 Task: Create a website for a health and wellness coach, offering personalized programs and success stories.
Action: Mouse moved to (49, 280)
Screenshot: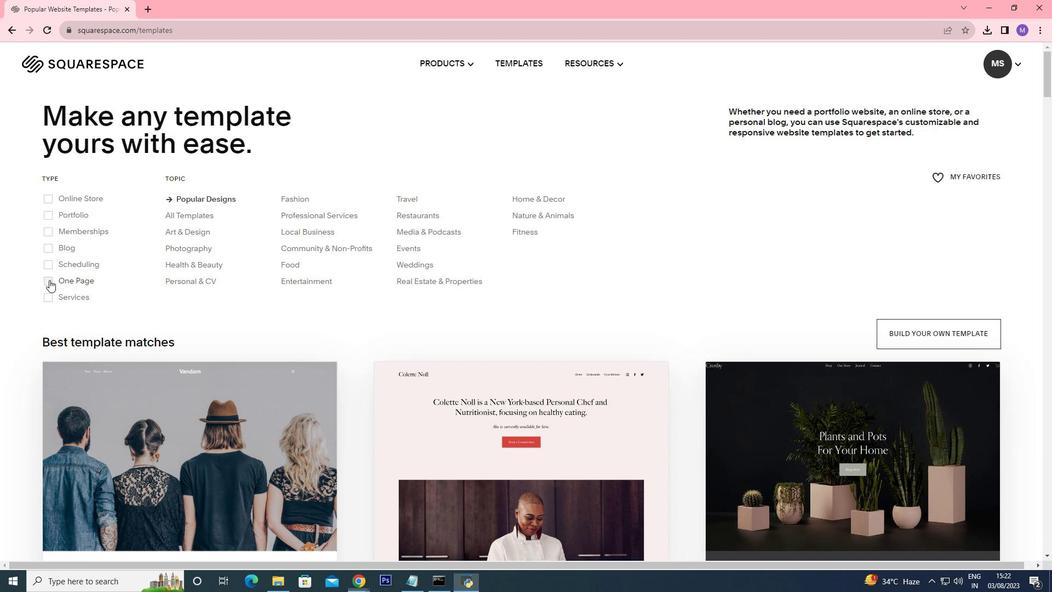 
Action: Mouse pressed left at (49, 280)
Screenshot: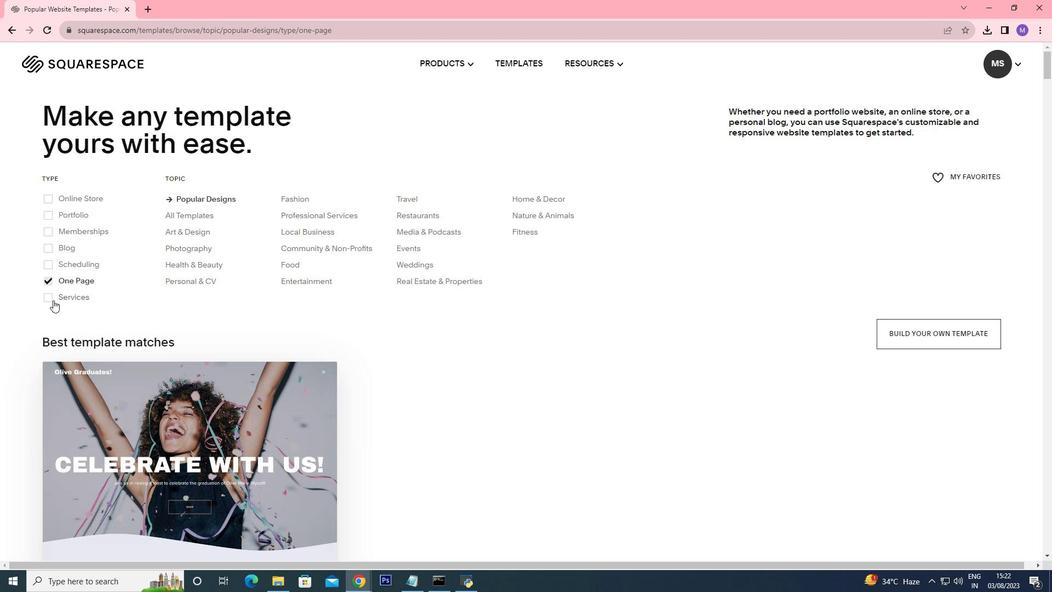 
Action: Mouse moved to (49, 300)
Screenshot: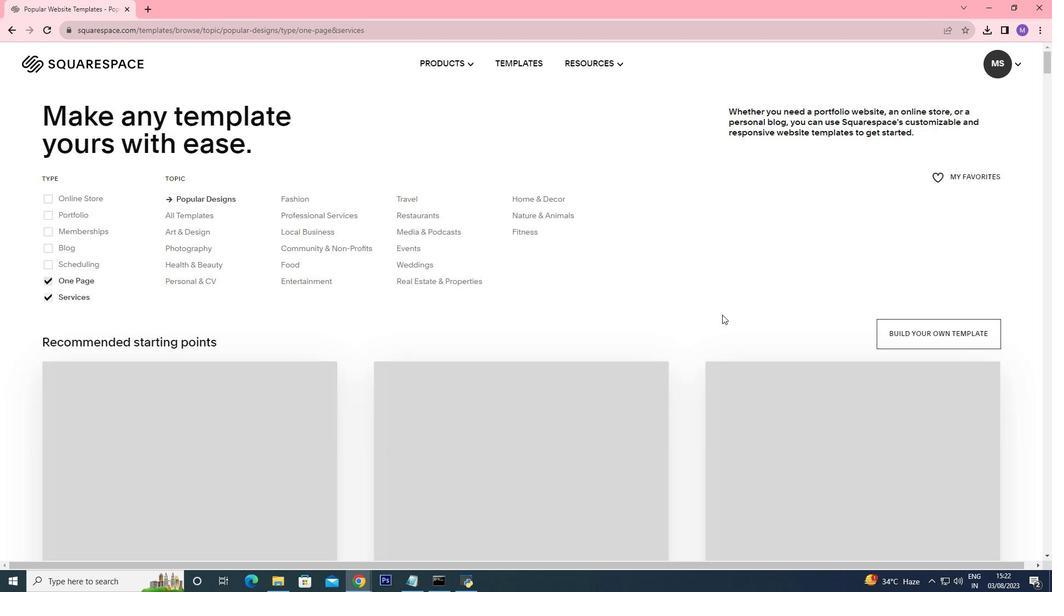 
Action: Mouse pressed left at (49, 300)
Screenshot: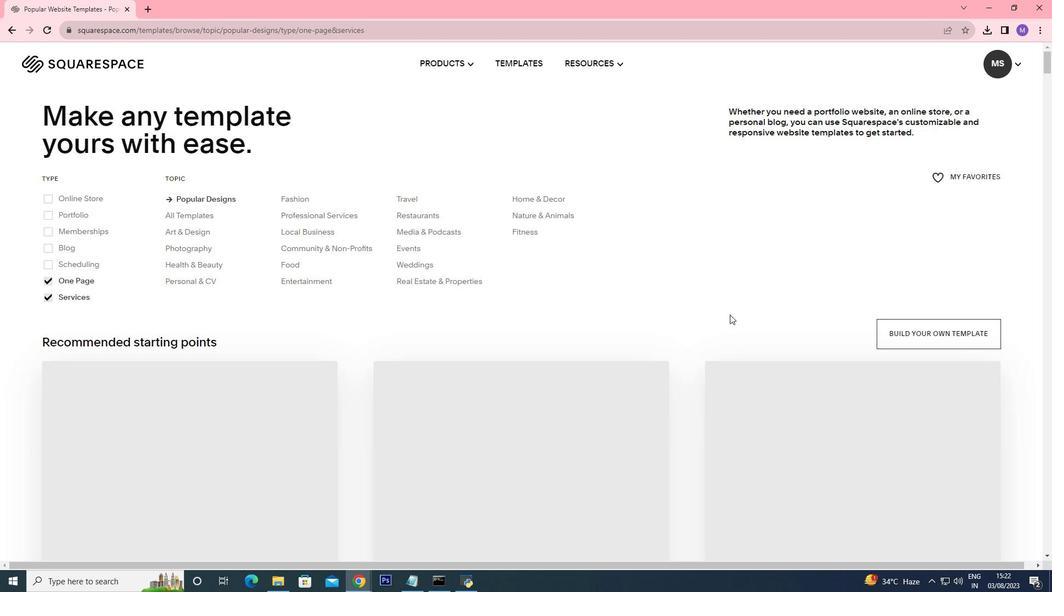 
Action: Mouse moved to (721, 312)
Screenshot: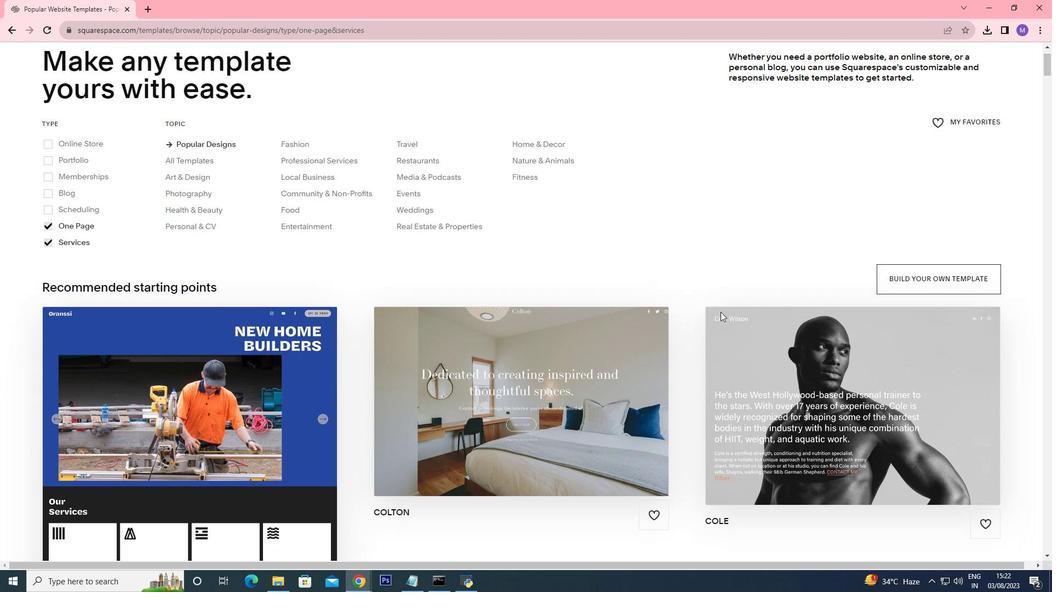 
Action: Mouse scrolled (721, 311) with delta (0, 0)
Screenshot: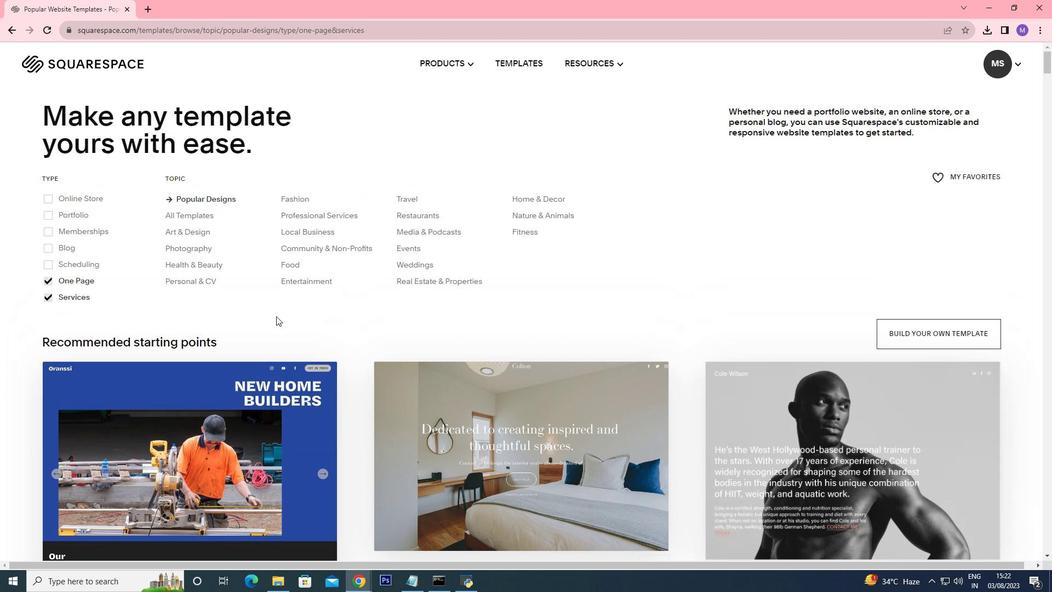 
Action: Mouse scrolled (721, 312) with delta (0, 0)
Screenshot: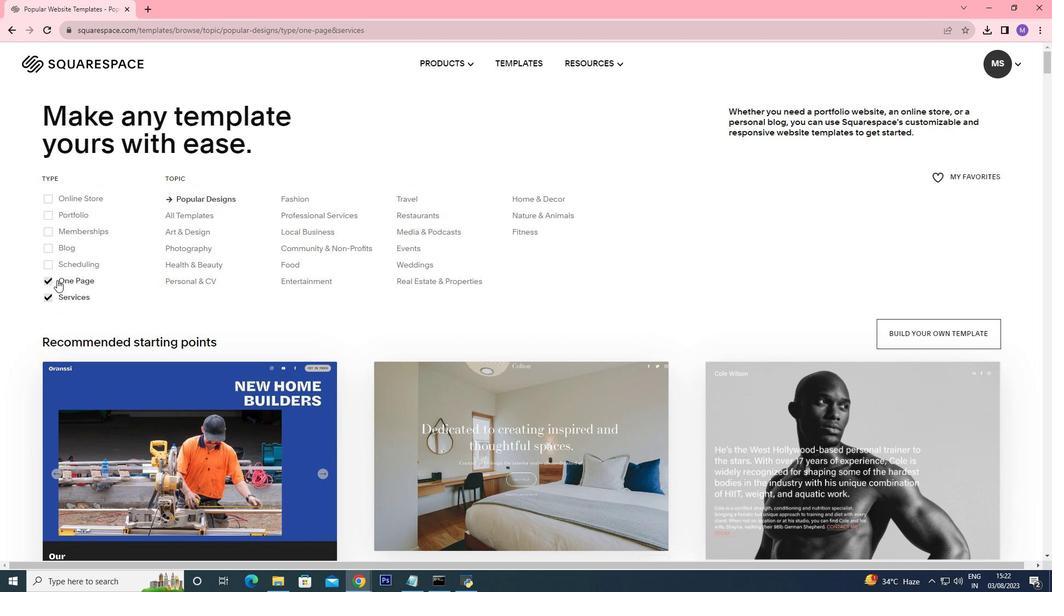 
Action: Mouse moved to (48, 280)
Screenshot: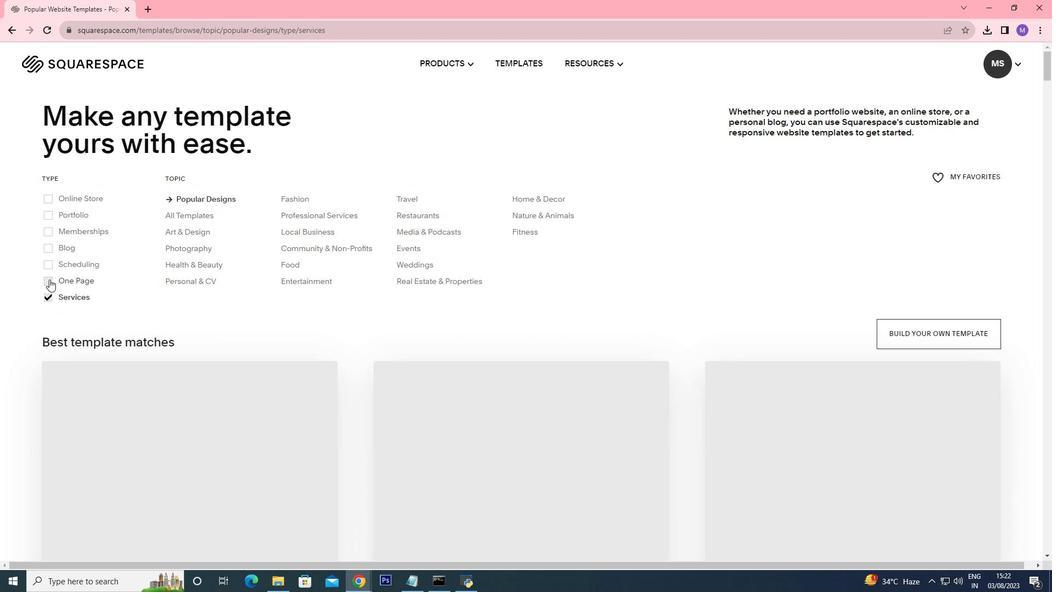 
Action: Mouse pressed left at (48, 280)
Screenshot: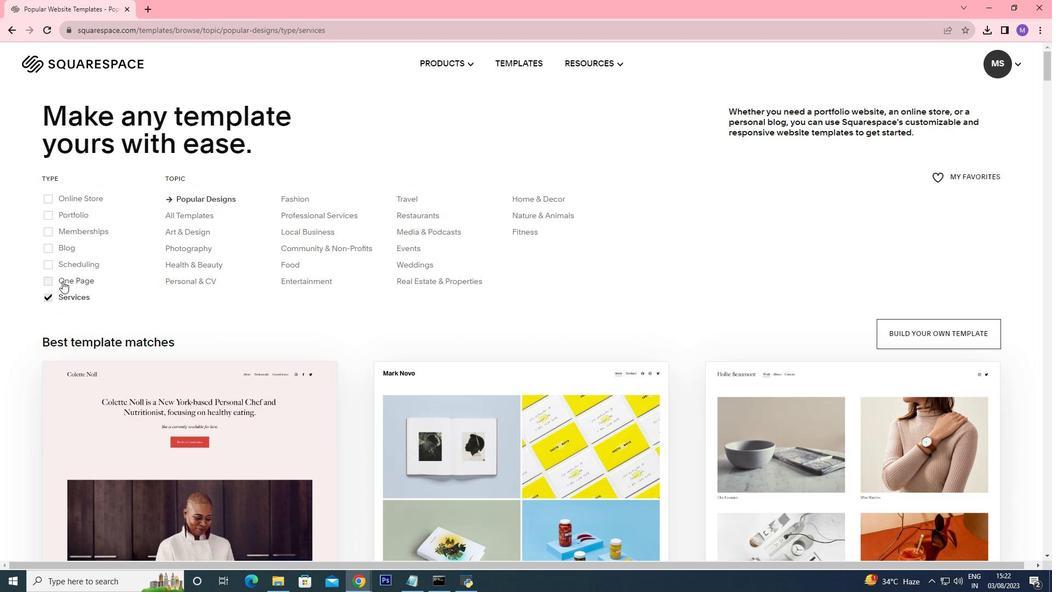 
Action: Mouse moved to (674, 343)
Screenshot: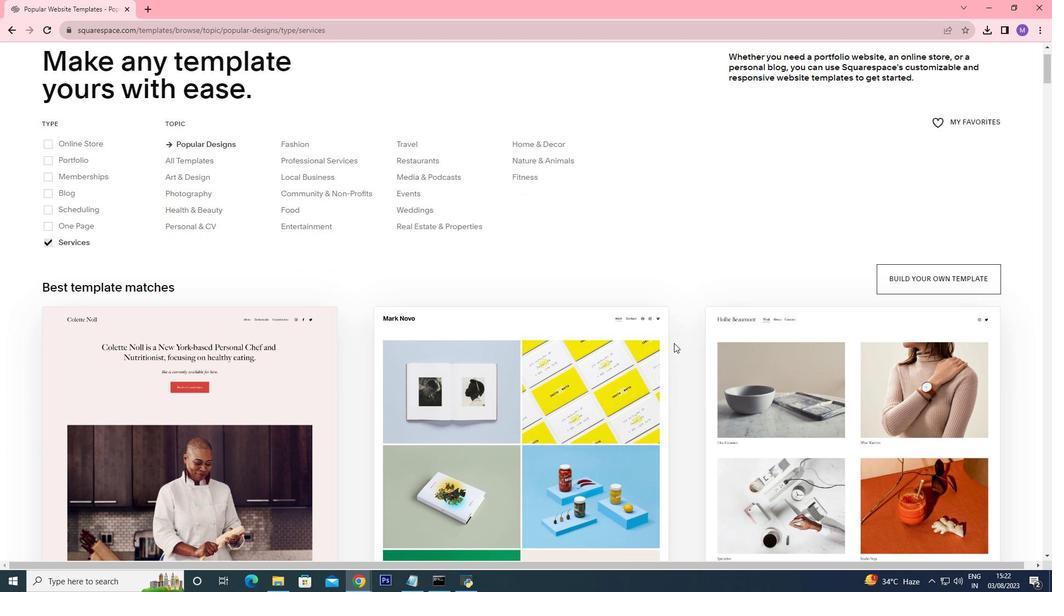 
Action: Mouse scrolled (674, 342) with delta (0, 0)
Screenshot: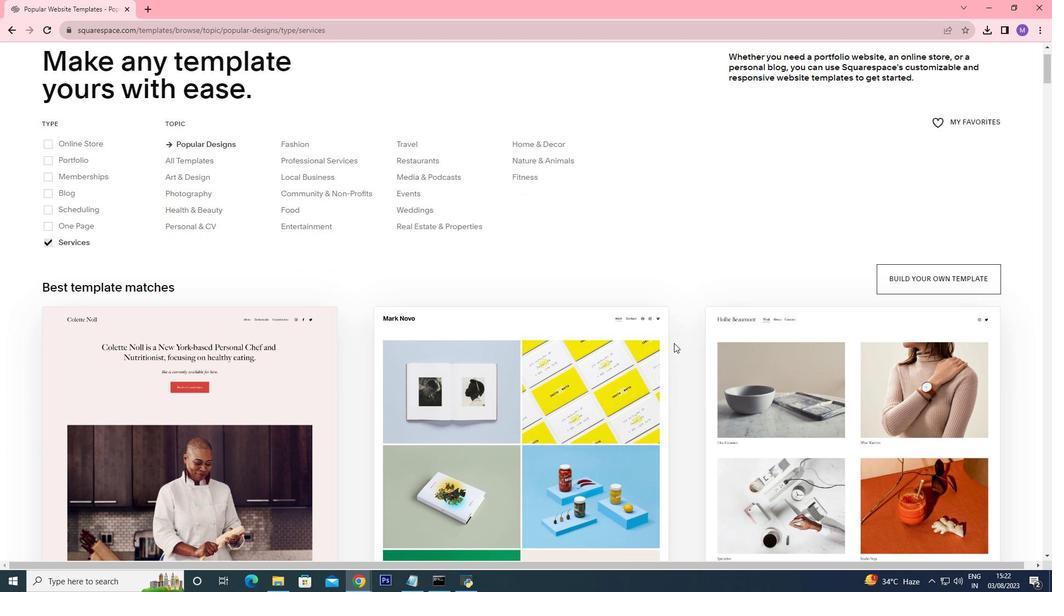 
Action: Mouse moved to (617, 335)
Screenshot: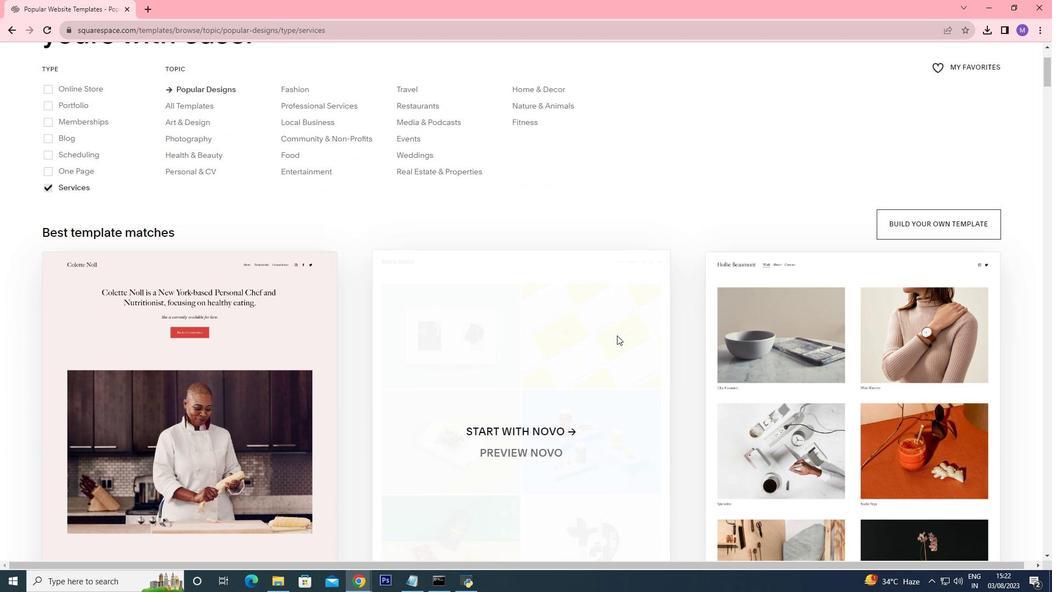 
Action: Mouse scrolled (617, 335) with delta (0, 0)
Screenshot: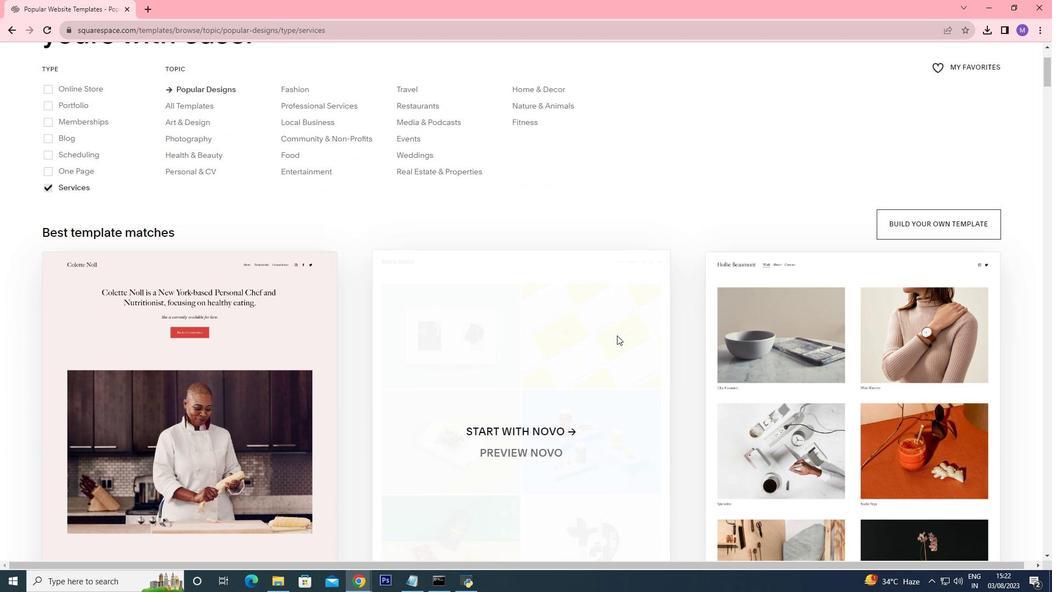 
Action: Mouse moved to (618, 336)
Screenshot: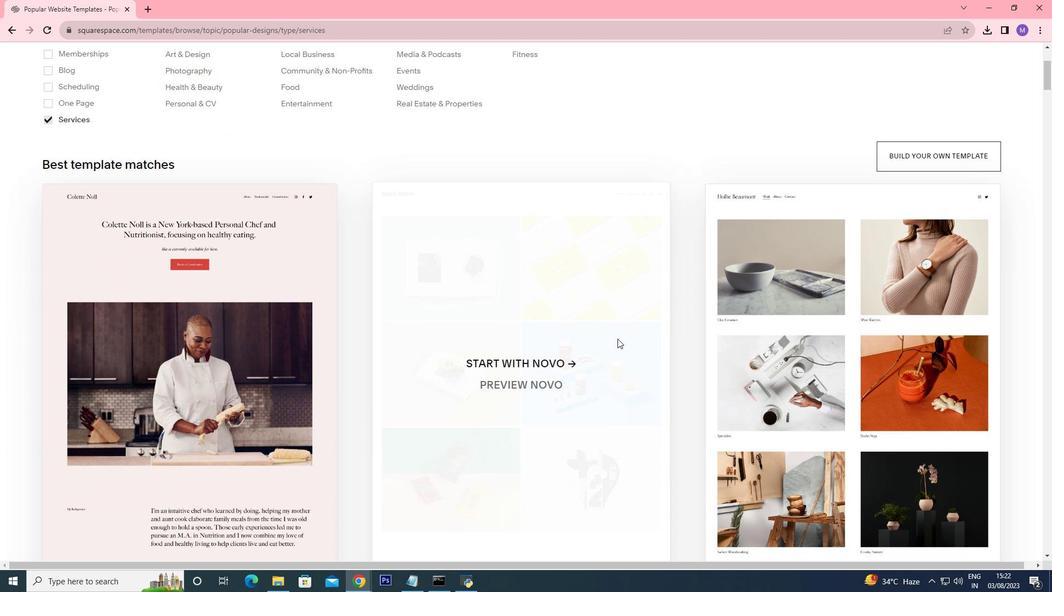 
Action: Mouse scrolled (618, 336) with delta (0, 0)
Screenshot: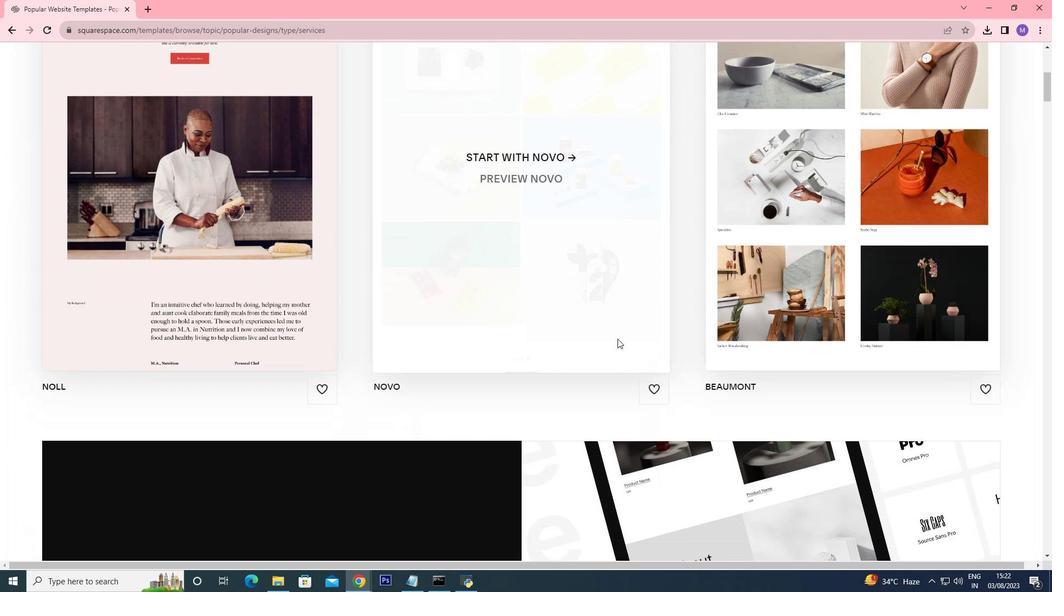 
Action: Mouse moved to (618, 337)
Screenshot: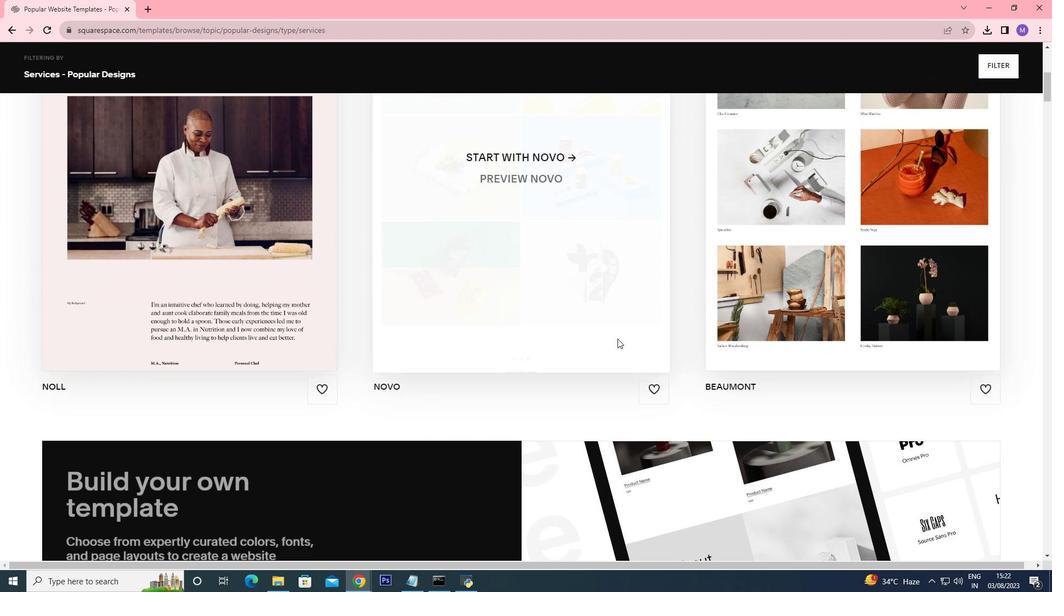 
Action: Mouse scrolled (618, 337) with delta (0, 0)
Screenshot: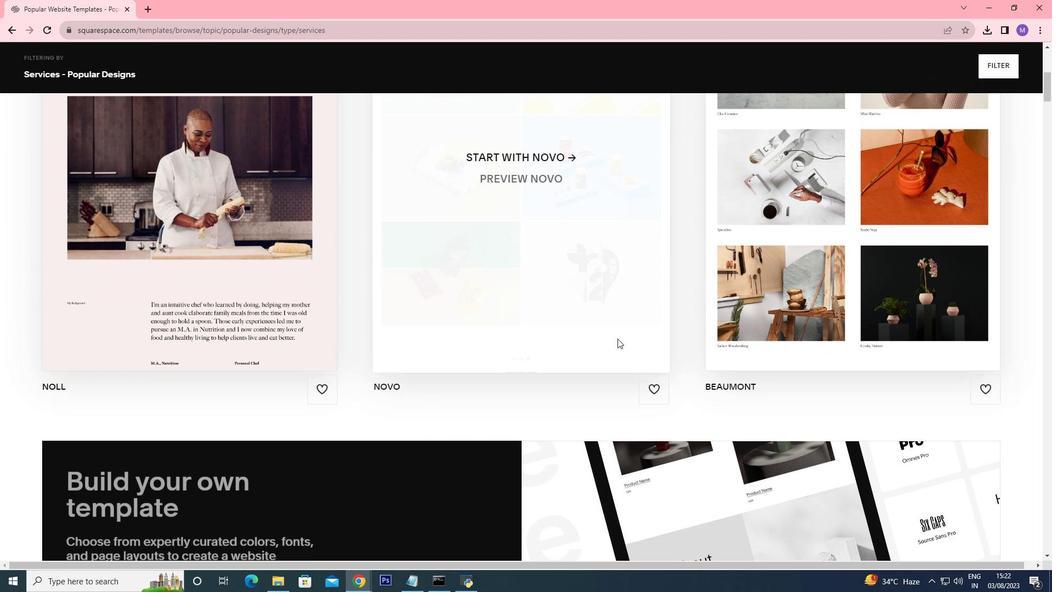
Action: Mouse moved to (618, 338)
Screenshot: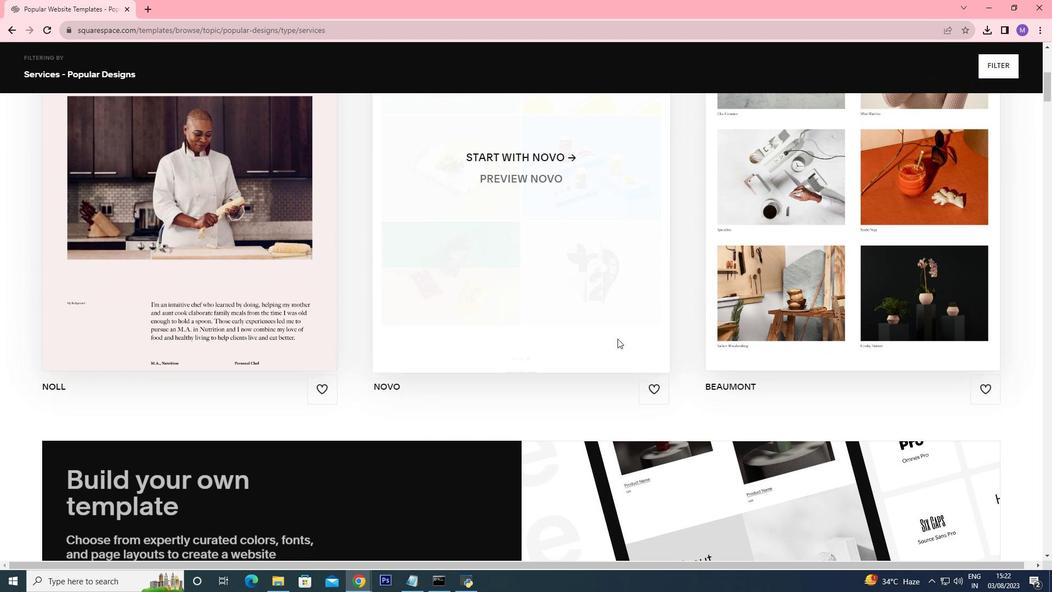 
Action: Mouse scrolled (618, 338) with delta (0, 0)
Screenshot: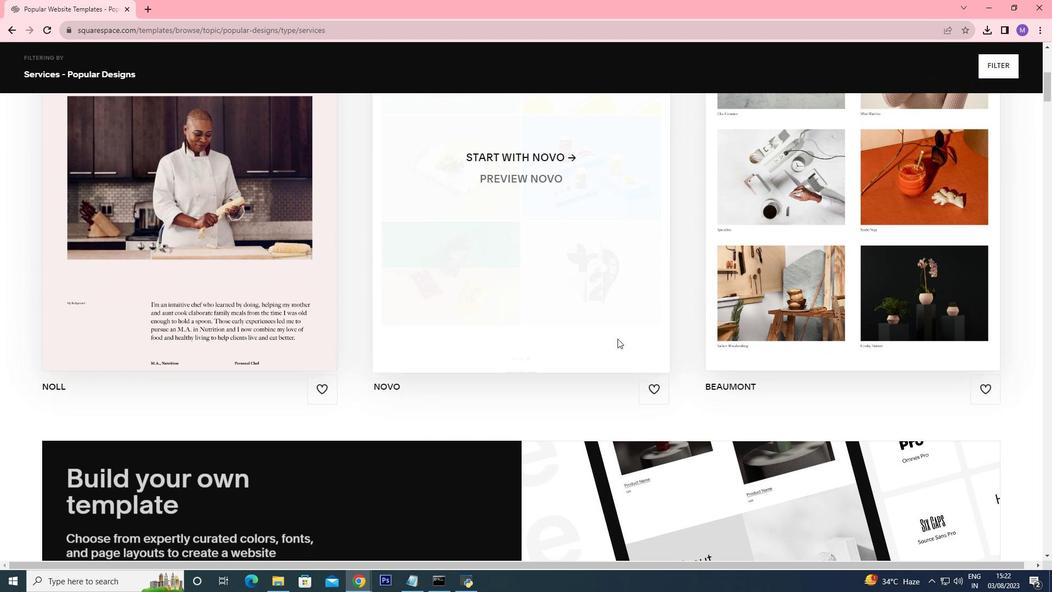 
Action: Mouse scrolled (618, 338) with delta (0, 0)
Screenshot: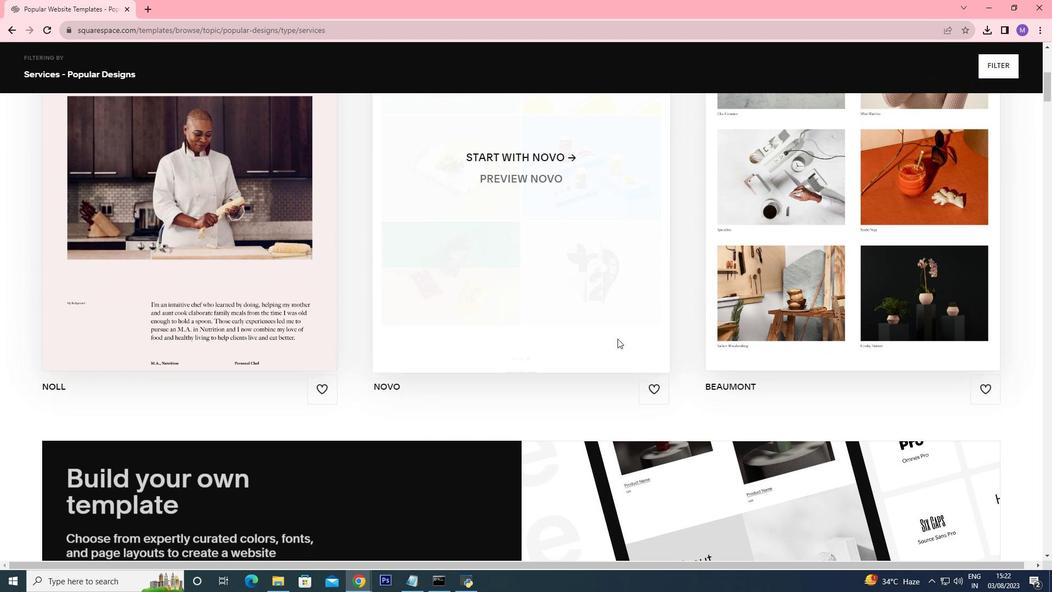 
Action: Mouse scrolled (618, 338) with delta (0, 0)
Screenshot: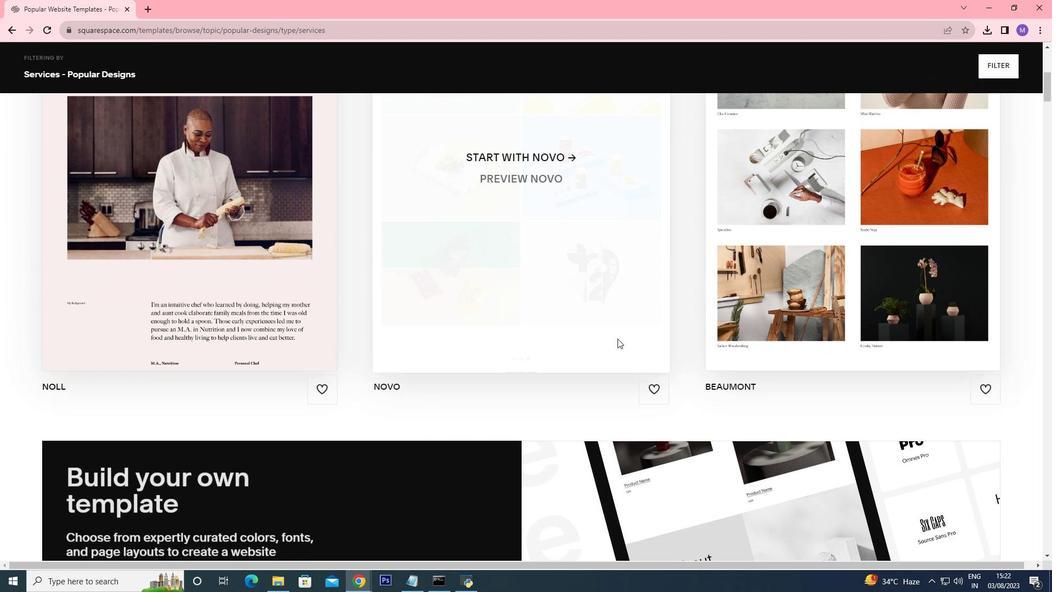 
Action: Mouse moved to (889, 336)
Screenshot: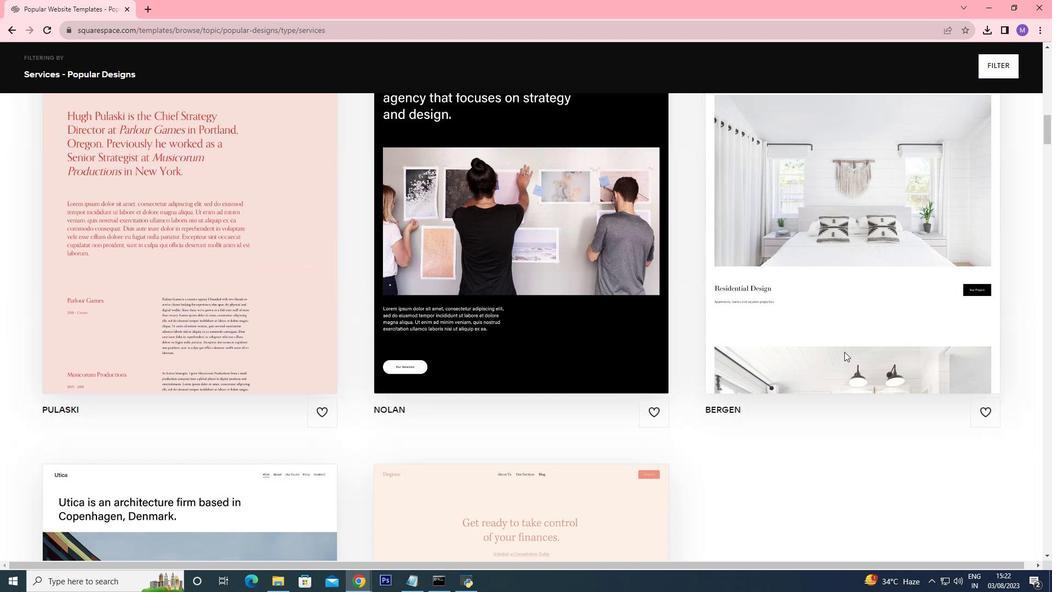 
Action: Mouse scrolled (889, 335) with delta (0, 0)
Screenshot: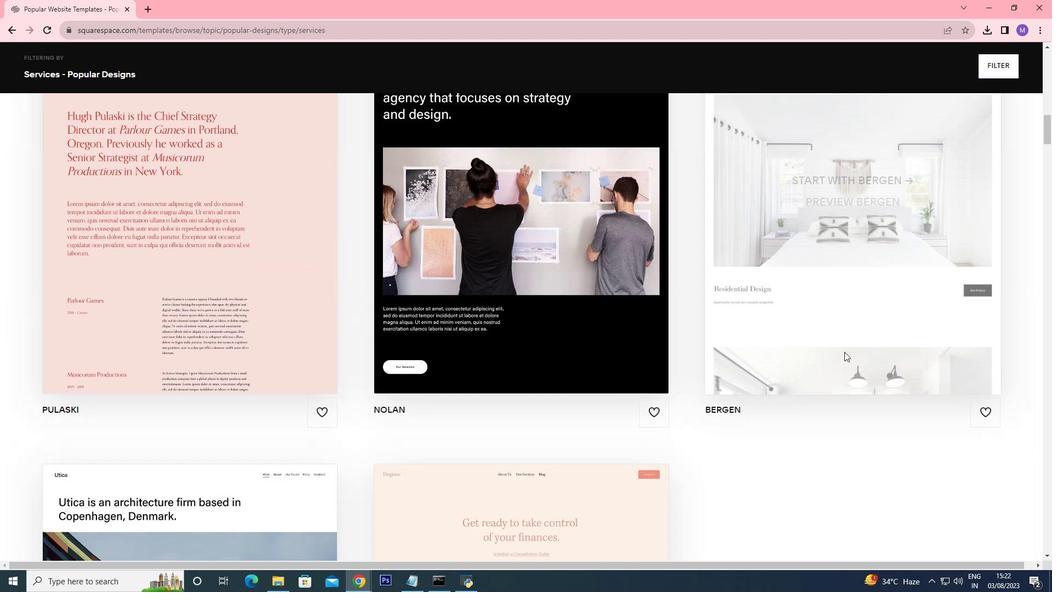 
Action: Mouse moved to (889, 336)
Screenshot: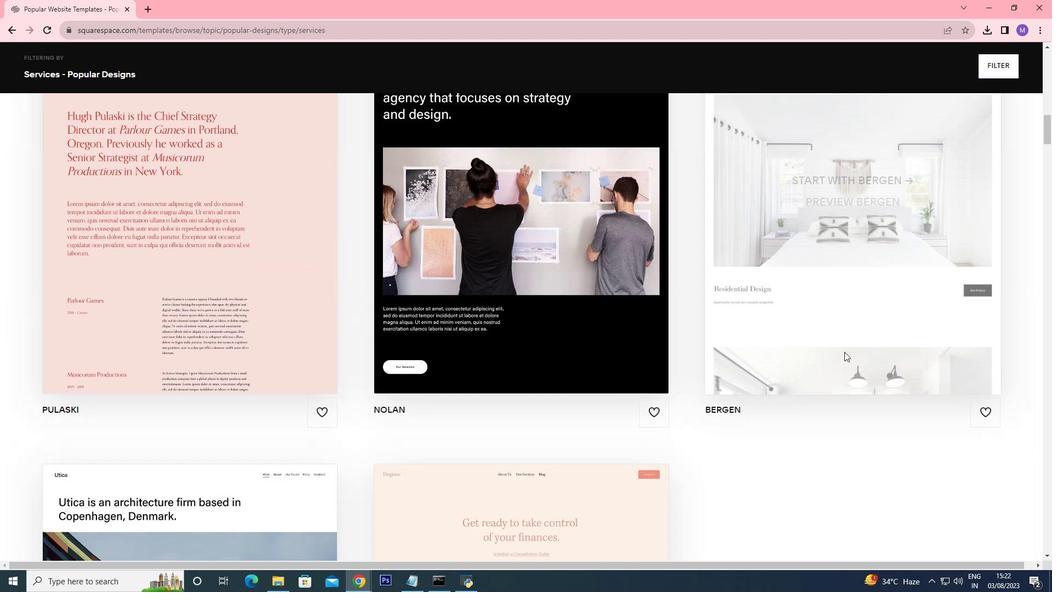 
Action: Mouse scrolled (889, 336) with delta (0, 0)
Screenshot: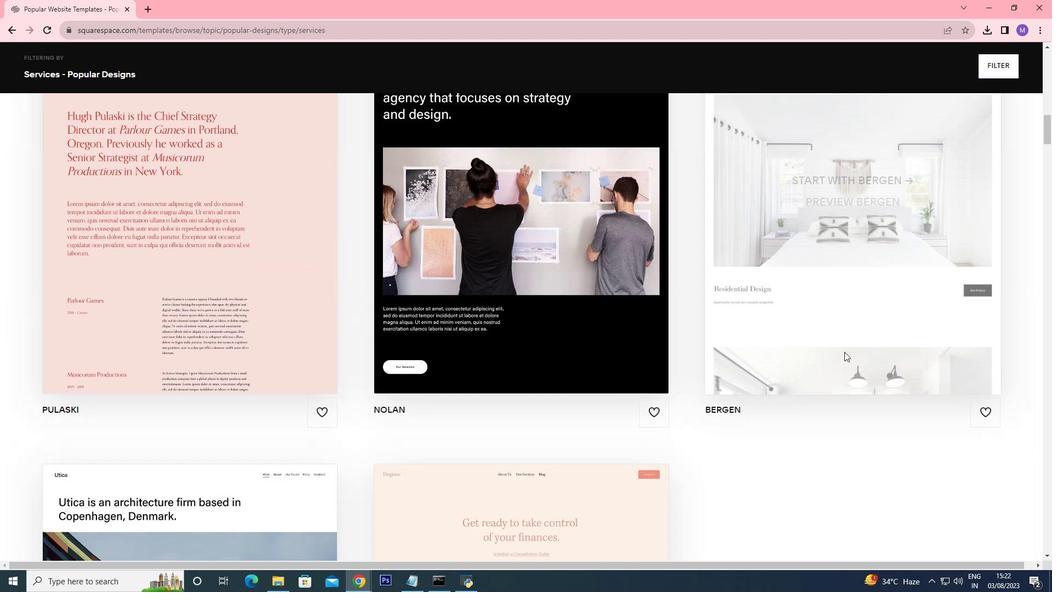 
Action: Mouse moved to (889, 337)
Screenshot: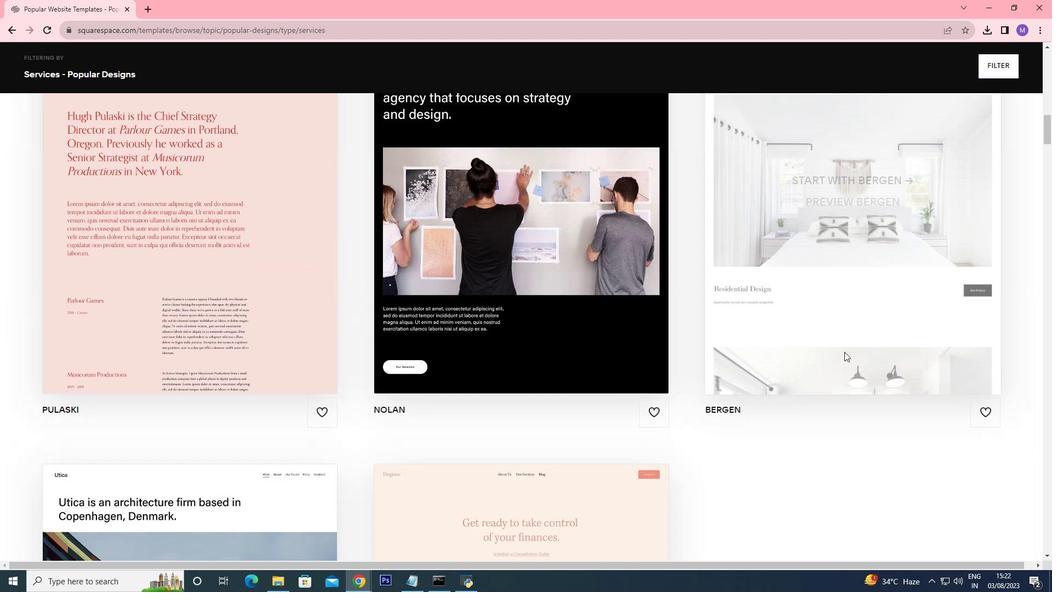
Action: Mouse scrolled (889, 336) with delta (0, 0)
Screenshot: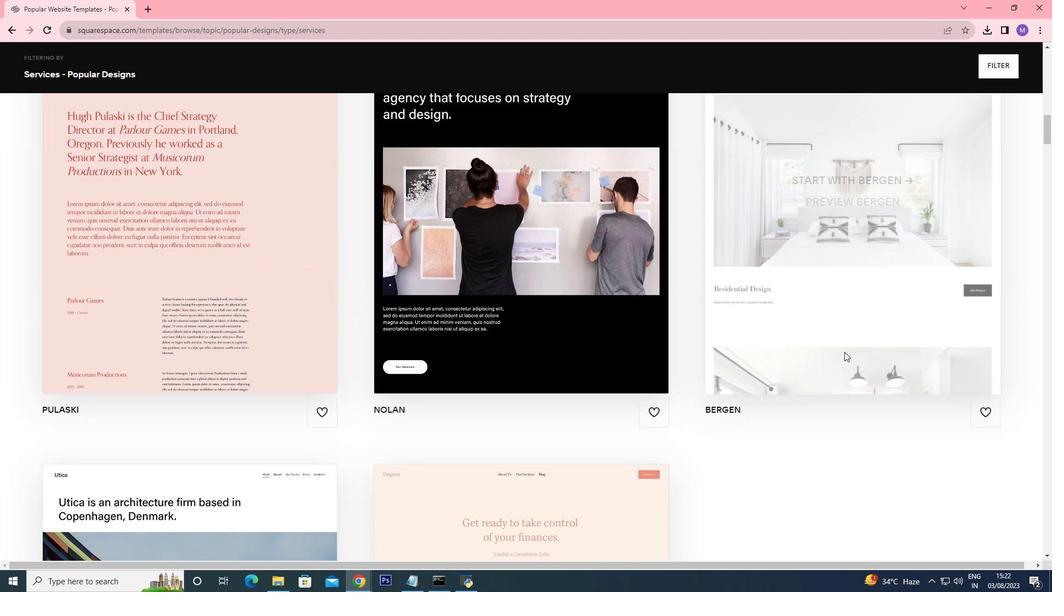 
Action: Mouse moved to (889, 338)
Screenshot: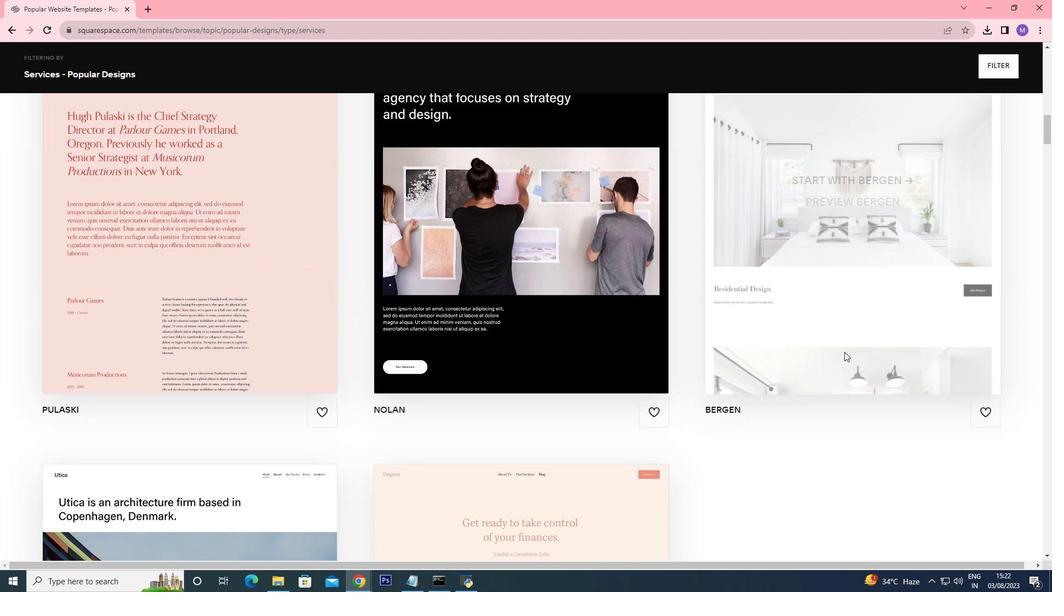 
Action: Mouse scrolled (889, 337) with delta (0, 0)
Screenshot: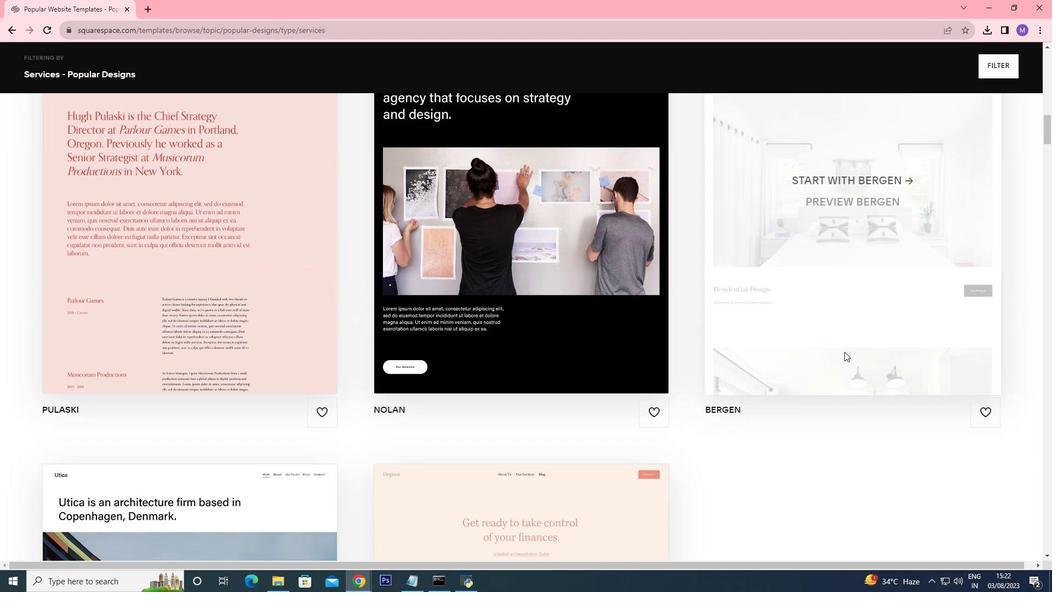 
Action: Mouse moved to (889, 338)
Screenshot: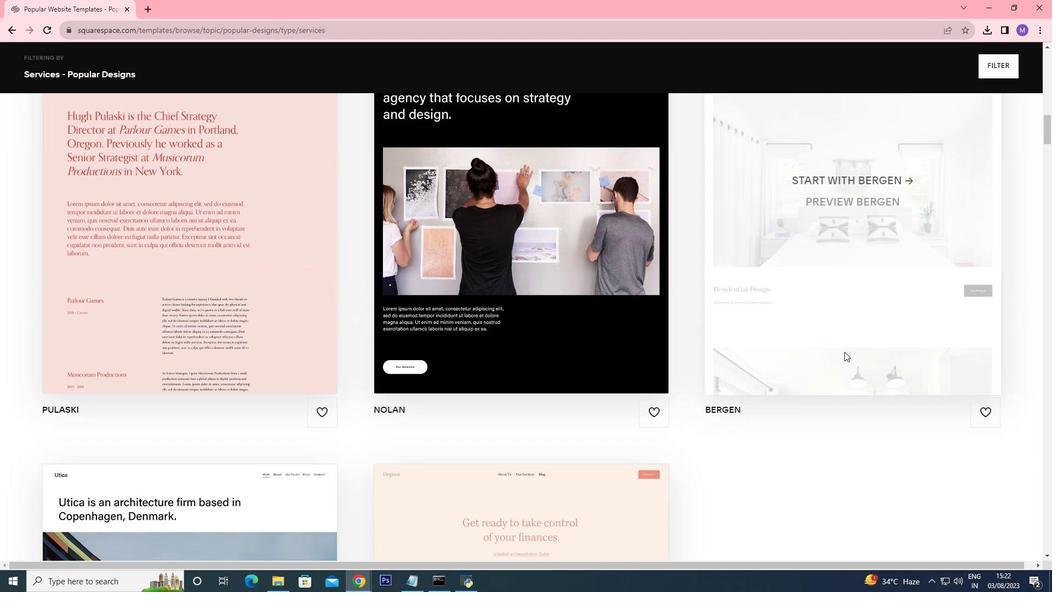 
Action: Mouse scrolled (889, 338) with delta (0, 0)
Screenshot: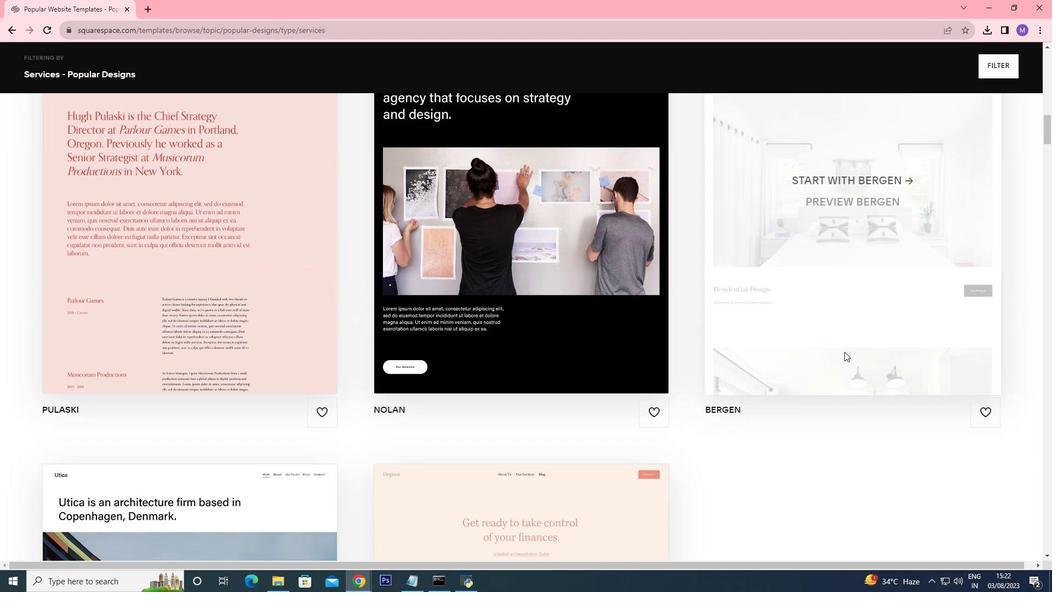 
Action: Mouse scrolled (889, 338) with delta (0, 0)
Screenshot: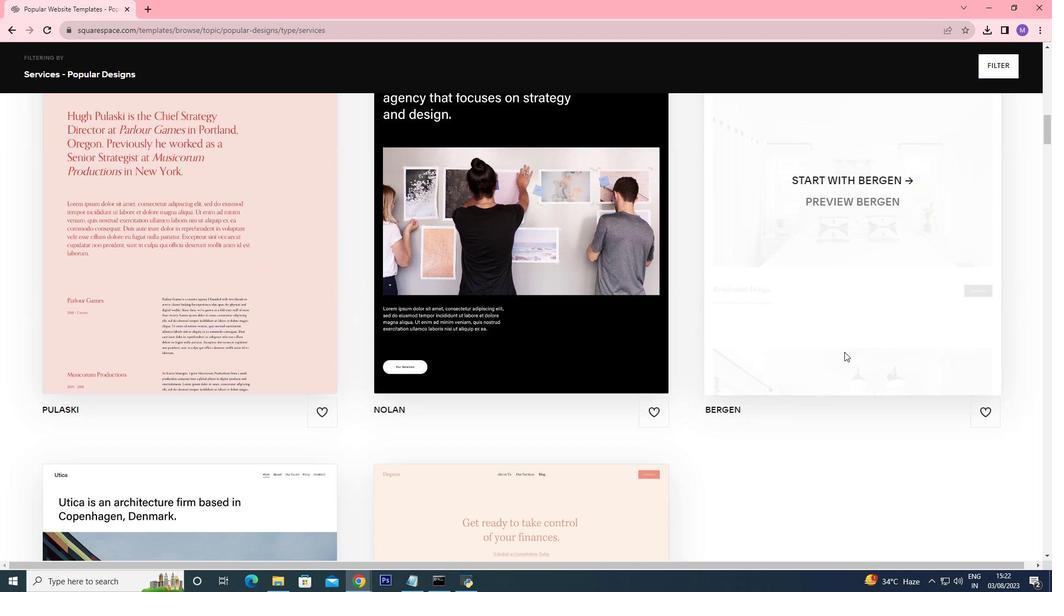 
Action: Mouse moved to (881, 344)
Screenshot: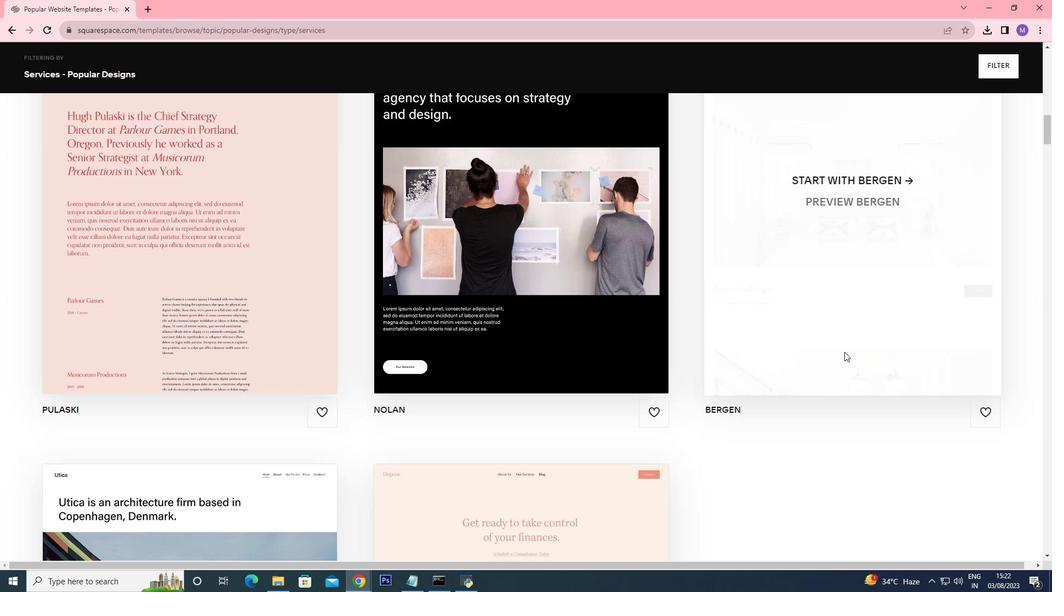 
Action: Mouse scrolled (881, 344) with delta (0, 0)
Screenshot: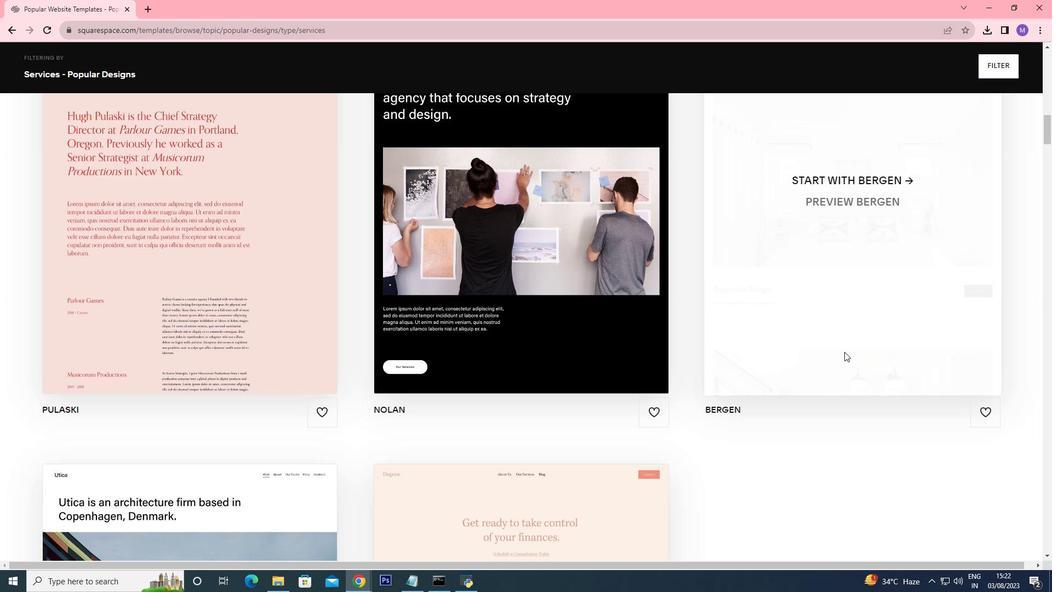 
Action: Mouse moved to (869, 350)
Screenshot: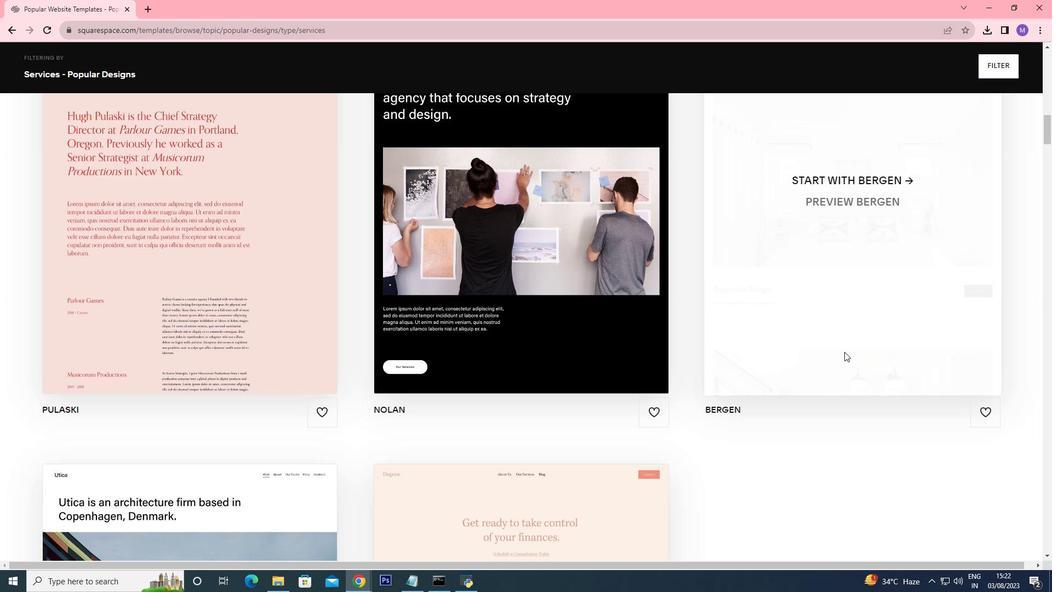 
Action: Mouse scrolled (872, 348) with delta (0, 0)
Screenshot: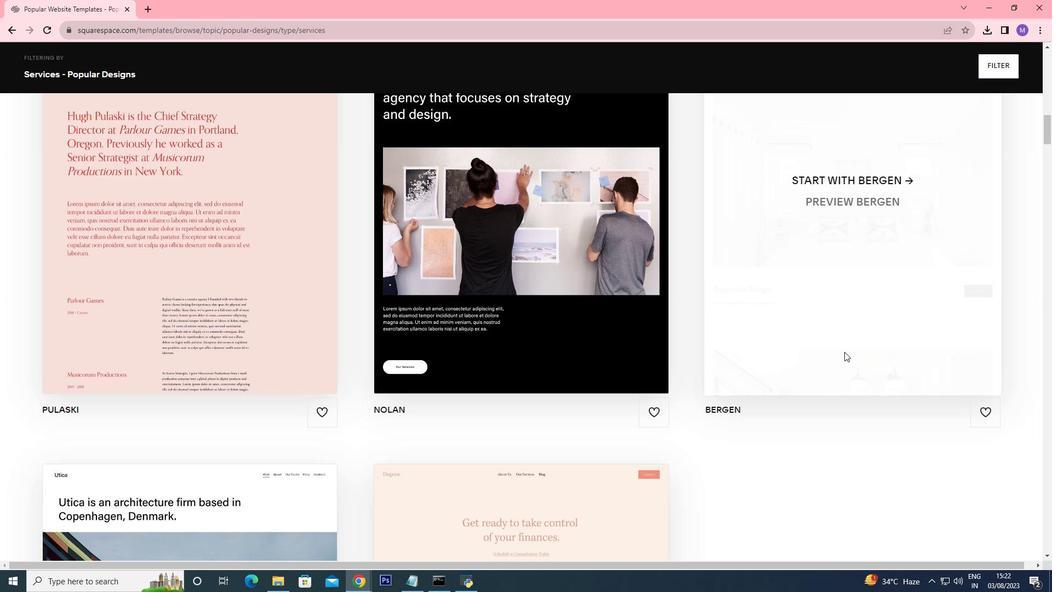 
Action: Mouse moved to (867, 351)
Screenshot: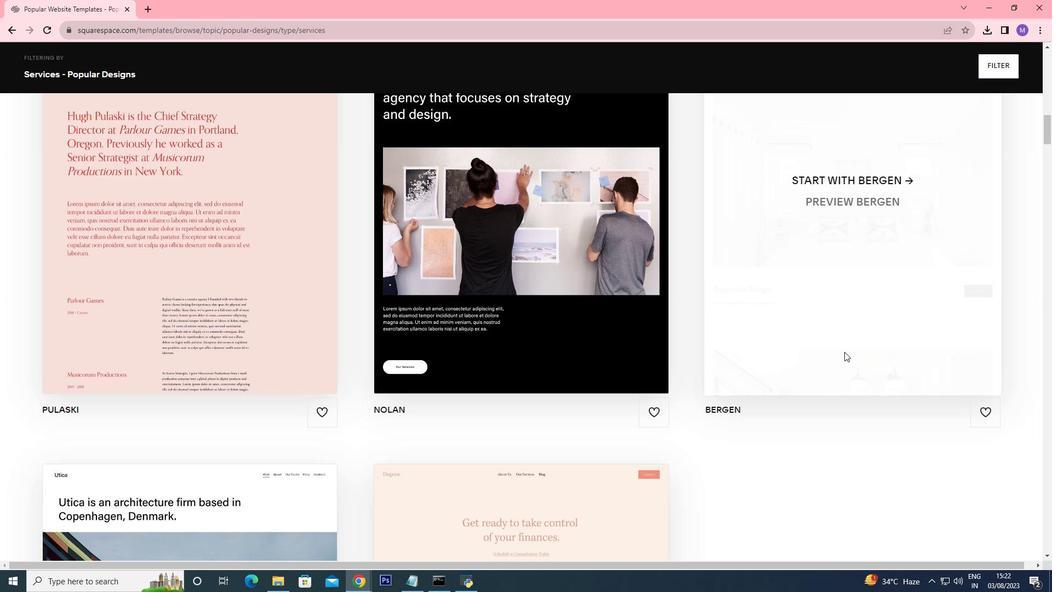 
Action: Mouse scrolled (869, 349) with delta (0, 0)
Screenshot: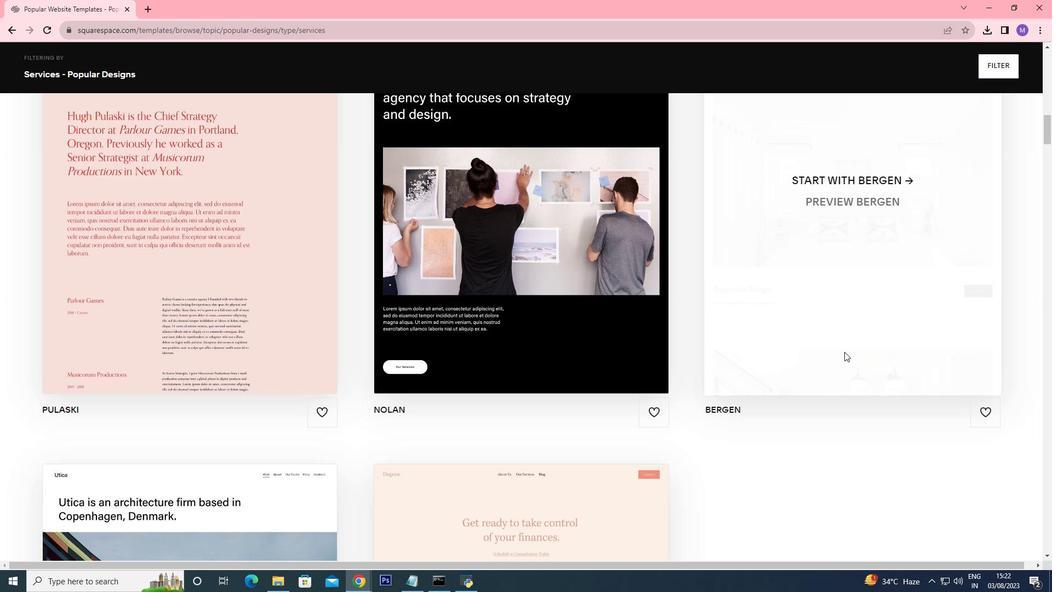 
Action: Mouse moved to (861, 352)
Screenshot: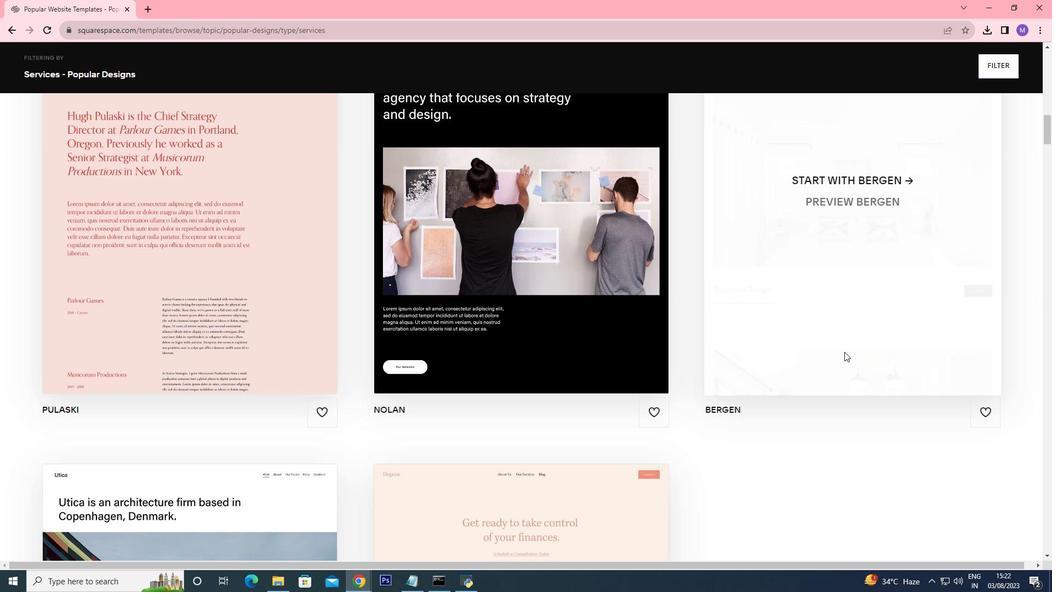 
Action: Mouse scrolled (864, 351) with delta (0, 0)
Screenshot: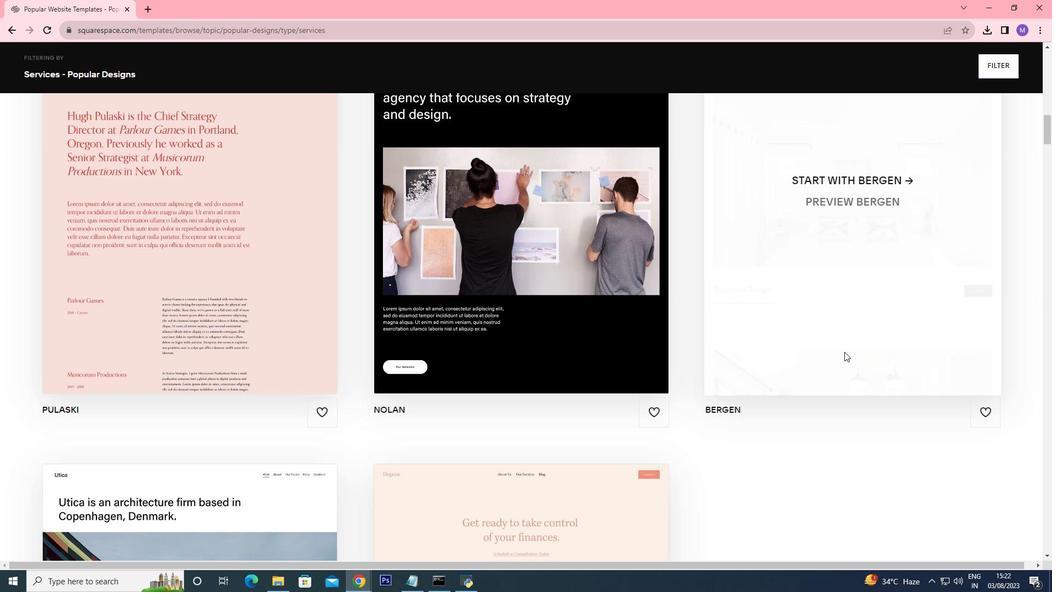 
Action: Mouse moved to (859, 352)
Screenshot: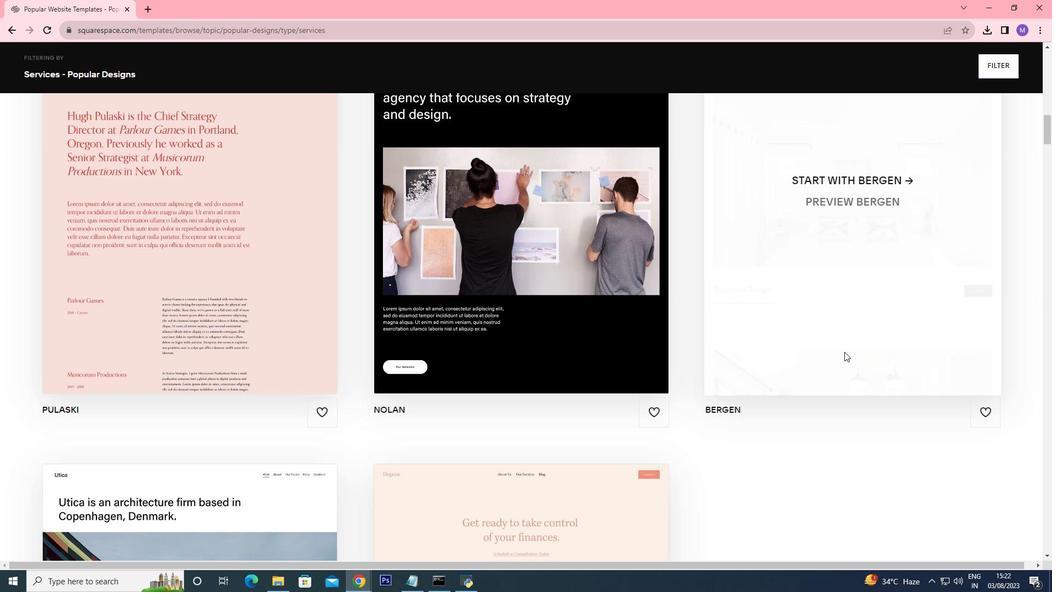 
Action: Mouse scrolled (861, 351) with delta (0, 0)
Screenshot: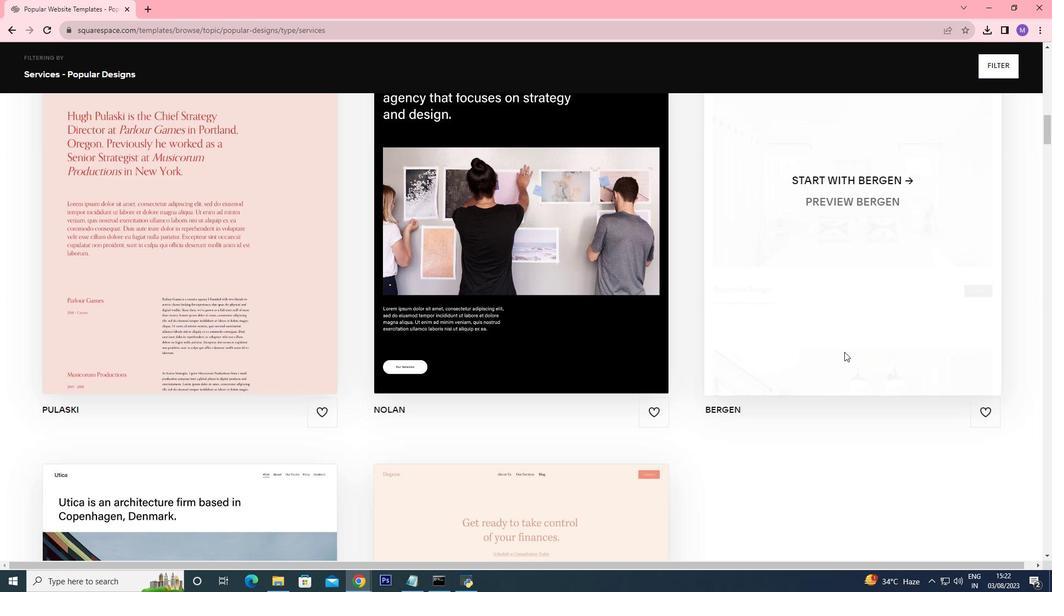 
Action: Mouse moved to (857, 352)
Screenshot: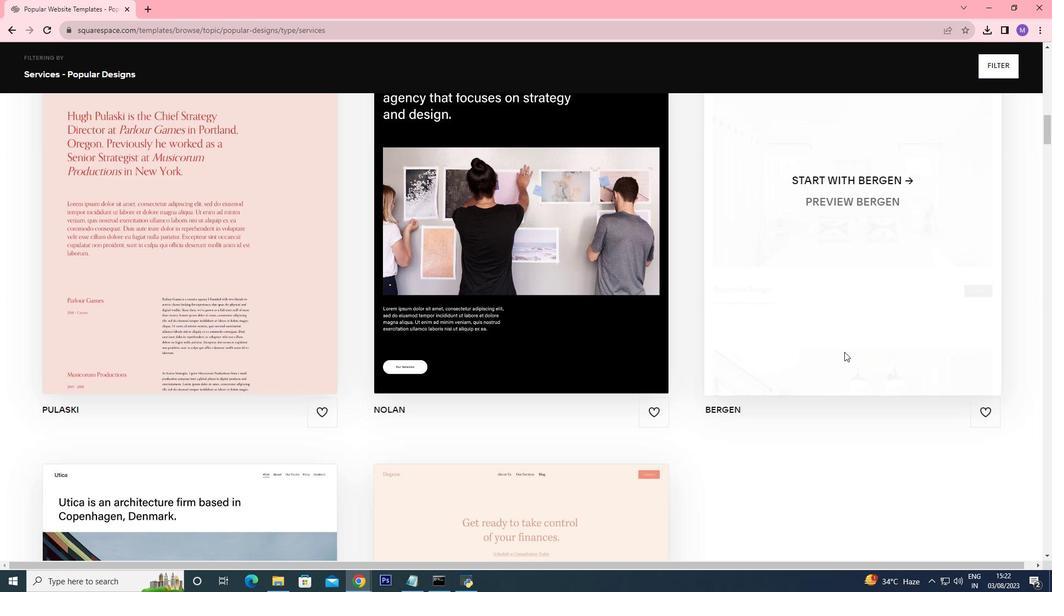 
Action: Mouse scrolled (859, 351) with delta (0, 0)
Screenshot: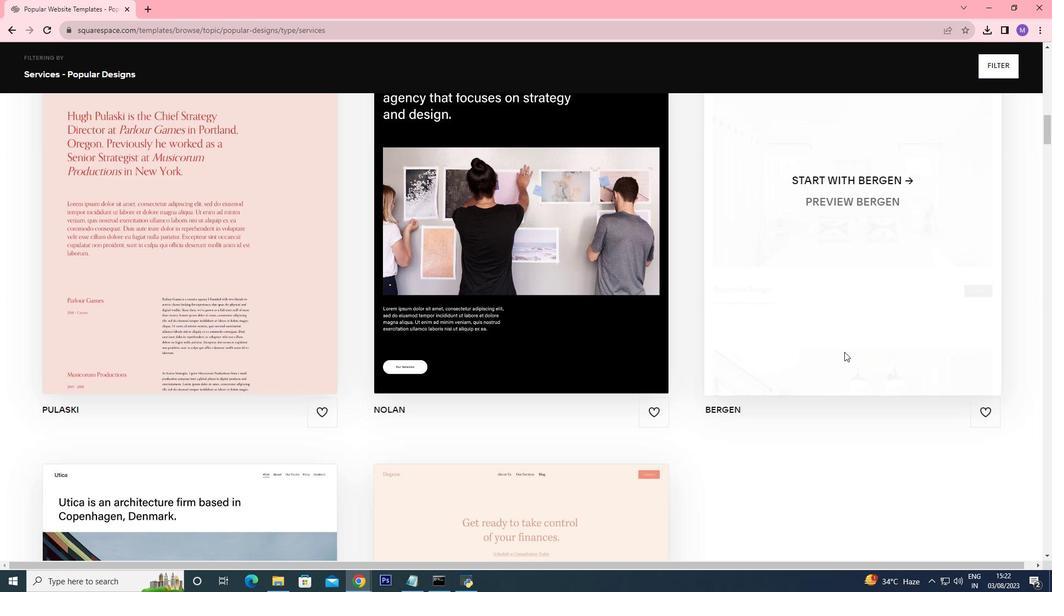 
Action: Mouse moved to (856, 352)
Screenshot: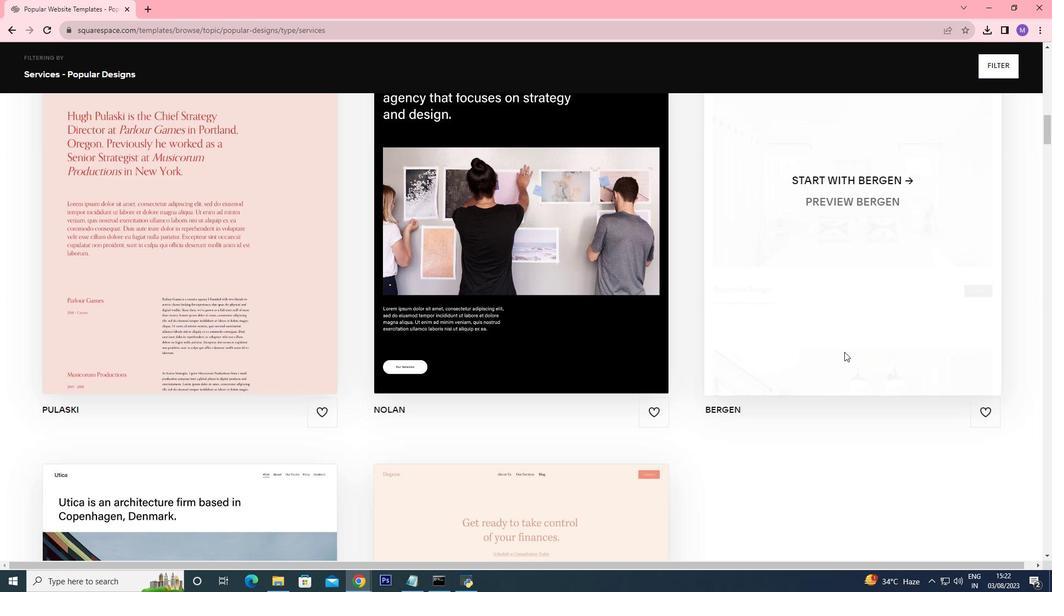 
Action: Mouse scrolled (857, 351) with delta (0, 0)
Screenshot: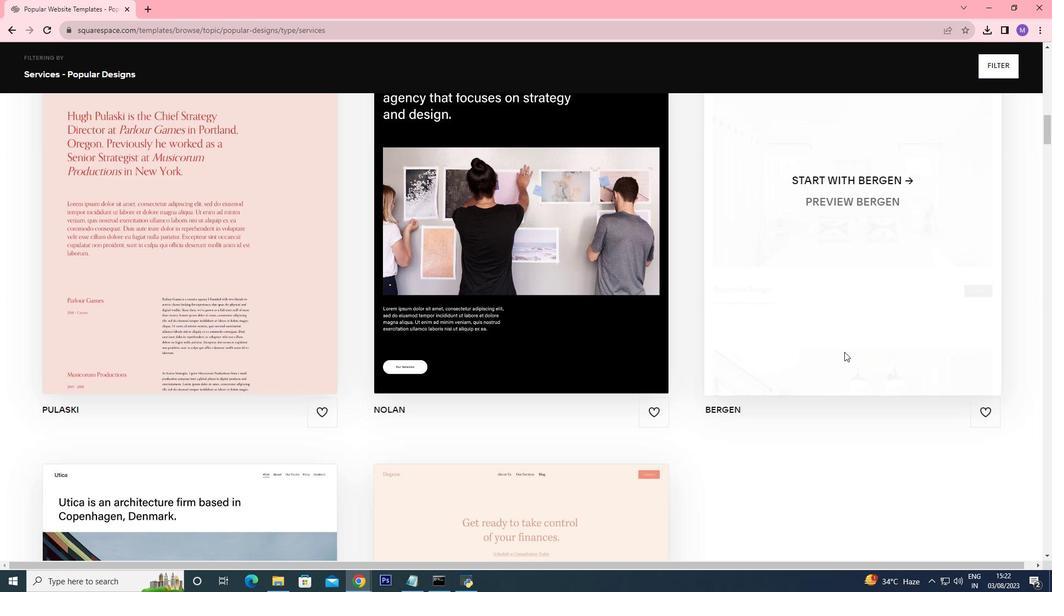 
Action: Mouse moved to (856, 352)
Screenshot: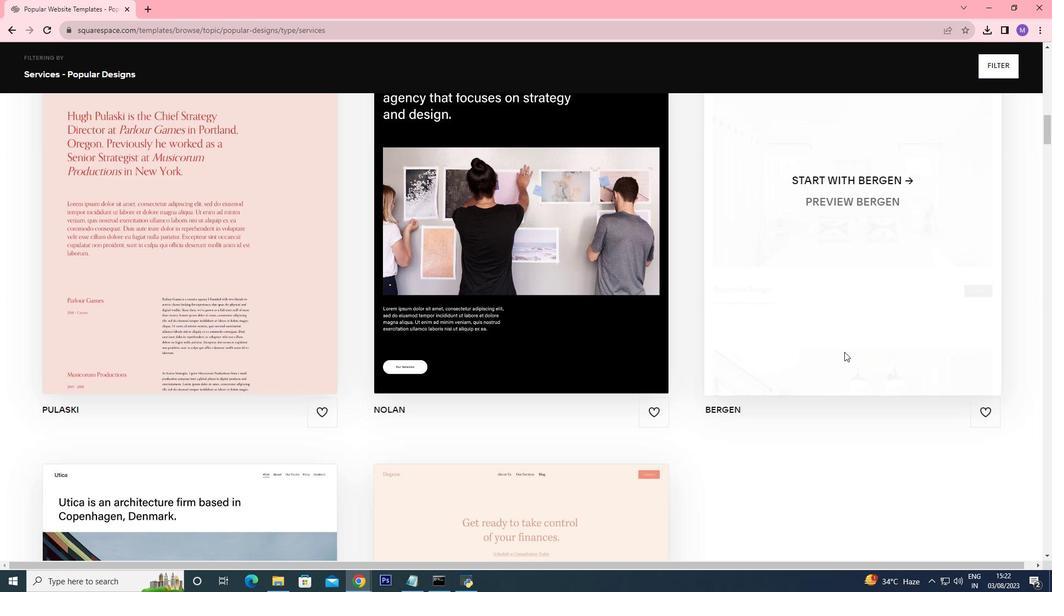 
Action: Mouse scrolled (856, 351) with delta (0, 0)
Screenshot: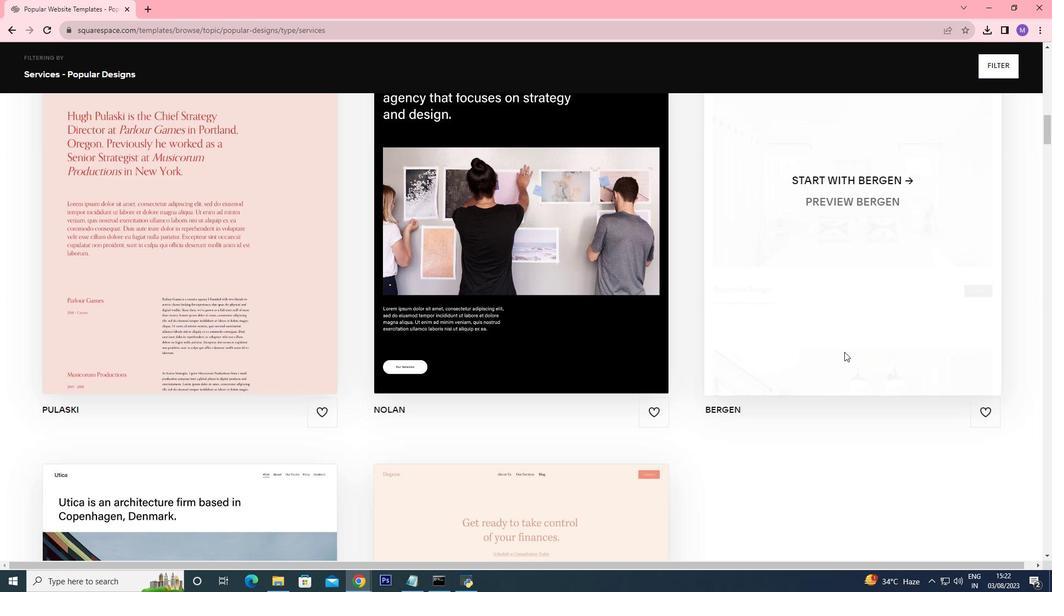 
Action: Mouse moved to (825, 366)
Screenshot: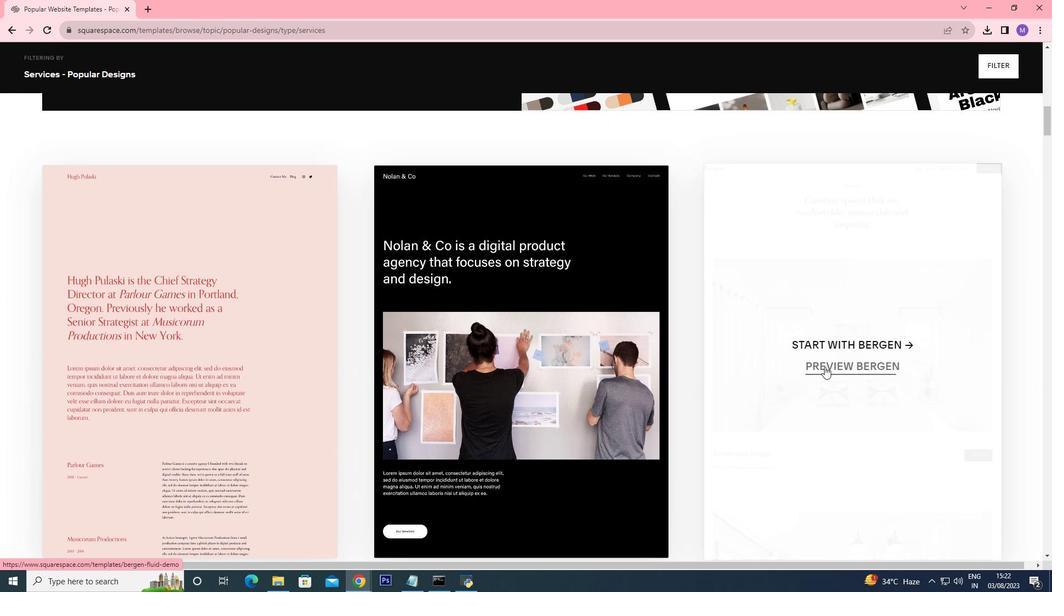 
Action: Mouse scrolled (825, 366) with delta (0, 0)
Screenshot: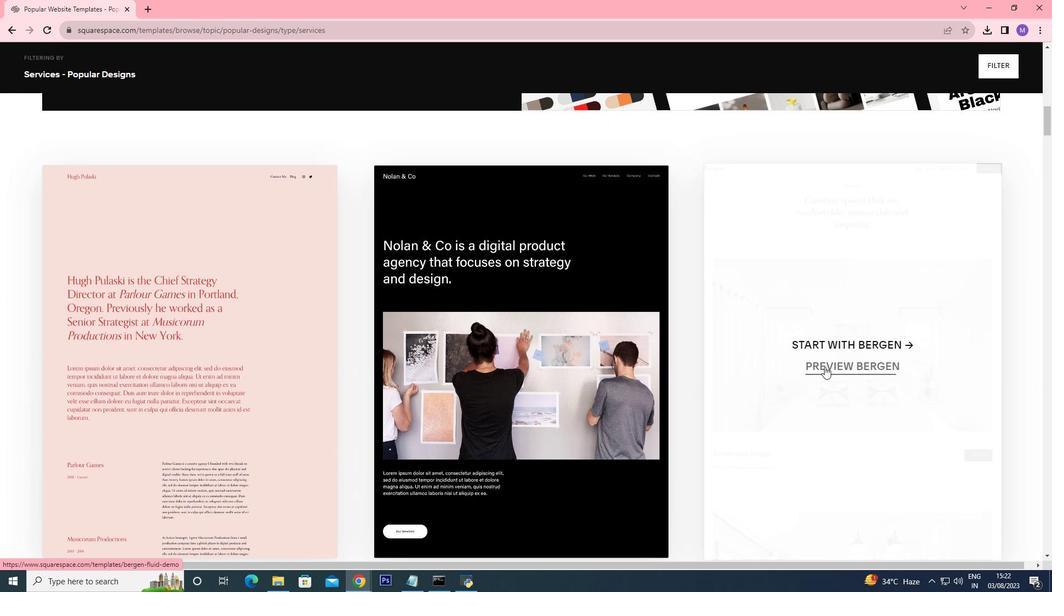 
Action: Mouse moved to (825, 366)
Screenshot: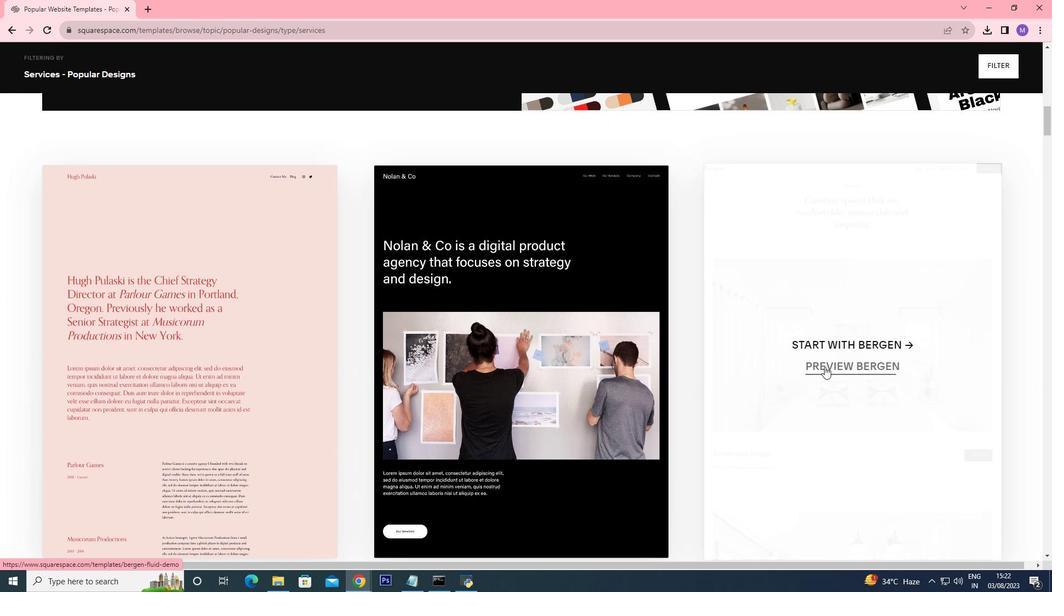 
Action: Mouse scrolled (825, 366) with delta (0, 0)
Screenshot: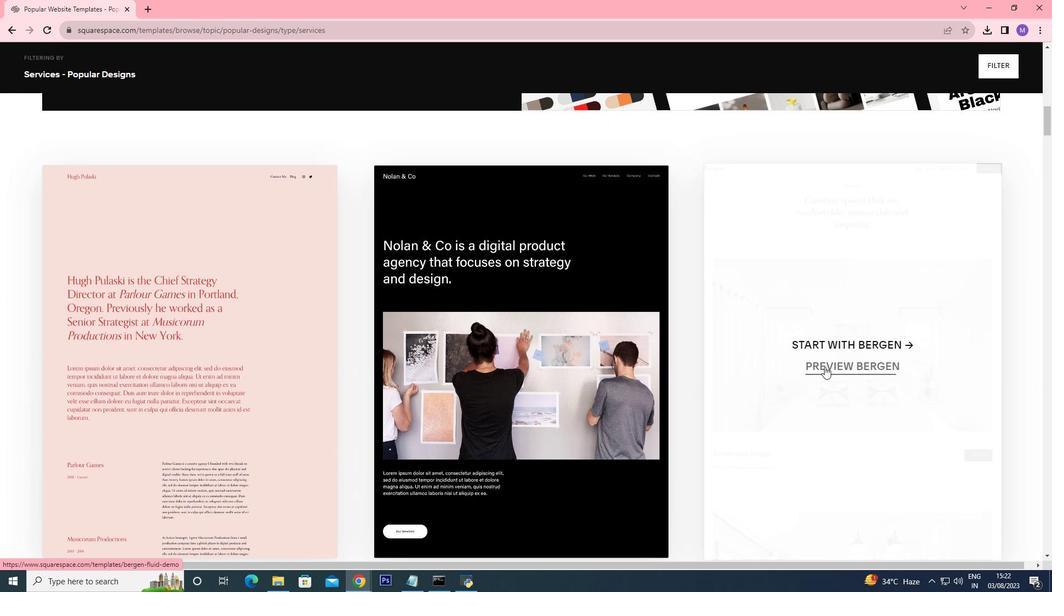 
Action: Mouse moved to (825, 366)
Screenshot: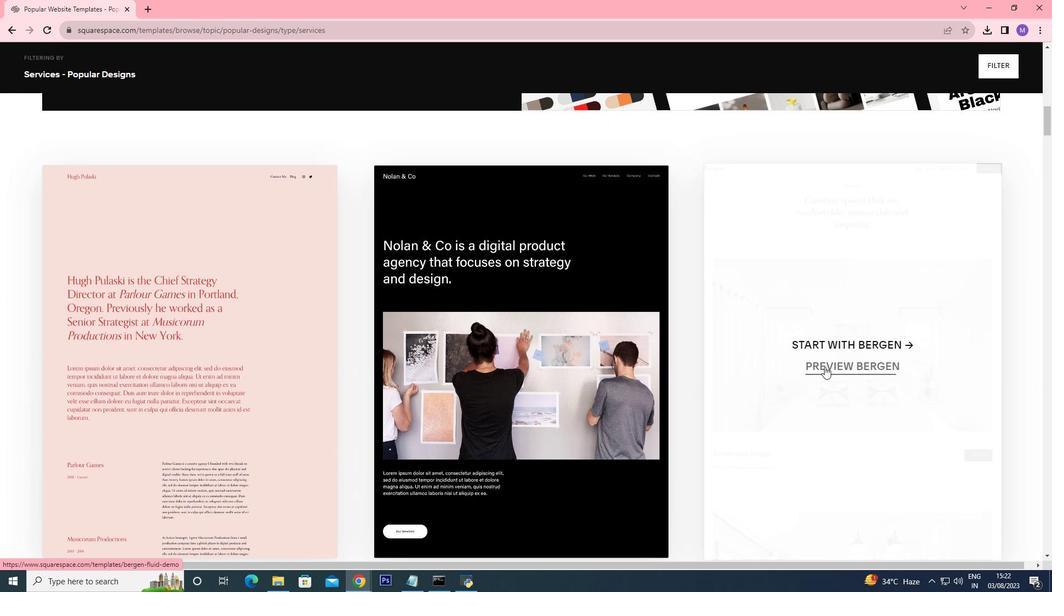 
Action: Mouse scrolled (825, 367) with delta (0, 0)
Screenshot: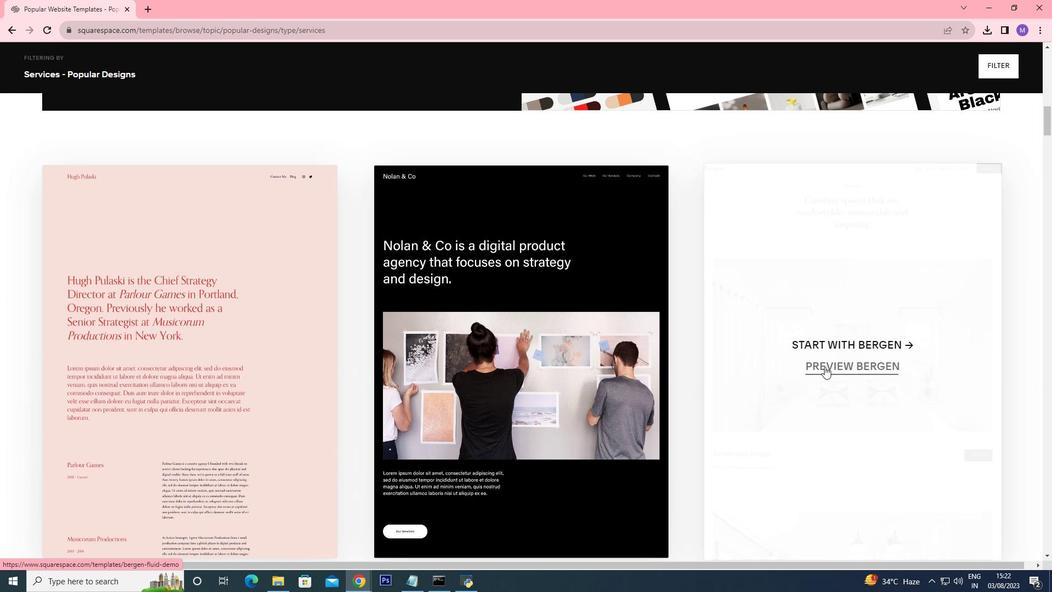 
Action: Mouse moved to (825, 367)
Screenshot: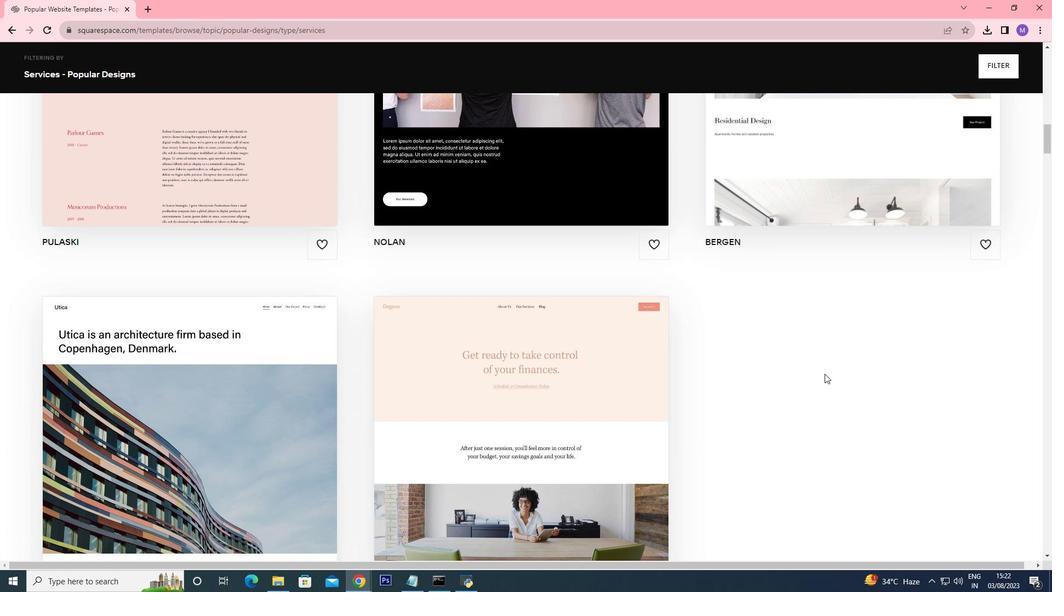 
Action: Mouse scrolled (825, 367) with delta (0, 0)
Screenshot: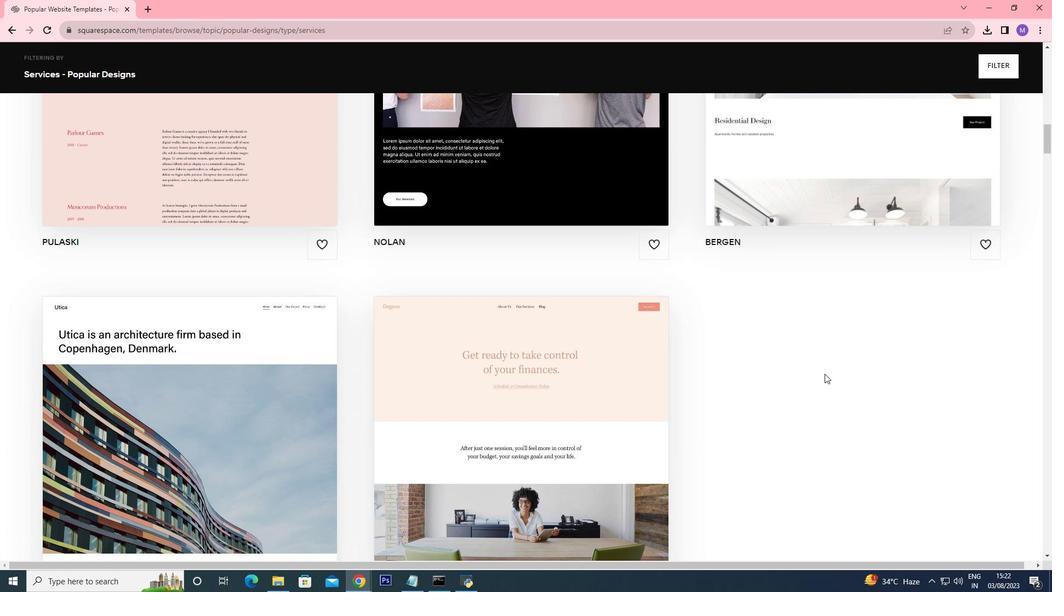 
Action: Mouse moved to (825, 369)
Screenshot: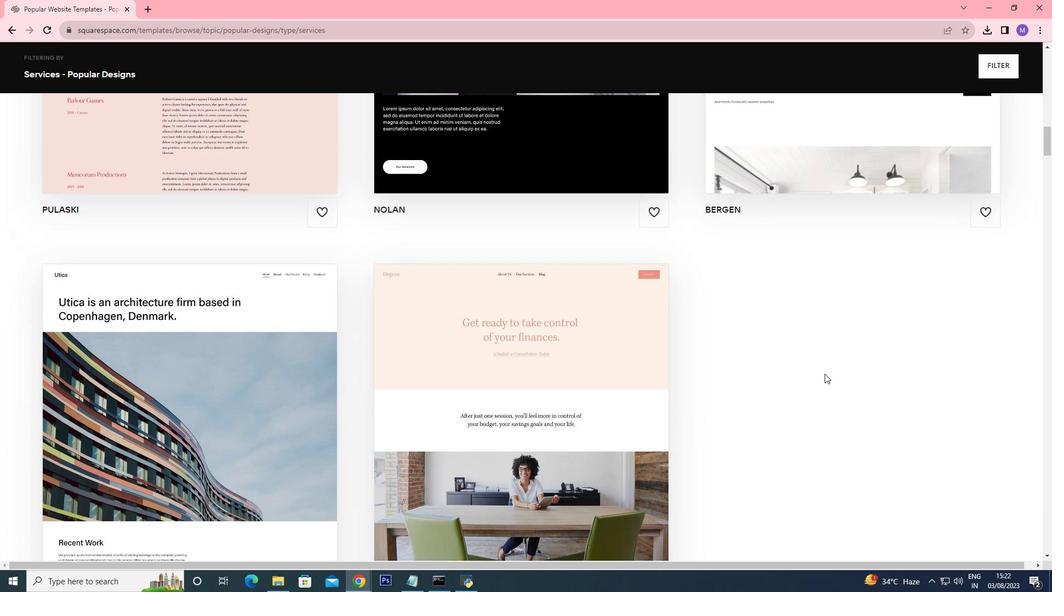 
Action: Mouse scrolled (825, 368) with delta (0, 0)
Screenshot: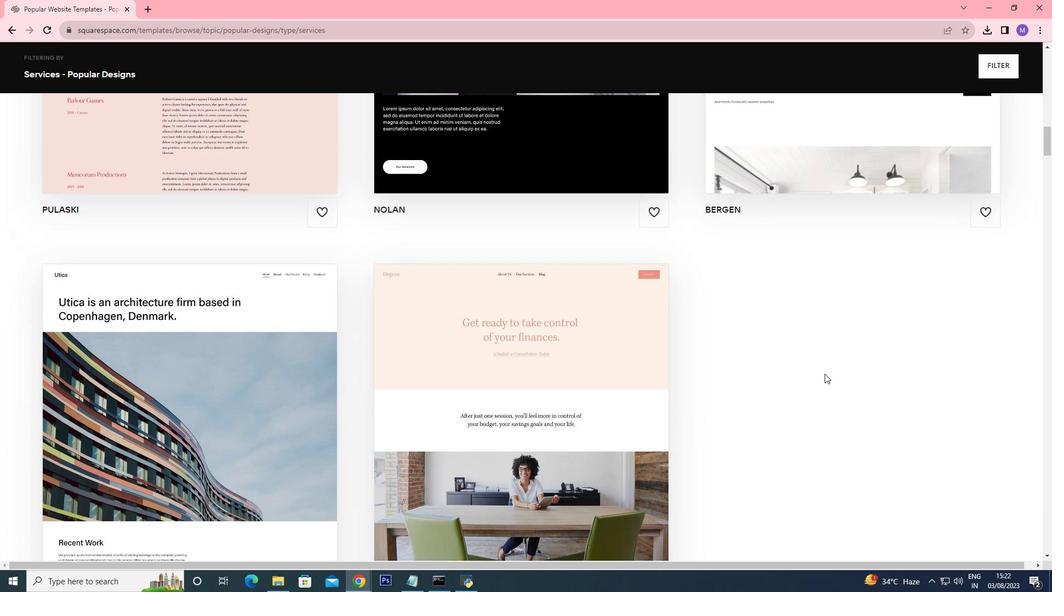 
Action: Mouse scrolled (825, 368) with delta (0, 0)
Screenshot: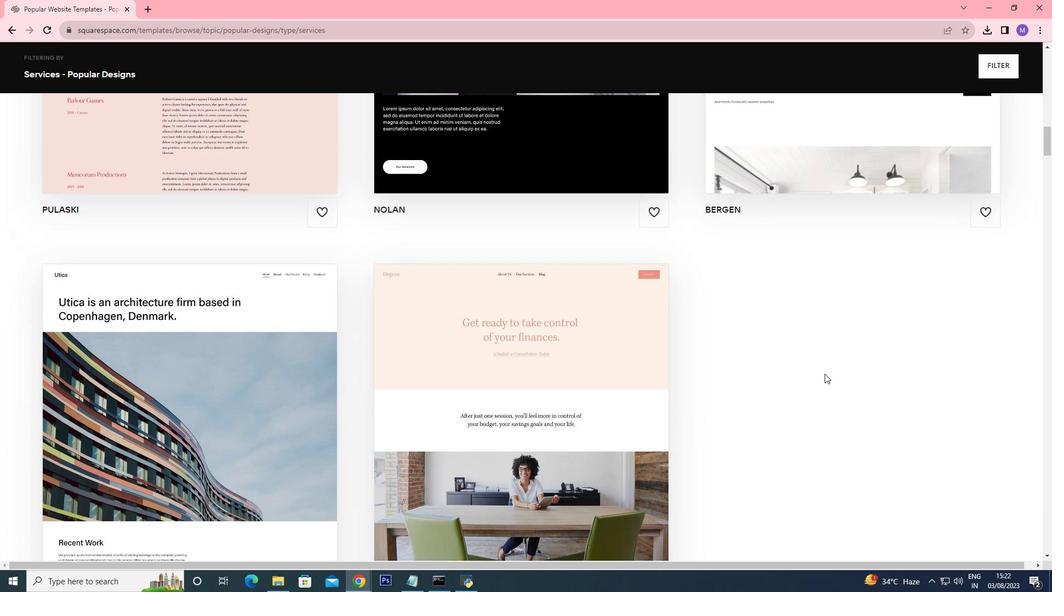 
Action: Mouse scrolled (825, 368) with delta (0, 0)
Screenshot: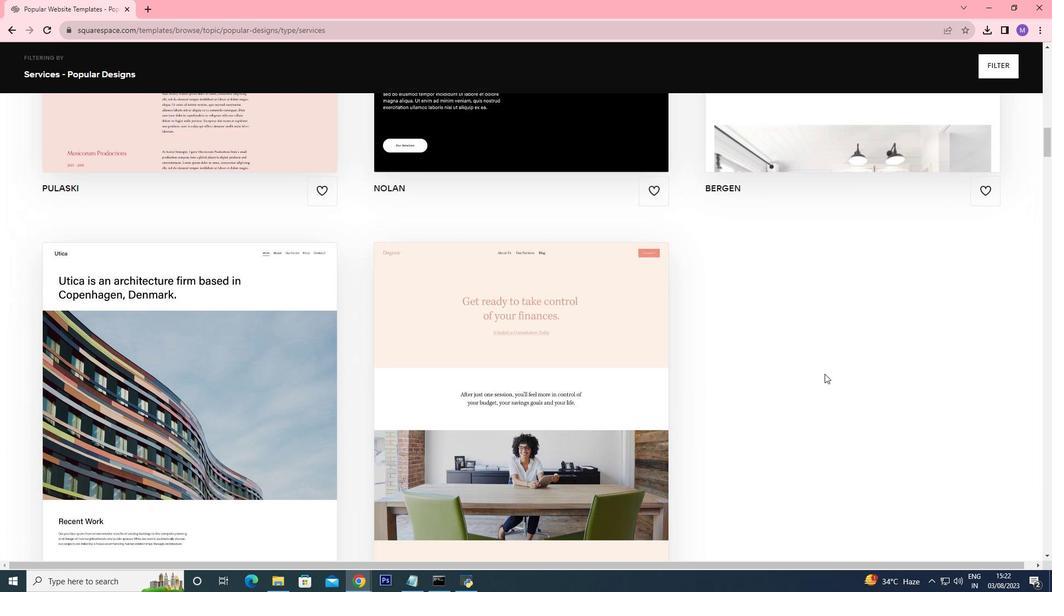 
Action: Mouse scrolled (825, 368) with delta (0, 0)
Screenshot: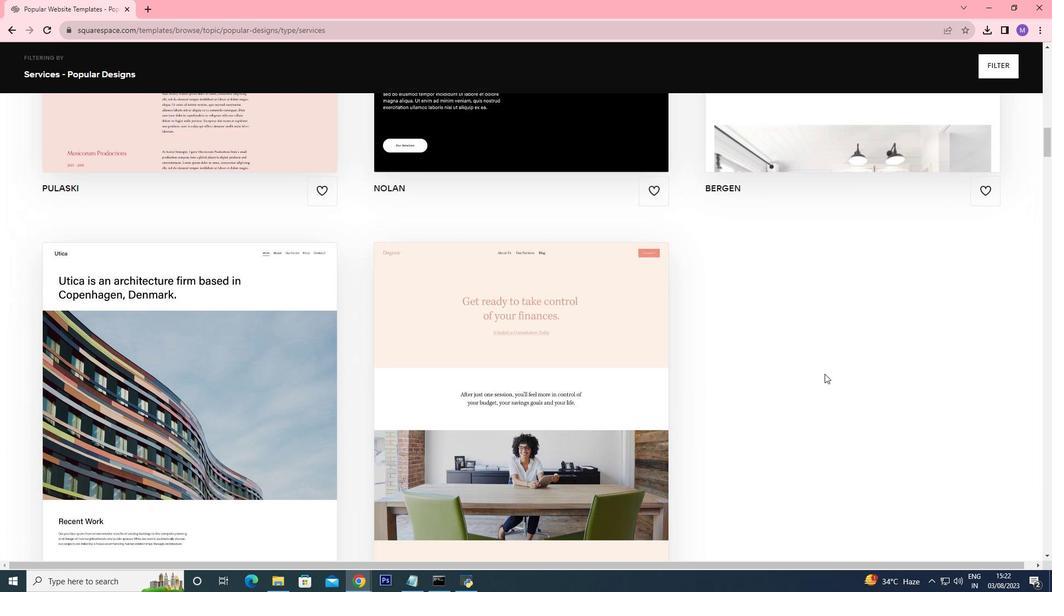 
Action: Mouse moved to (824, 369)
Screenshot: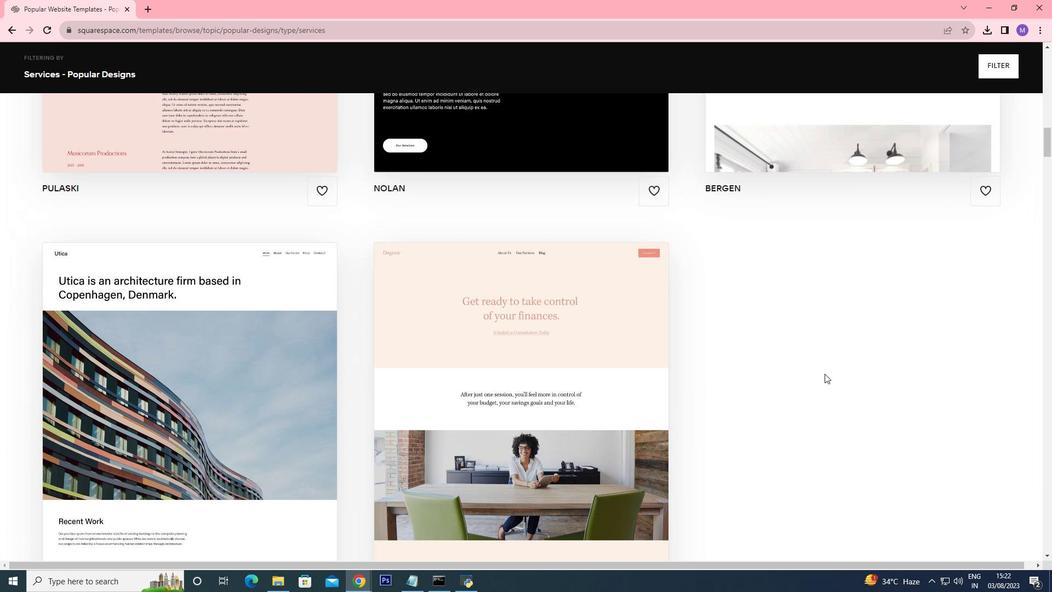 
Action: Mouse scrolled (824, 369) with delta (0, 0)
Screenshot: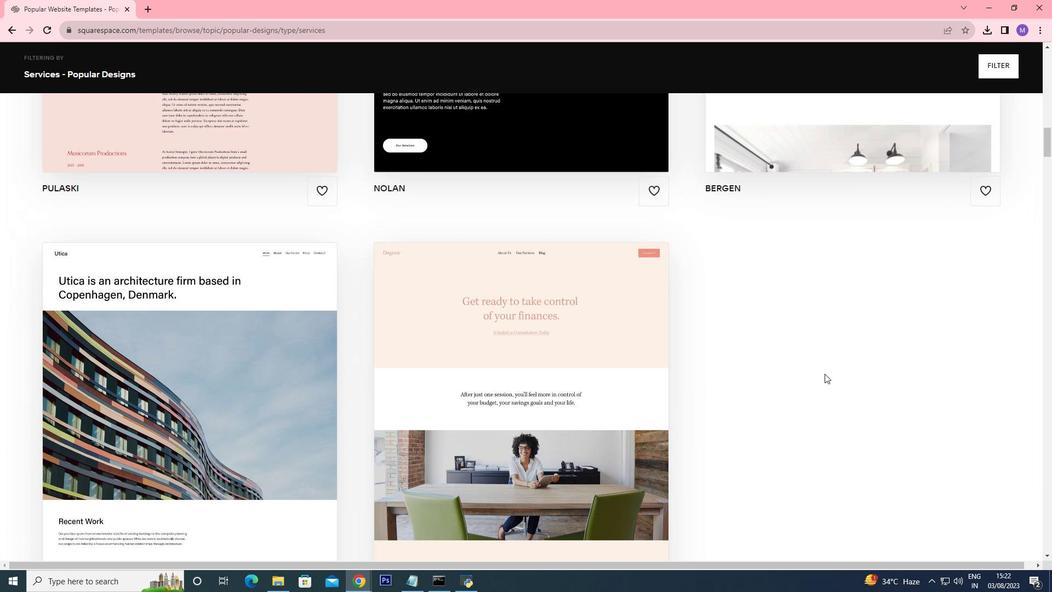 
Action: Mouse moved to (825, 374)
Screenshot: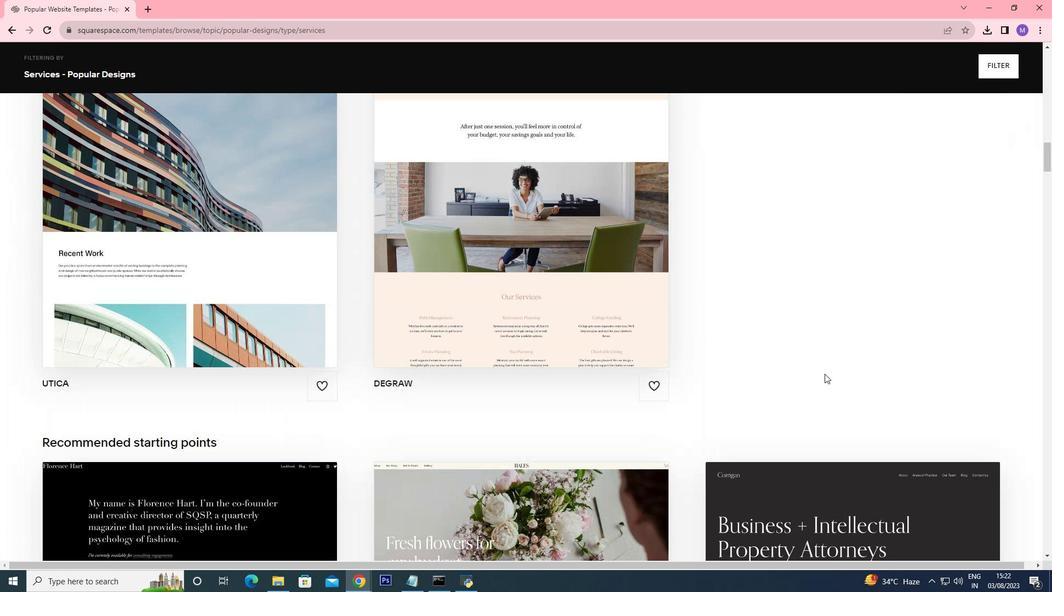 
Action: Mouse scrolled (825, 373) with delta (0, 0)
Screenshot: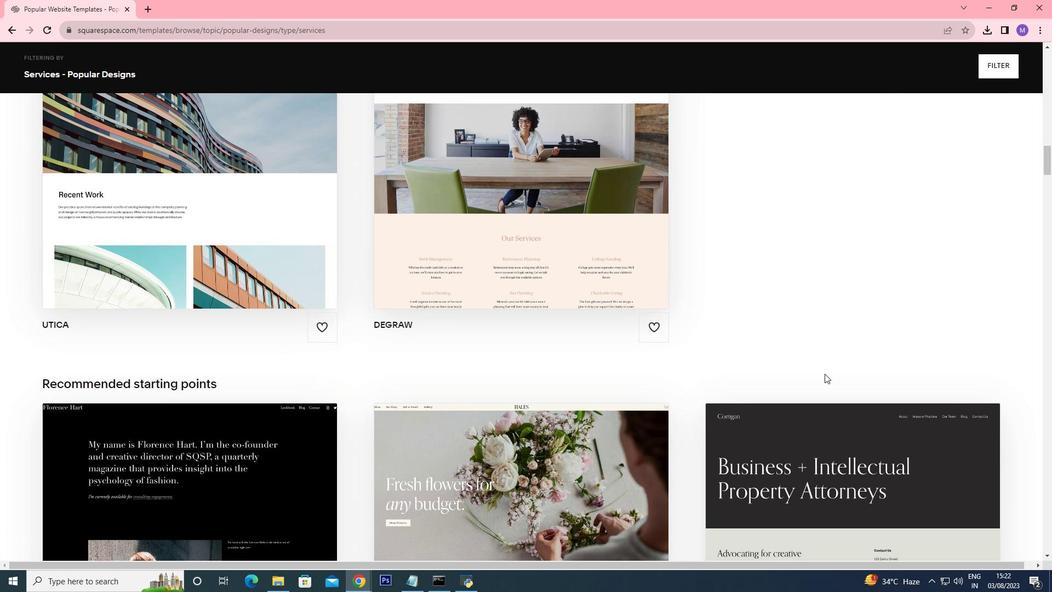 
Action: Mouse scrolled (825, 373) with delta (0, 0)
Screenshot: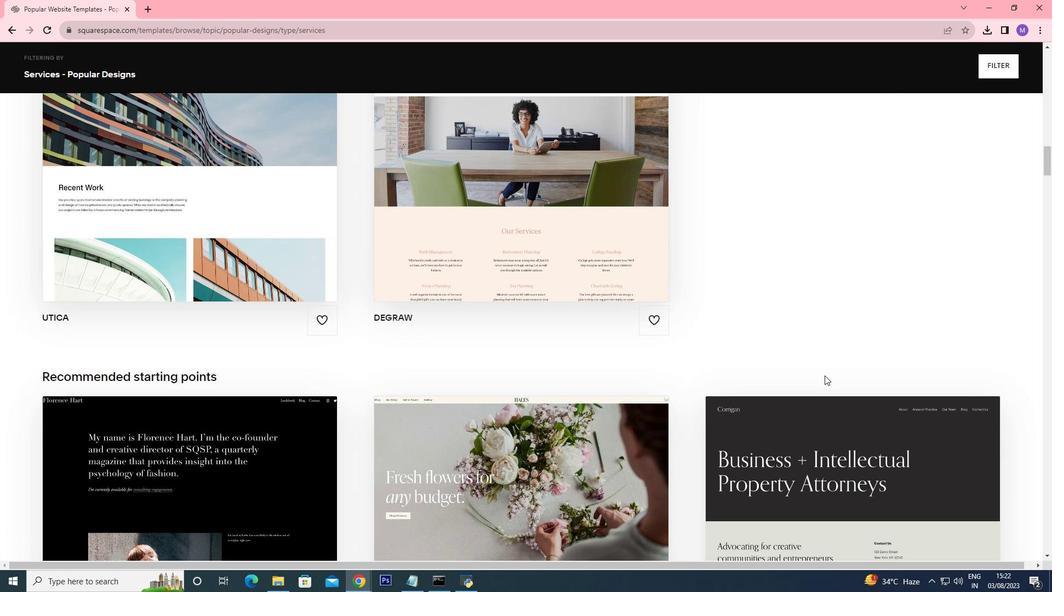 
Action: Mouse scrolled (825, 373) with delta (0, 0)
Screenshot: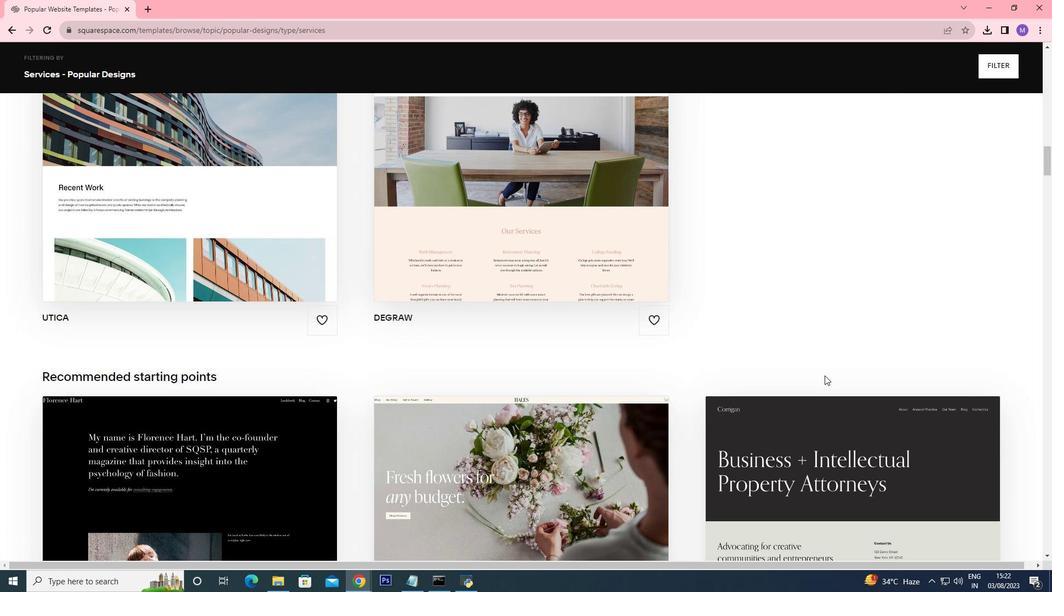
Action: Mouse scrolled (825, 373) with delta (0, 0)
Screenshot: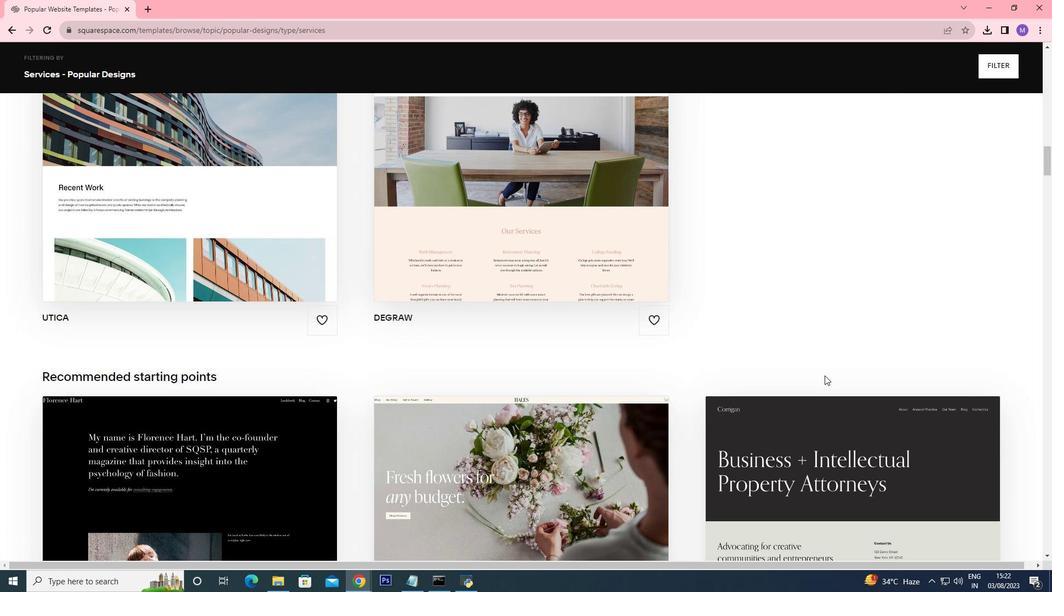 
Action: Mouse scrolled (825, 373) with delta (0, 0)
Screenshot: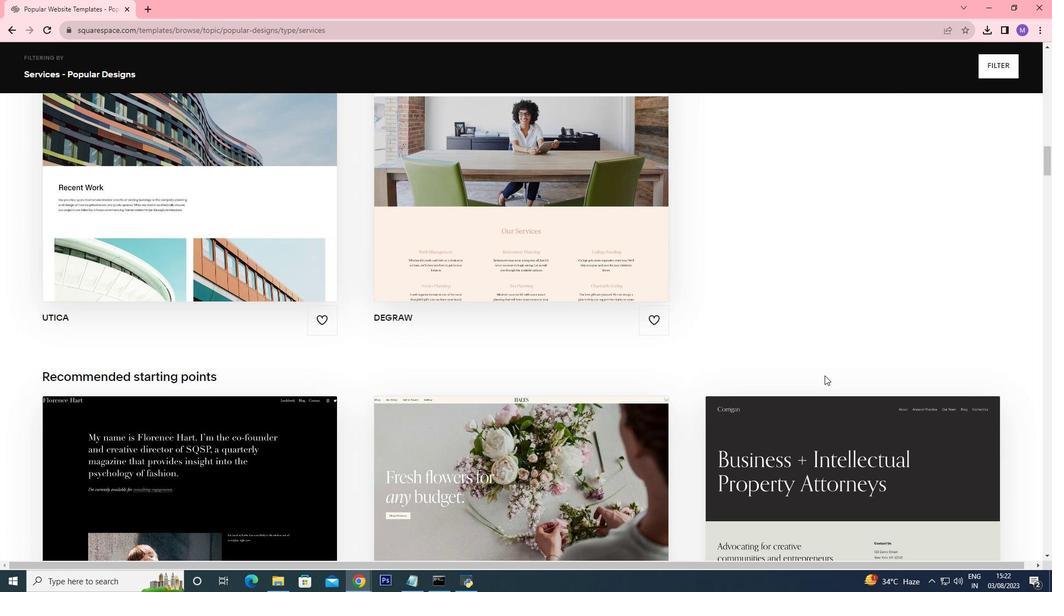 
Action: Mouse scrolled (825, 373) with delta (0, 0)
Screenshot: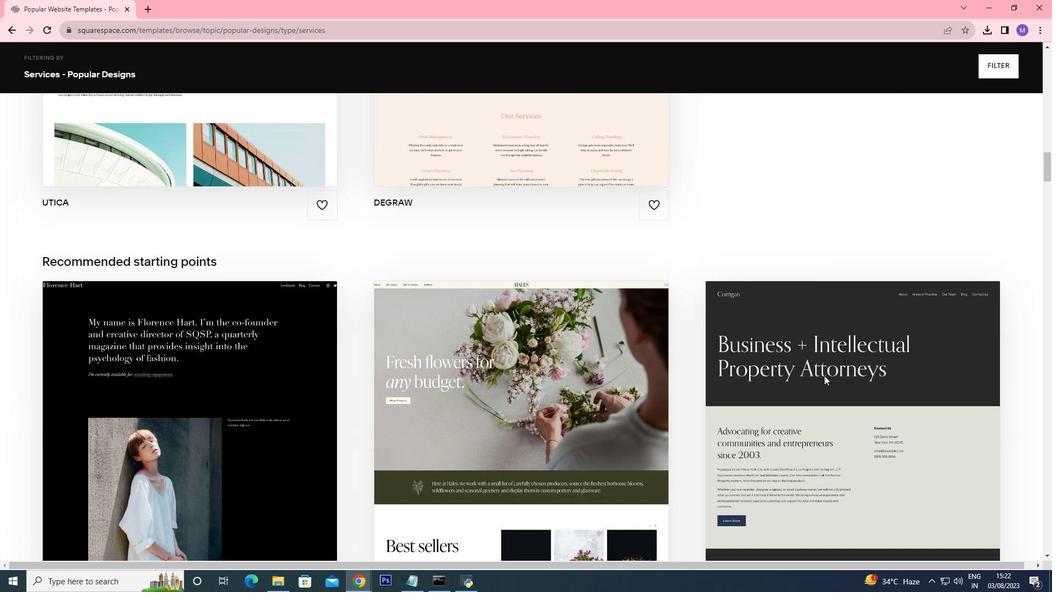 
Action: Mouse scrolled (825, 373) with delta (0, 0)
Screenshot: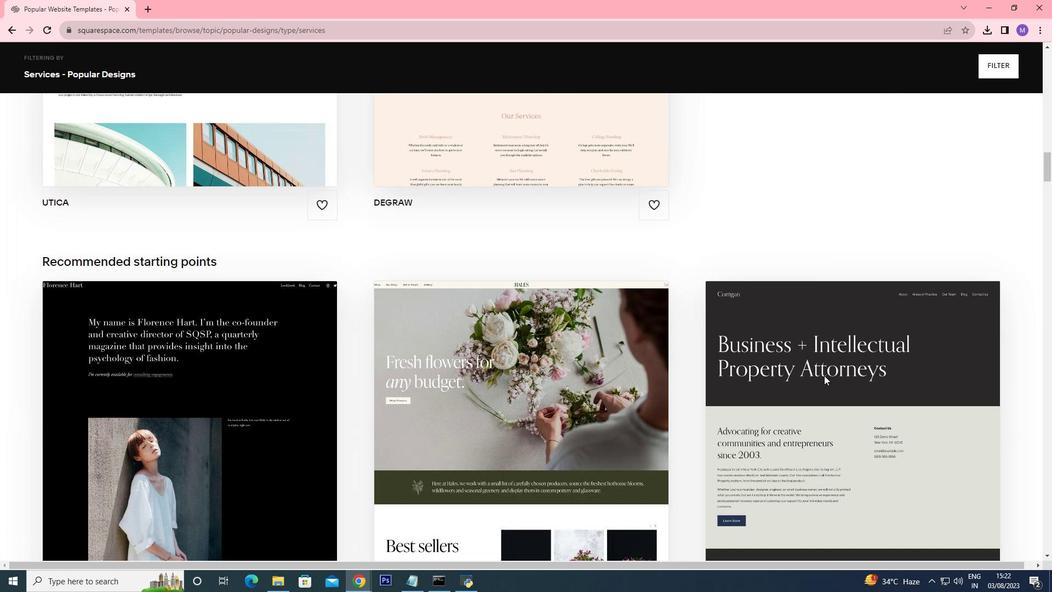 
Action: Mouse scrolled (825, 373) with delta (0, 0)
Screenshot: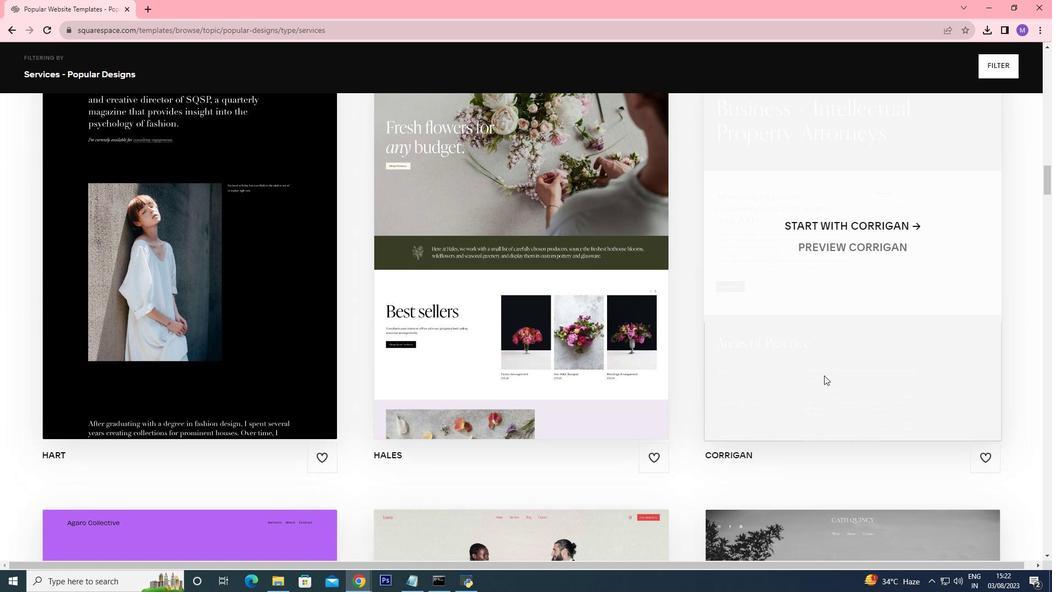 
Action: Mouse scrolled (825, 373) with delta (0, 0)
Screenshot: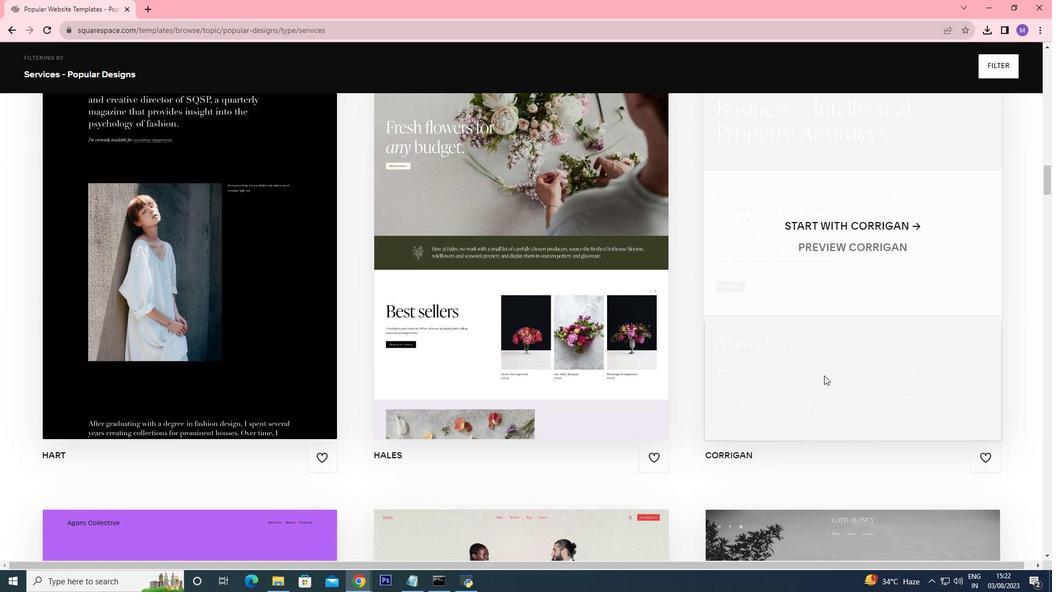
Action: Mouse moved to (825, 375)
Screenshot: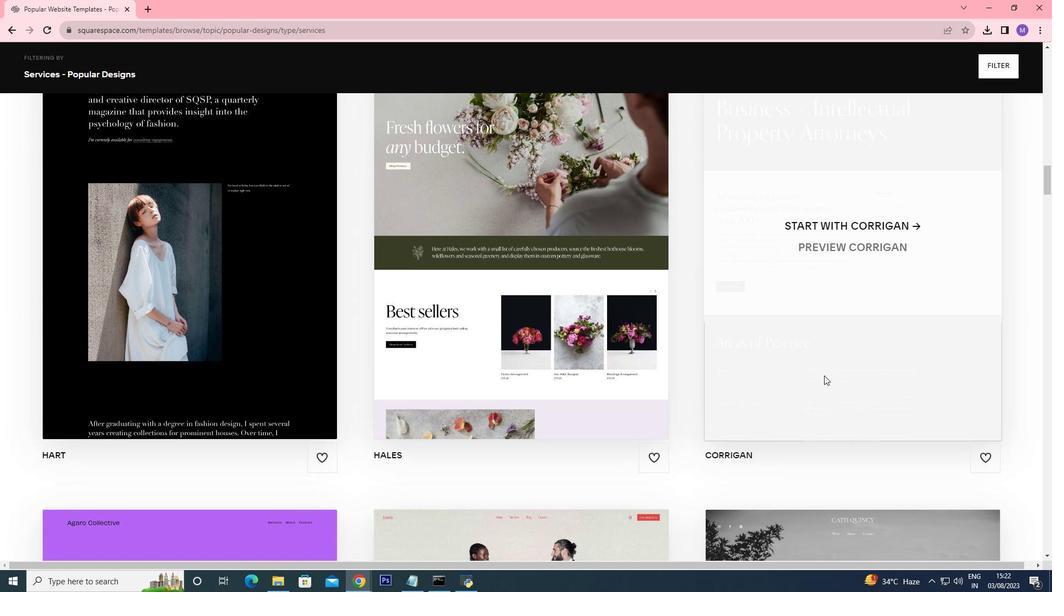 
Action: Mouse scrolled (825, 374) with delta (0, 0)
Screenshot: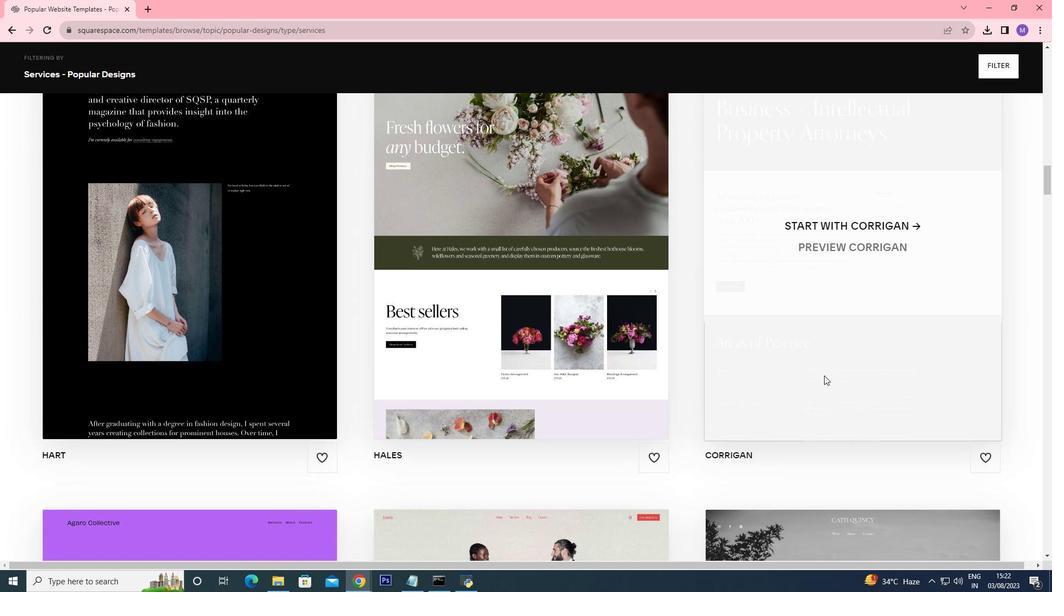 
Action: Mouse moved to (825, 375)
Screenshot: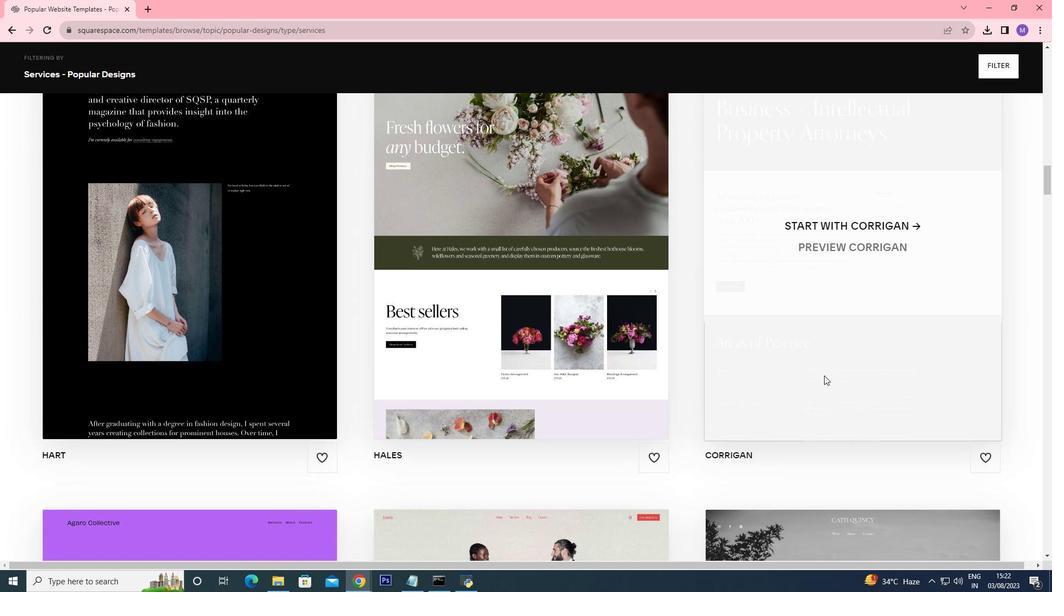 
Action: Mouse scrolled (825, 374) with delta (0, 0)
Screenshot: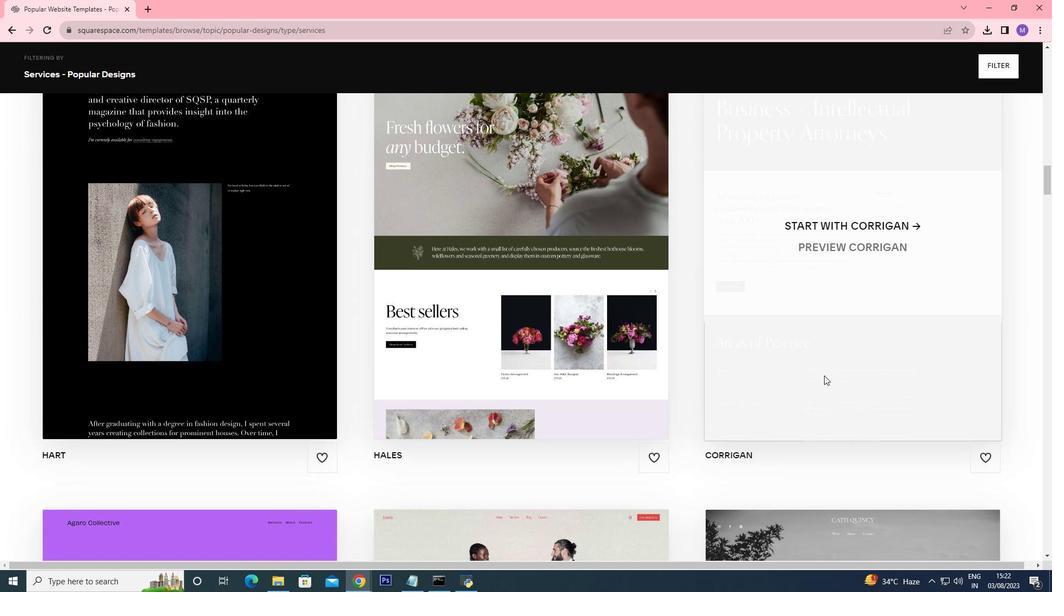 
Action: Mouse moved to (825, 375)
Screenshot: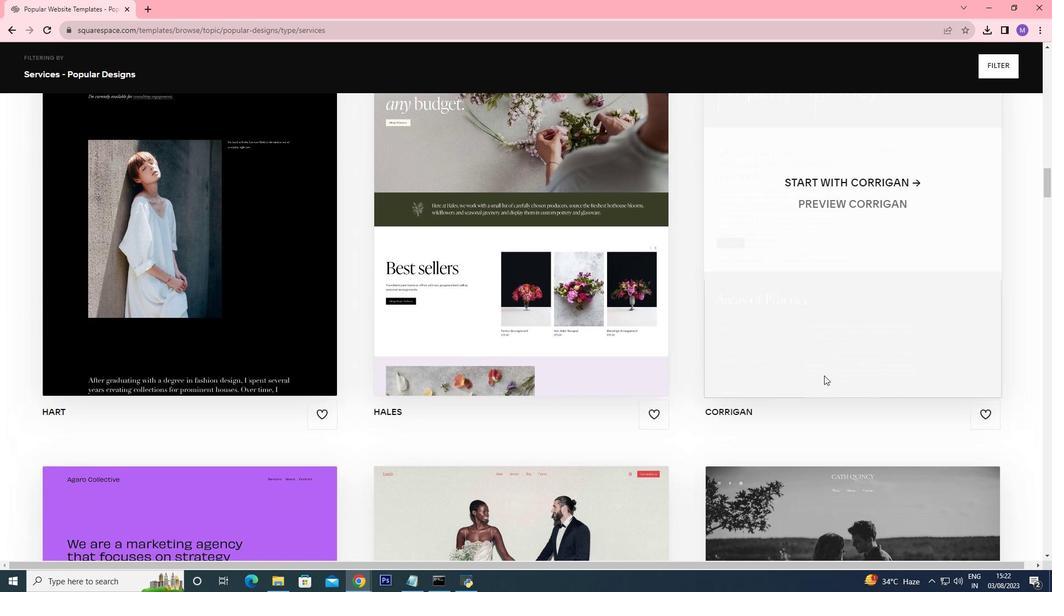 
Action: Mouse scrolled (825, 375) with delta (0, 0)
Screenshot: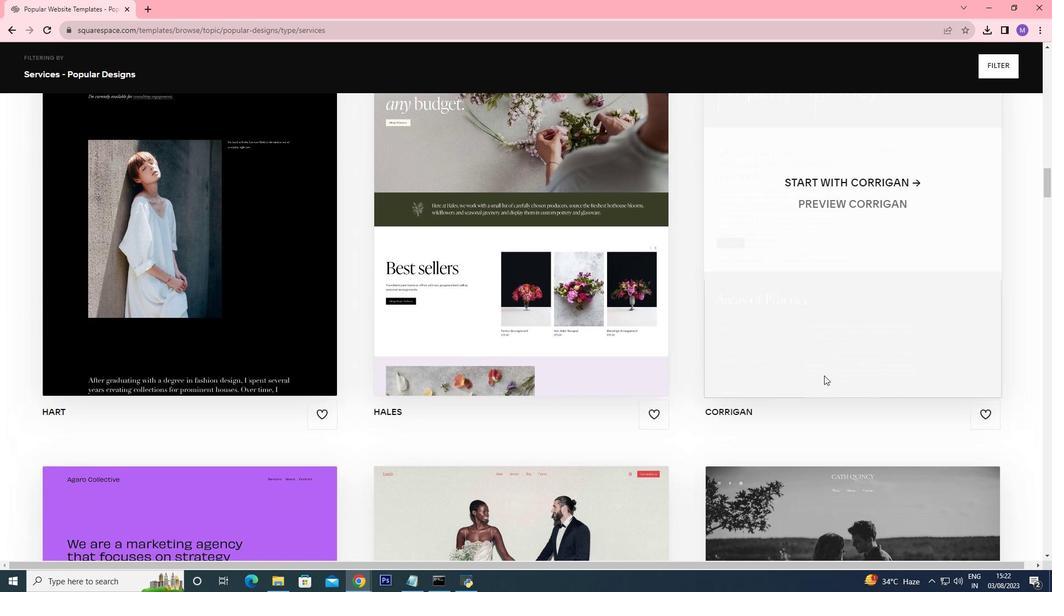 
Action: Mouse moved to (824, 375)
Screenshot: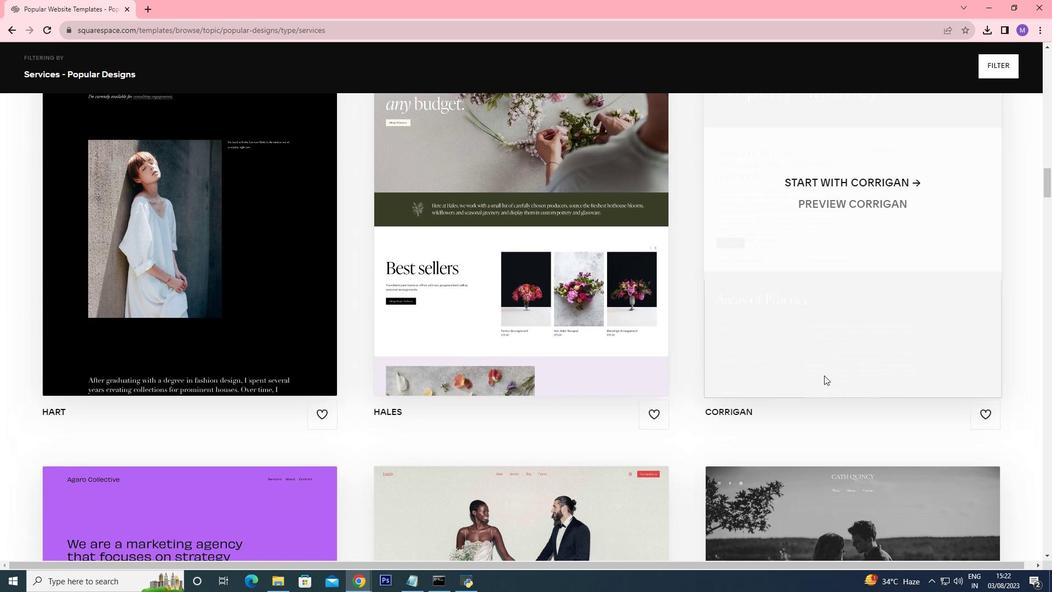 
Action: Mouse scrolled (824, 375) with delta (0, 0)
Screenshot: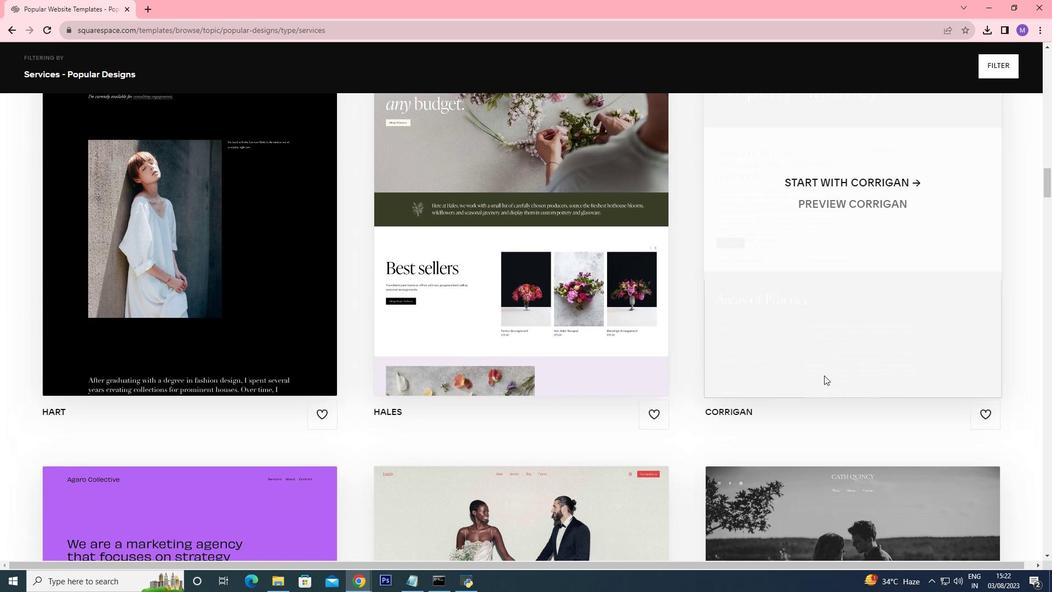 
Action: Mouse scrolled (824, 375) with delta (0, 0)
Screenshot: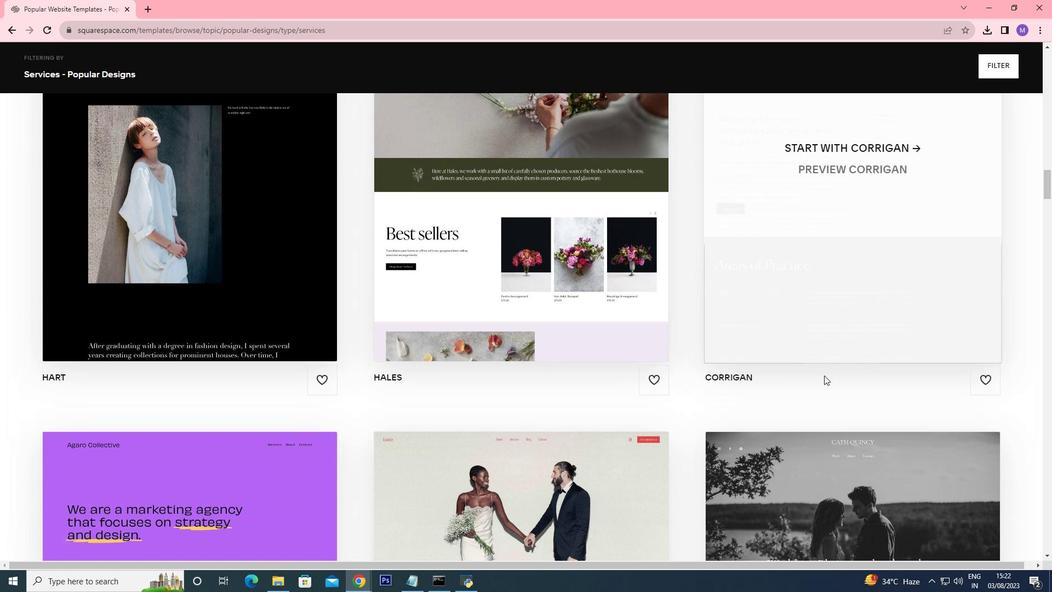 
Action: Mouse scrolled (824, 376) with delta (0, 0)
Screenshot: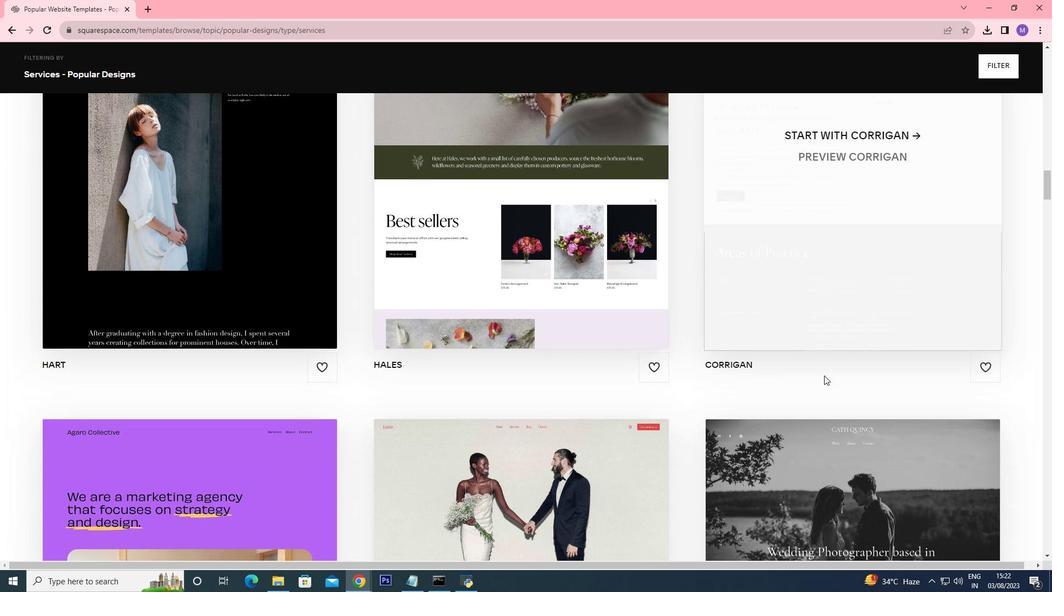 
Action: Mouse scrolled (824, 375) with delta (0, 0)
Screenshot: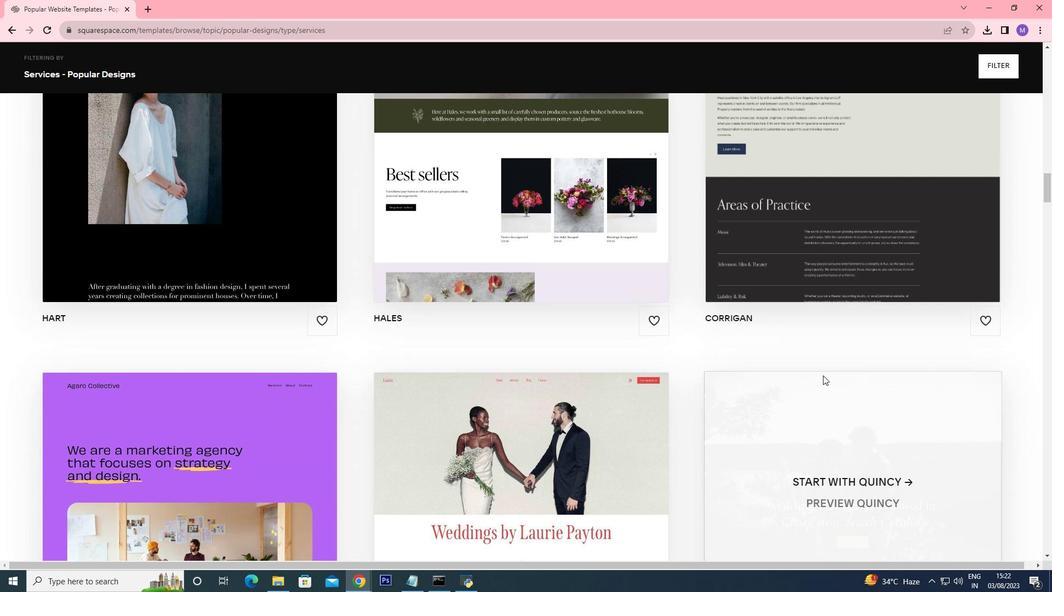 
Action: Mouse scrolled (824, 375) with delta (0, 0)
Screenshot: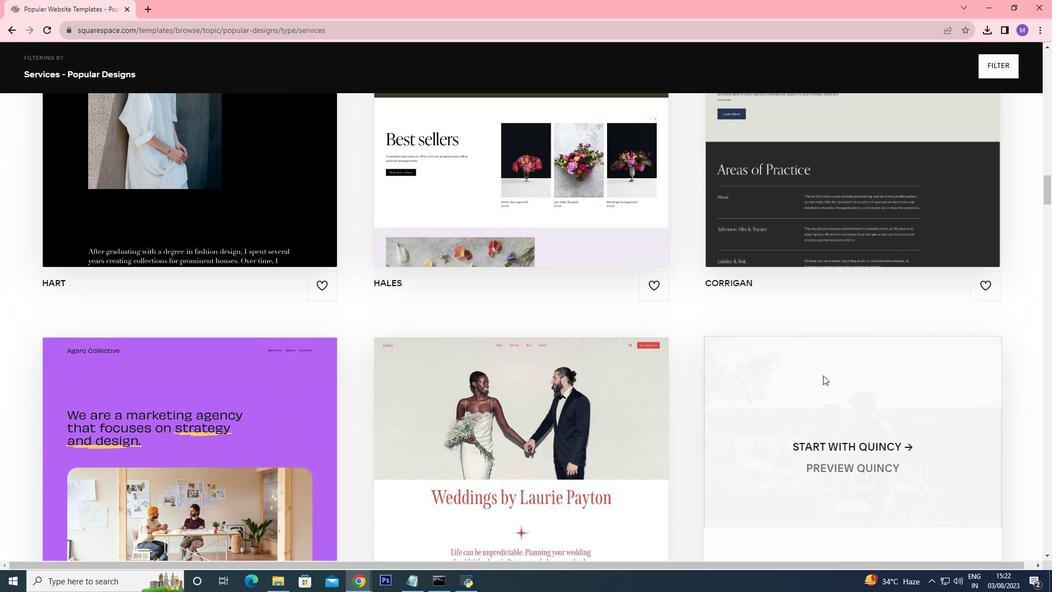 
Action: Mouse scrolled (824, 375) with delta (0, 0)
Screenshot: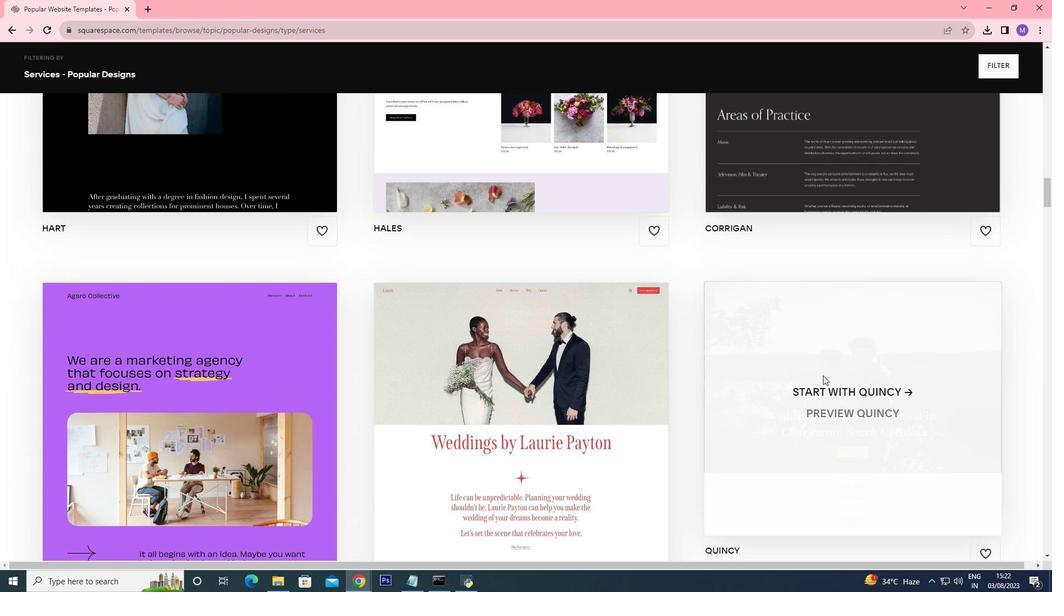 
Action: Mouse moved to (823, 375)
Screenshot: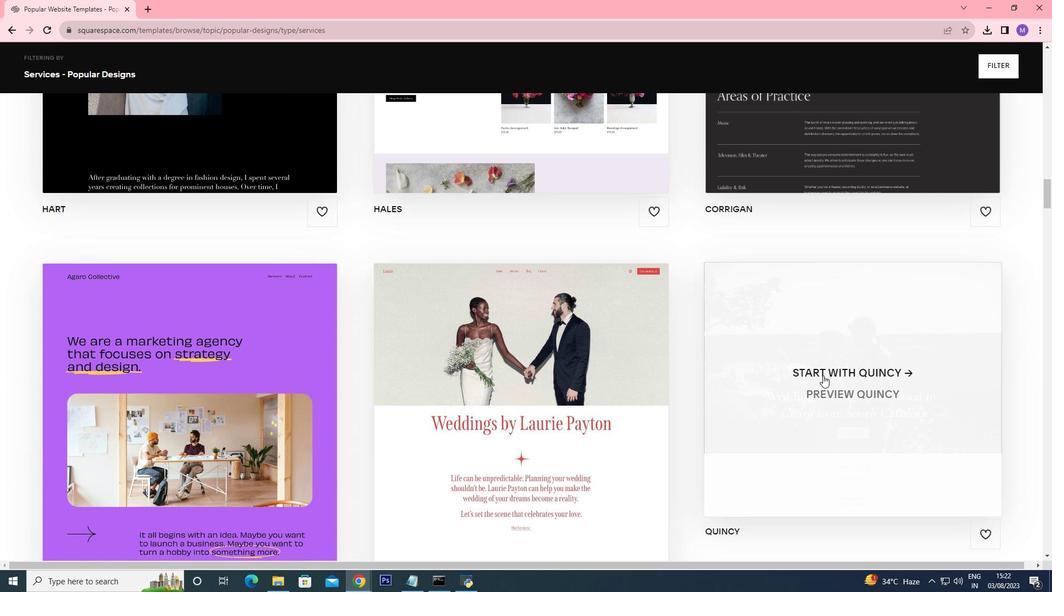 
Action: Mouse scrolled (823, 375) with delta (0, 0)
Screenshot: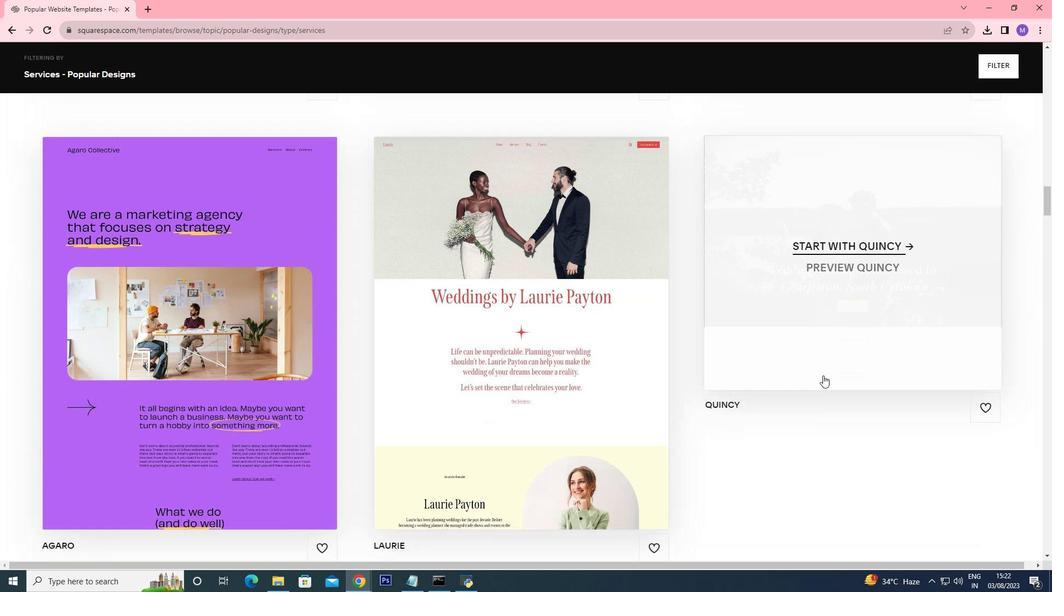 
Action: Mouse scrolled (823, 375) with delta (0, 0)
Screenshot: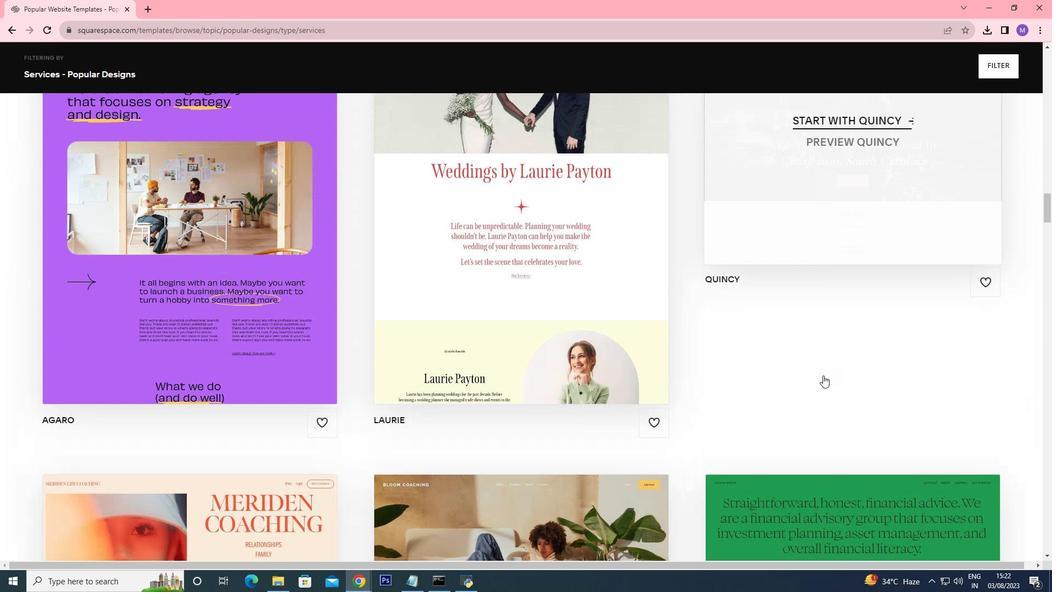 
Action: Mouse scrolled (823, 375) with delta (0, 0)
Screenshot: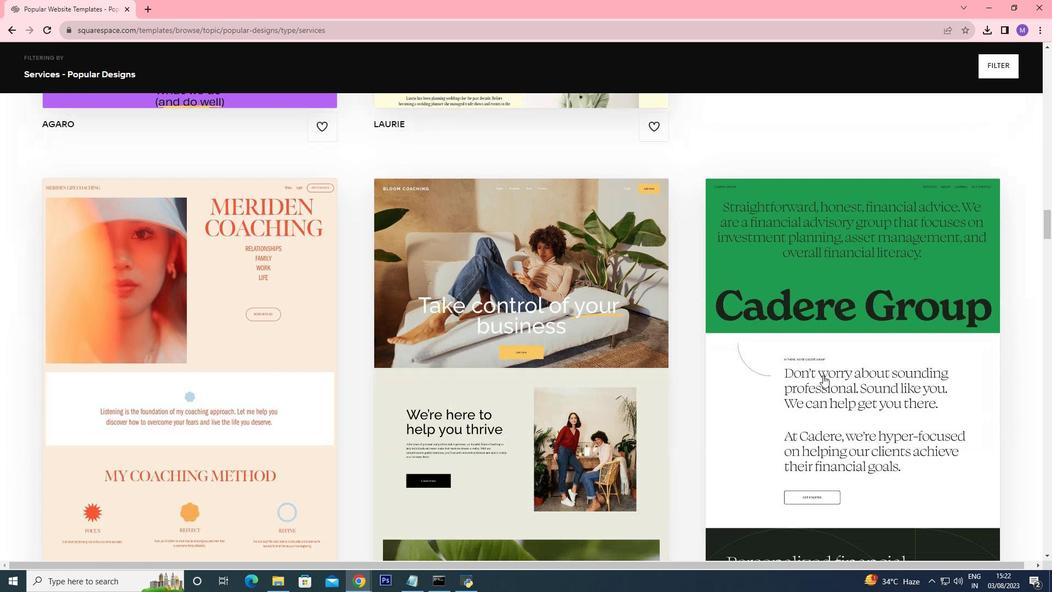 
Action: Mouse scrolled (823, 375) with delta (0, 0)
Screenshot: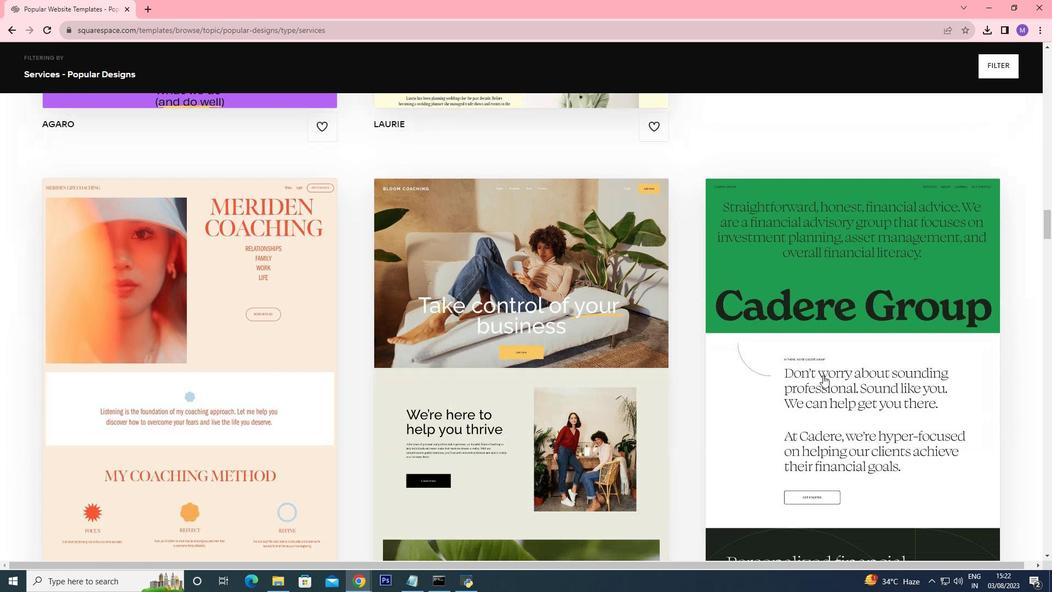 
Action: Mouse scrolled (823, 375) with delta (0, 0)
Screenshot: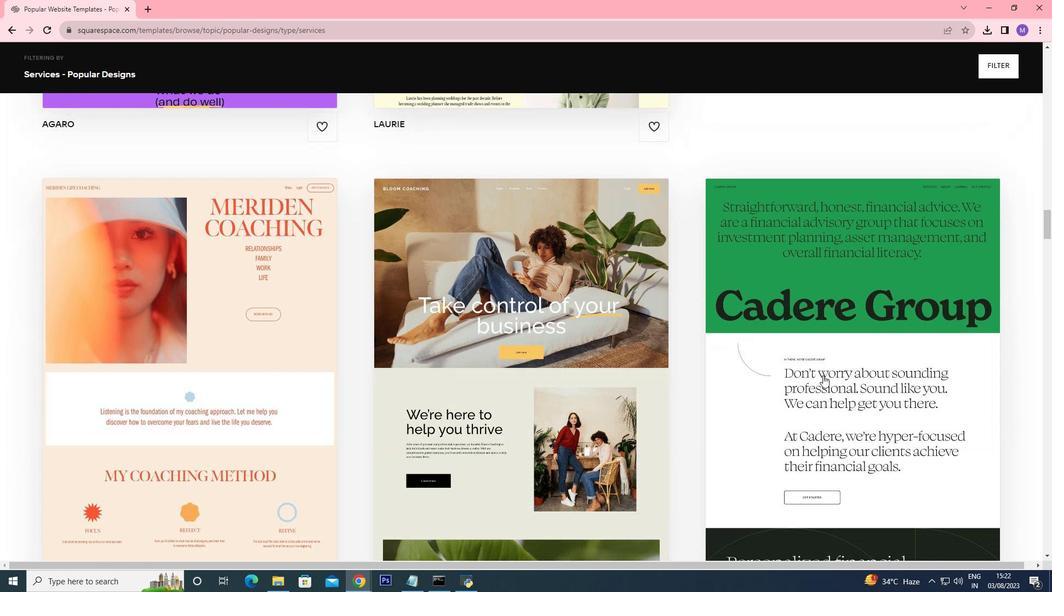 
Action: Mouse scrolled (823, 375) with delta (0, 0)
Screenshot: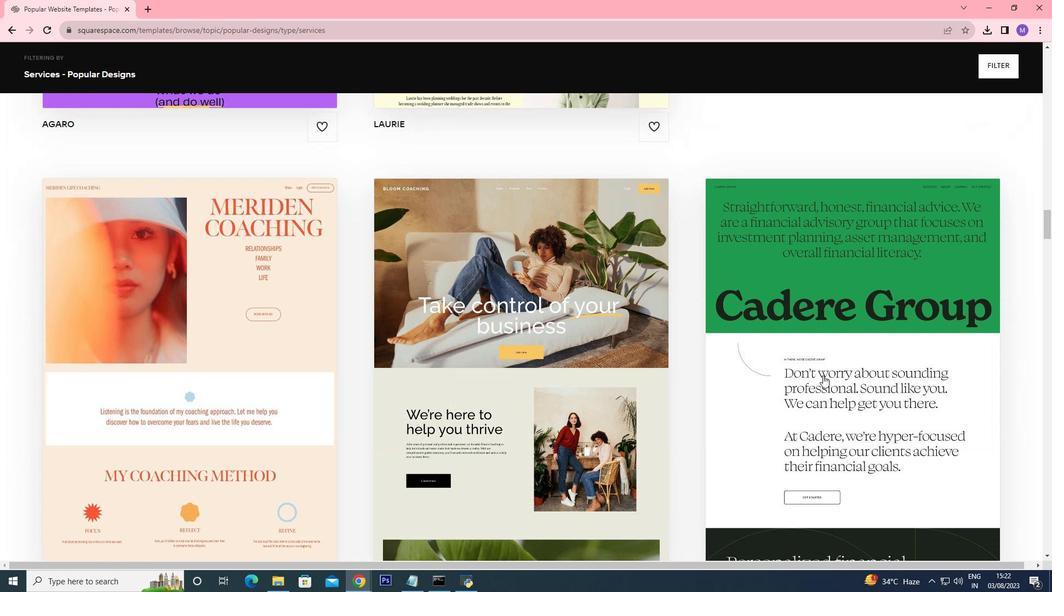 
Action: Mouse scrolled (823, 375) with delta (0, 0)
Screenshot: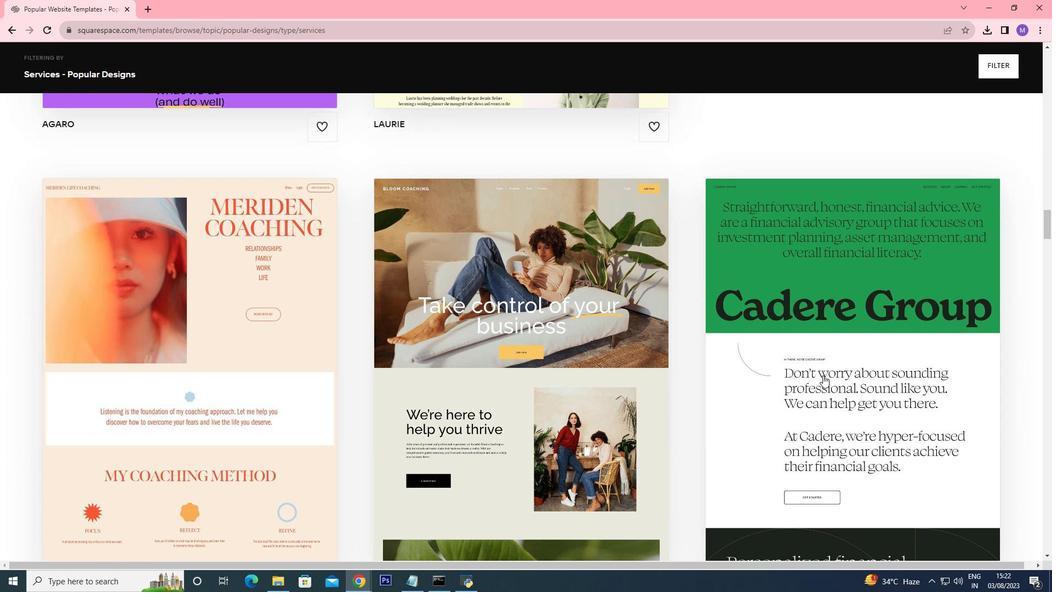 
Action: Mouse scrolled (823, 375) with delta (0, 0)
Screenshot: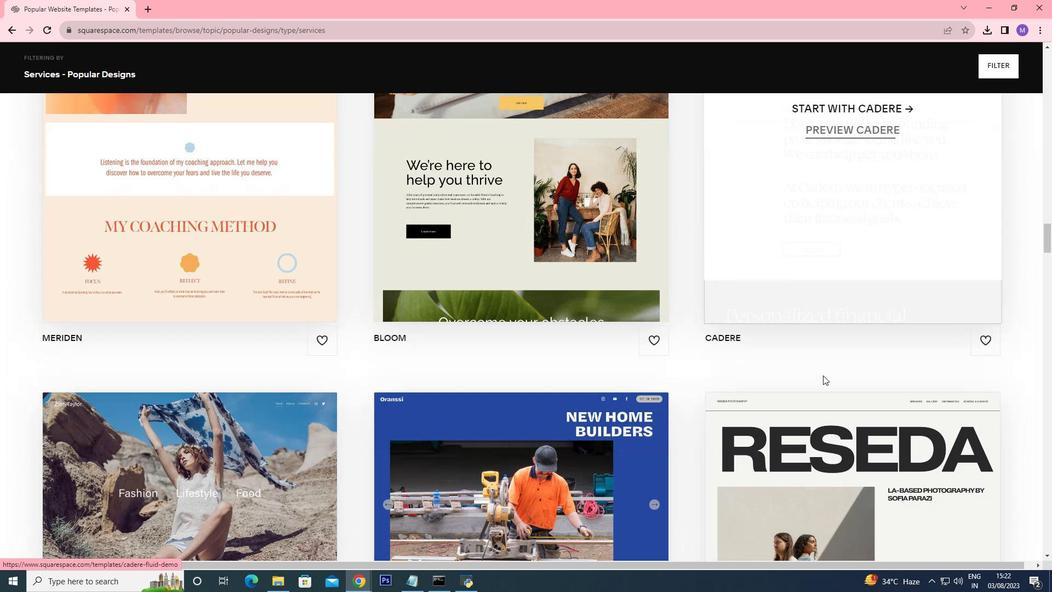 
Action: Mouse scrolled (823, 375) with delta (0, 0)
Screenshot: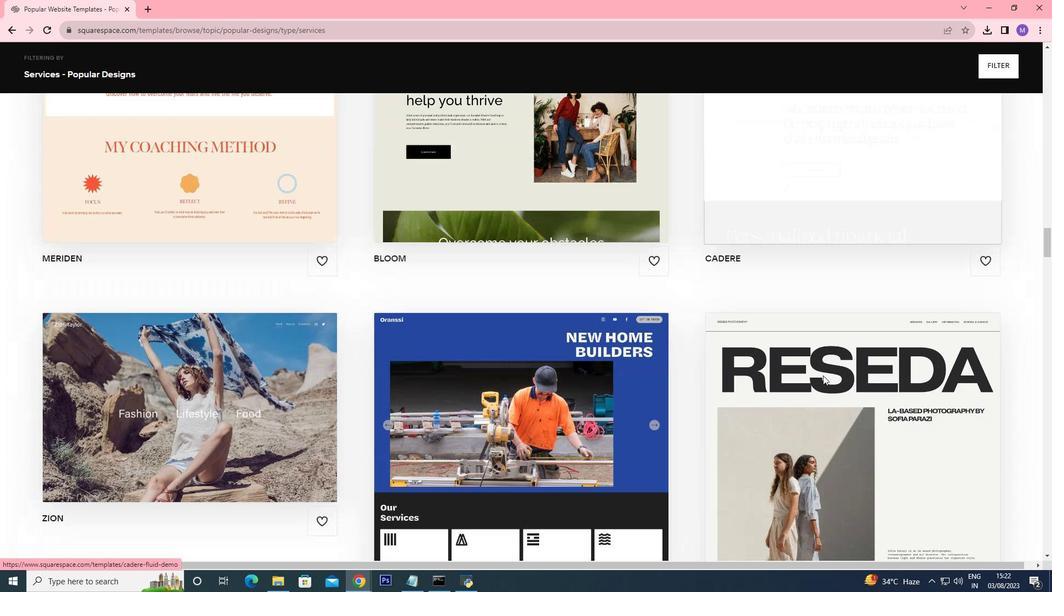 
Action: Mouse scrolled (823, 375) with delta (0, 0)
Screenshot: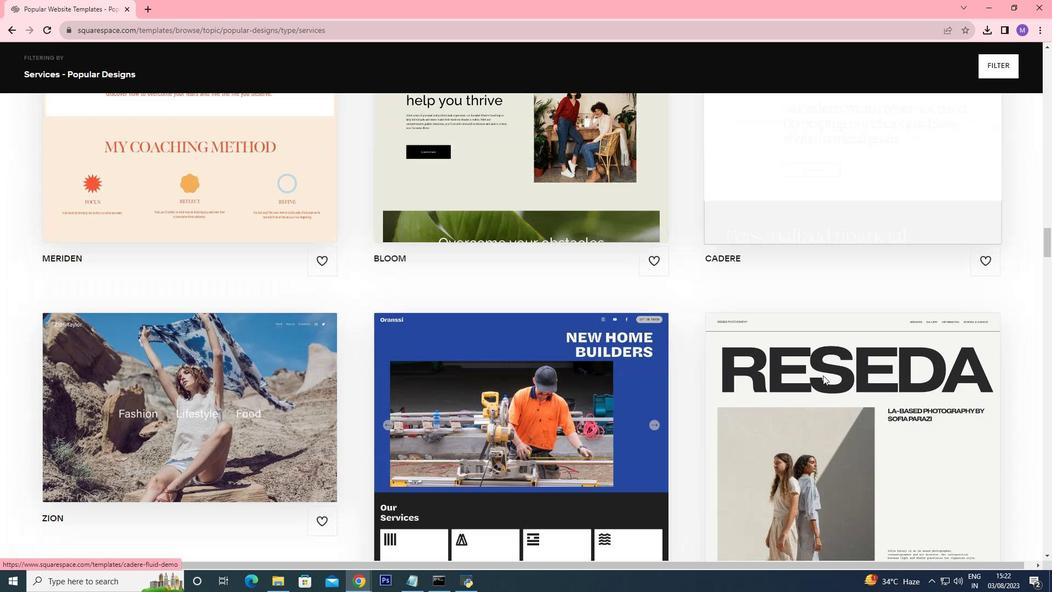 
Action: Mouse scrolled (823, 375) with delta (0, 0)
Screenshot: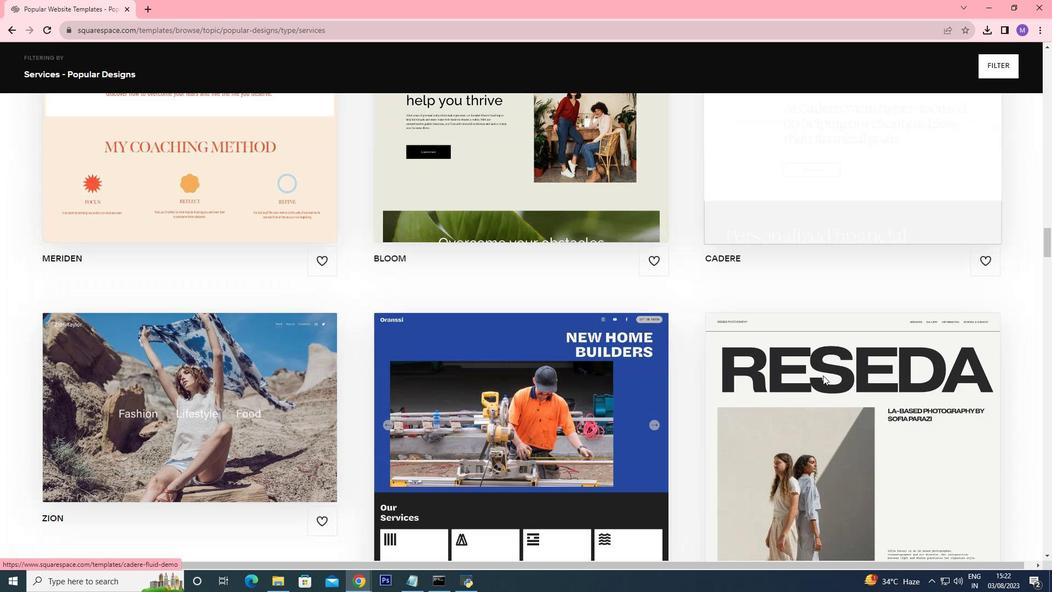 
Action: Mouse scrolled (823, 375) with delta (0, 0)
Screenshot: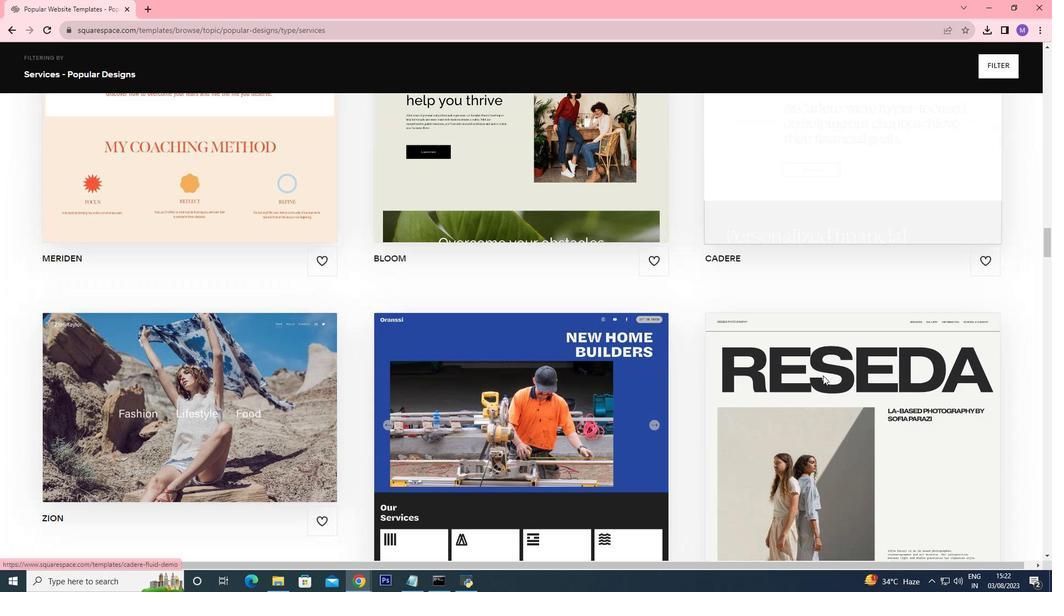 
Action: Mouse scrolled (823, 375) with delta (0, 0)
Screenshot: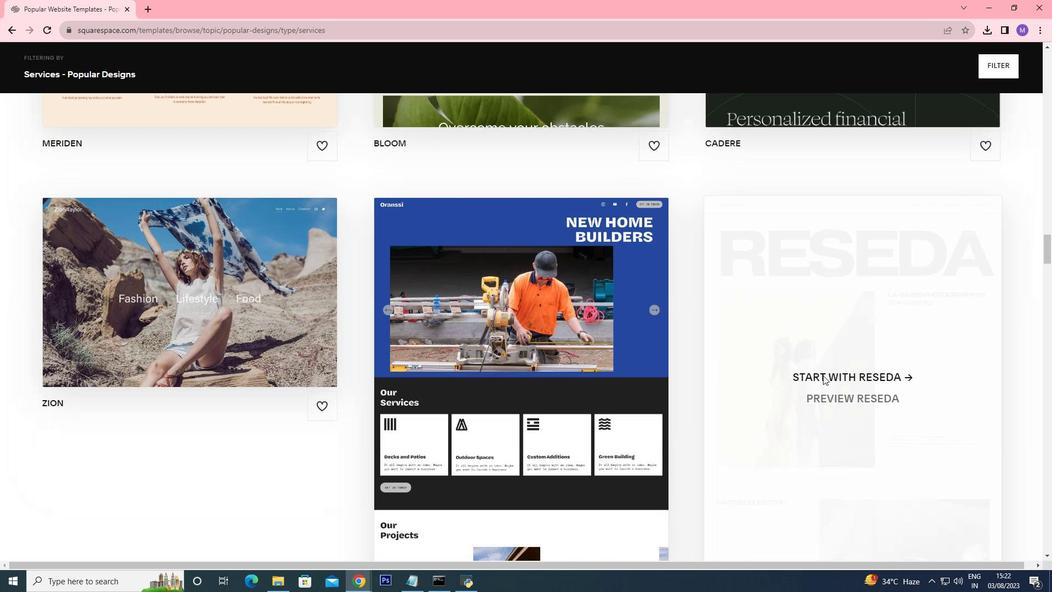 
Action: Mouse scrolled (823, 375) with delta (0, 0)
Screenshot: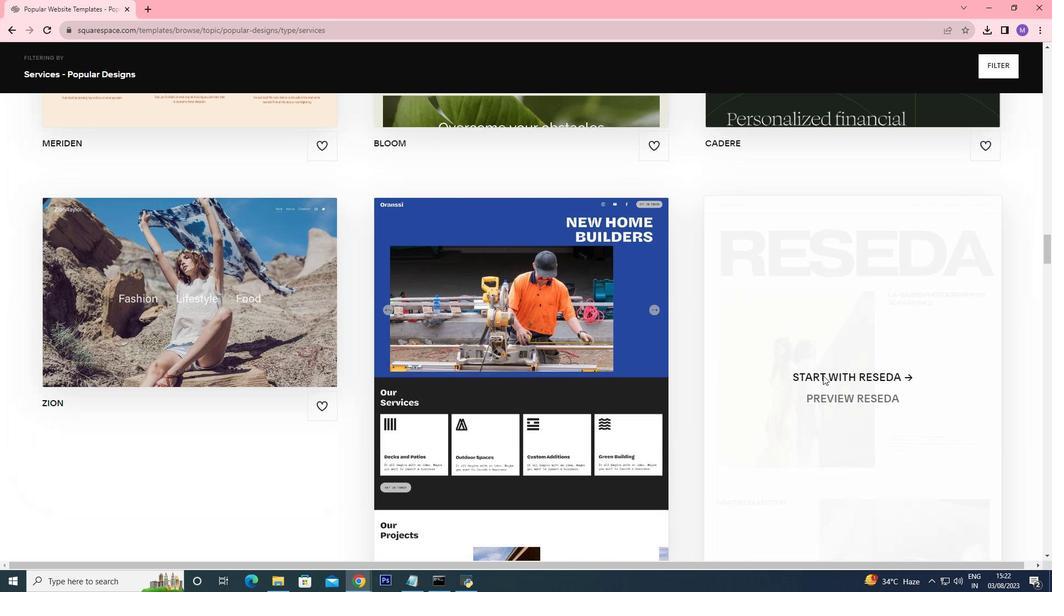 
Action: Mouse scrolled (823, 375) with delta (0, 0)
Screenshot: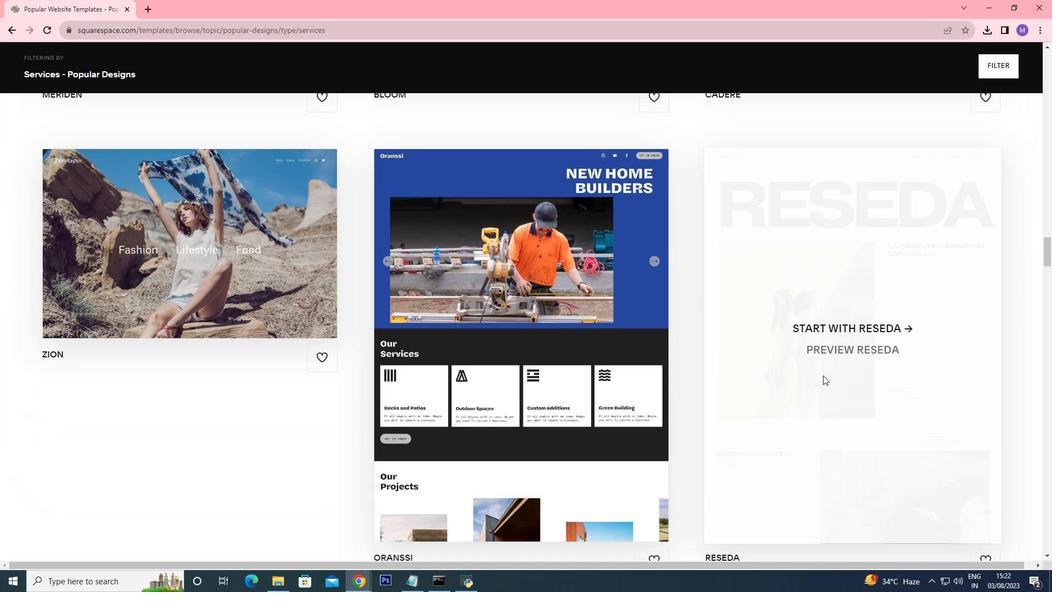 
Action: Mouse scrolled (823, 375) with delta (0, 0)
Screenshot: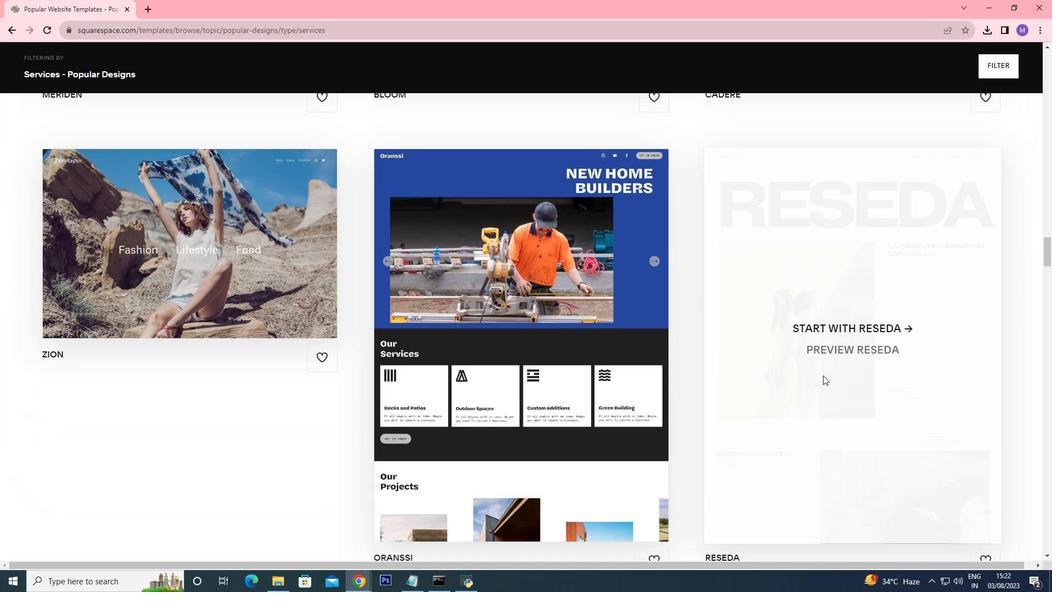 
Action: Mouse scrolled (823, 375) with delta (0, 0)
Screenshot: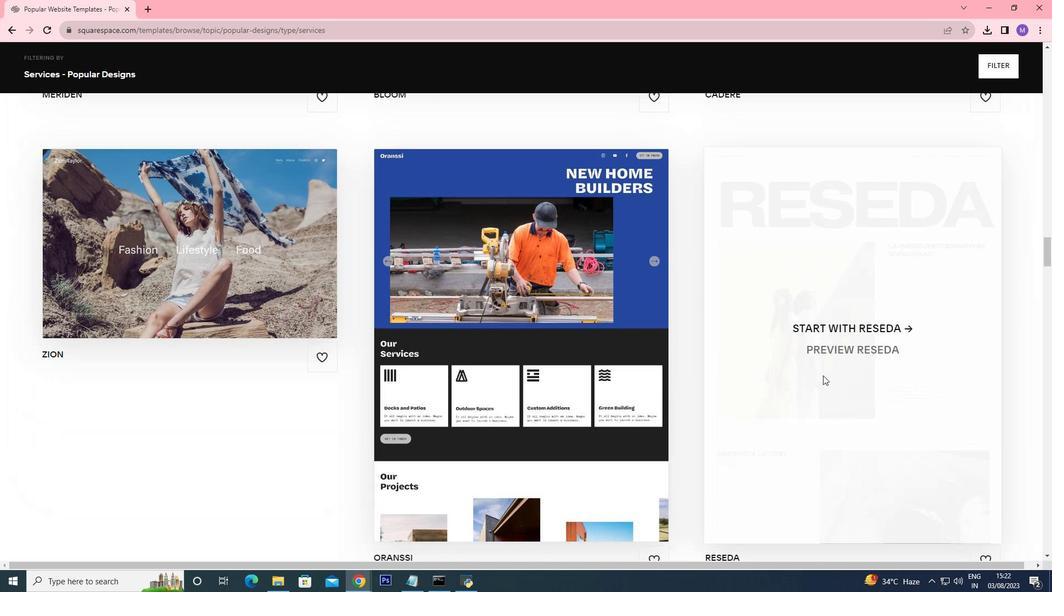 
Action: Mouse scrolled (823, 375) with delta (0, 0)
Screenshot: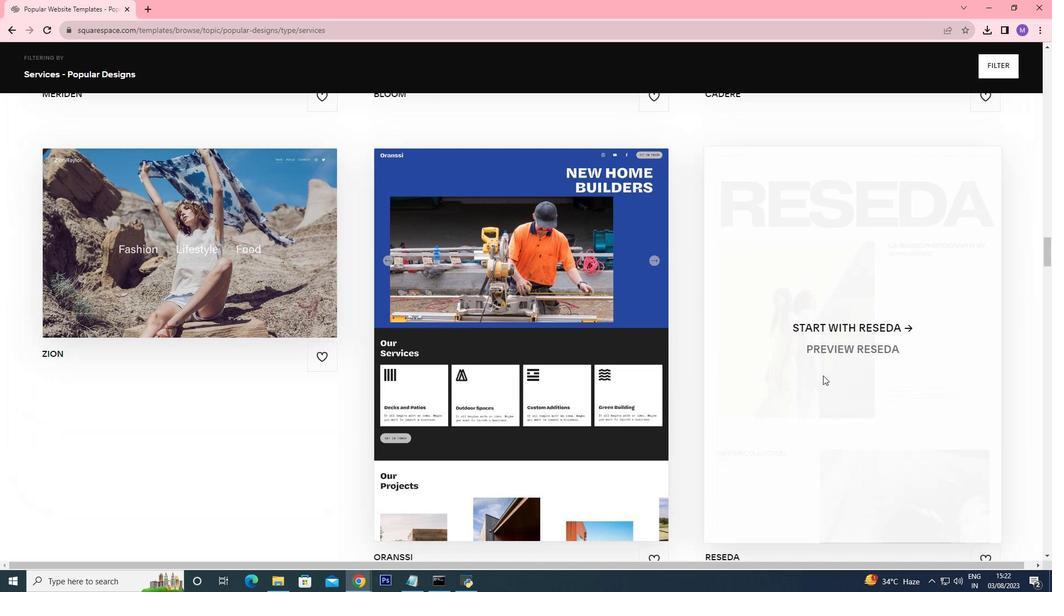 
Action: Mouse scrolled (823, 375) with delta (0, 0)
Screenshot: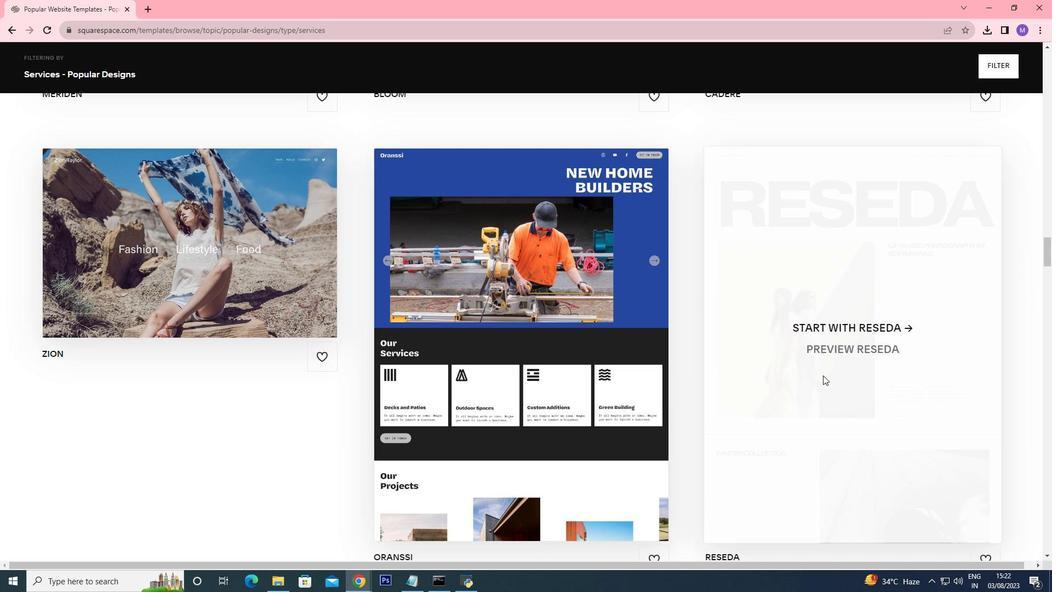 
Action: Mouse scrolled (823, 375) with delta (0, 0)
Screenshot: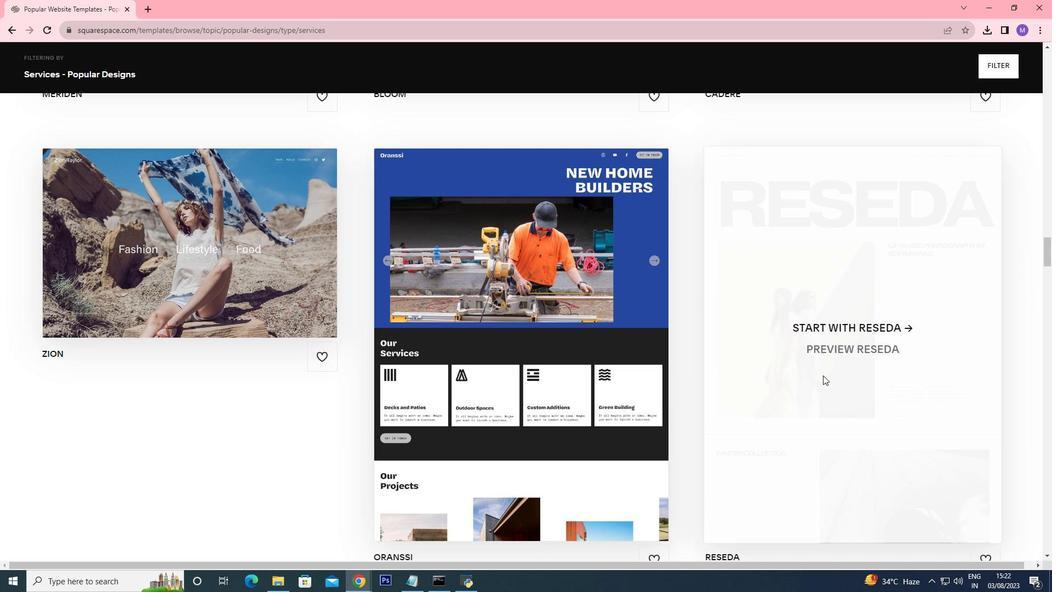 
Action: Mouse scrolled (823, 375) with delta (0, 0)
Screenshot: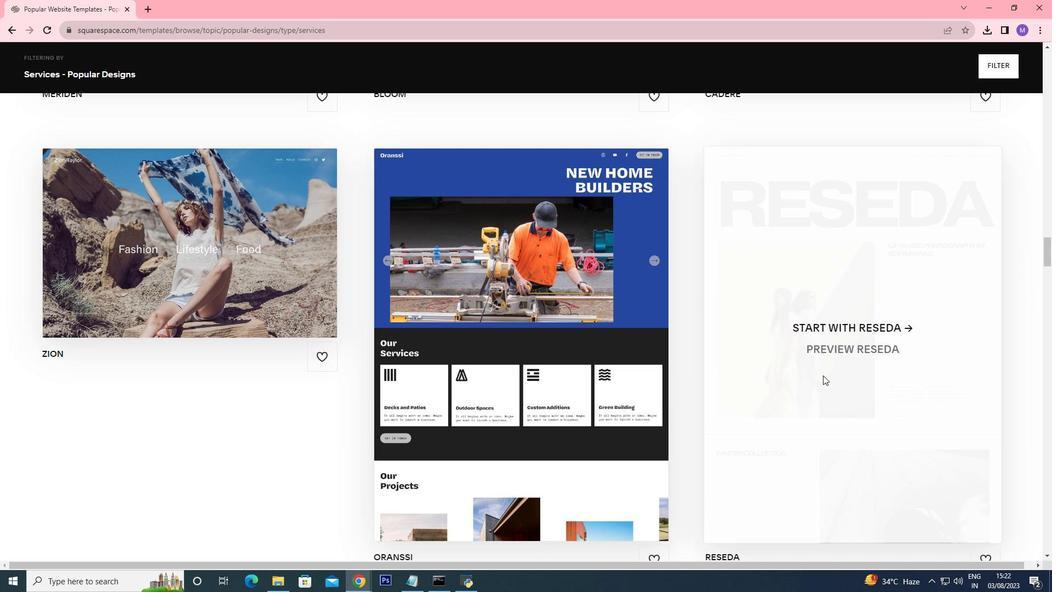 
Action: Mouse moved to (741, 381)
Screenshot: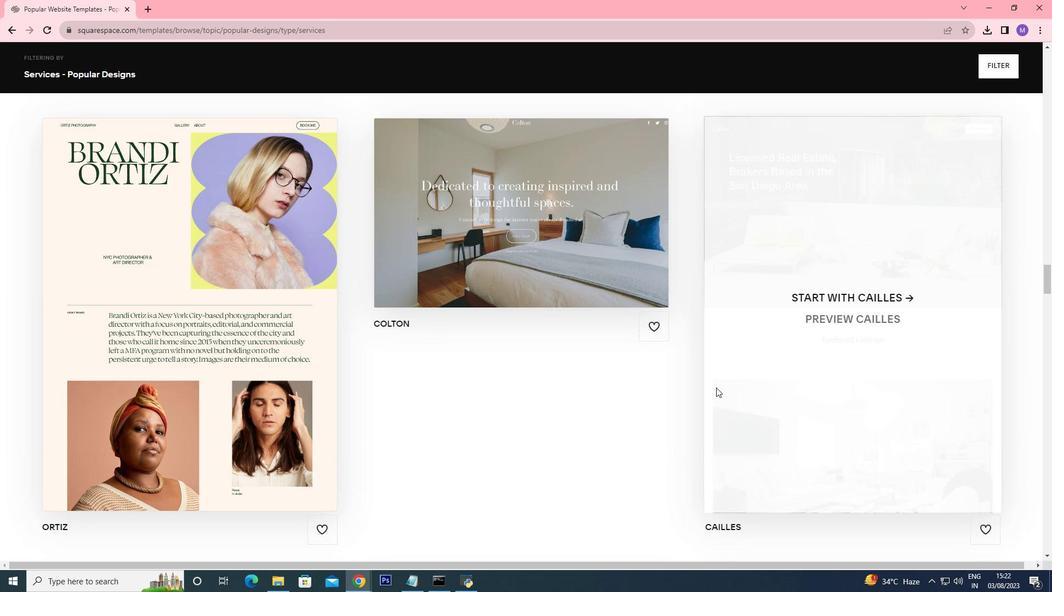 
Action: Mouse scrolled (741, 381) with delta (0, 0)
Screenshot: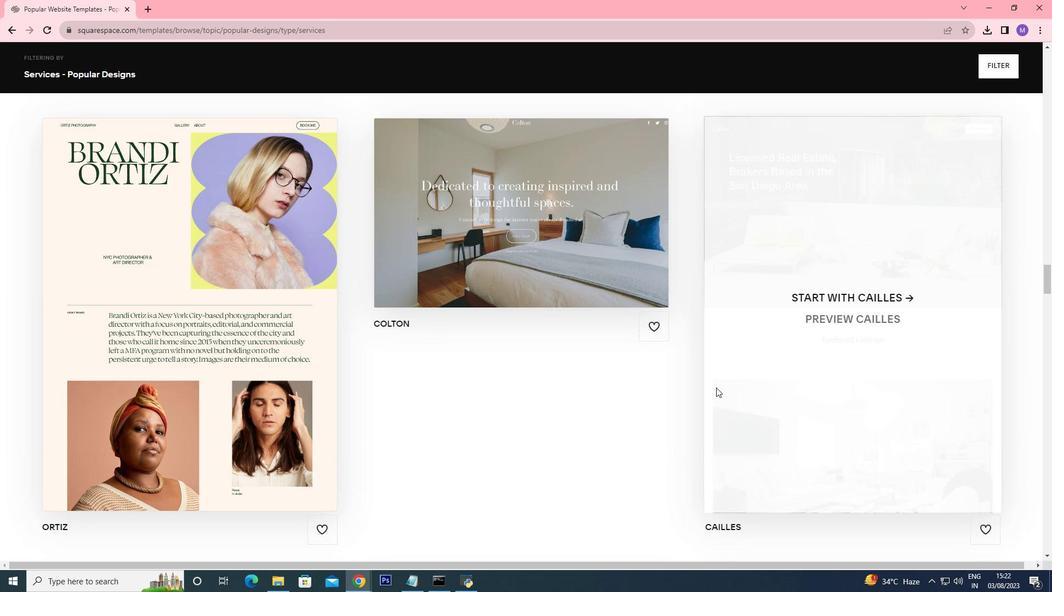 
Action: Mouse scrolled (741, 381) with delta (0, 0)
Screenshot: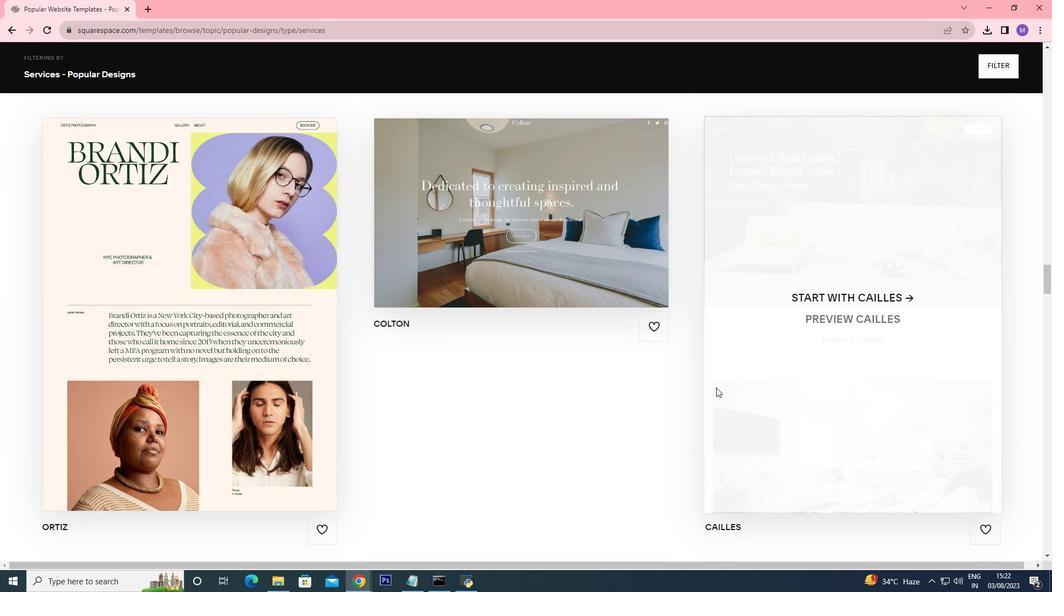 
Action: Mouse scrolled (741, 381) with delta (0, 0)
Screenshot: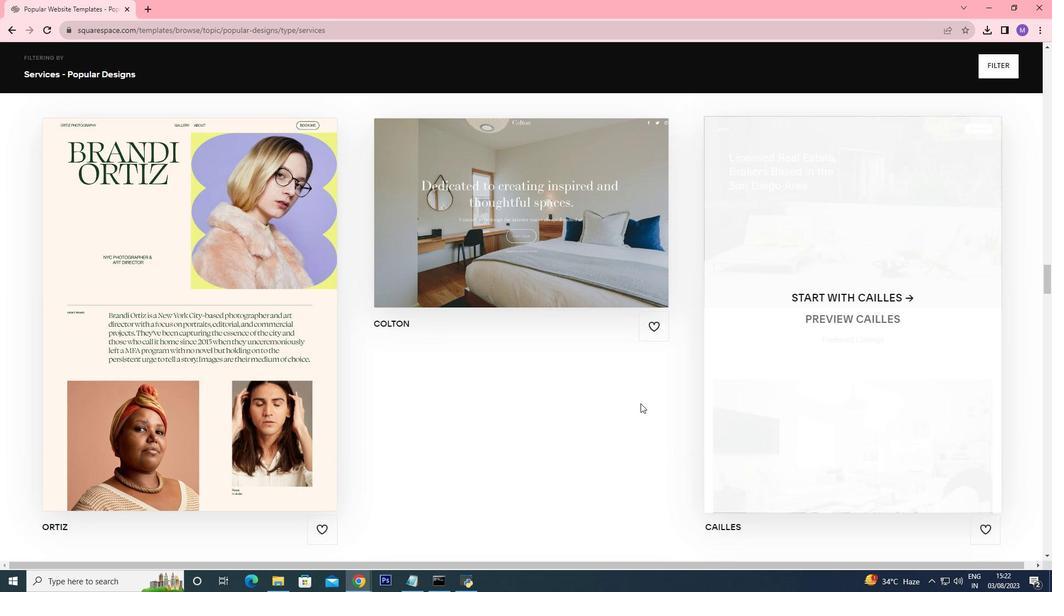 
Action: Mouse scrolled (741, 381) with delta (0, 0)
Screenshot: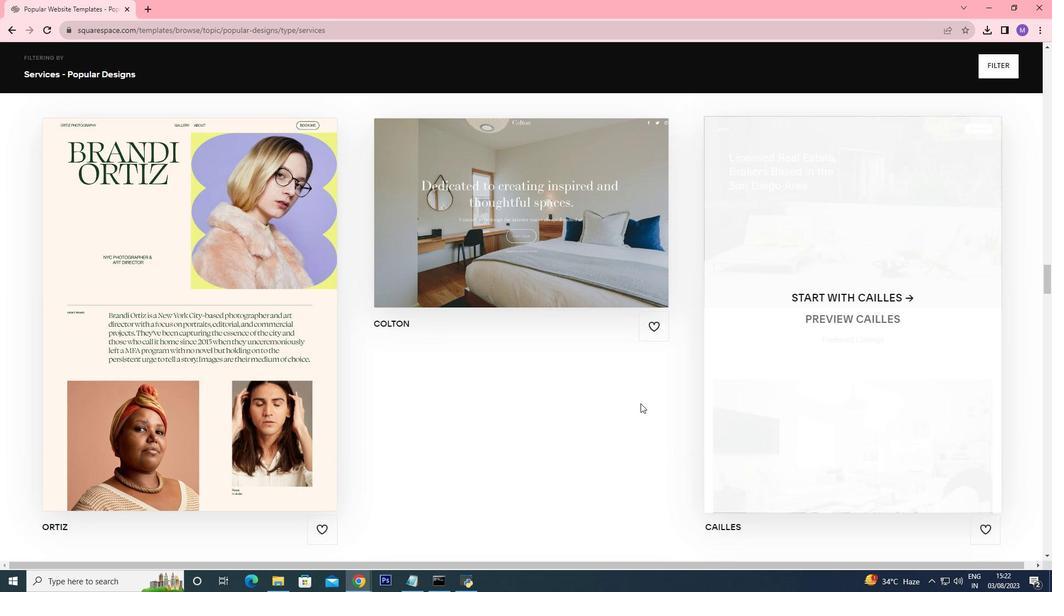 
Action: Mouse scrolled (741, 381) with delta (0, 0)
Screenshot: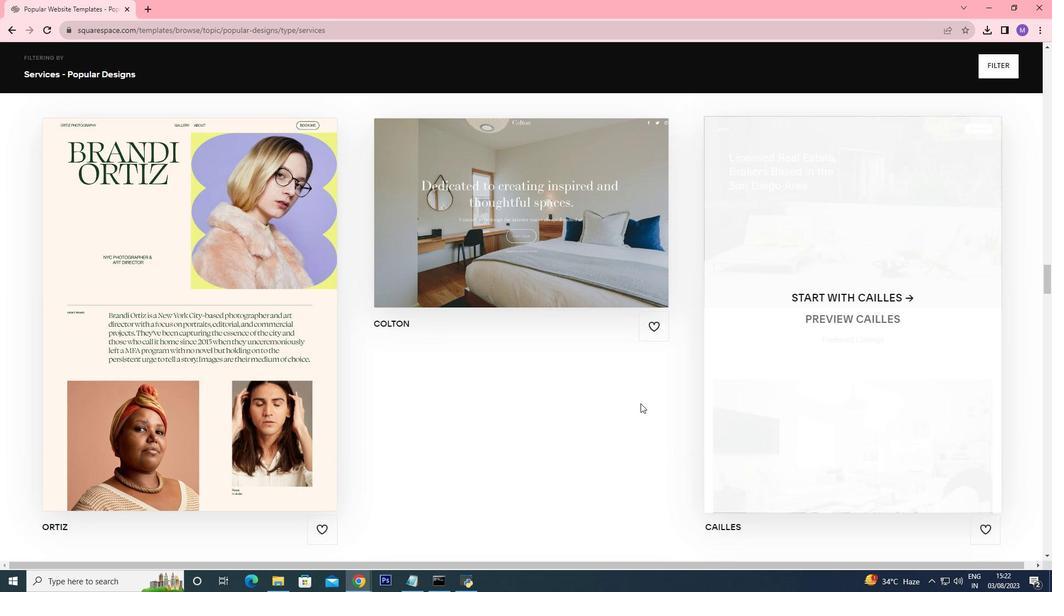 
Action: Mouse scrolled (741, 381) with delta (0, 0)
Screenshot: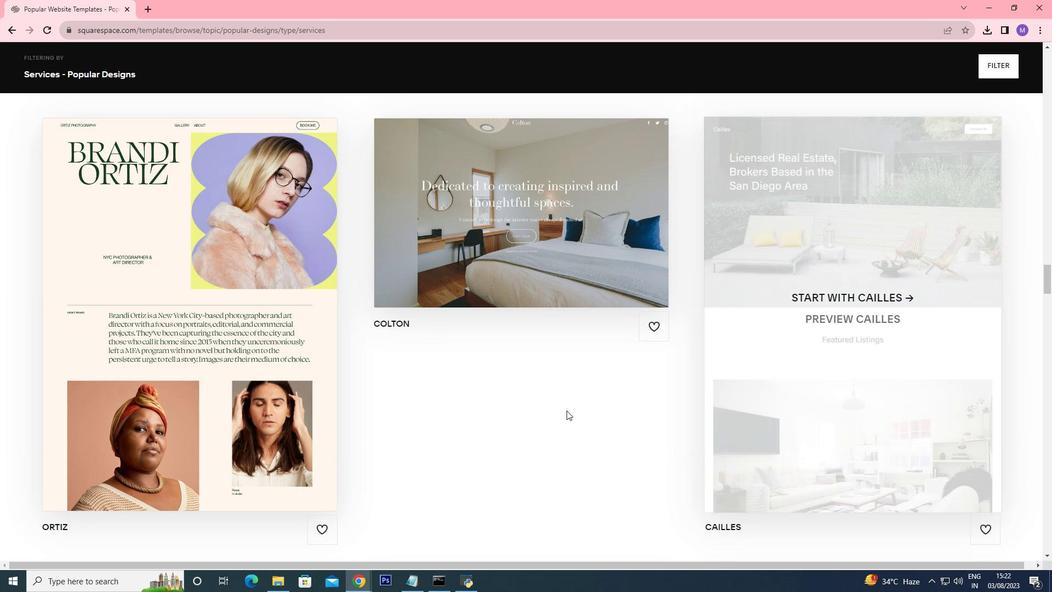 
Action: Mouse scrolled (741, 381) with delta (0, 0)
Screenshot: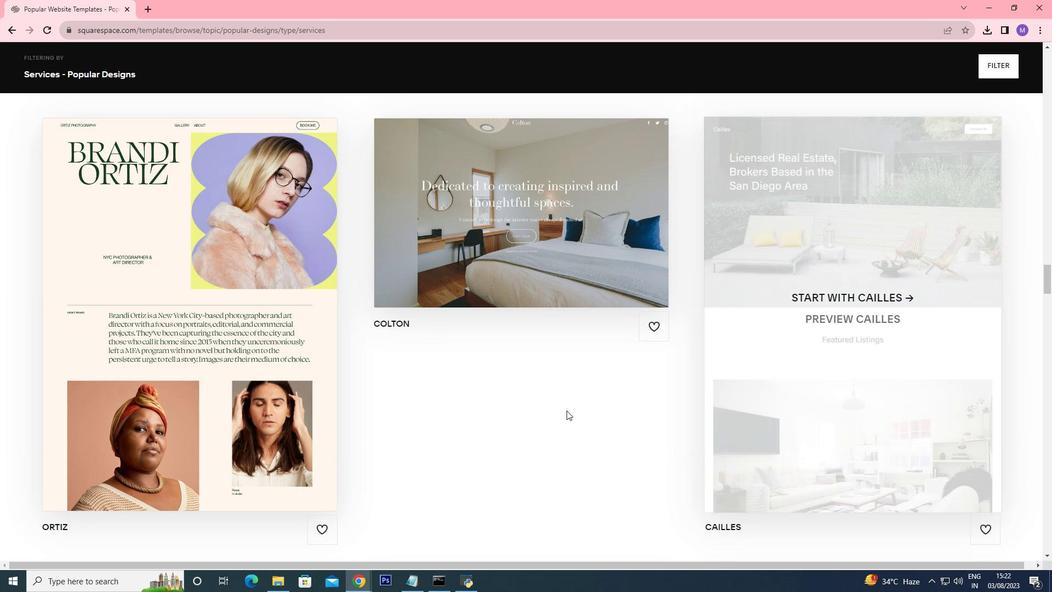 
Action: Mouse scrolled (741, 381) with delta (0, 0)
Screenshot: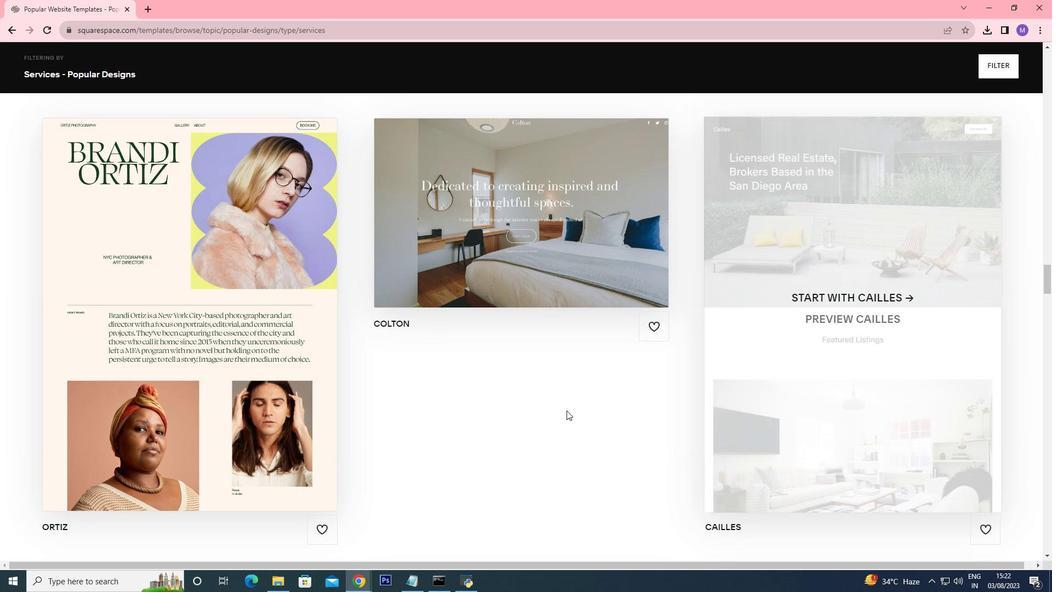 
Action: Mouse scrolled (741, 381) with delta (0, 0)
Screenshot: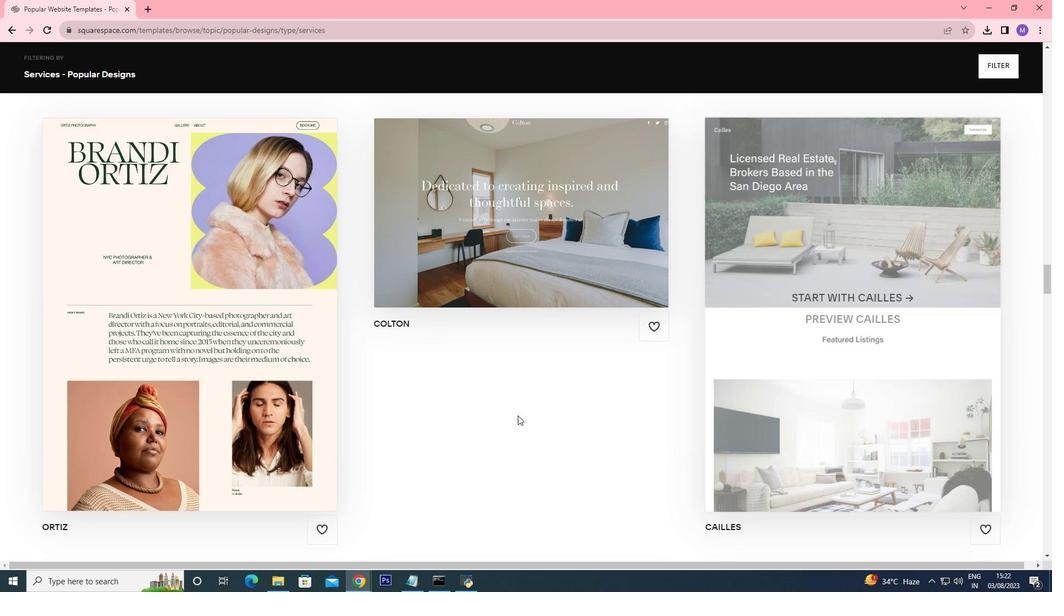 
Action: Mouse moved to (485, 421)
Screenshot: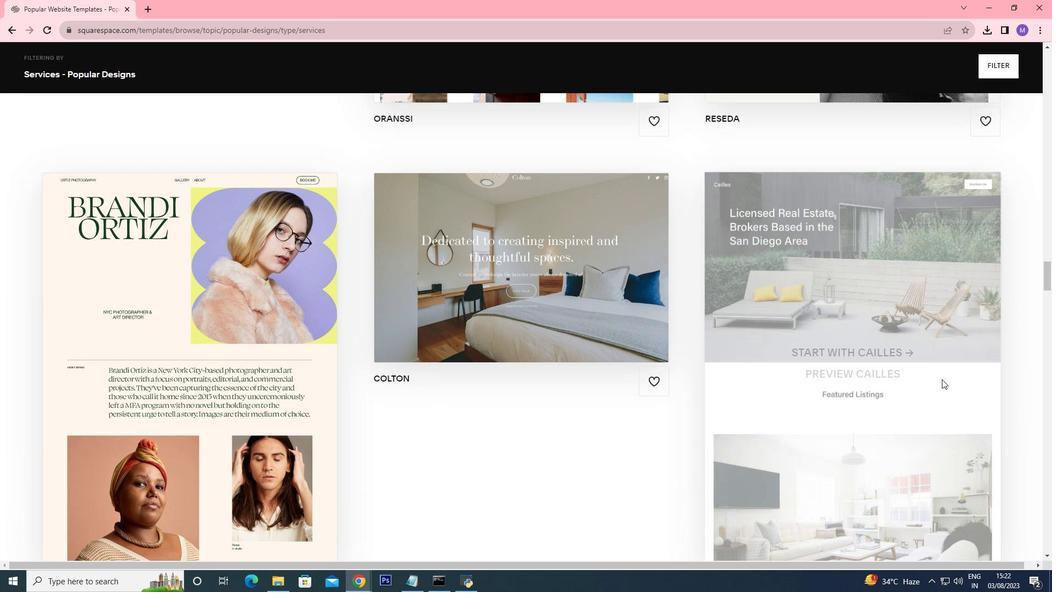 
Action: Mouse scrolled (485, 421) with delta (0, 0)
Screenshot: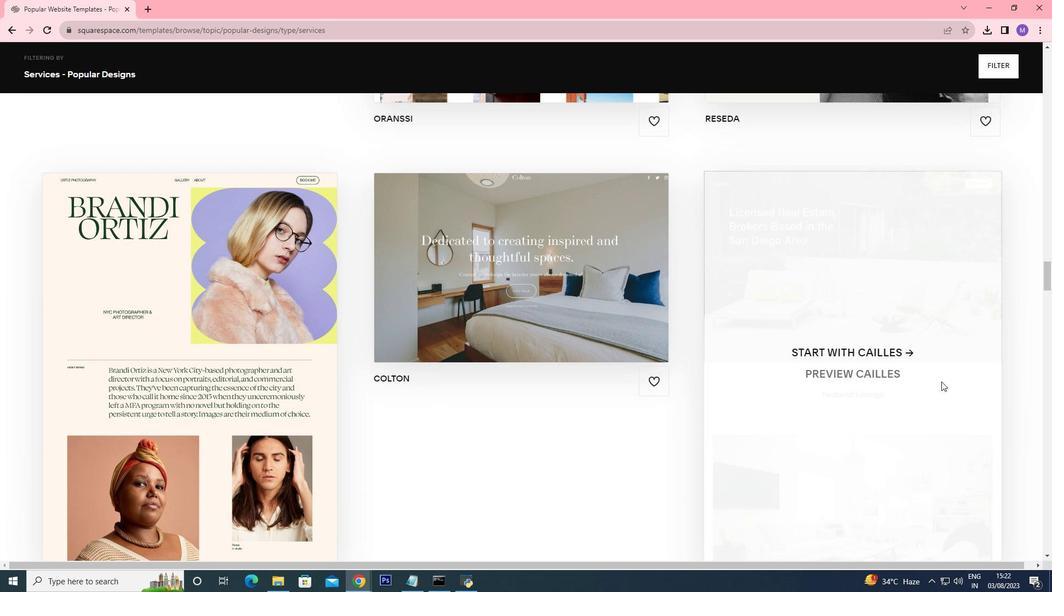 
Action: Mouse moved to (658, 529)
Screenshot: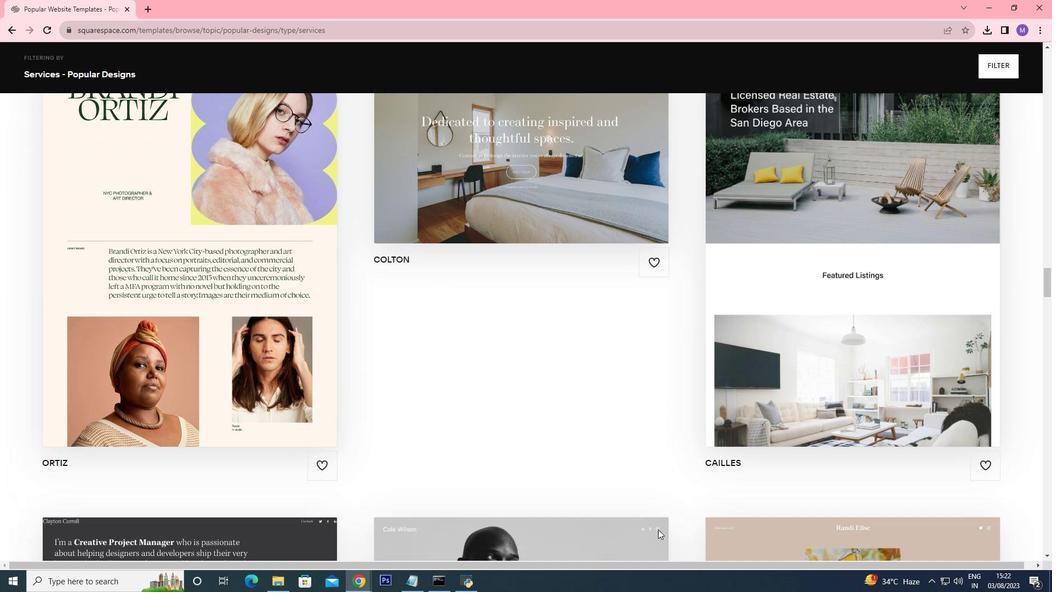 
Action: Mouse scrolled (658, 529) with delta (0, 0)
Screenshot: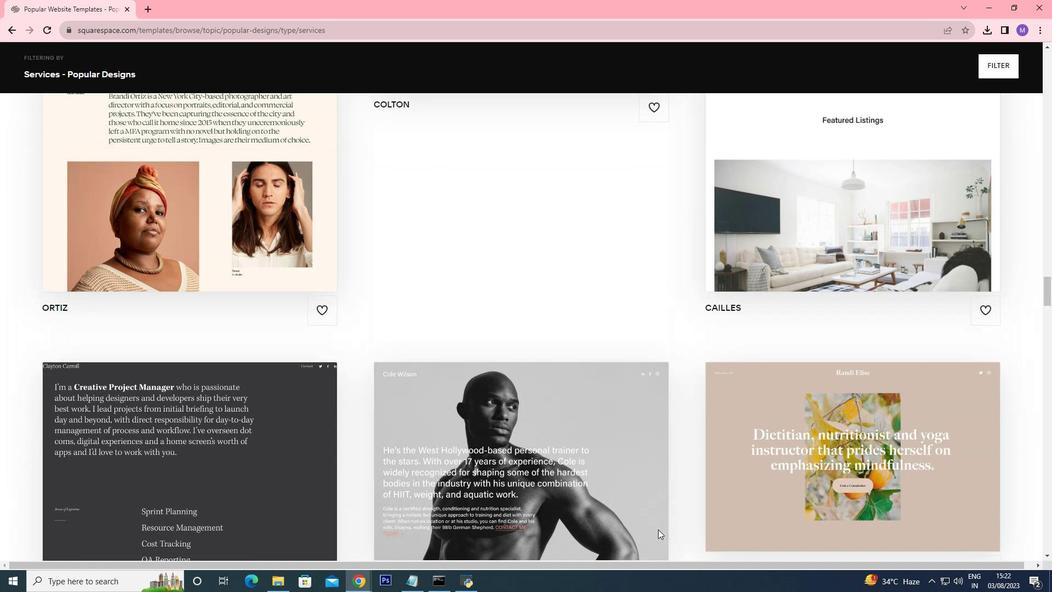 
Action: Mouse scrolled (658, 529) with delta (0, 0)
Screenshot: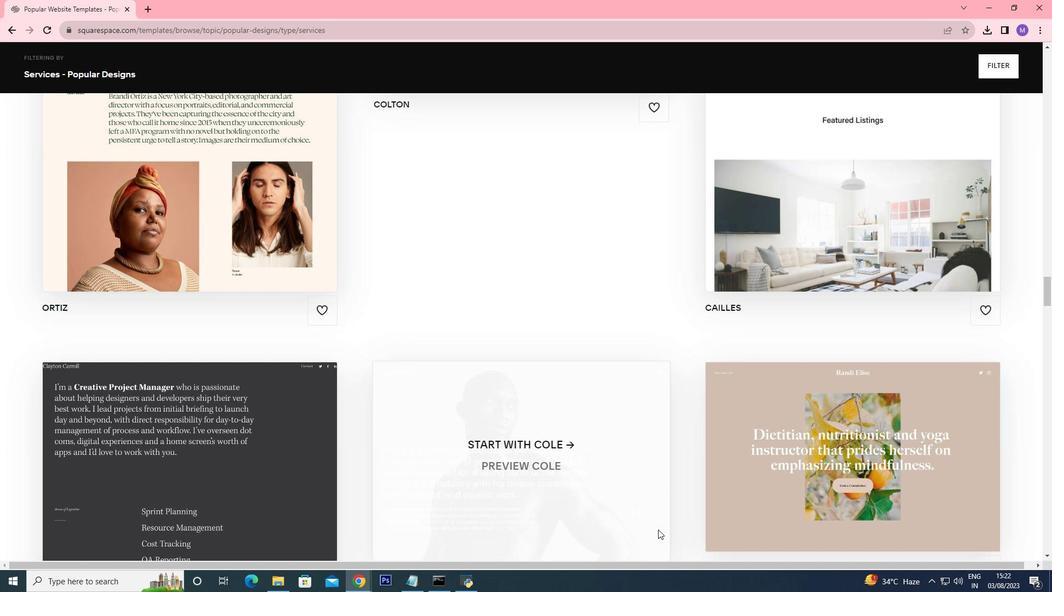 
Action: Mouse scrolled (658, 529) with delta (0, 0)
Screenshot: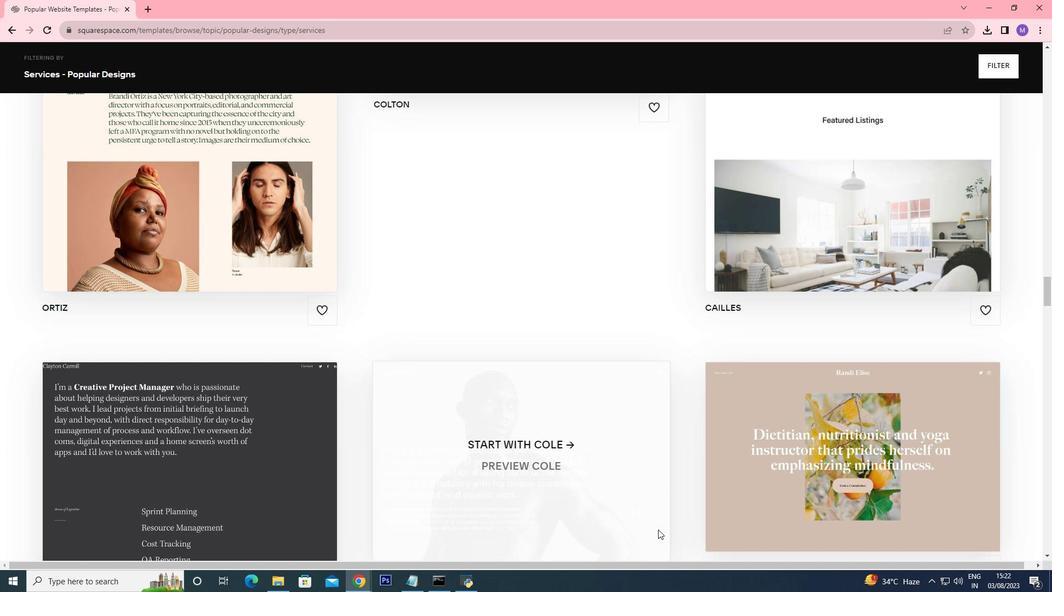 
Action: Mouse scrolled (658, 529) with delta (0, 0)
Screenshot: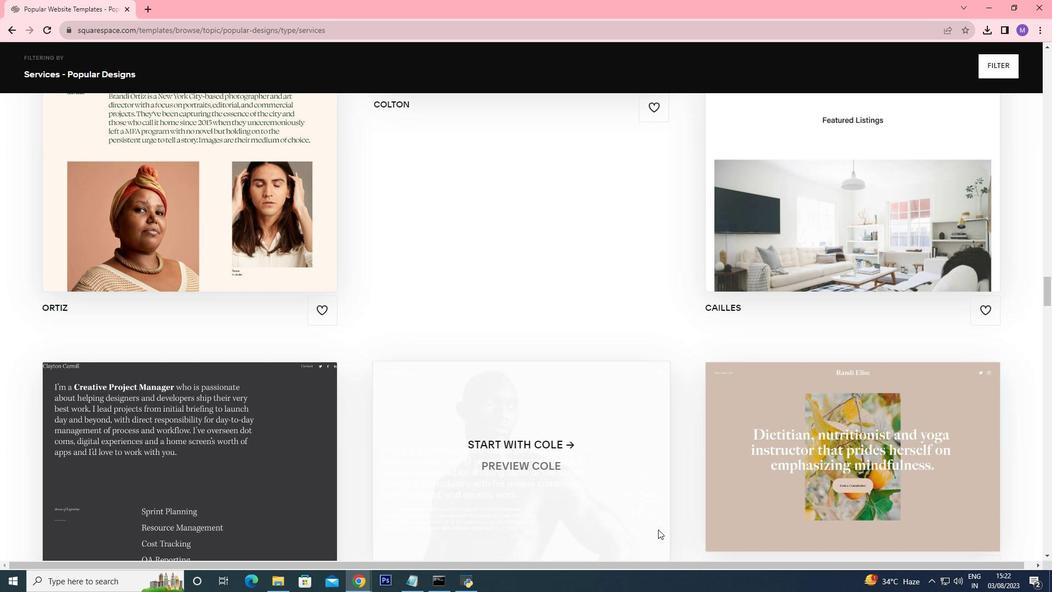 
Action: Mouse scrolled (658, 529) with delta (0, 0)
Screenshot: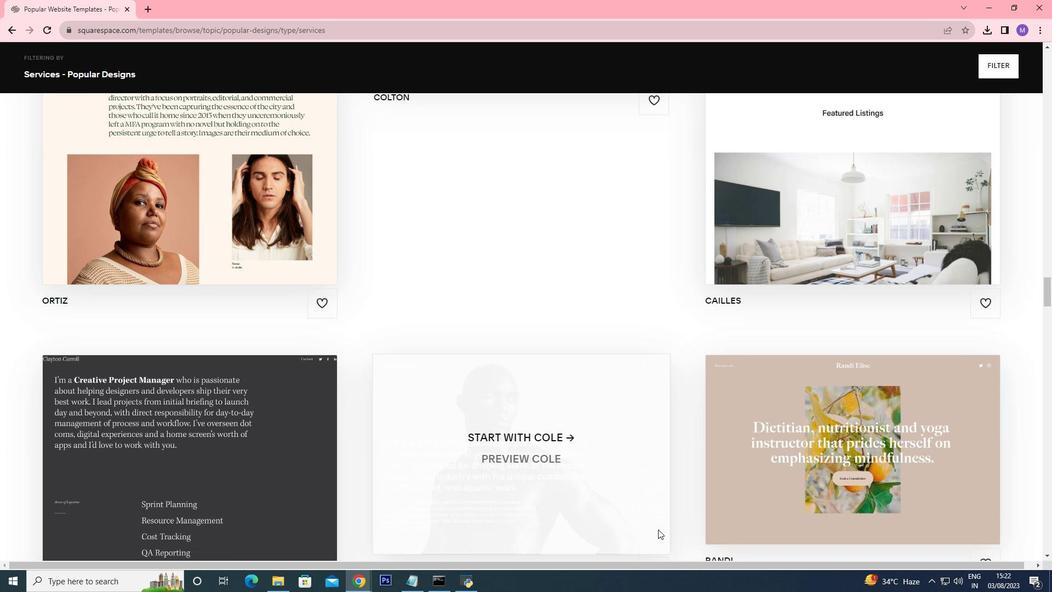 
Action: Mouse scrolled (658, 529) with delta (0, 0)
Screenshot: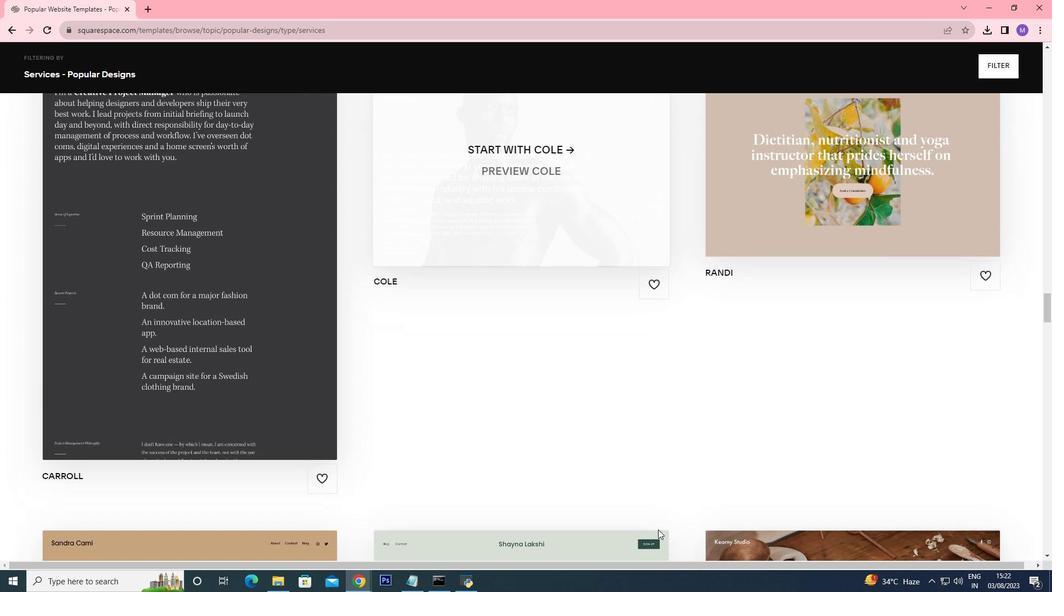 
Action: Mouse scrolled (658, 529) with delta (0, 0)
Screenshot: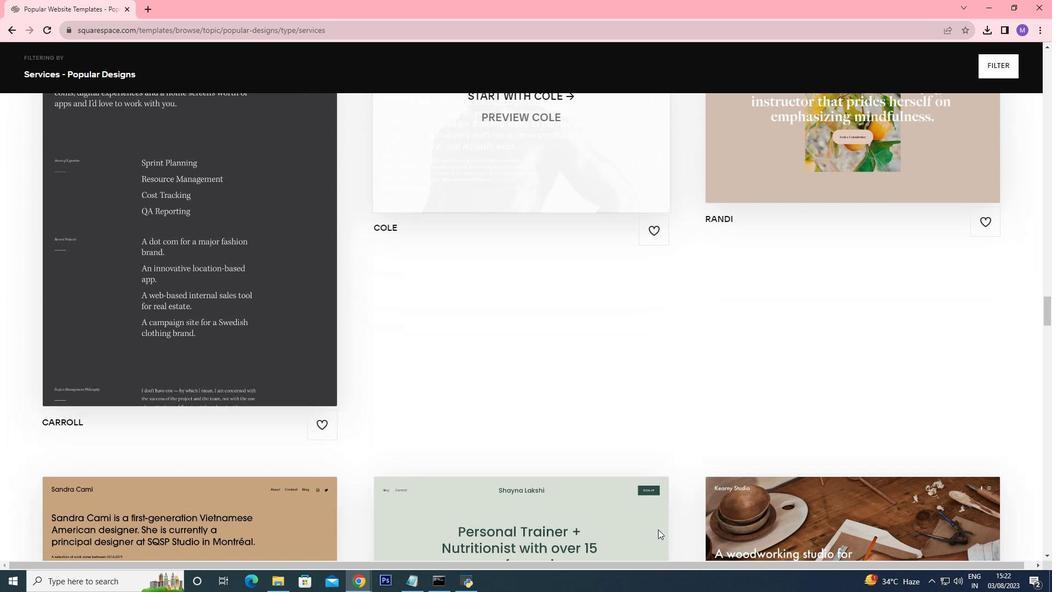 
Action: Mouse scrolled (658, 529) with delta (0, 0)
Screenshot: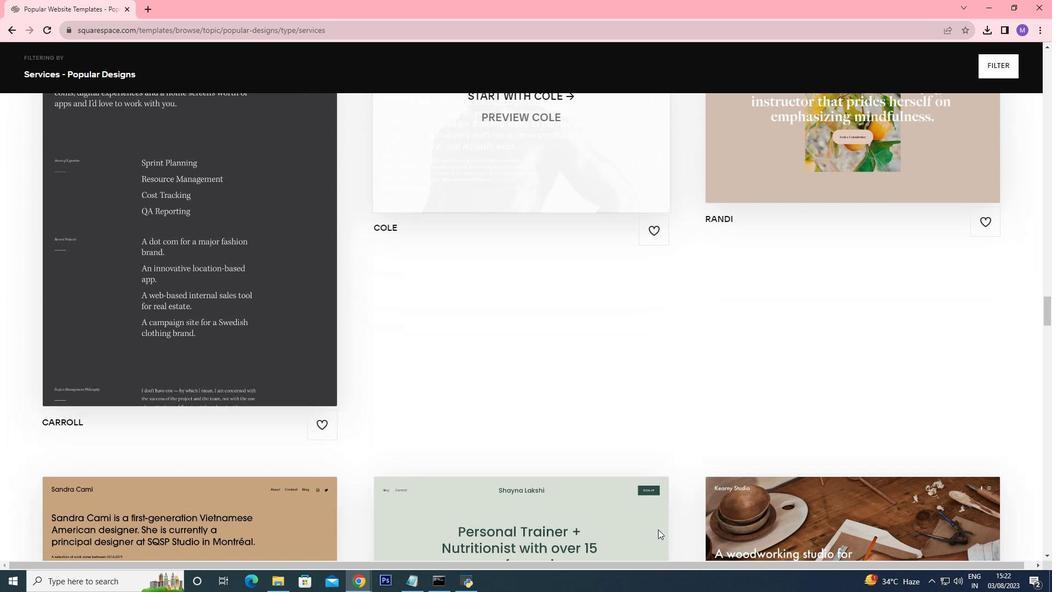 
Action: Mouse scrolled (658, 529) with delta (0, 0)
Screenshot: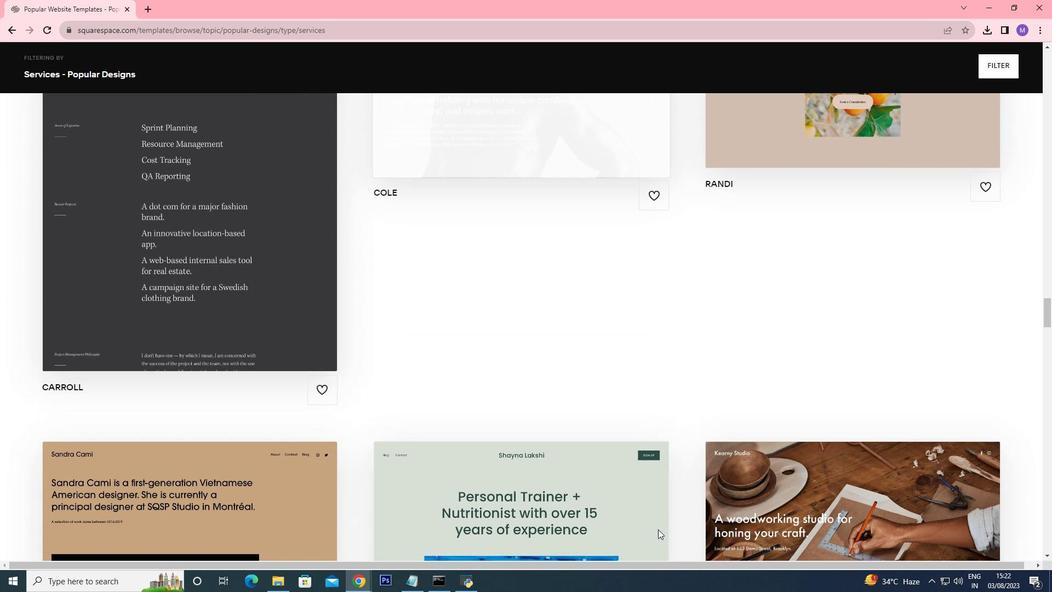 
Action: Mouse scrolled (658, 529) with delta (0, 0)
Screenshot: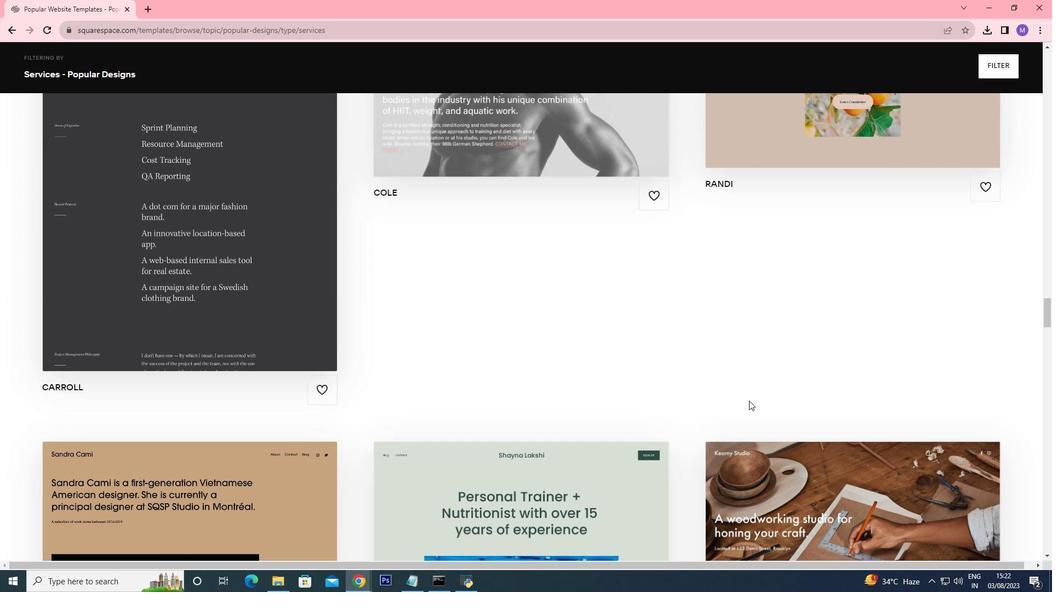 
Action: Mouse scrolled (658, 529) with delta (0, 0)
Screenshot: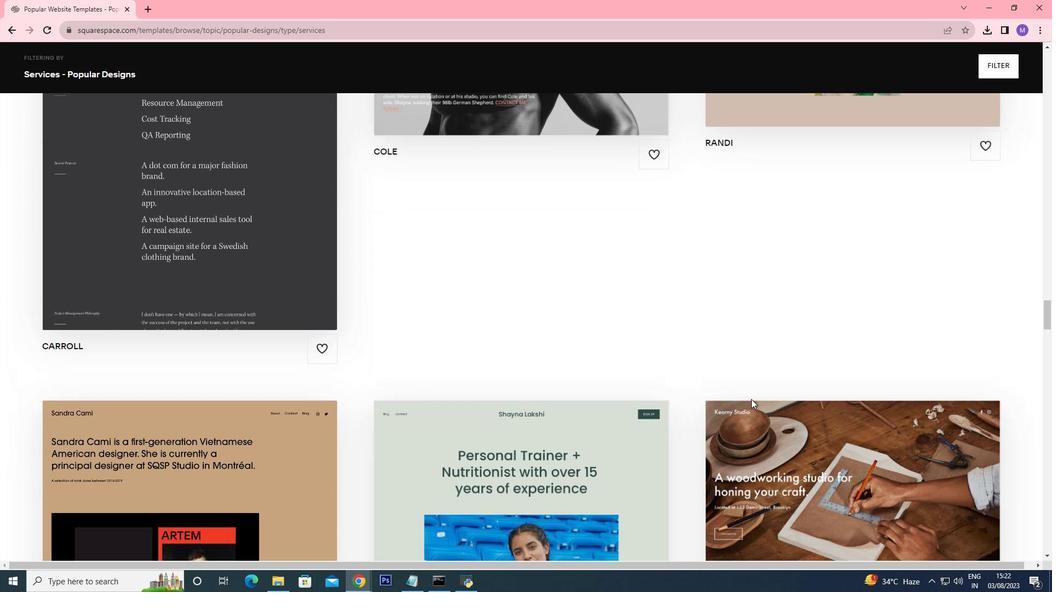 
Action: Mouse scrolled (658, 529) with delta (0, 0)
Screenshot: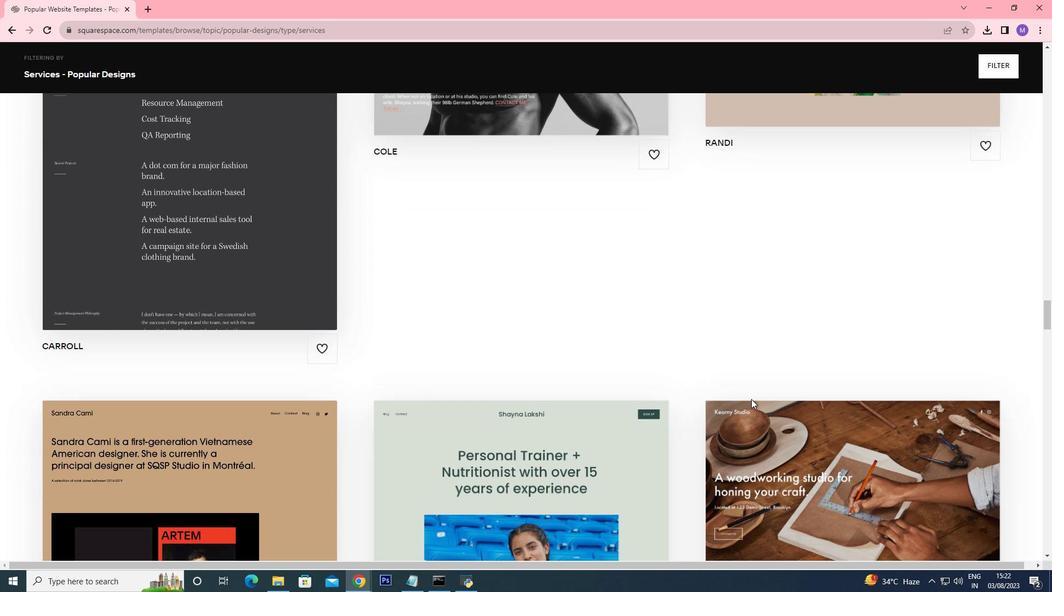 
Action: Mouse moved to (751, 399)
Screenshot: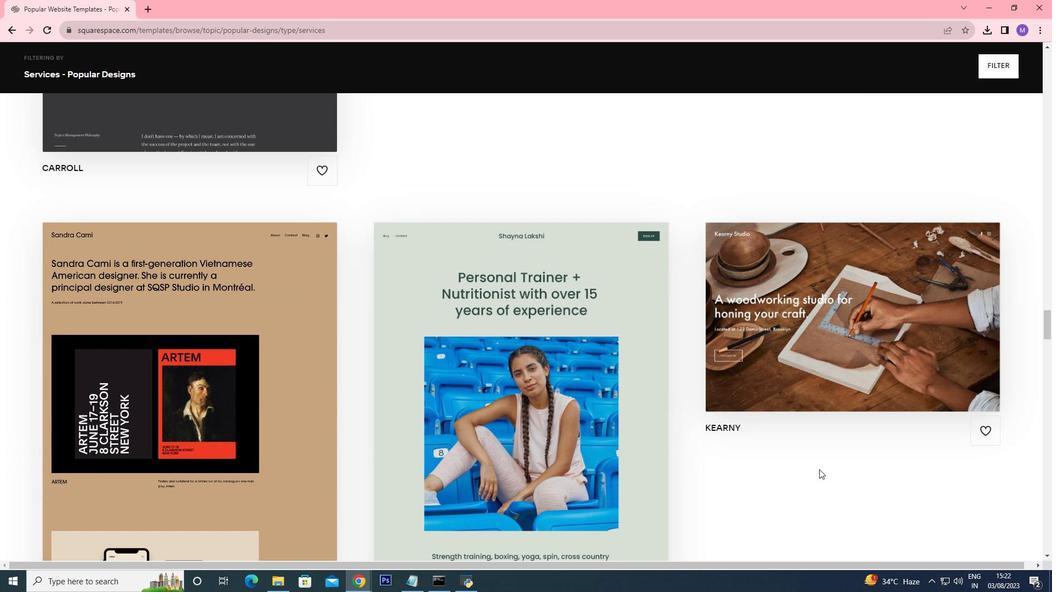 
Action: Mouse scrolled (751, 398) with delta (0, 0)
Screenshot: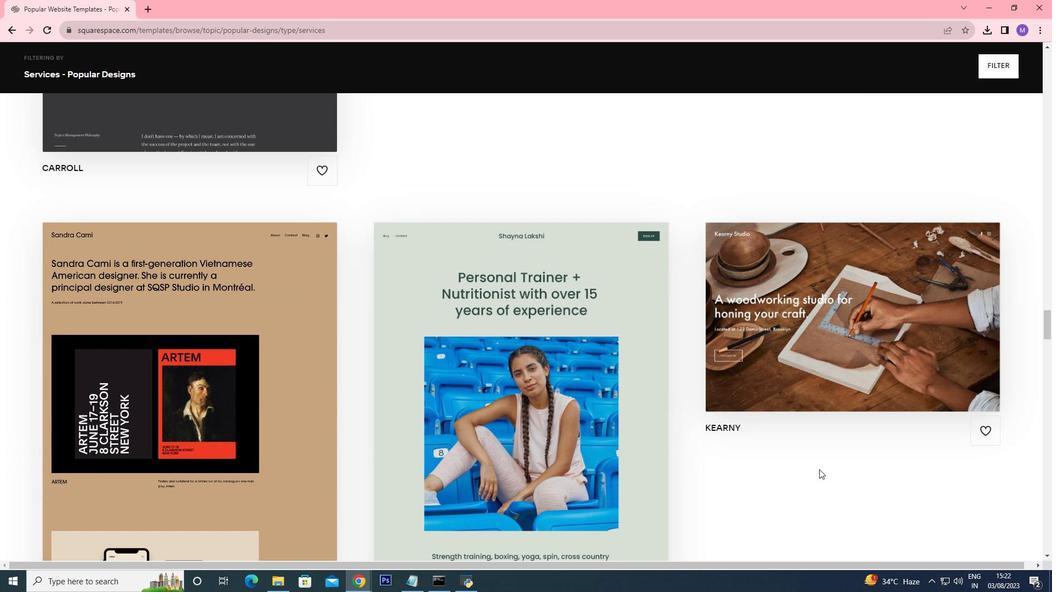 
Action: Mouse scrolled (751, 398) with delta (0, 0)
Screenshot: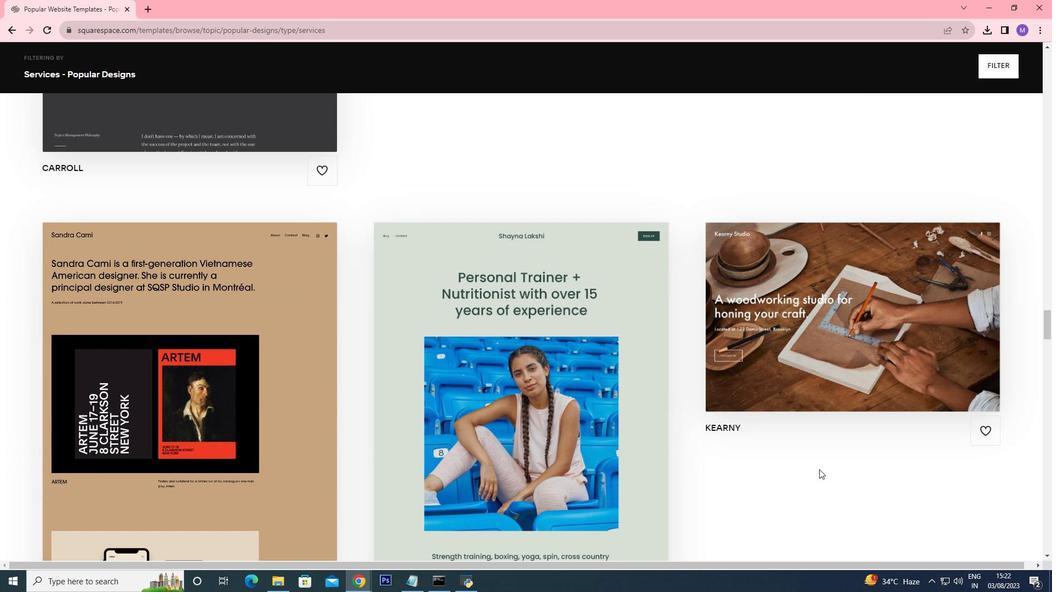 
Action: Mouse scrolled (751, 398) with delta (0, 0)
Screenshot: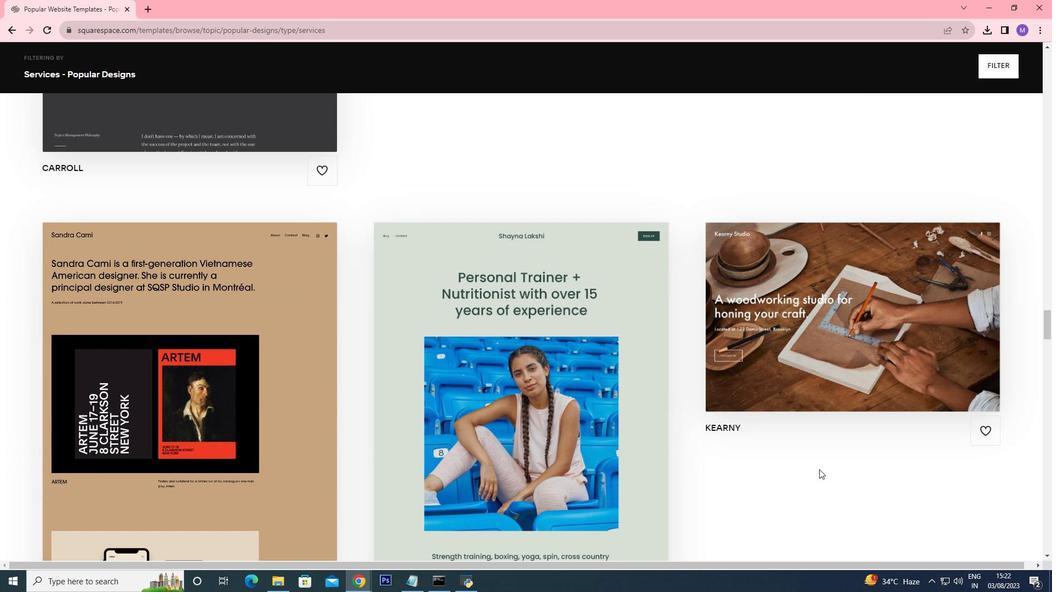 
Action: Mouse scrolled (751, 398) with delta (0, 0)
Screenshot: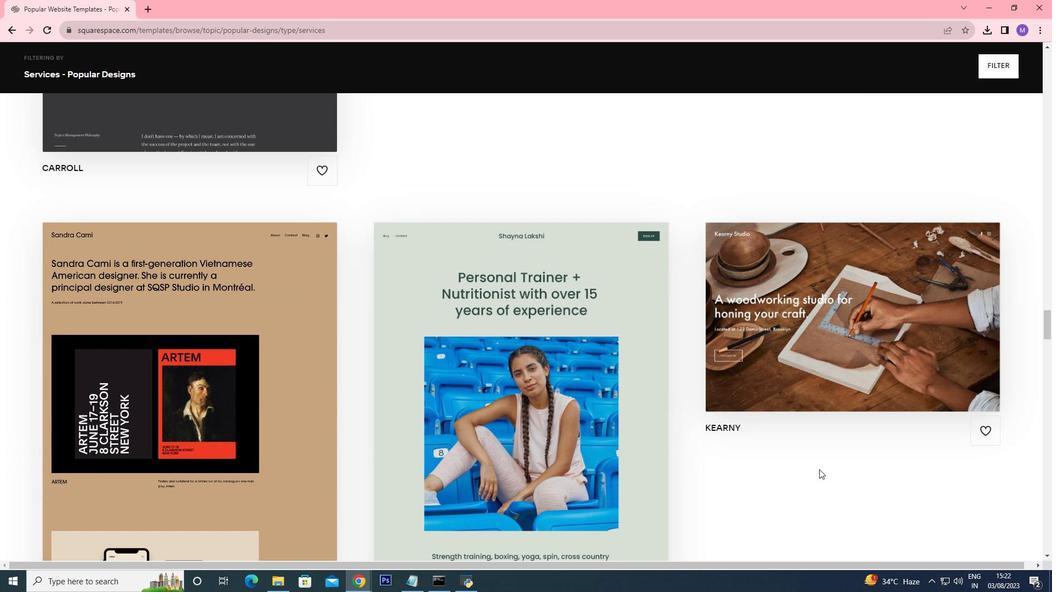 
Action: Mouse moved to (819, 469)
Screenshot: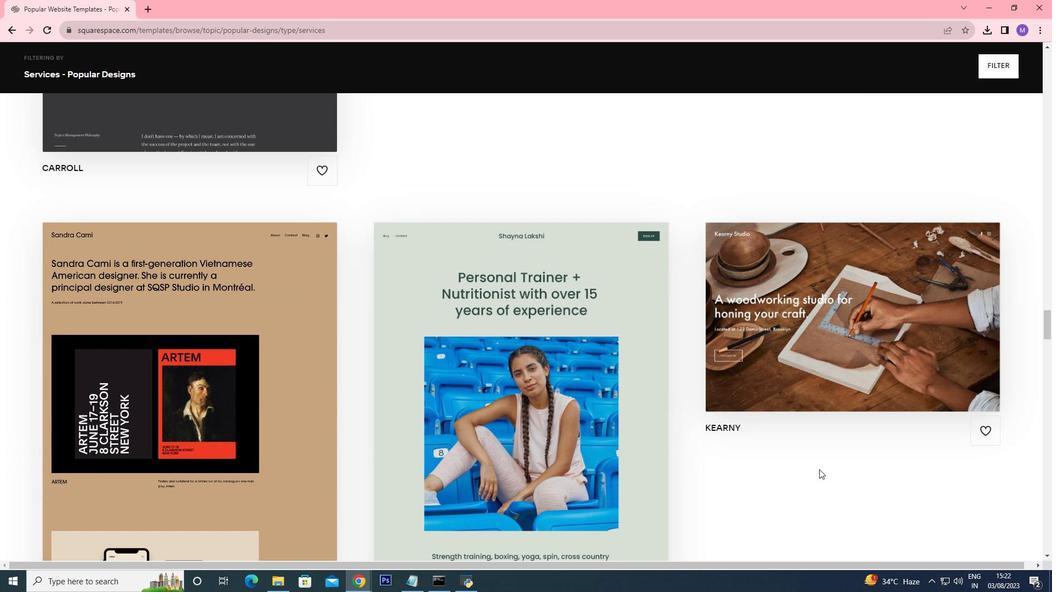 
Action: Mouse scrolled (819, 468) with delta (0, 0)
Screenshot: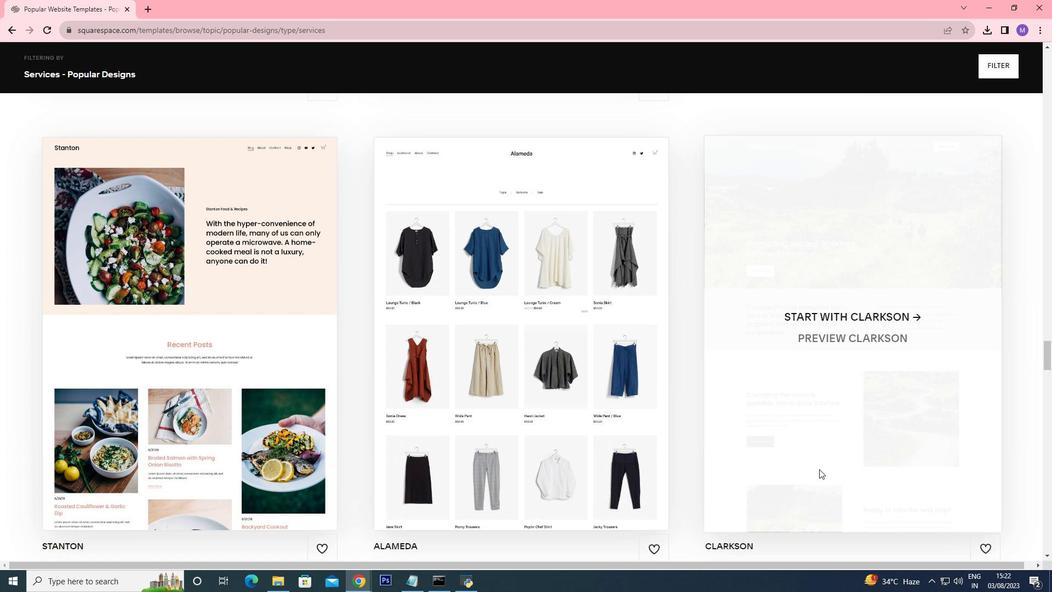 
Action: Mouse scrolled (819, 468) with delta (0, 0)
Screenshot: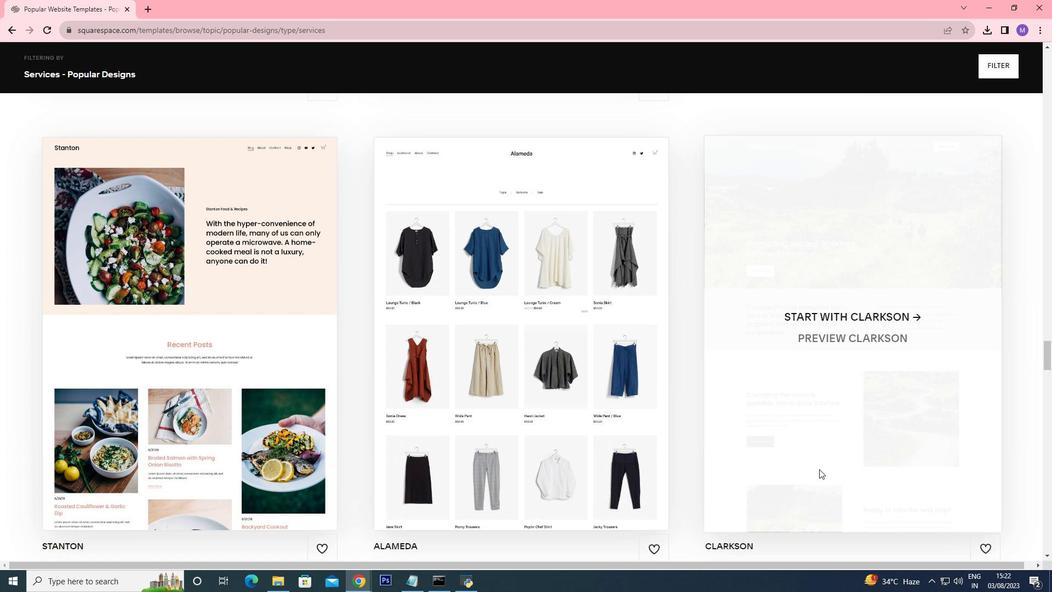 
Action: Mouse scrolled (819, 468) with delta (0, 0)
Screenshot: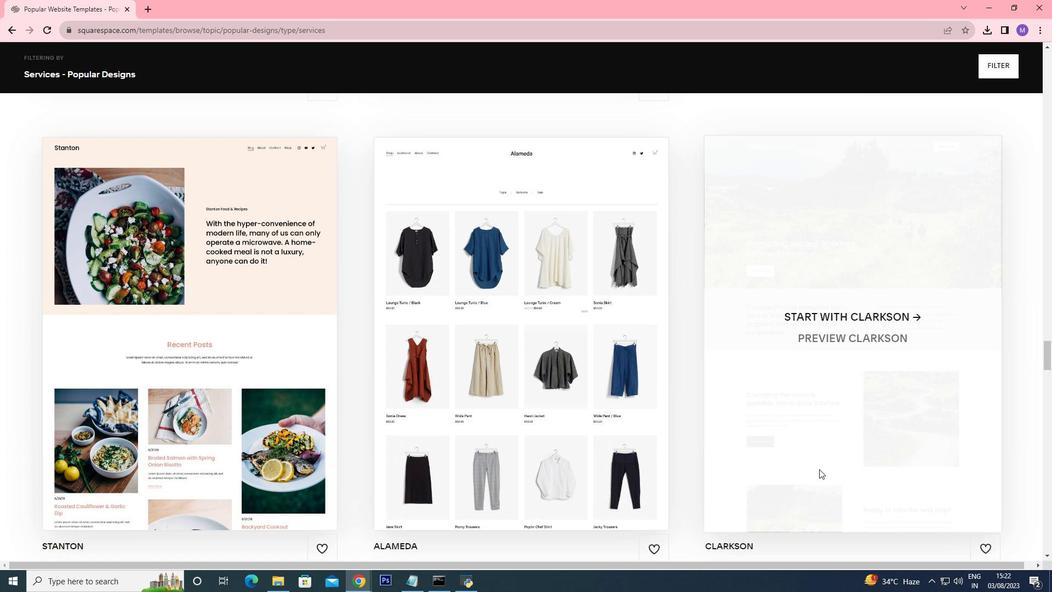 
Action: Mouse scrolled (819, 468) with delta (0, 0)
Screenshot: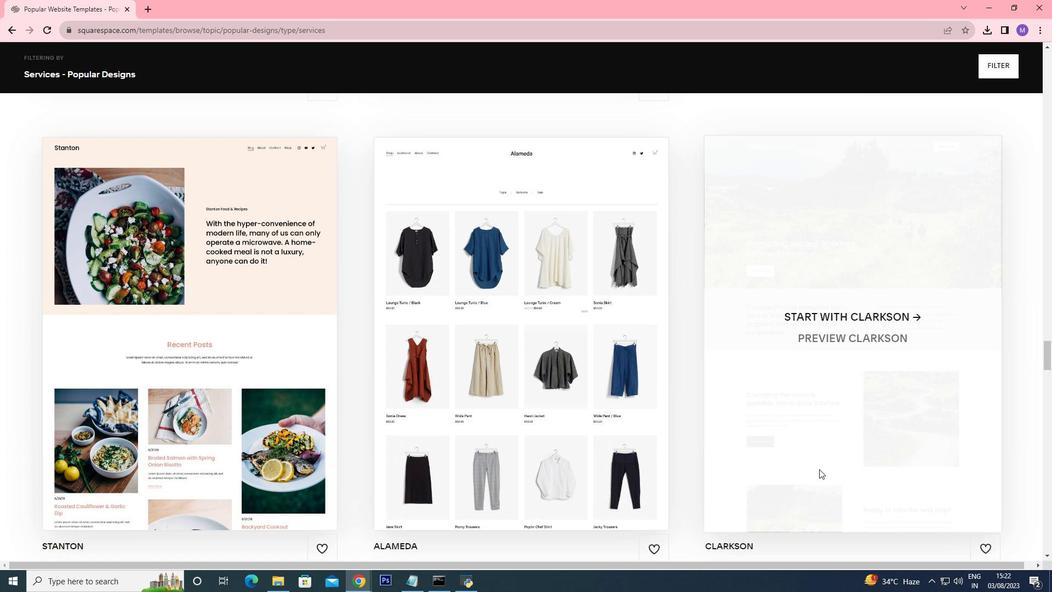 
Action: Mouse scrolled (819, 468) with delta (0, 0)
Screenshot: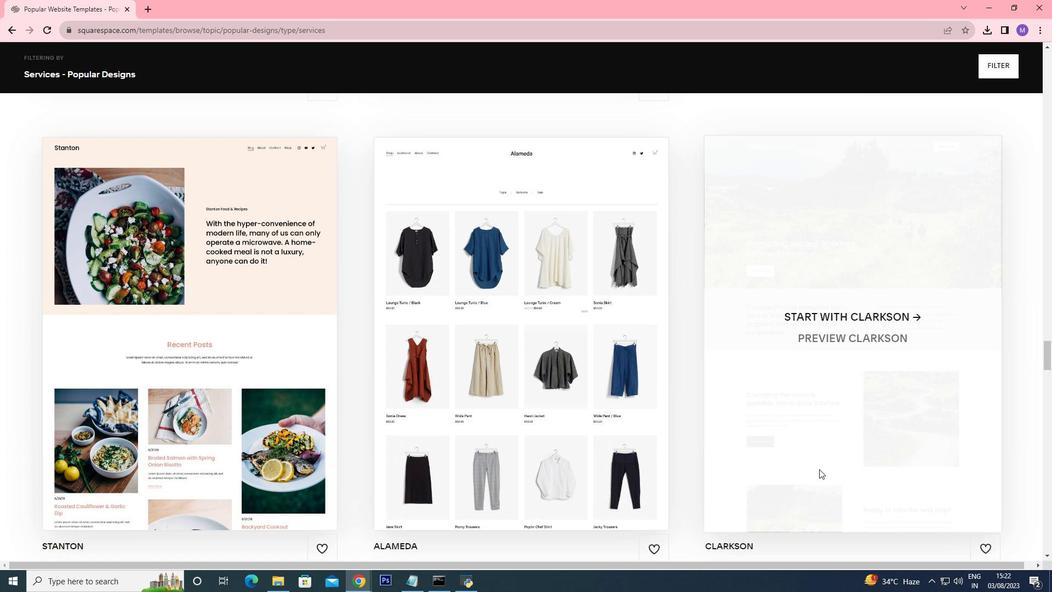 
Action: Mouse scrolled (819, 468) with delta (0, 0)
Screenshot: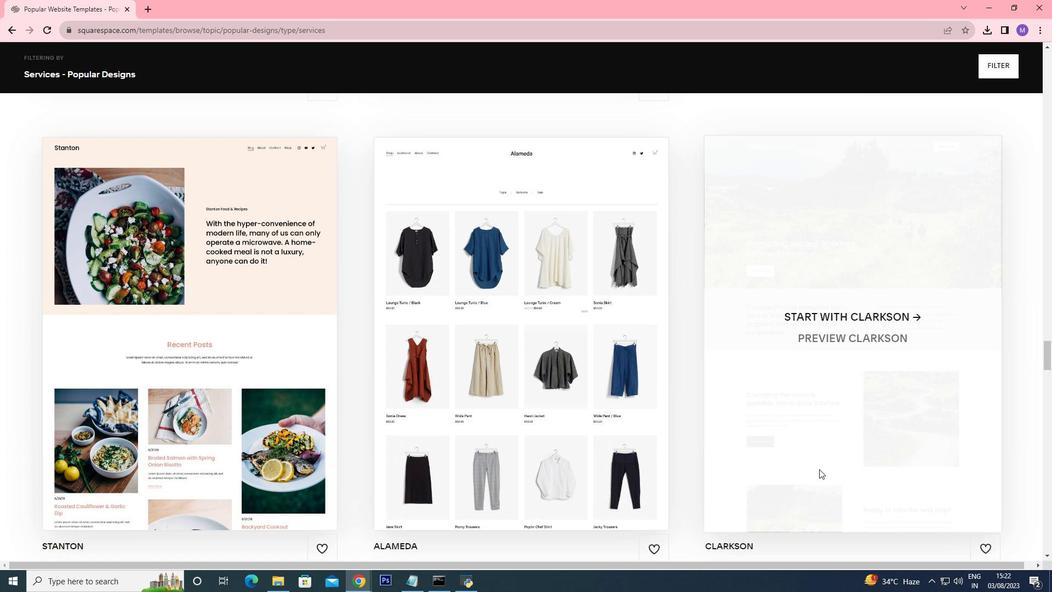 
Action: Mouse scrolled (819, 468) with delta (0, 0)
Screenshot: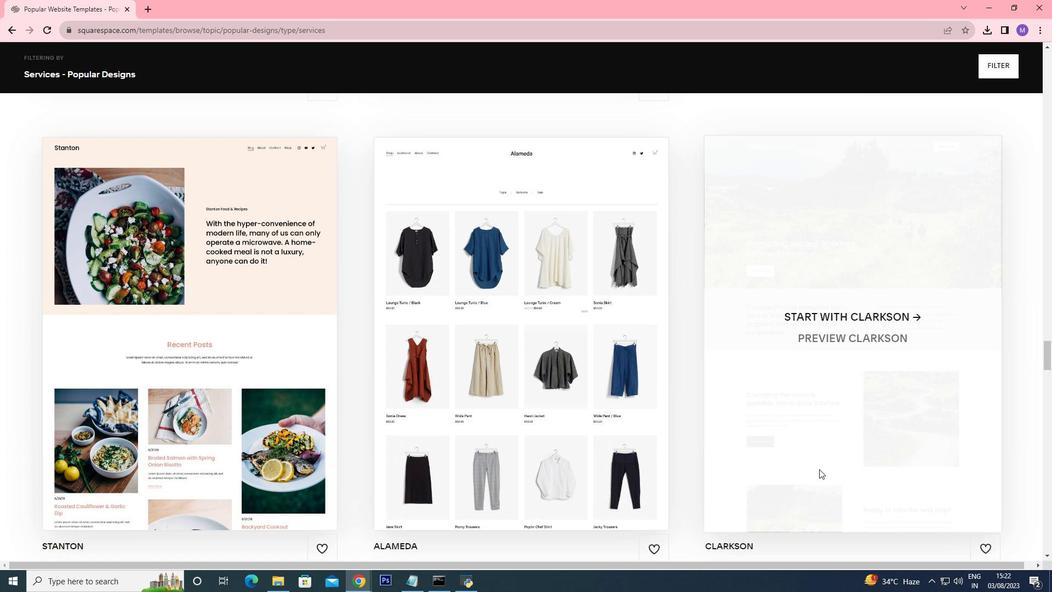 
Action: Mouse scrolled (819, 468) with delta (0, 0)
Screenshot: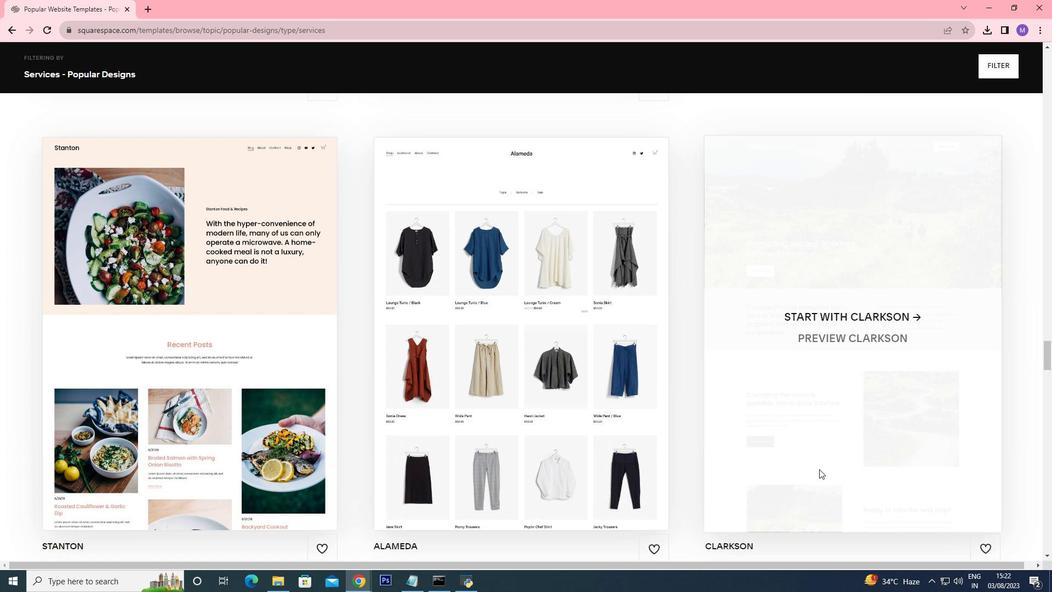 
Action: Mouse scrolled (819, 468) with delta (0, 0)
Screenshot: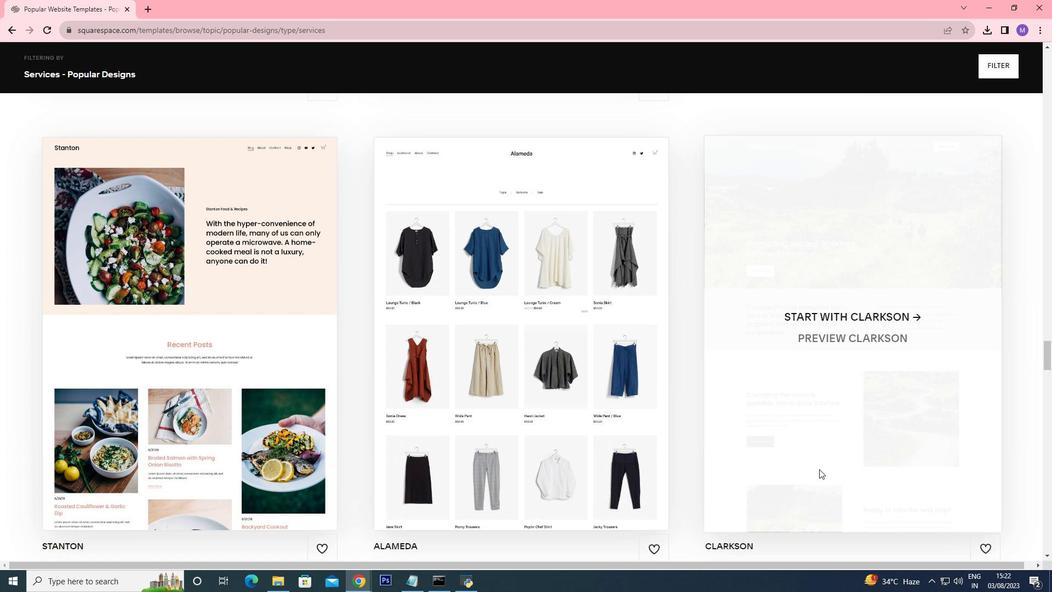 
Action: Mouse scrolled (819, 468) with delta (0, 0)
Screenshot: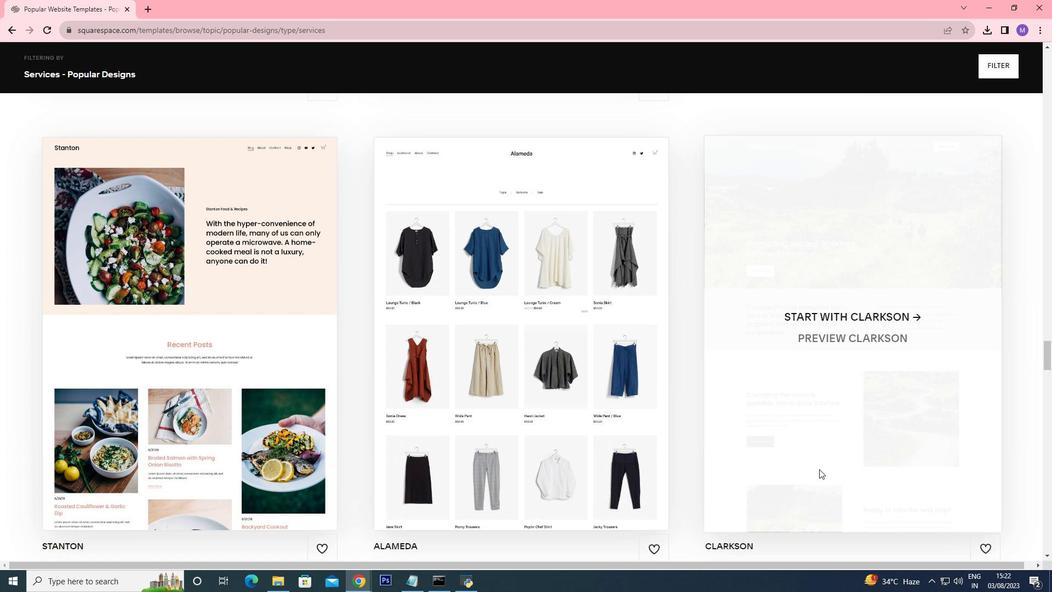 
Action: Mouse scrolled (819, 469) with delta (0, 0)
Screenshot: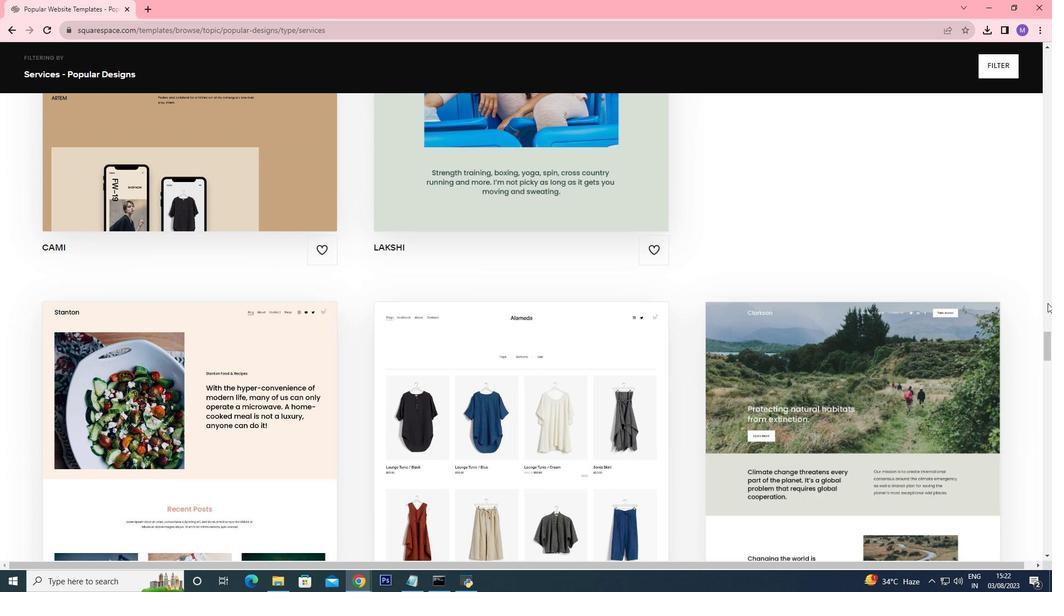 
Action: Mouse scrolled (819, 469) with delta (0, 0)
Screenshot: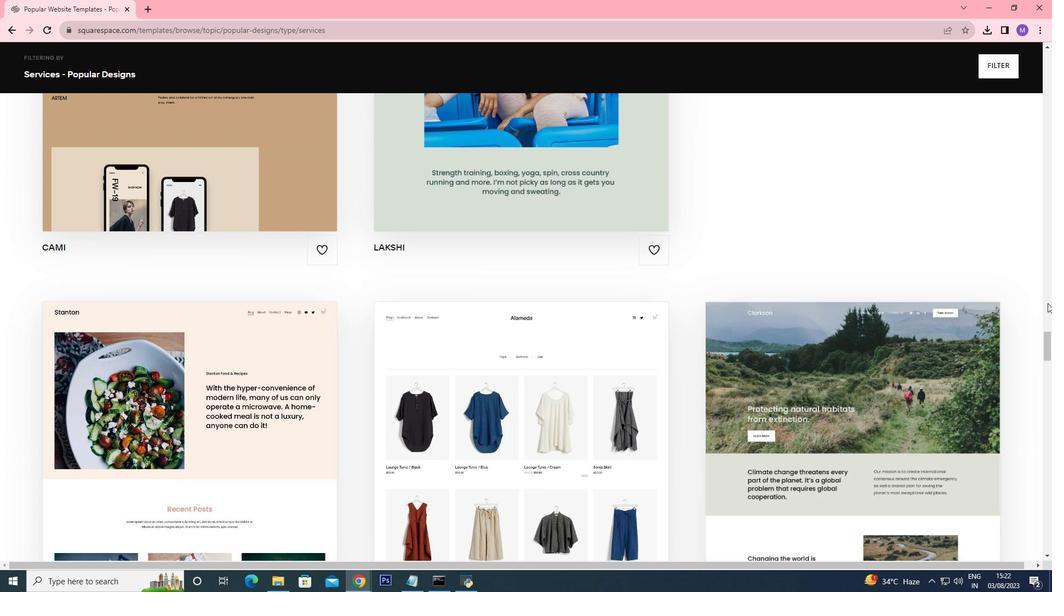 
Action: Mouse scrolled (819, 469) with delta (0, 0)
Screenshot: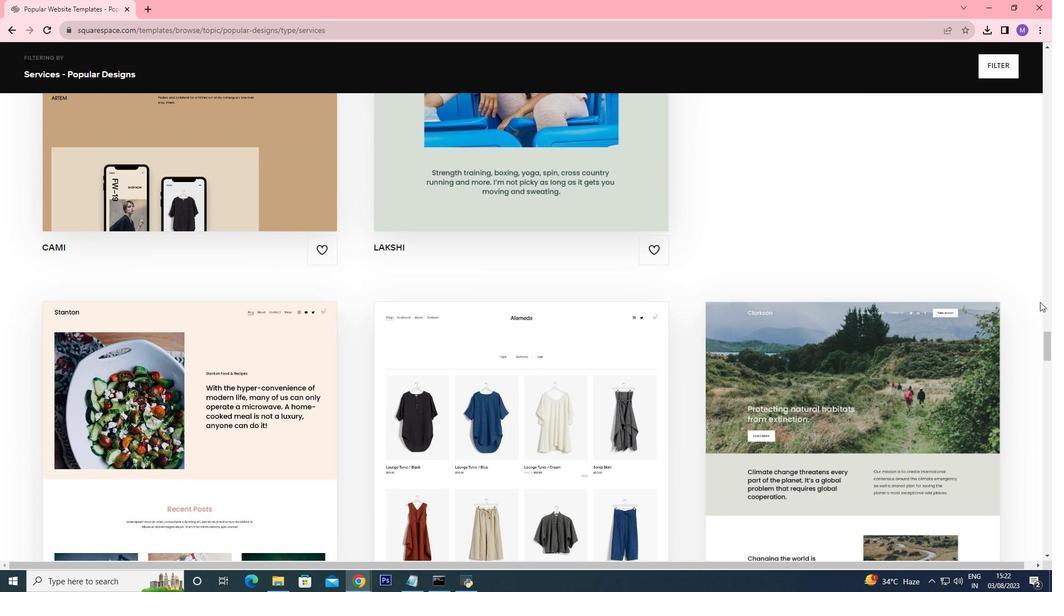 
Action: Mouse moved to (973, 276)
Screenshot: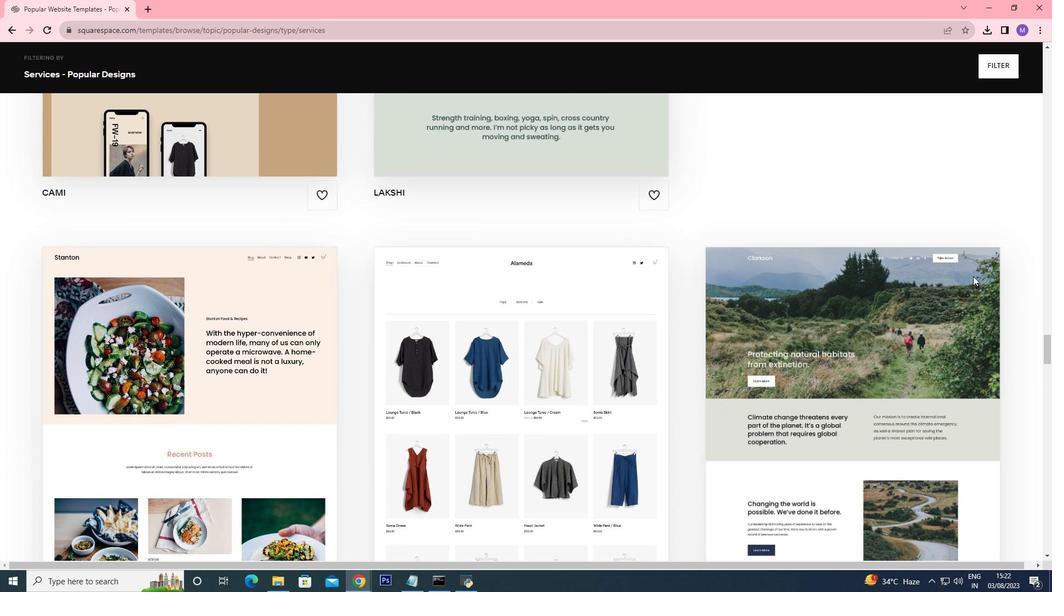
Action: Mouse scrolled (973, 275) with delta (0, 0)
Screenshot: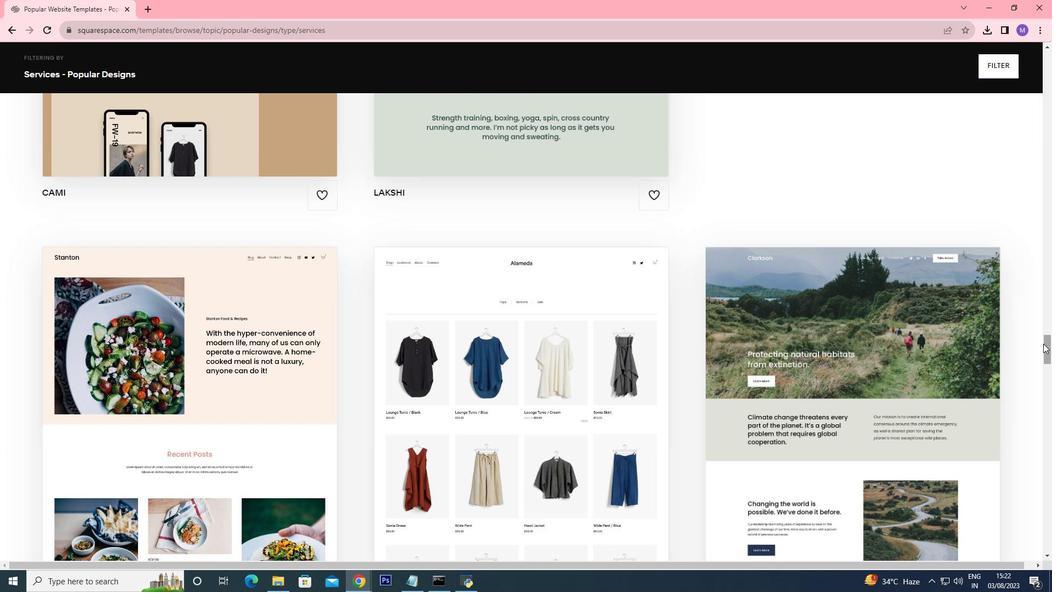
Action: Mouse moved to (1044, 343)
Screenshot: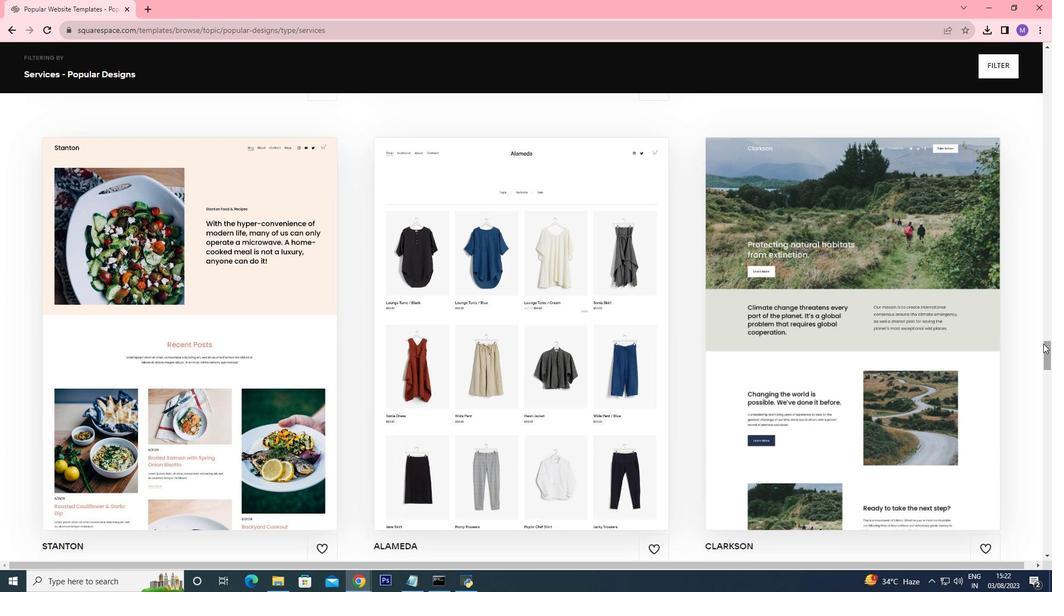 
Action: Mouse scrolled (1044, 343) with delta (0, 0)
Screenshot: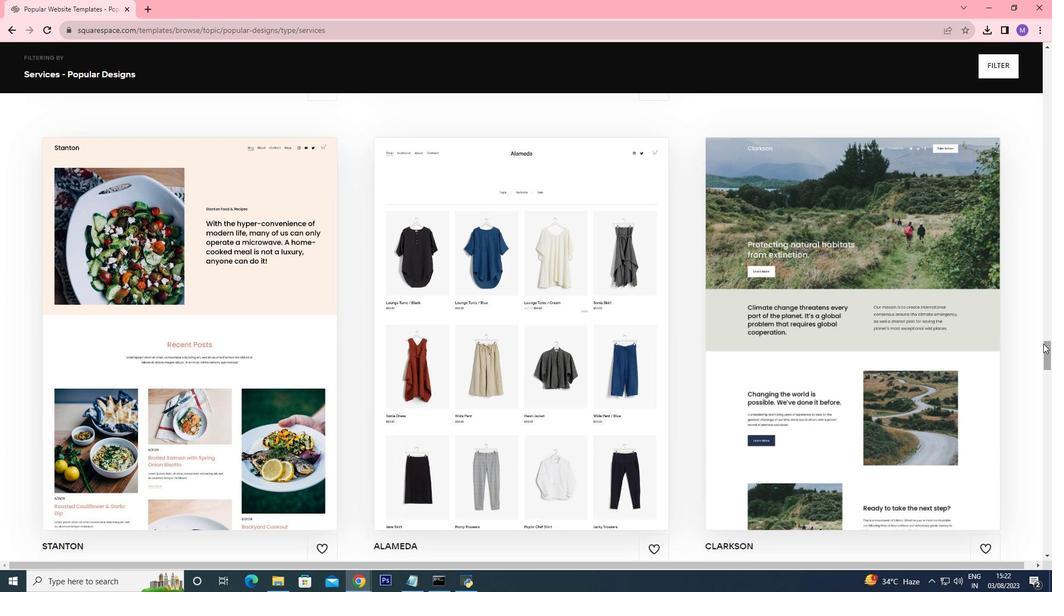 
Action: Mouse scrolled (1044, 343) with delta (0, 0)
Screenshot: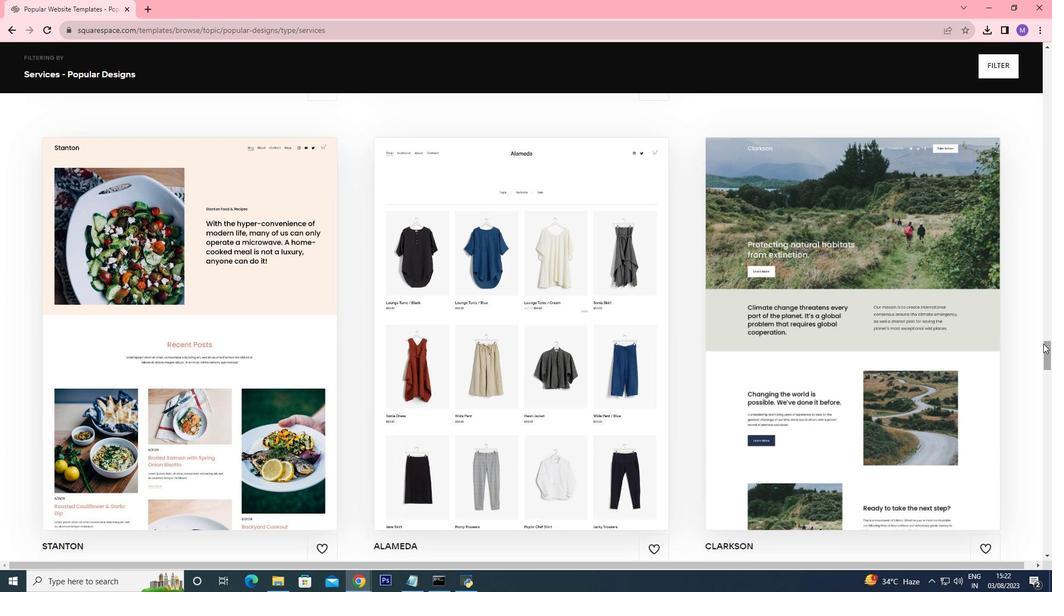 
Action: Mouse moved to (199, 318)
Screenshot: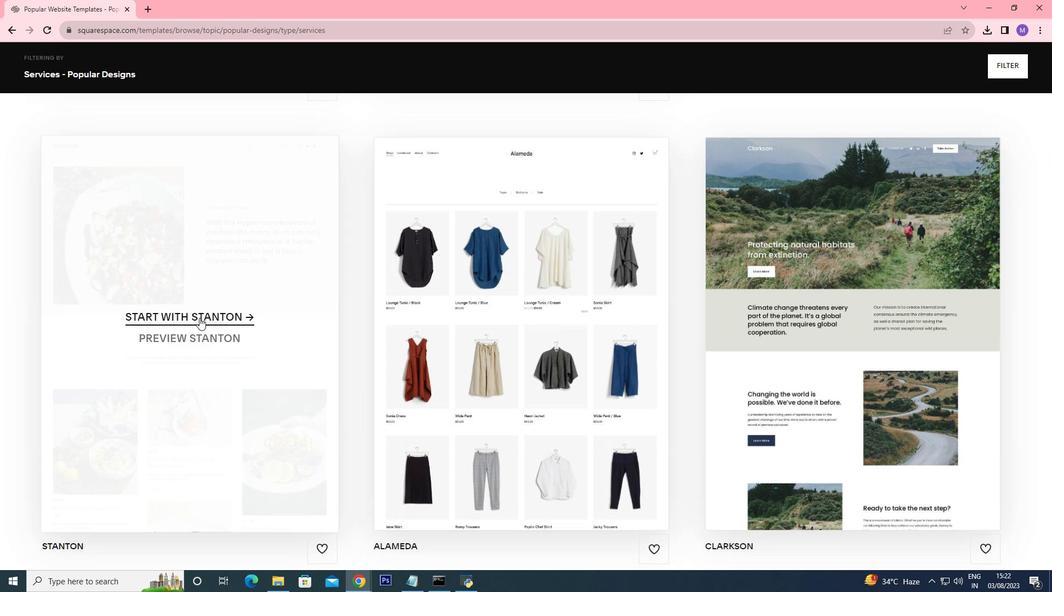 
Action: Mouse pressed left at (199, 318)
Screenshot: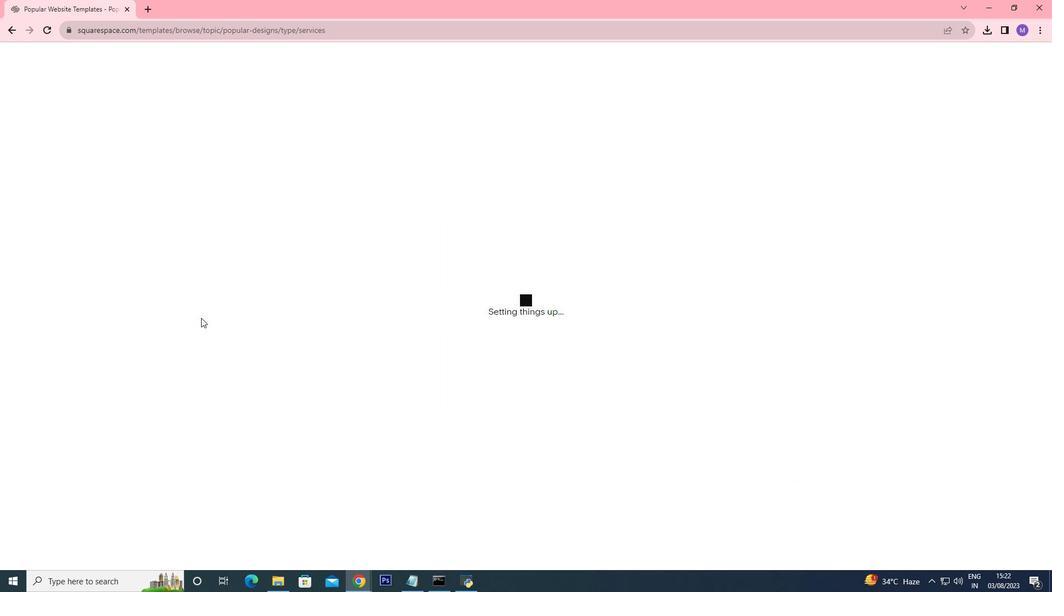 
Action: Mouse moved to (472, 365)
Screenshot: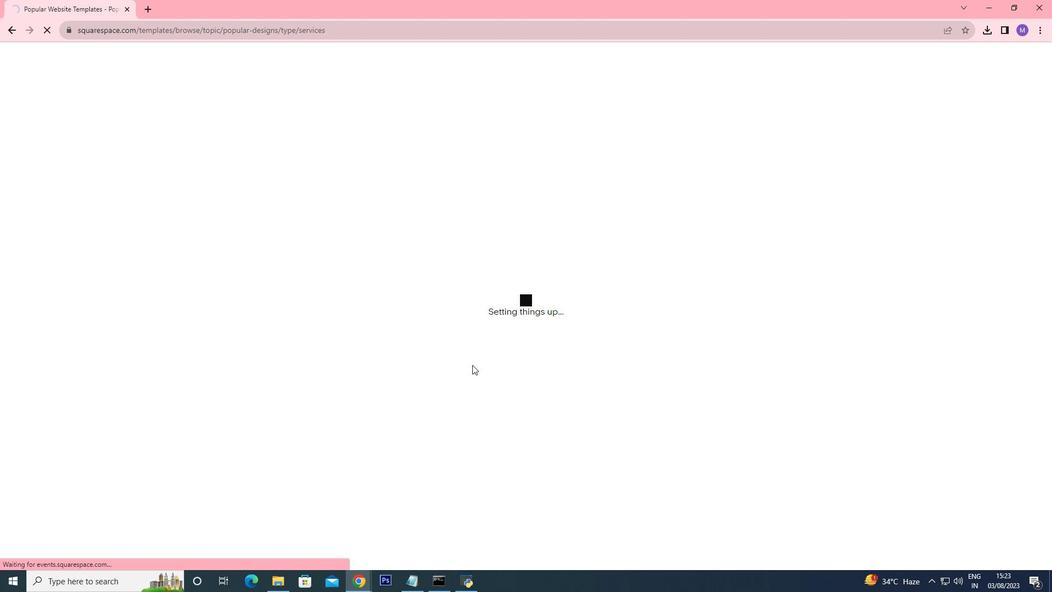 
Action: Mouse scrolled (472, 364) with delta (0, 0)
Screenshot: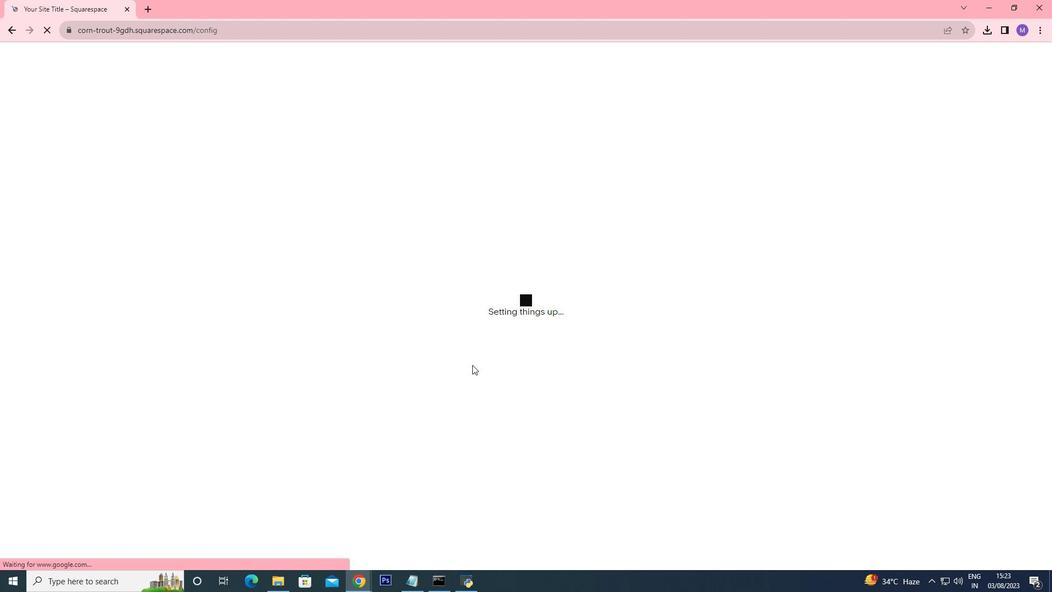 
Action: Mouse moved to (328, 291)
Screenshot: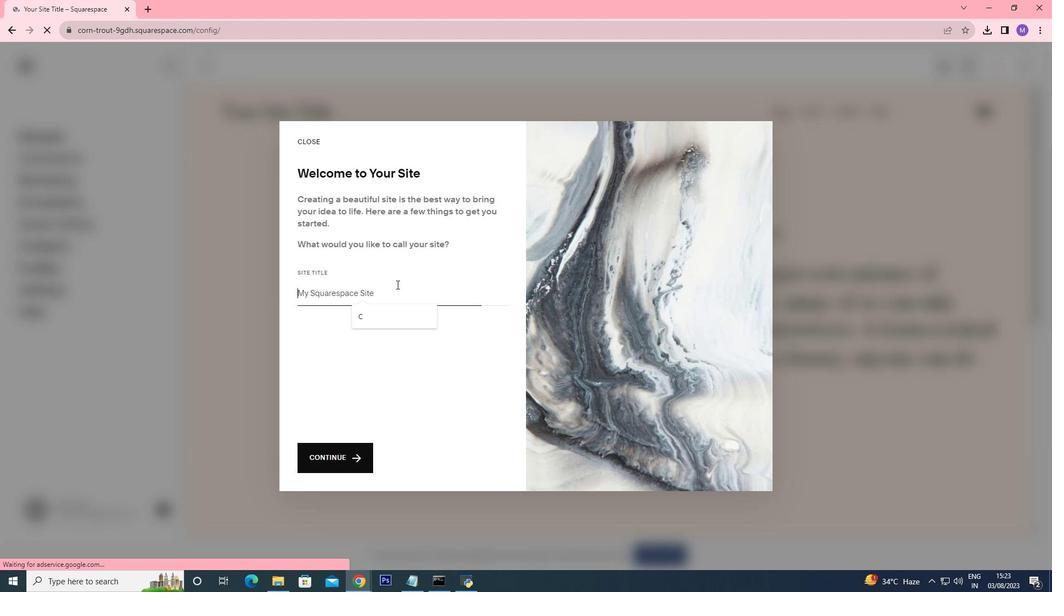 
Action: Mouse pressed left at (328, 291)
Screenshot: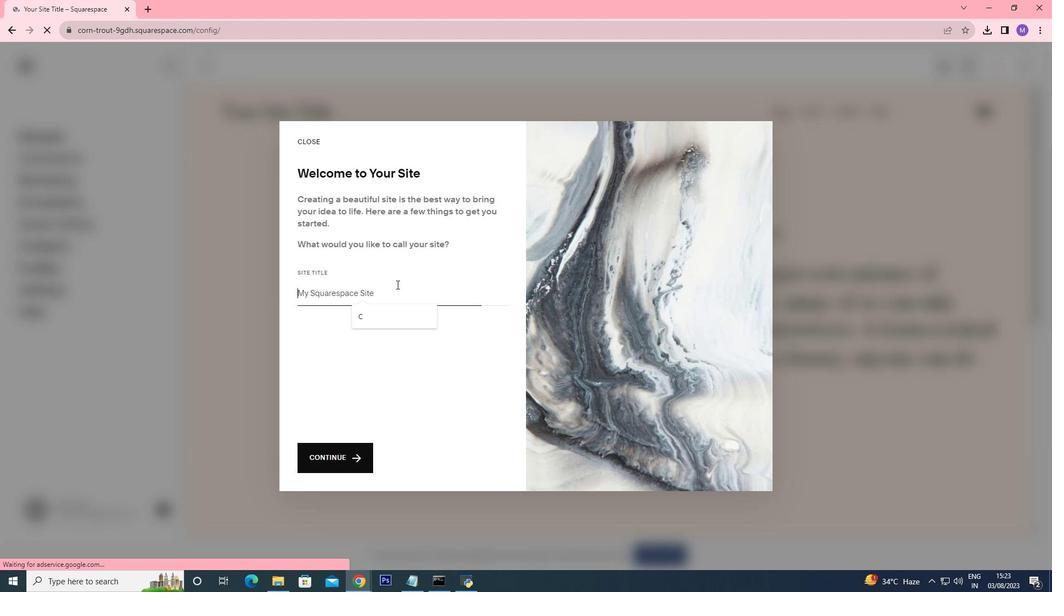 
Action: Mouse pressed left at (328, 291)
Screenshot: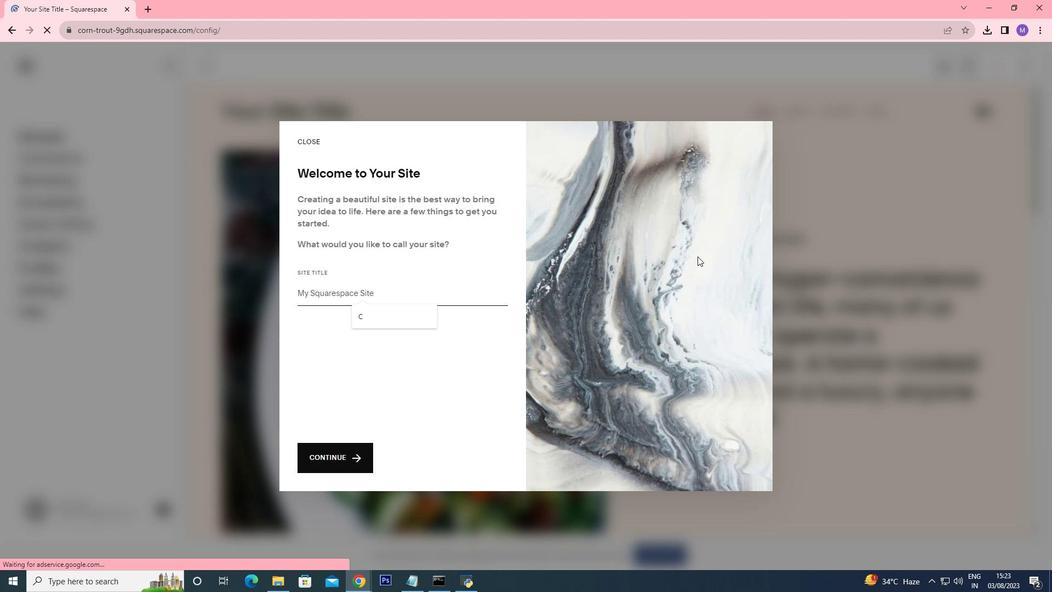 
Action: Mouse moved to (698, 256)
Screenshot: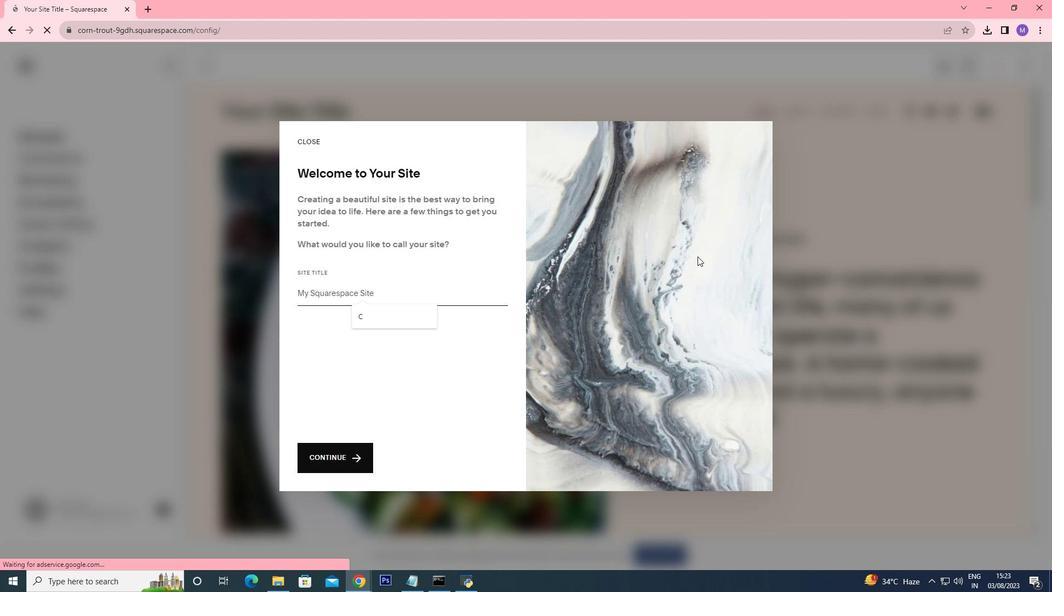 
Action: Key pressed <Key.shift>Health<Key.space><Key.shift>Wellness
Screenshot: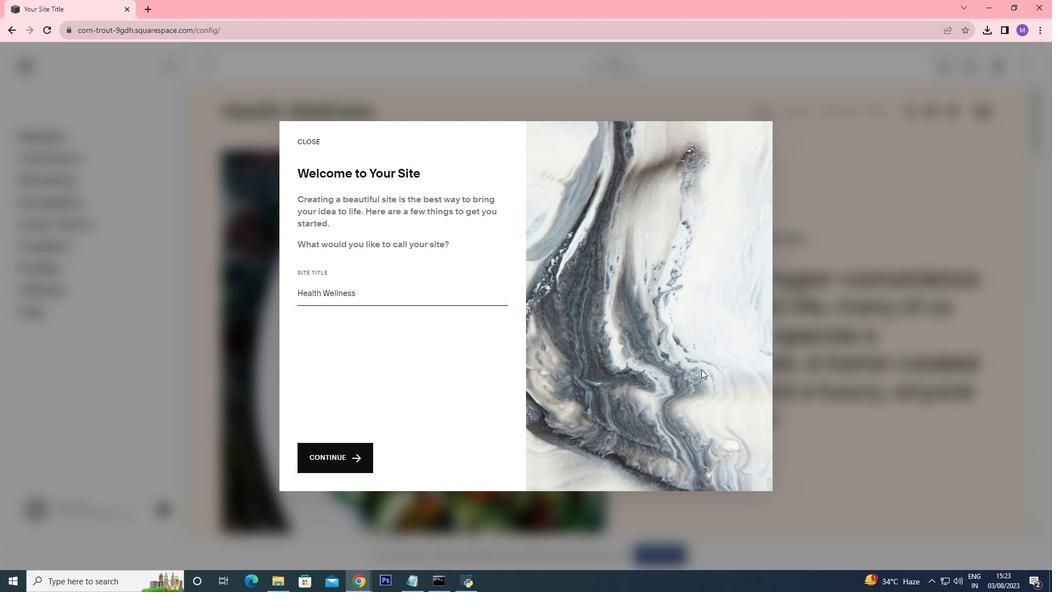 
Action: Mouse moved to (319, 461)
Screenshot: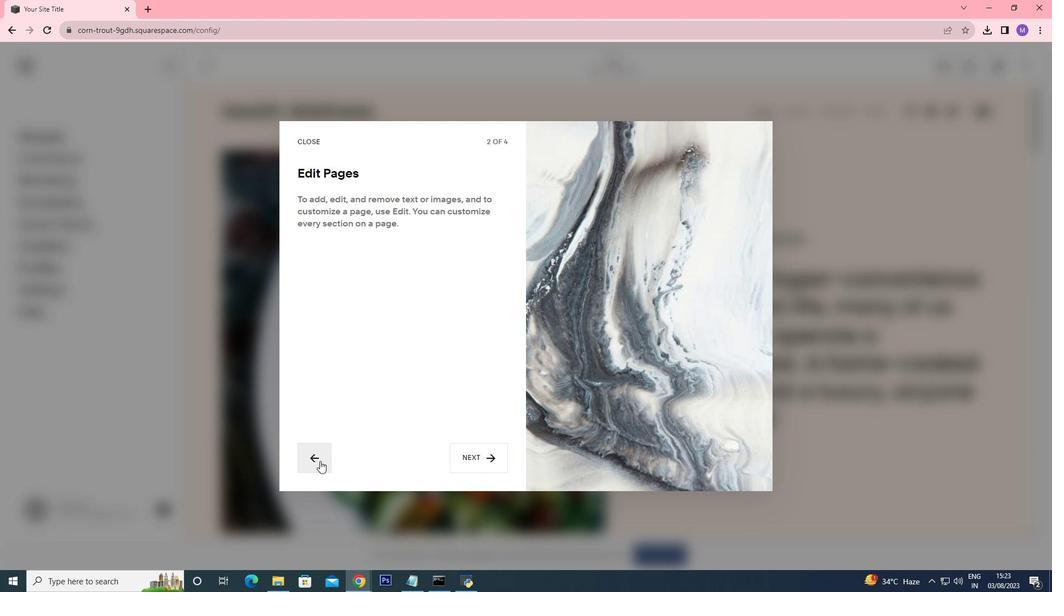 
Action: Mouse pressed left at (319, 461)
Screenshot: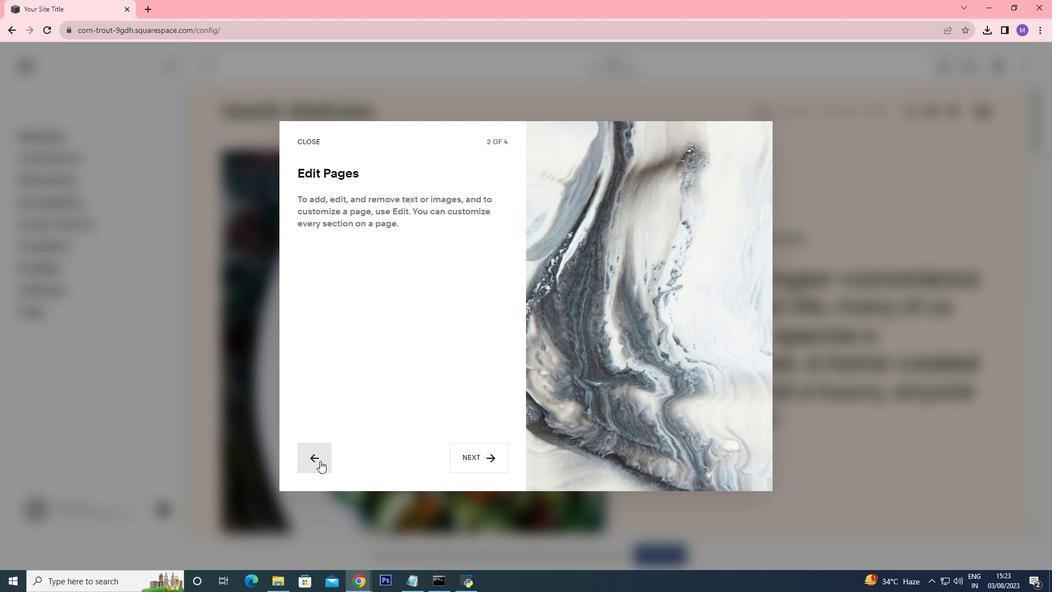 
Action: Mouse moved to (480, 459)
Screenshot: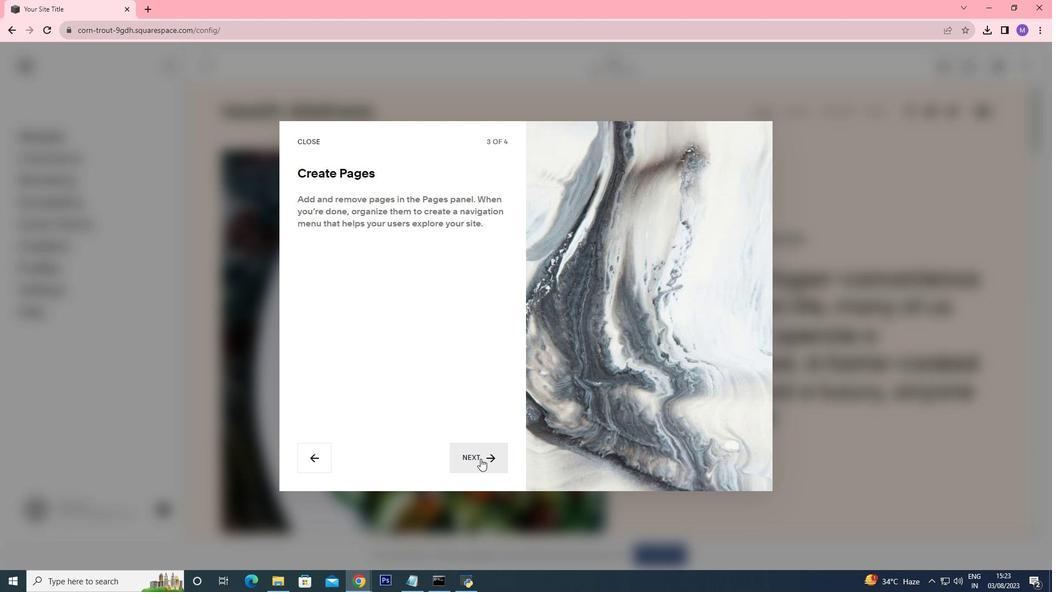 
Action: Mouse pressed left at (480, 459)
Screenshot: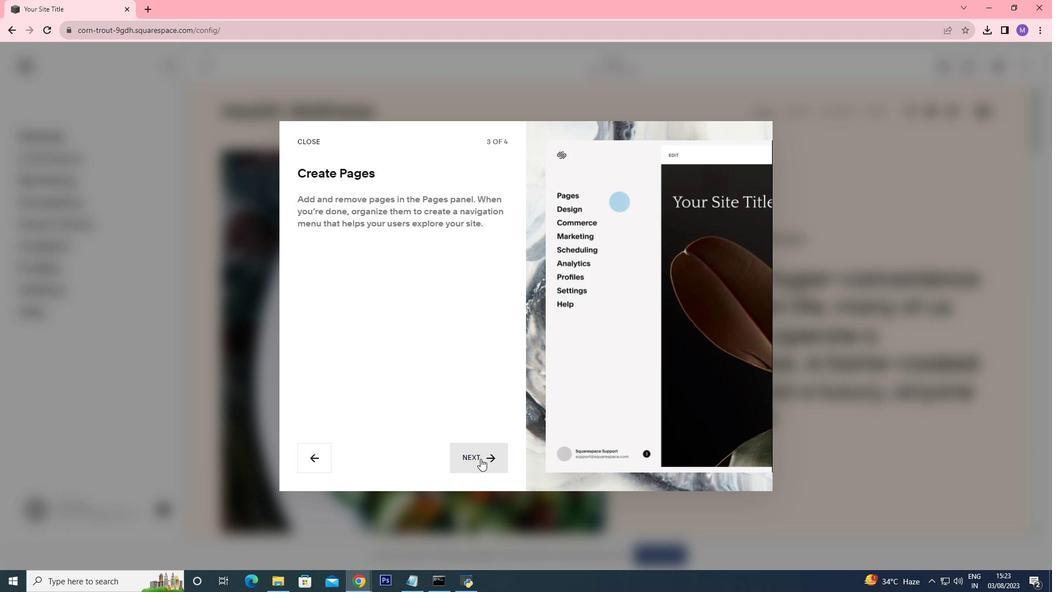 
Action: Mouse pressed left at (480, 459)
Screenshot: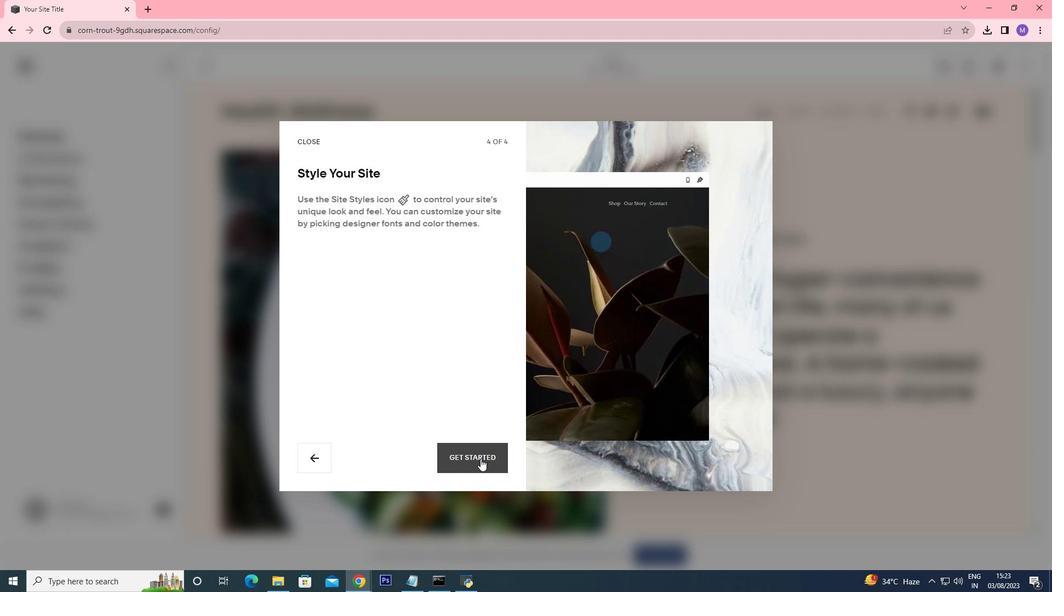 
Action: Mouse pressed left at (480, 459)
Screenshot: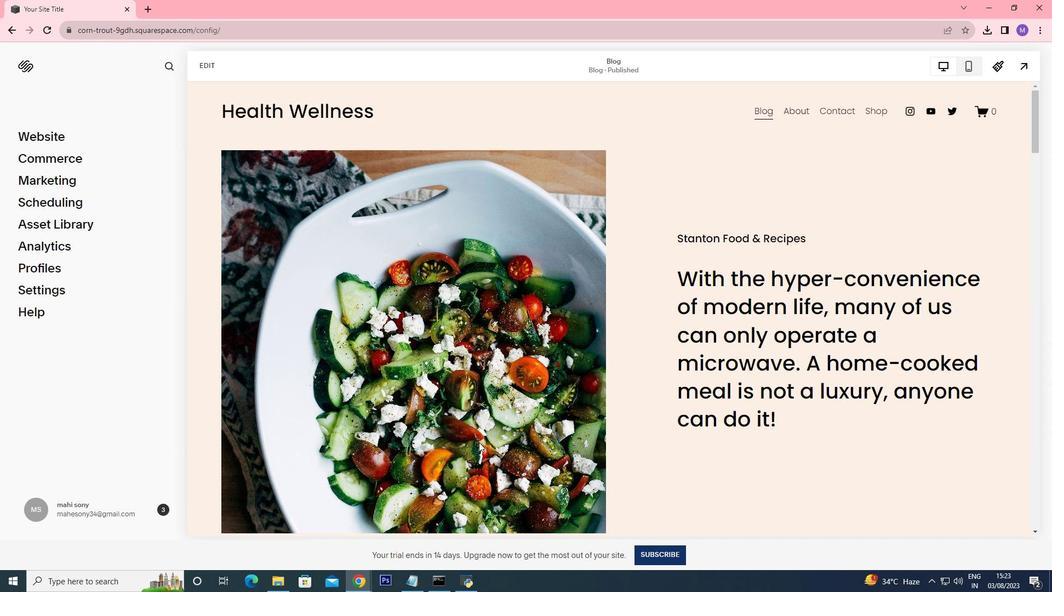 
Action: Mouse moved to (1003, 469)
Screenshot: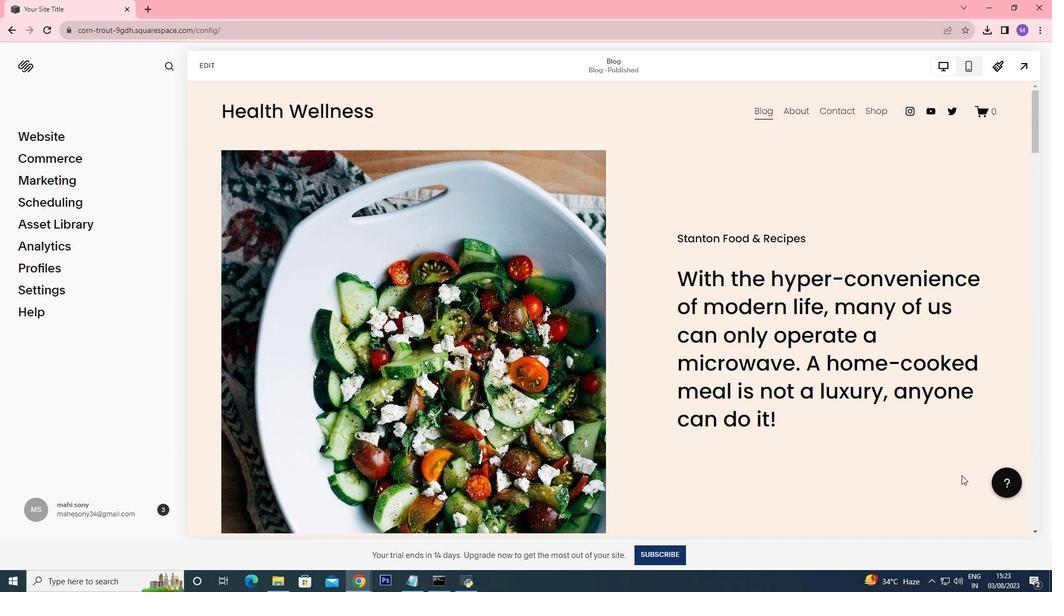 
Action: Mouse pressed left at (1003, 469)
Screenshot: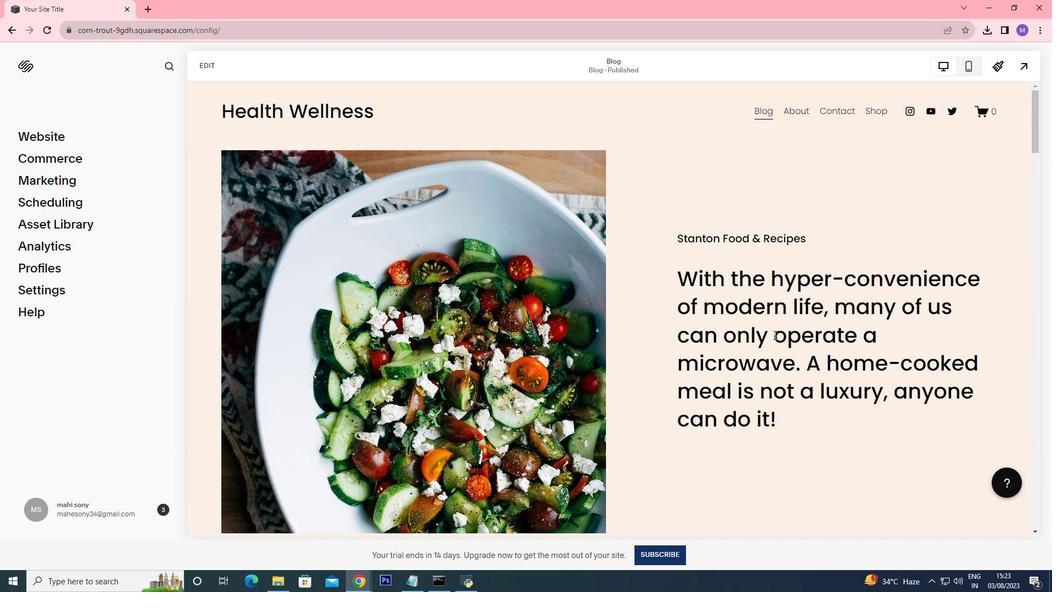 
Action: Mouse moved to (711, 256)
Screenshot: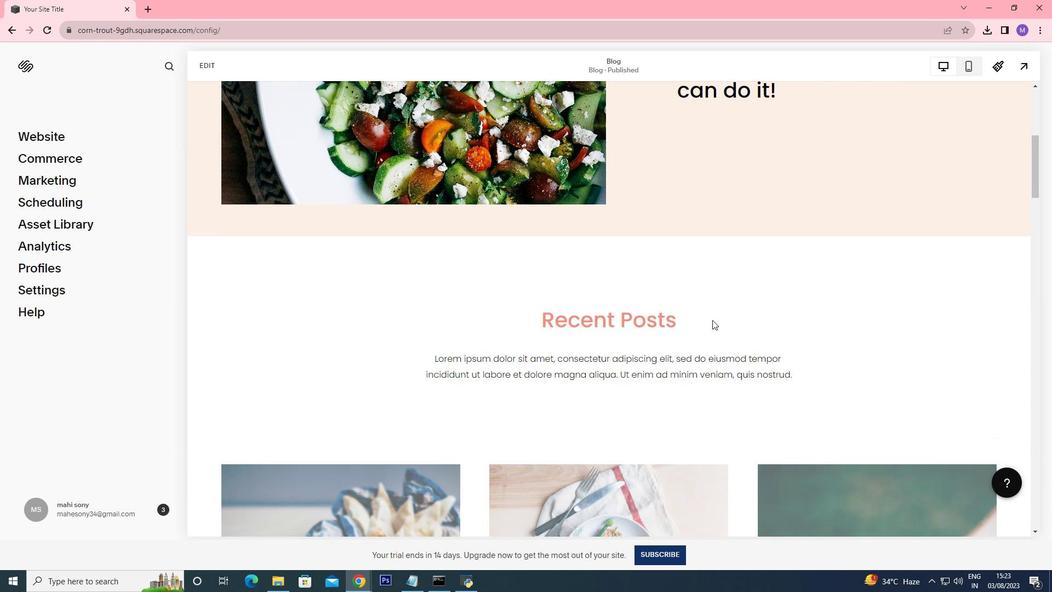 
Action: Mouse scrolled (711, 256) with delta (0, 0)
Screenshot: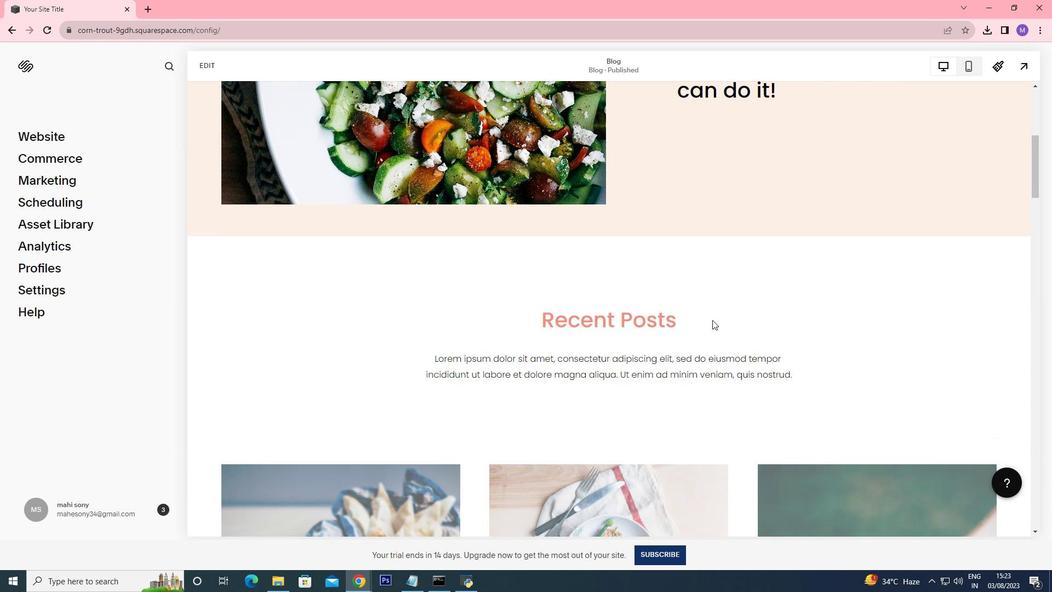 
Action: Mouse moved to (711, 259)
Screenshot: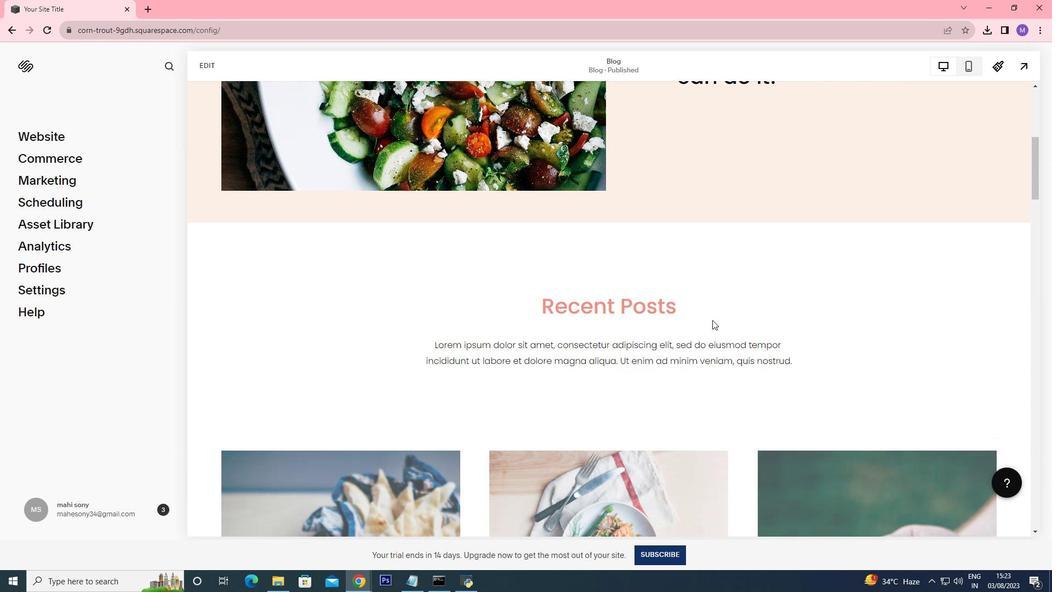 
Action: Mouse scrolled (711, 258) with delta (0, 0)
Screenshot: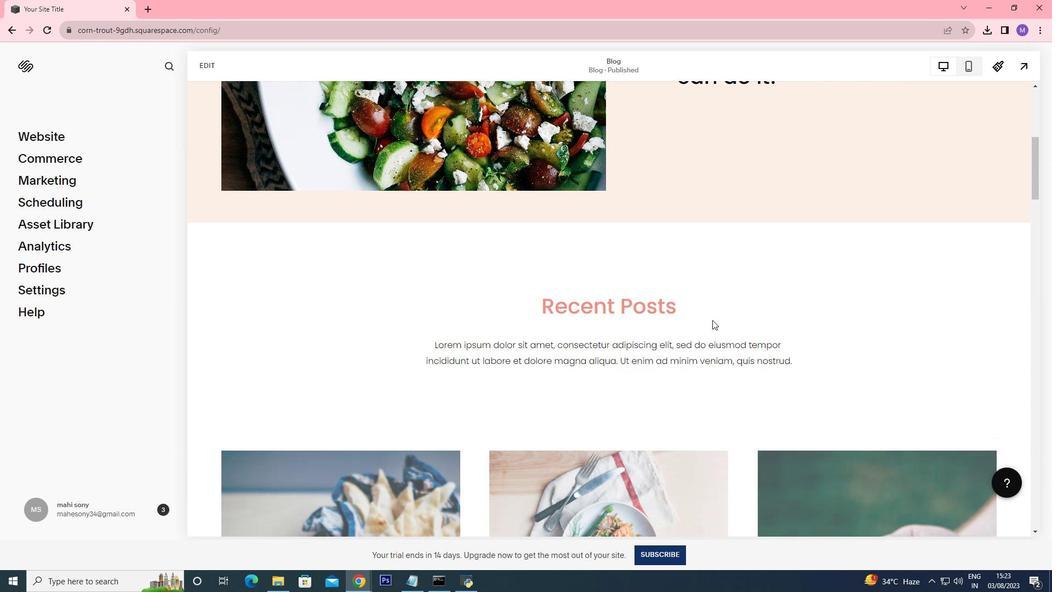 
Action: Mouse scrolled (711, 258) with delta (0, 0)
Screenshot: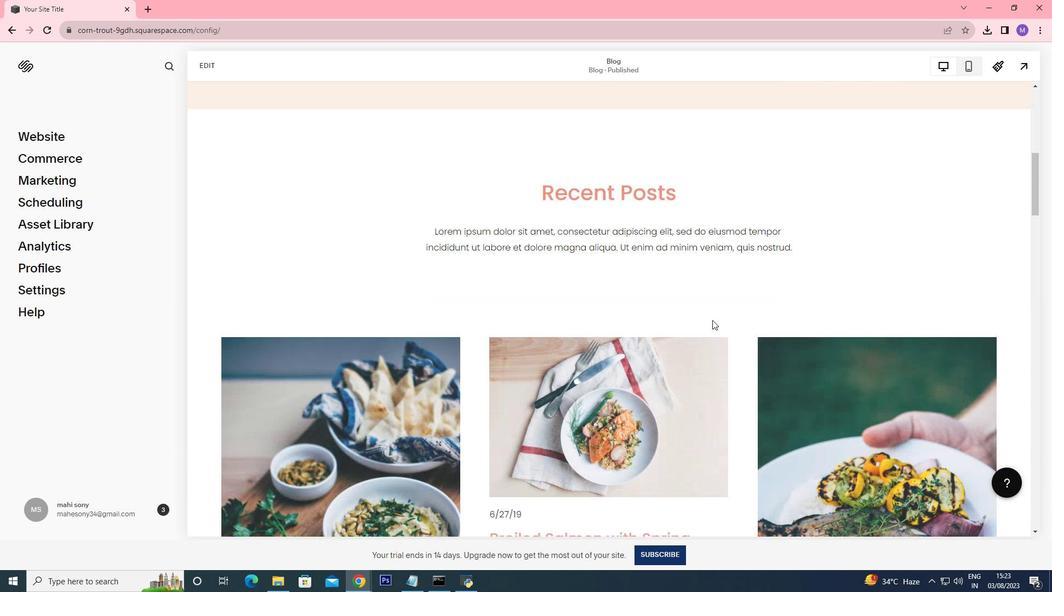
Action: Mouse scrolled (711, 258) with delta (0, 0)
Screenshot: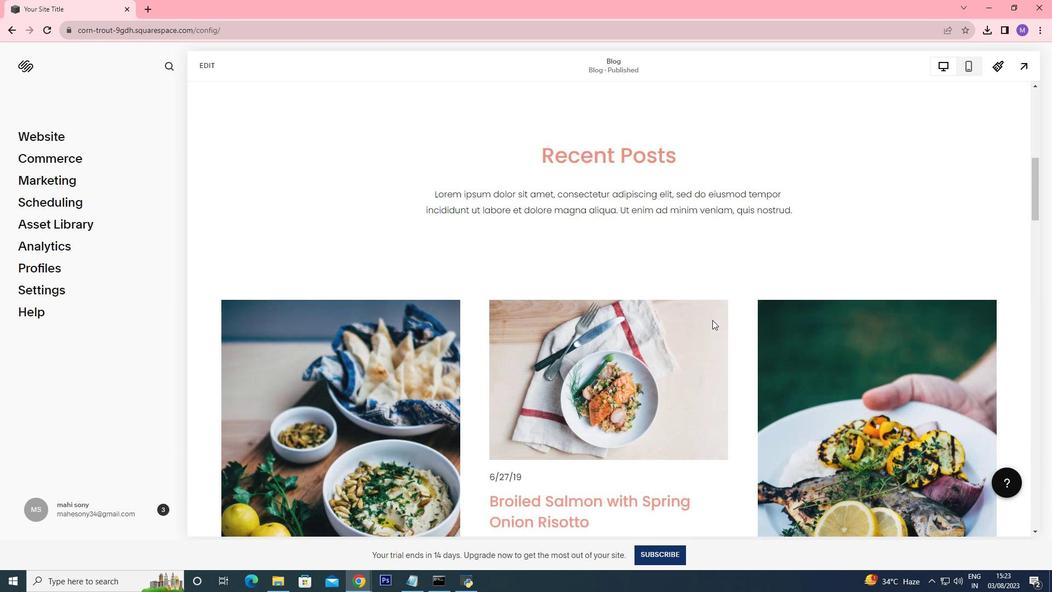 
Action: Mouse scrolled (711, 258) with delta (0, 0)
Screenshot: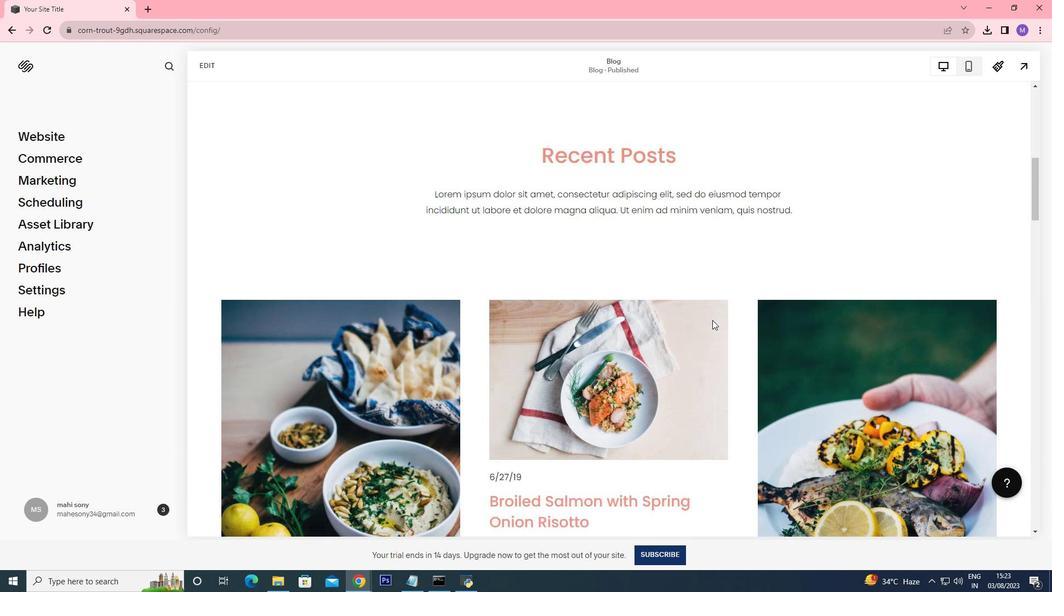 
Action: Mouse scrolled (711, 258) with delta (0, 0)
Screenshot: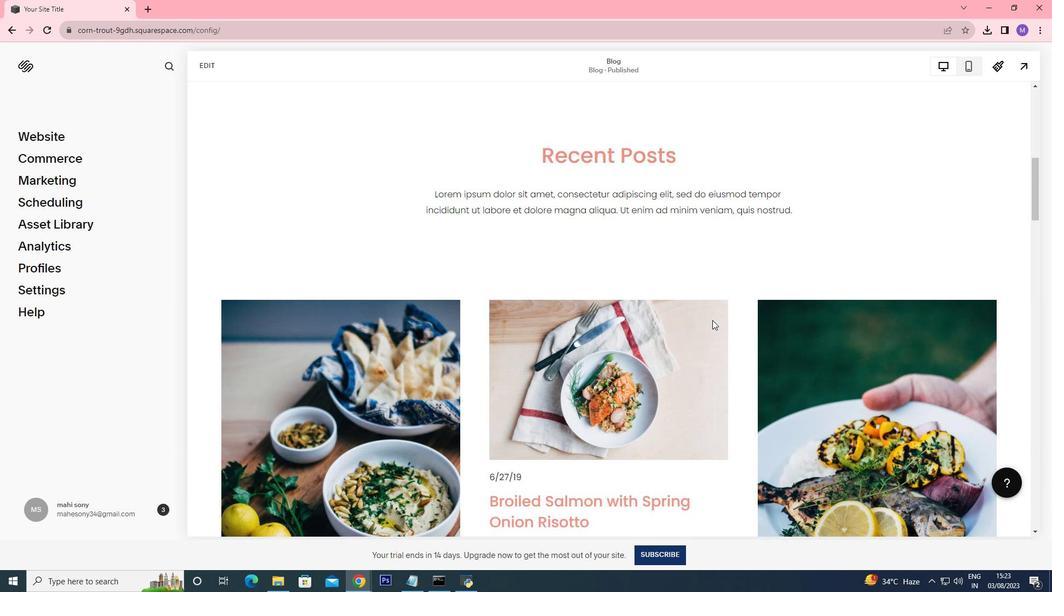 
Action: Mouse moved to (712, 320)
Screenshot: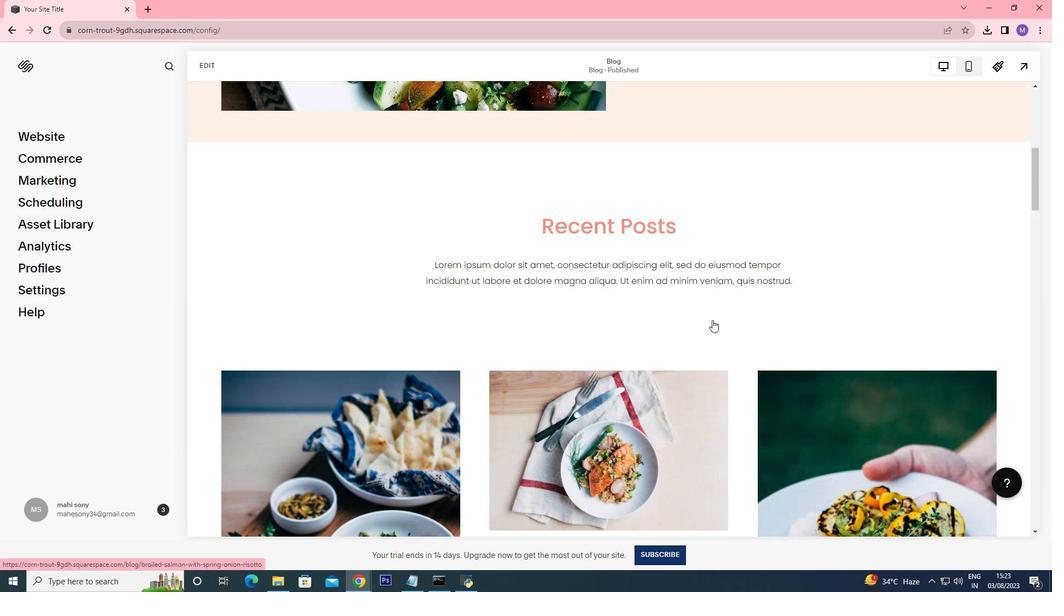 
Action: Mouse scrolled (712, 319) with delta (0, 0)
Screenshot: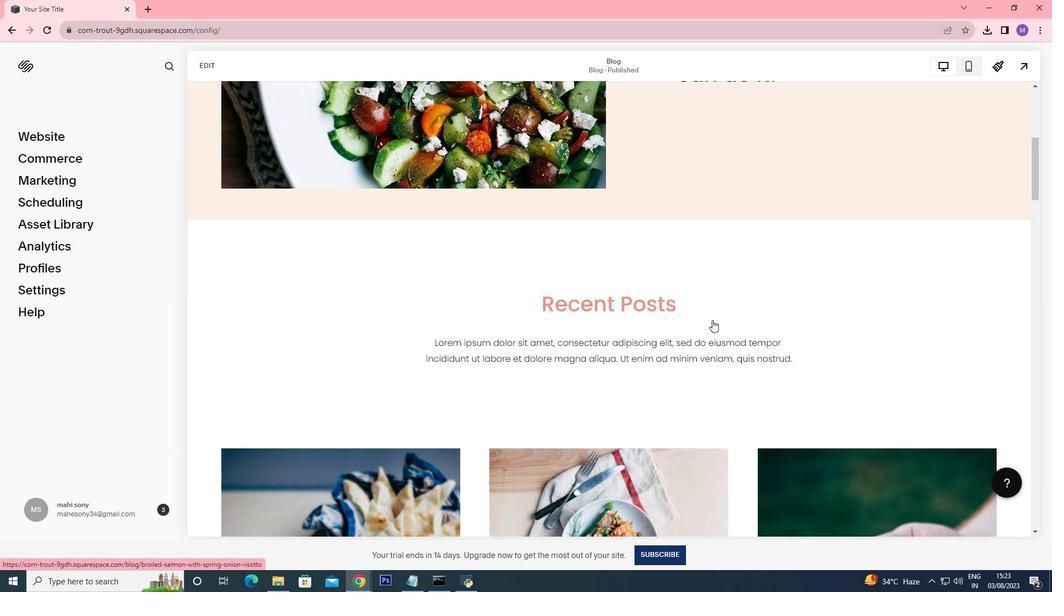 
Action: Mouse scrolled (712, 319) with delta (0, 0)
Screenshot: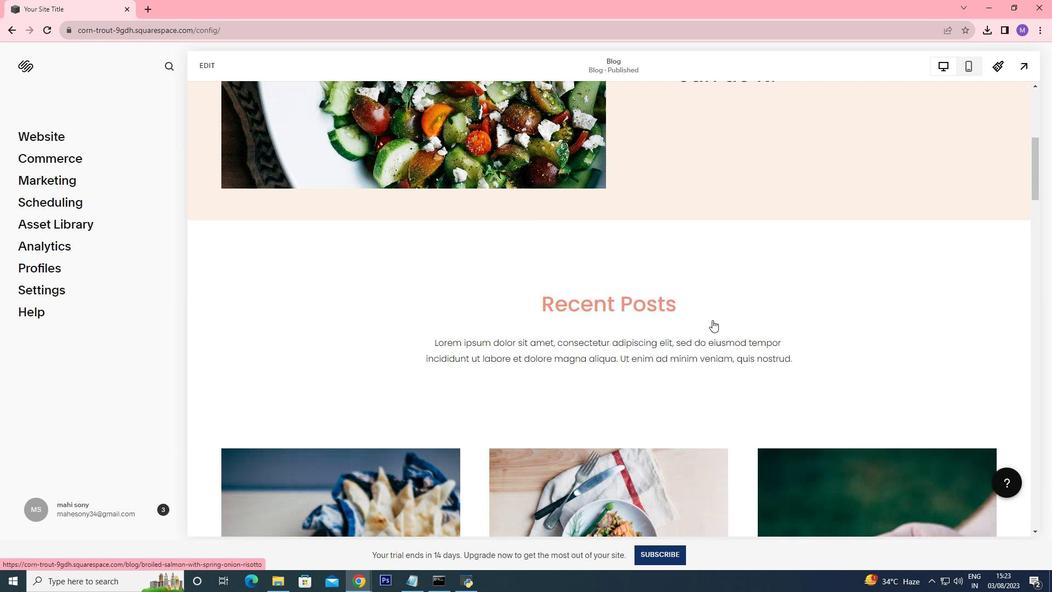 
Action: Mouse scrolled (712, 319) with delta (0, 0)
Screenshot: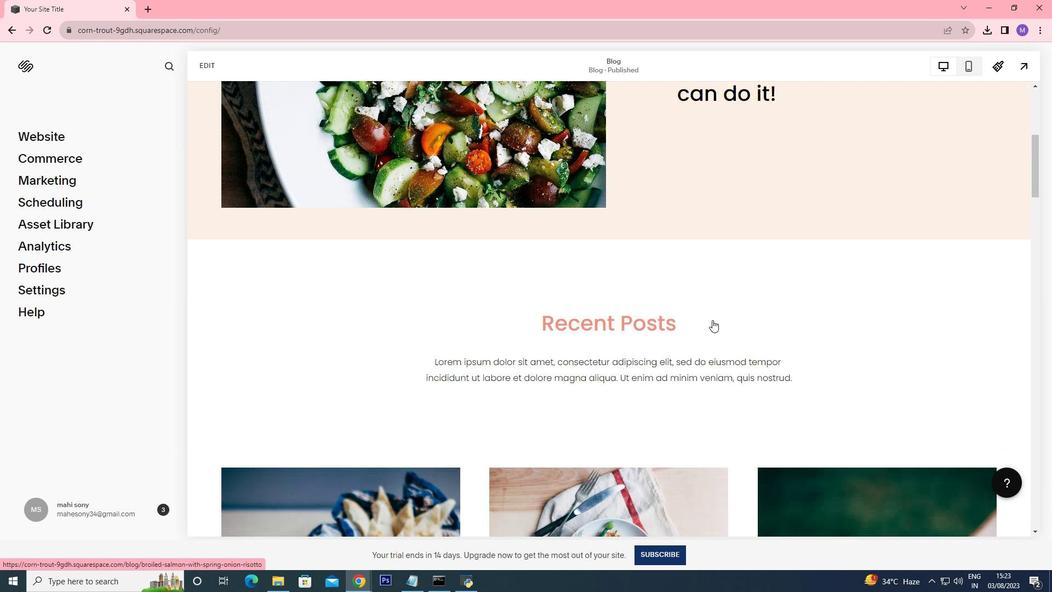 
Action: Mouse scrolled (712, 320) with delta (0, 0)
Screenshot: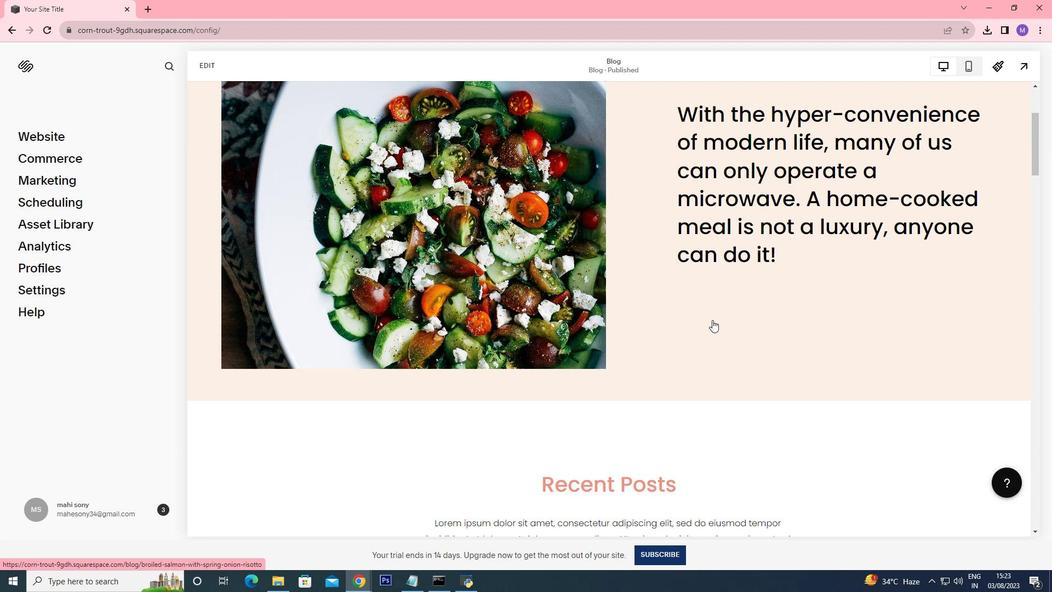 
Action: Mouse scrolled (712, 320) with delta (0, 0)
Screenshot: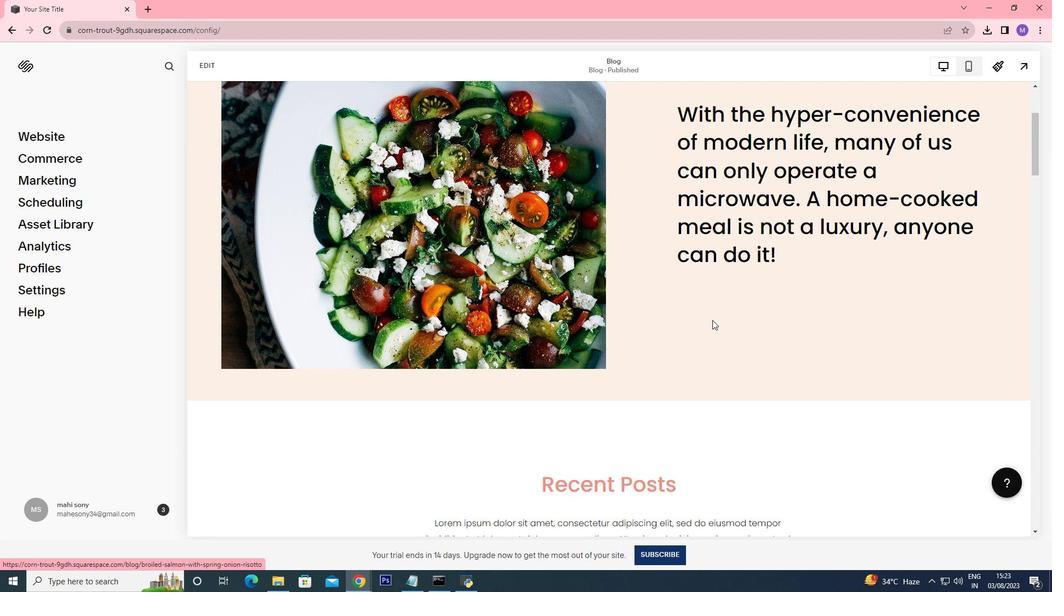 
Action: Mouse scrolled (712, 320) with delta (0, 0)
Screenshot: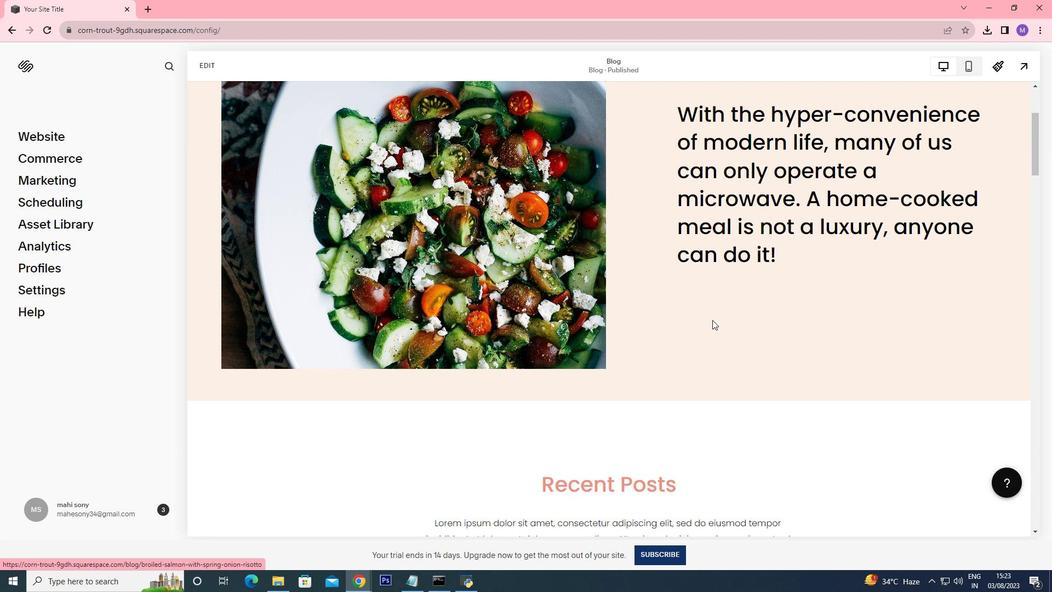 
Action: Mouse scrolled (712, 320) with delta (0, 0)
Screenshot: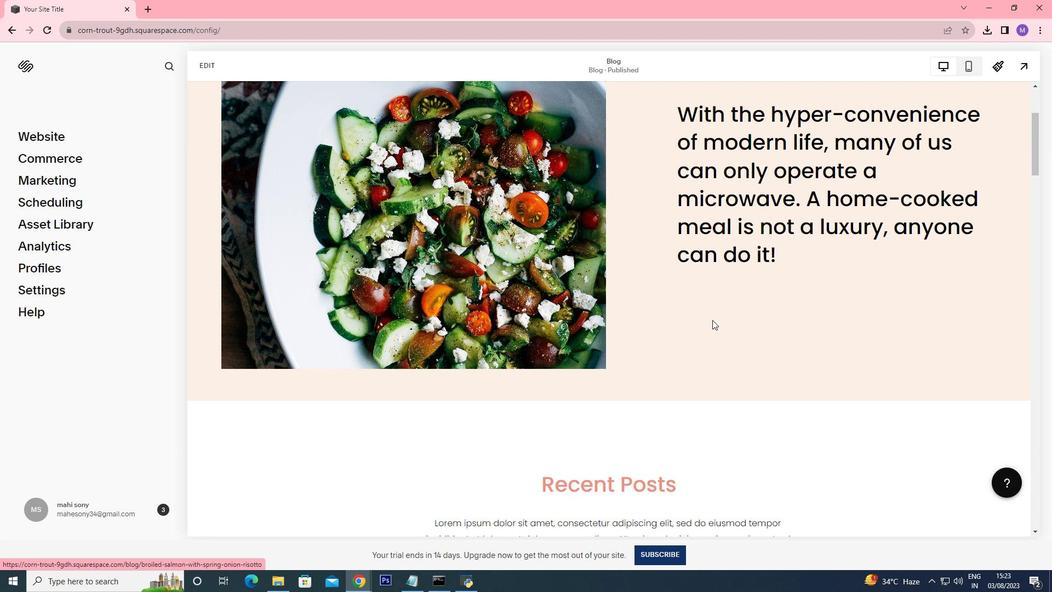 
Action: Mouse scrolled (712, 320) with delta (0, 0)
Screenshot: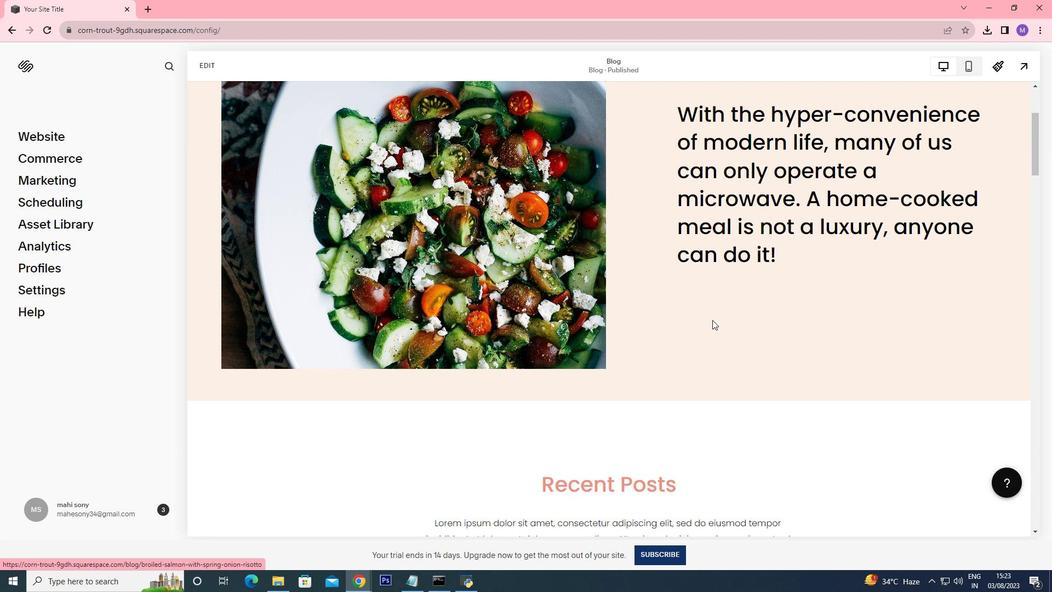 
Action: Mouse scrolled (712, 320) with delta (0, 0)
Screenshot: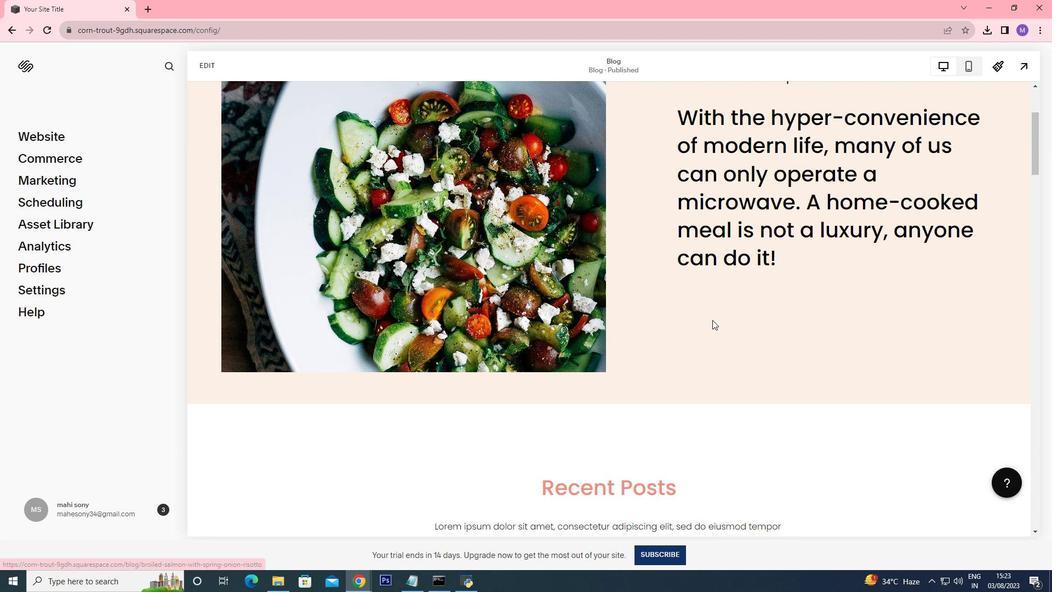 
Action: Mouse pressed left at (712, 320)
Screenshot: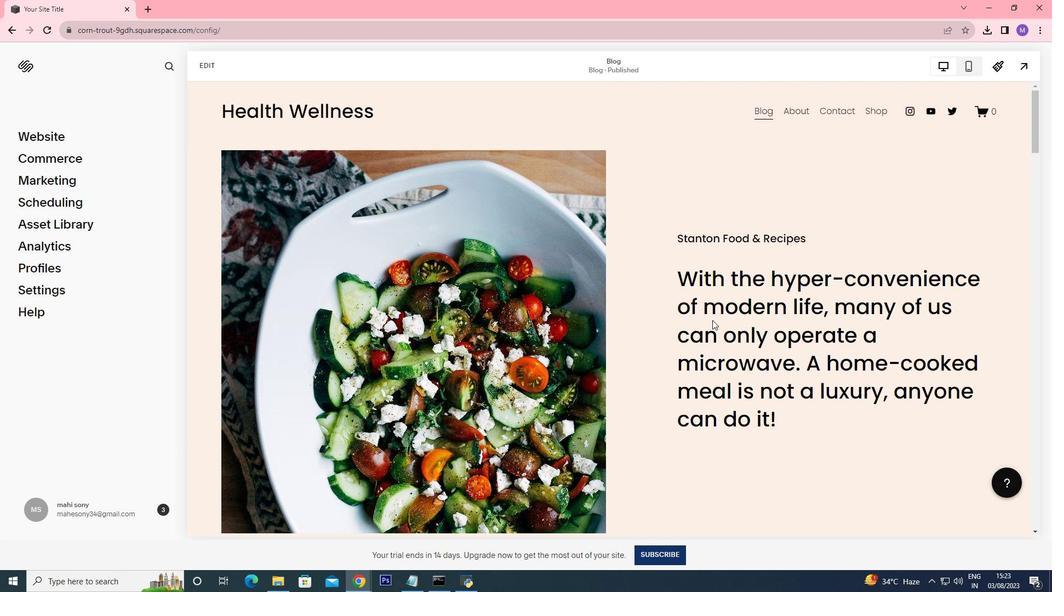 
Action: Mouse scrolled (712, 320) with delta (0, 0)
Screenshot: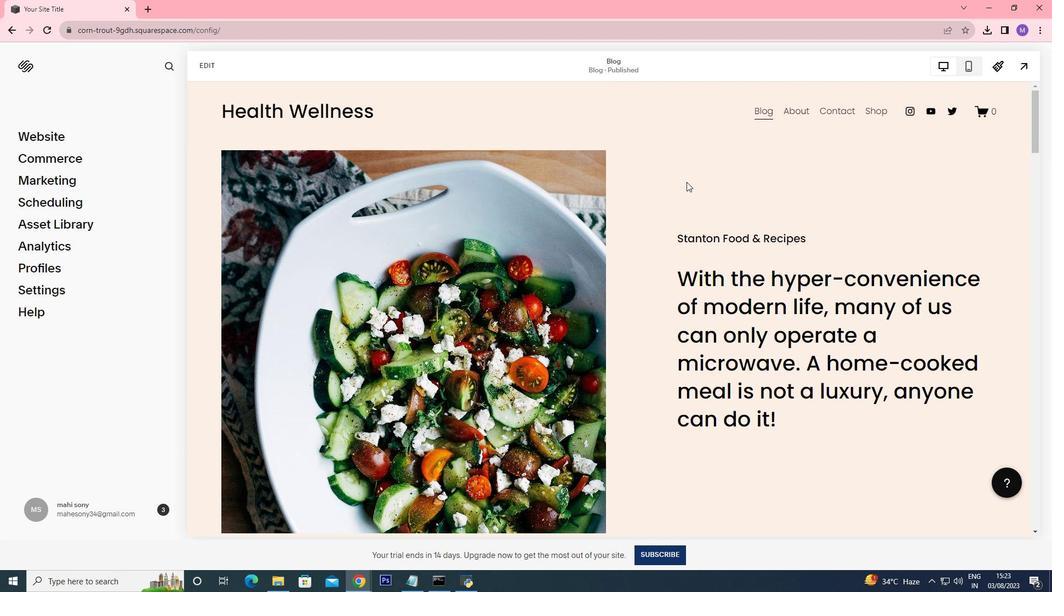 
Action: Mouse scrolled (712, 320) with delta (0, 0)
Screenshot: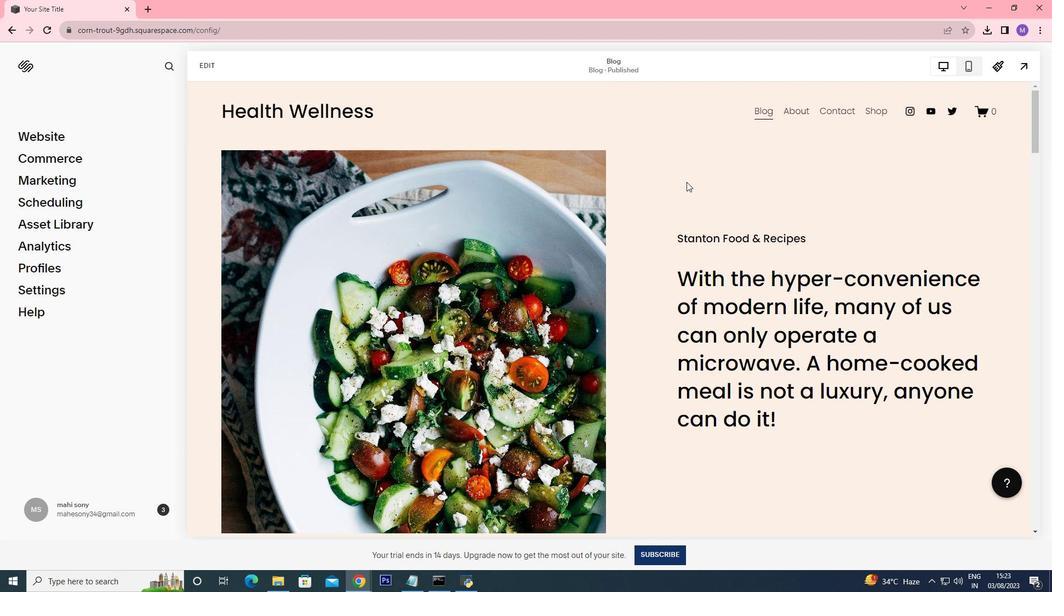 
Action: Mouse scrolled (712, 320) with delta (0, 0)
Screenshot: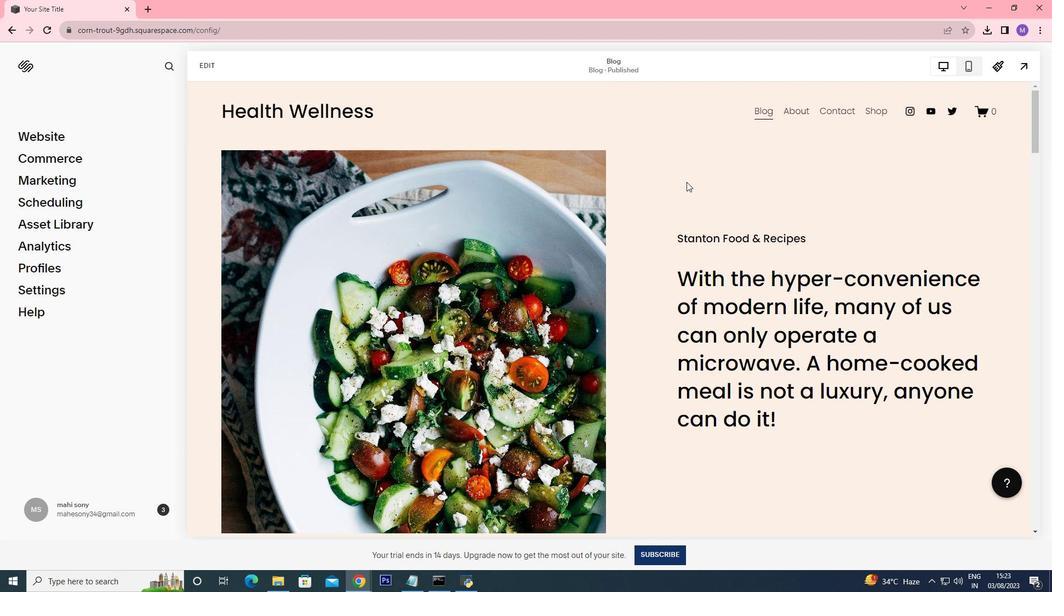 
Action: Mouse scrolled (712, 320) with delta (0, 0)
Screenshot: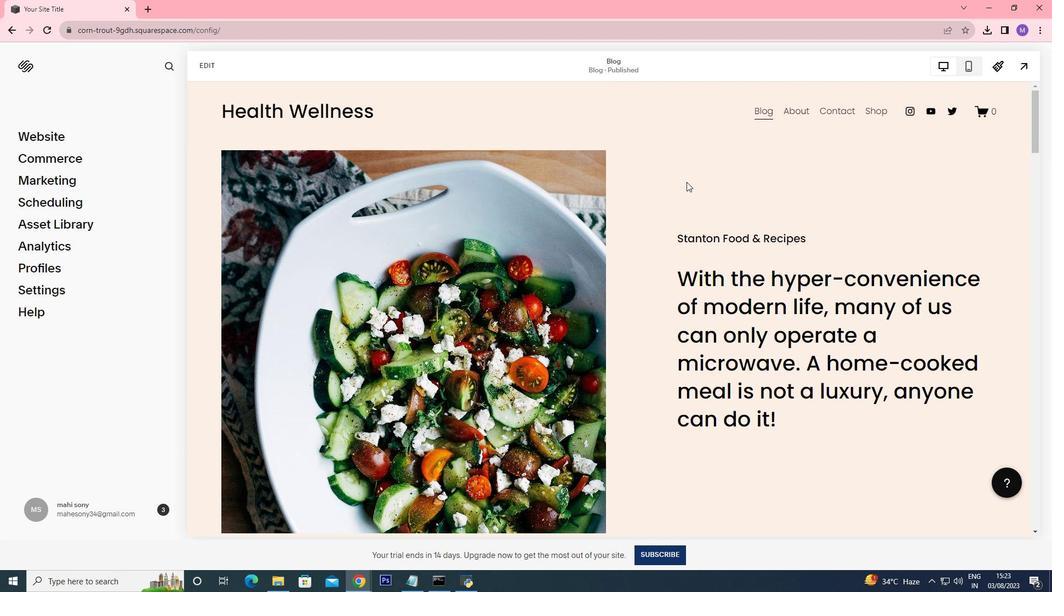 
Action: Mouse scrolled (712, 320) with delta (0, 0)
Screenshot: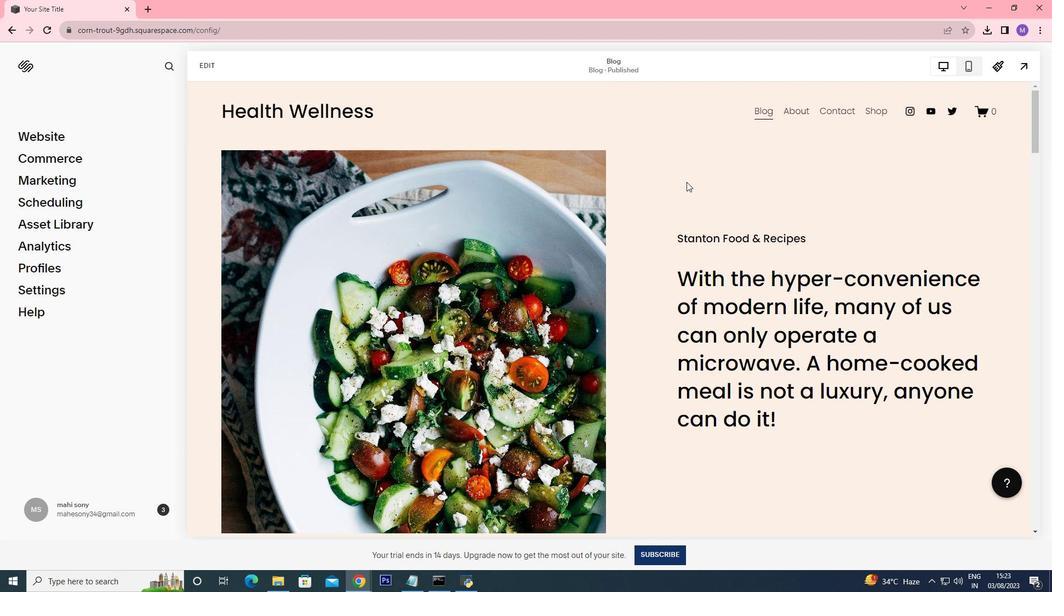 
Action: Mouse scrolled (712, 320) with delta (0, 0)
Screenshot: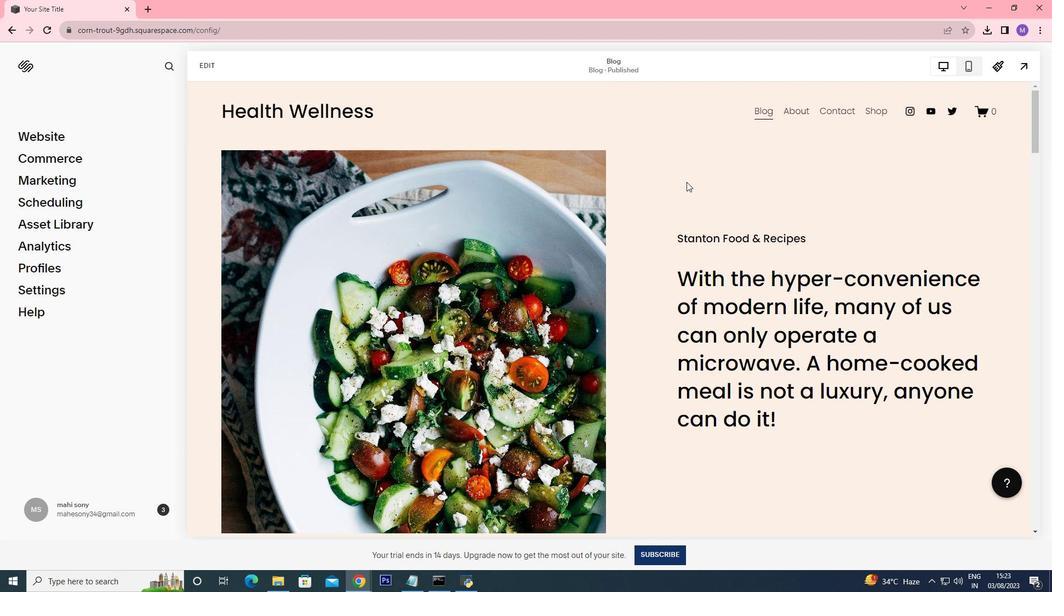 
Action: Mouse moved to (687, 182)
Screenshot: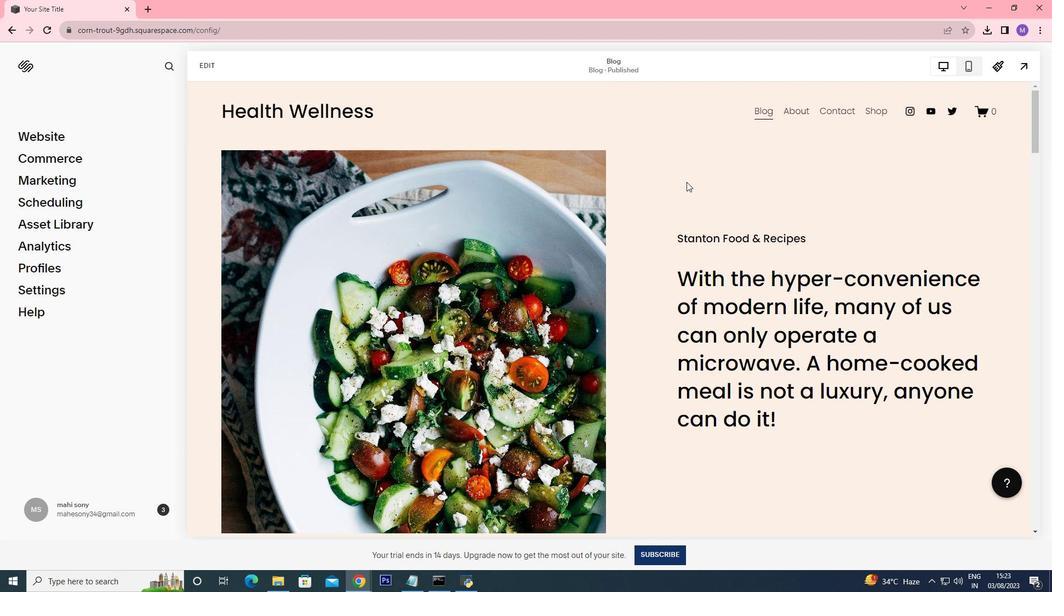 
Action: Mouse pressed left at (687, 182)
Screenshot: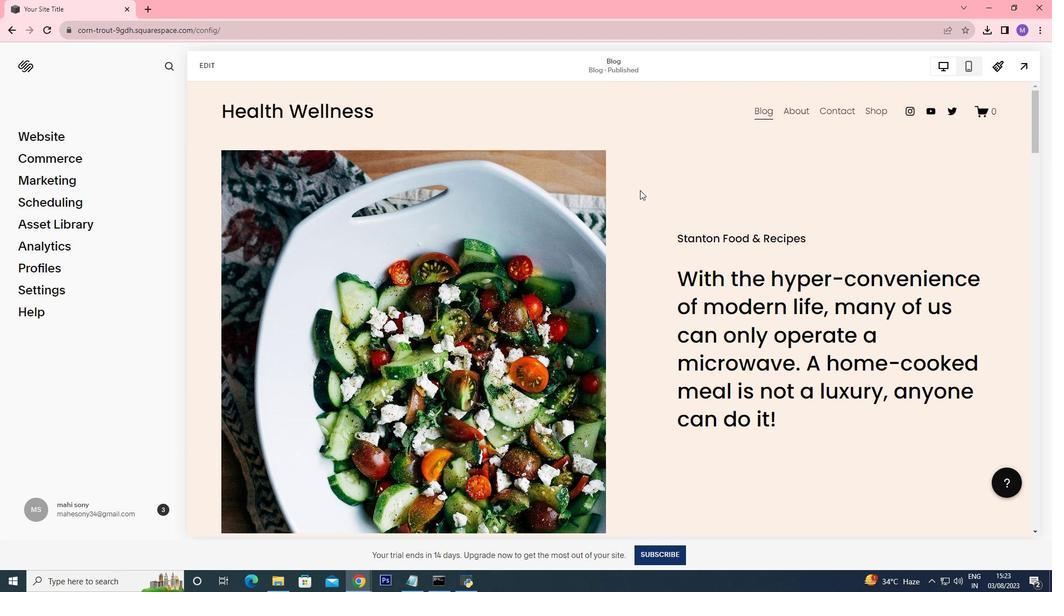 
Action: Mouse moved to (754, 288)
Screenshot: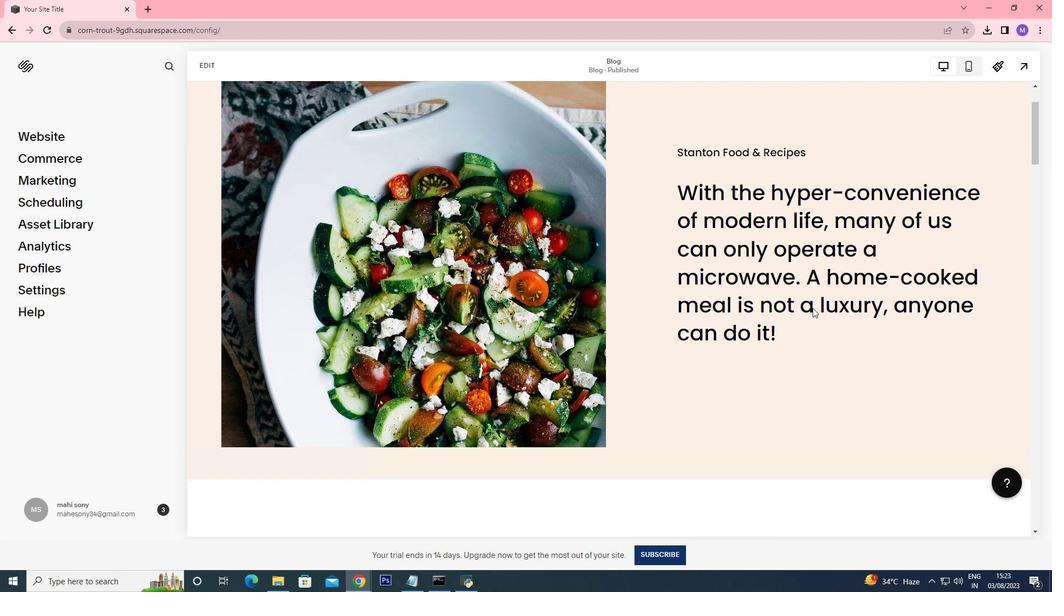 
Action: Mouse scrolled (754, 287) with delta (0, 0)
Screenshot: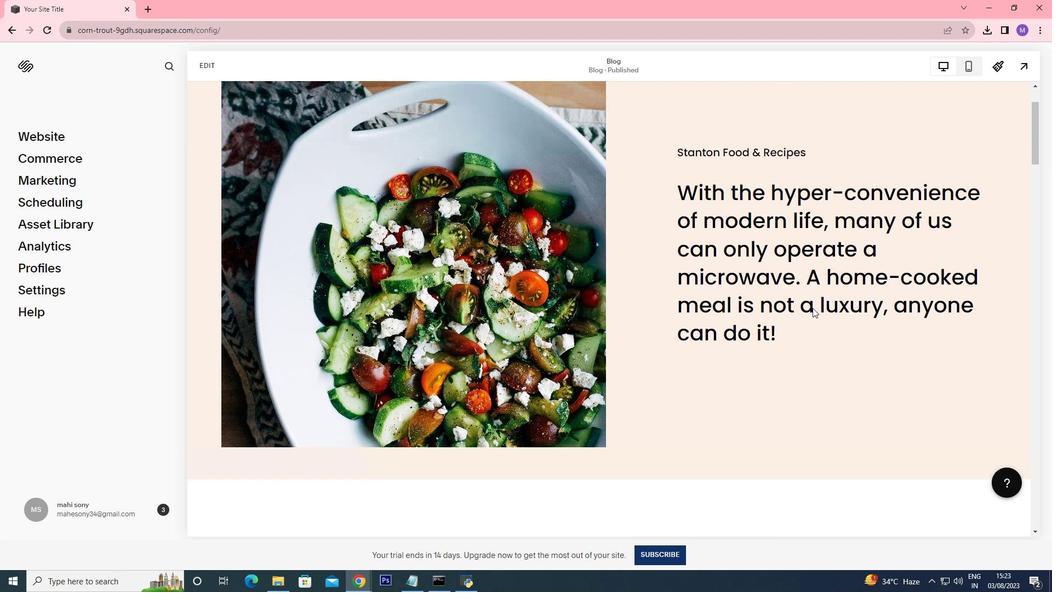 
Action: Mouse moved to (759, 296)
Screenshot: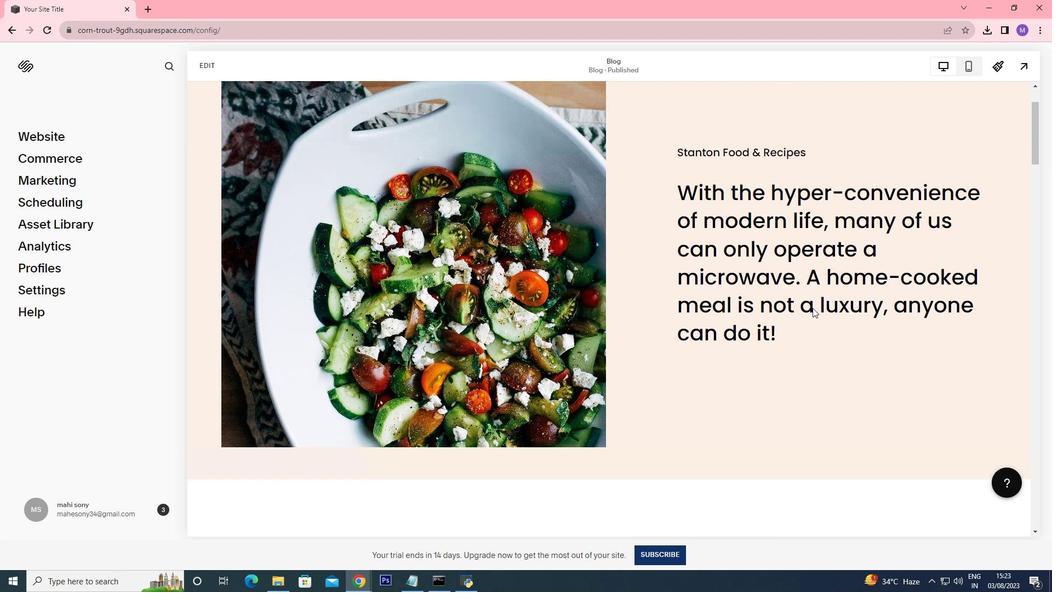 
Action: Mouse scrolled (759, 296) with delta (0, 0)
Screenshot: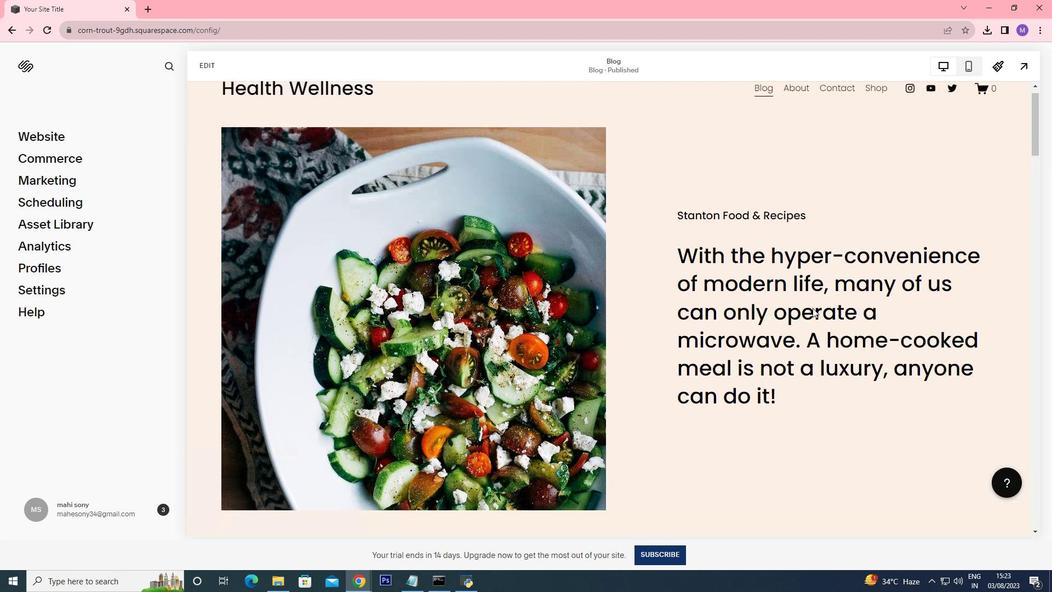 
Action: Mouse scrolled (759, 296) with delta (0, 0)
Screenshot: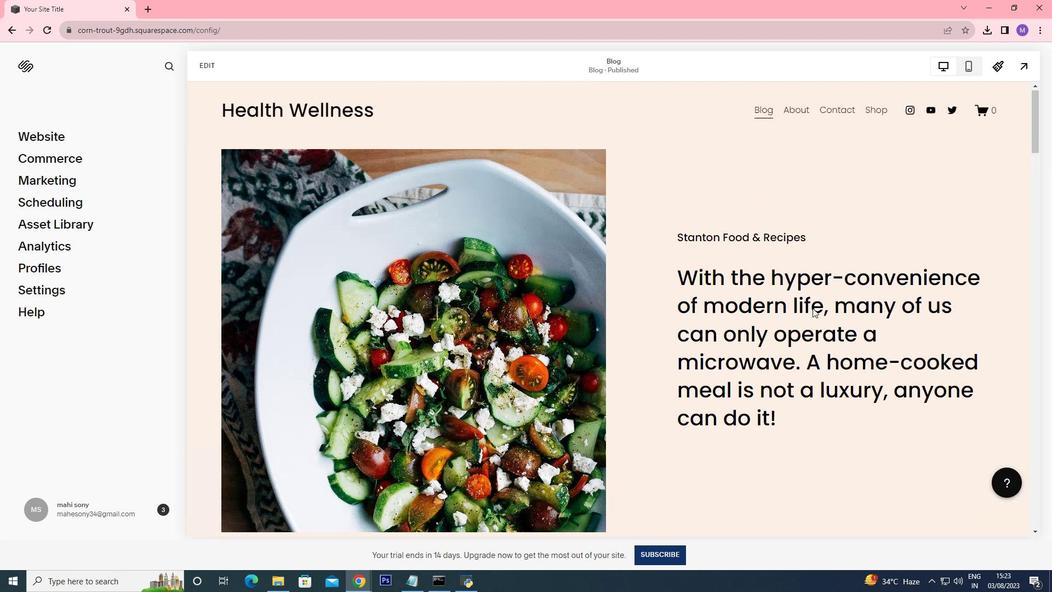 
Action: Mouse moved to (813, 308)
Screenshot: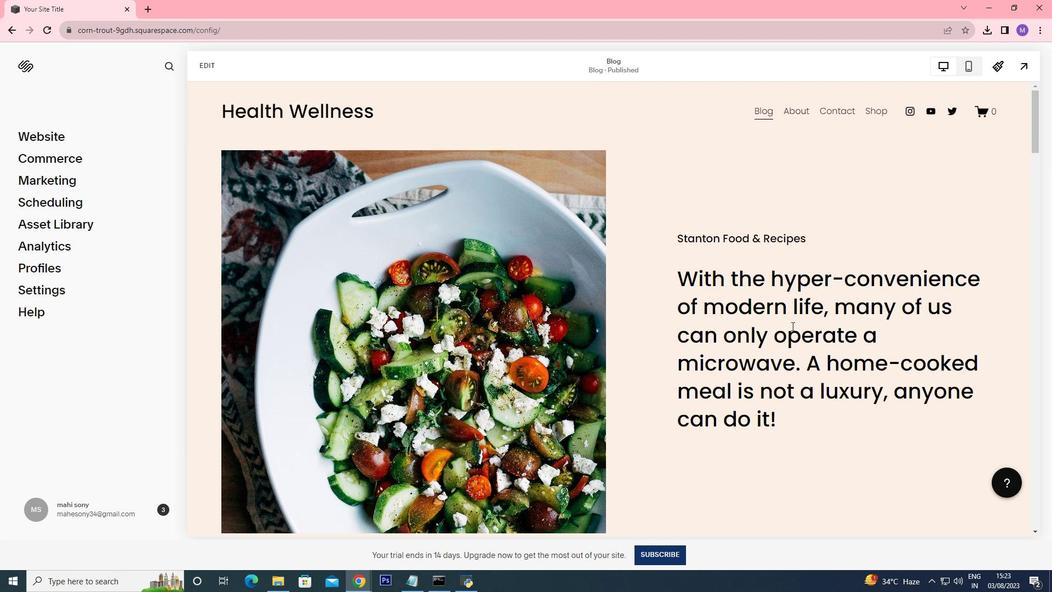 
Action: Mouse scrolled (813, 308) with delta (0, 0)
Screenshot: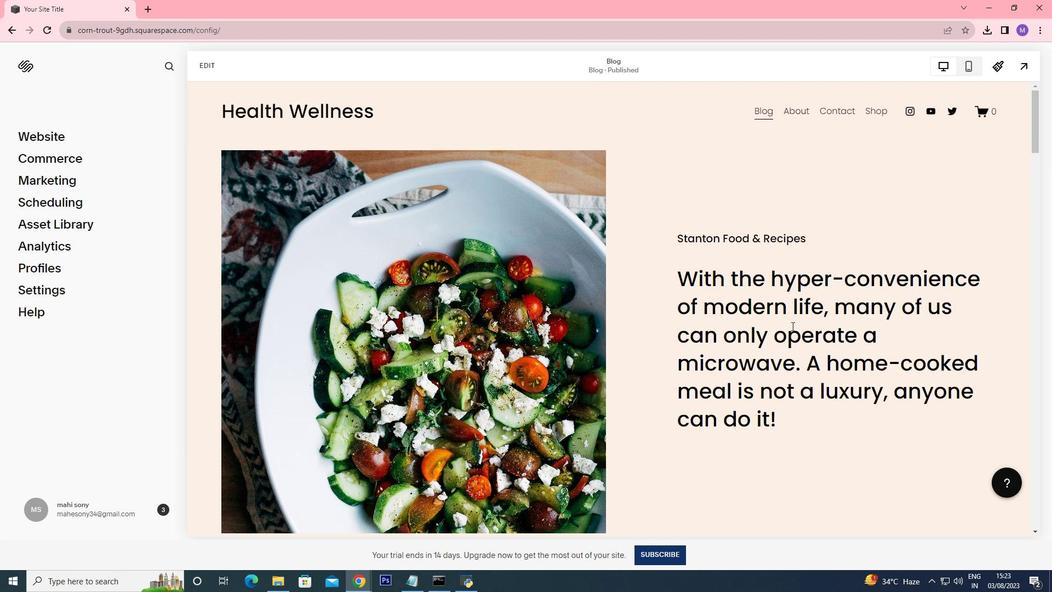 
Action: Mouse scrolled (813, 308) with delta (0, 0)
Screenshot: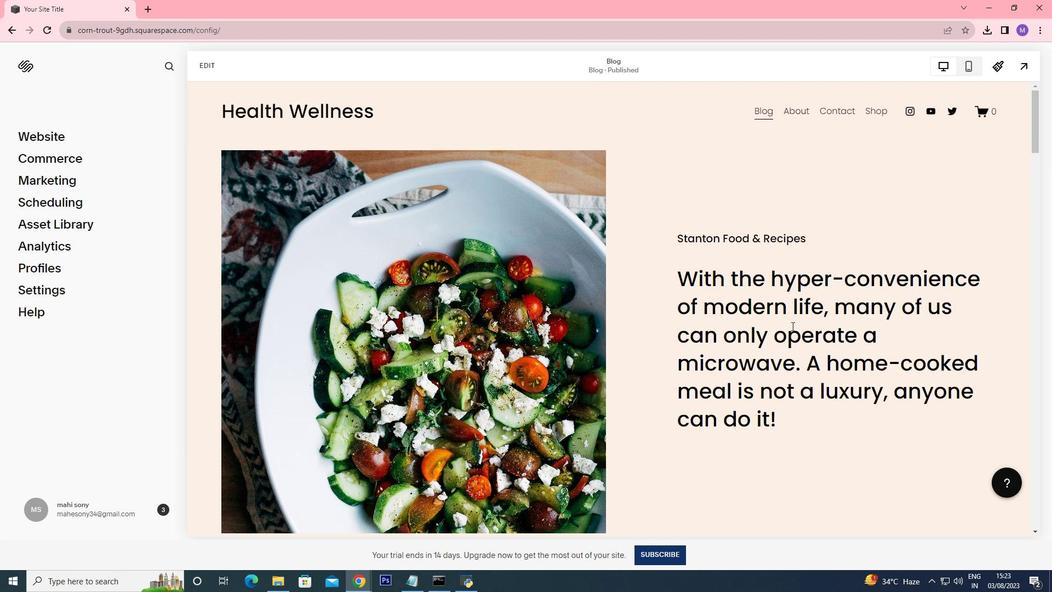 
Action: Mouse scrolled (813, 308) with delta (0, 0)
Screenshot: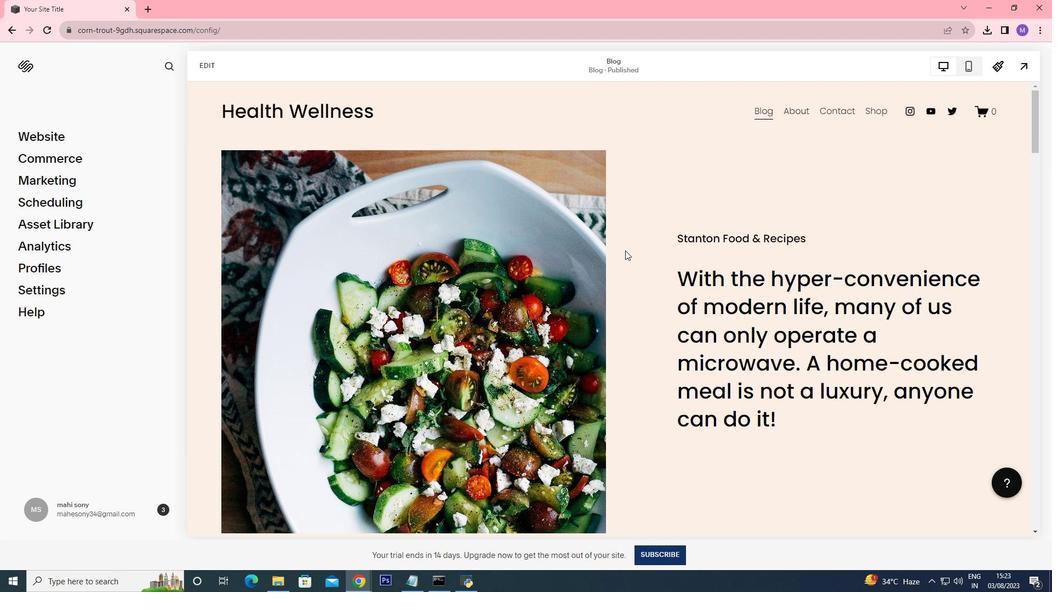 
Action: Mouse scrolled (813, 308) with delta (0, 0)
Screenshot: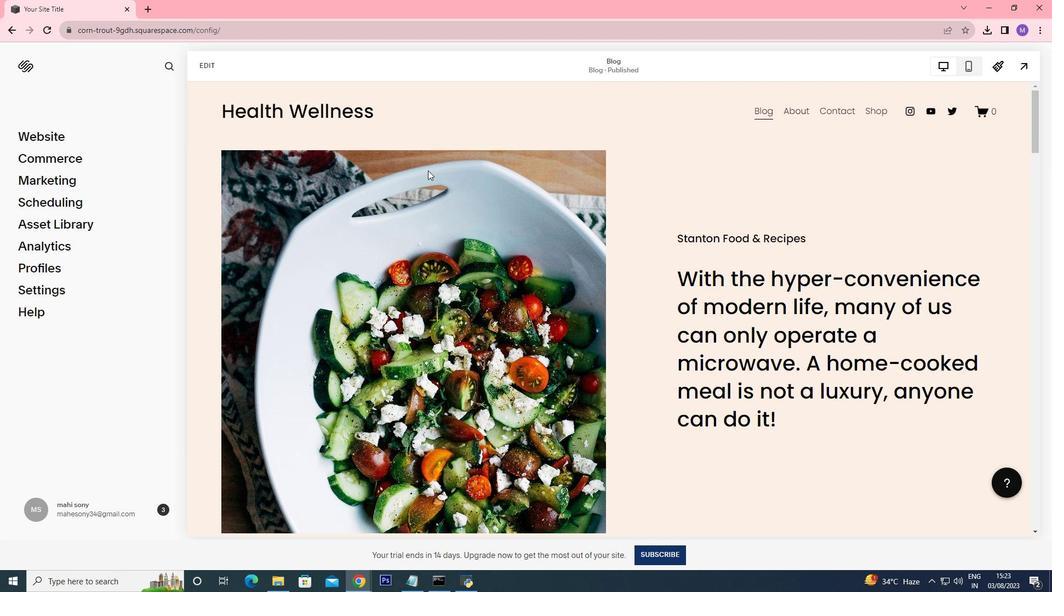 
Action: Mouse scrolled (813, 308) with delta (0, 0)
Screenshot: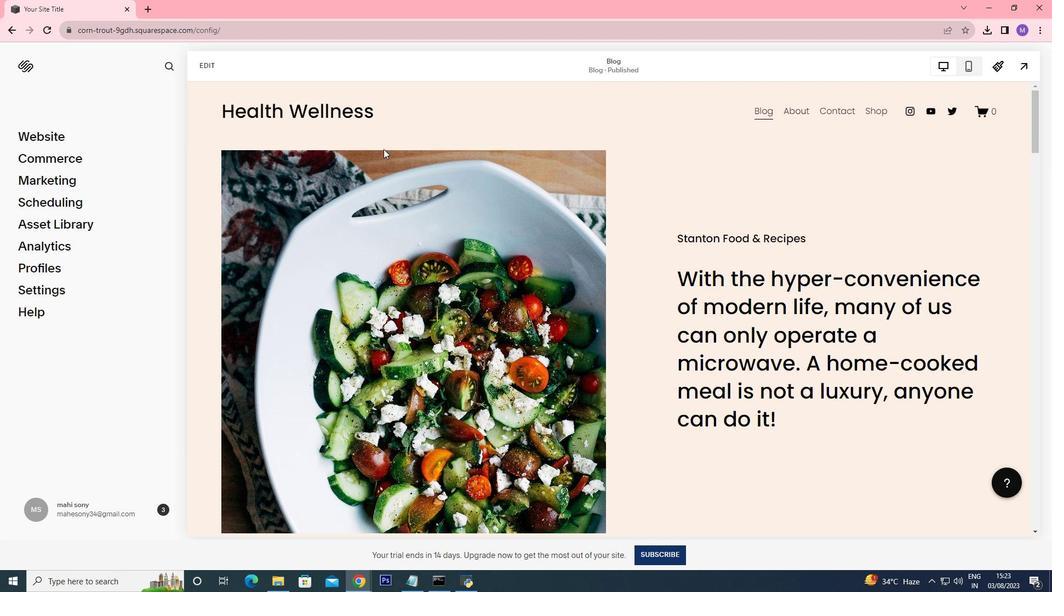 
Action: Mouse moved to (792, 326)
Screenshot: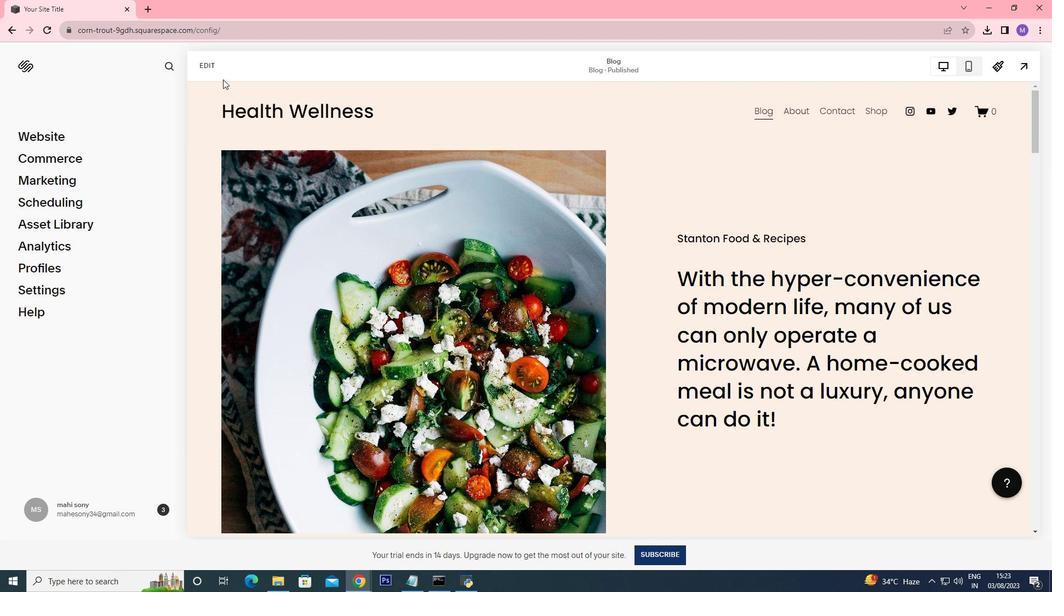 
Action: Mouse pressed left at (792, 326)
Screenshot: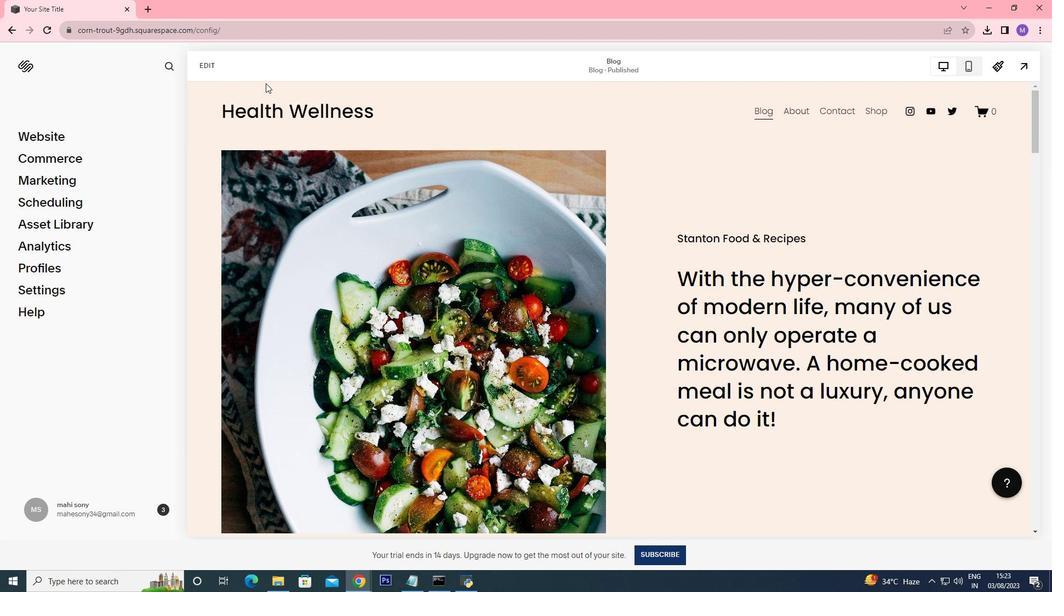 
Action: Mouse moved to (805, 112)
Screenshot: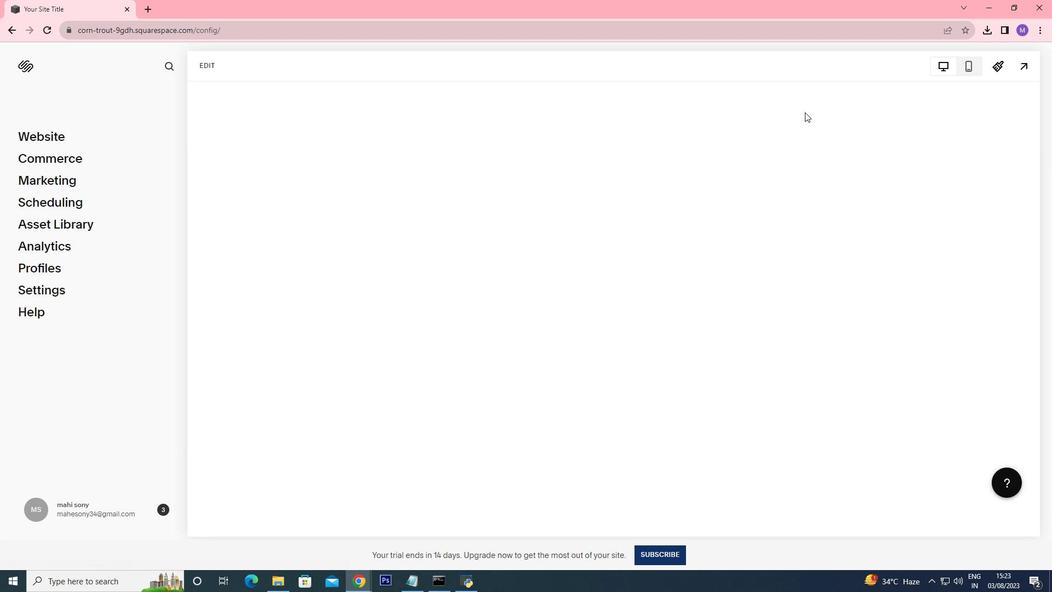 
Action: Mouse pressed left at (805, 112)
Screenshot: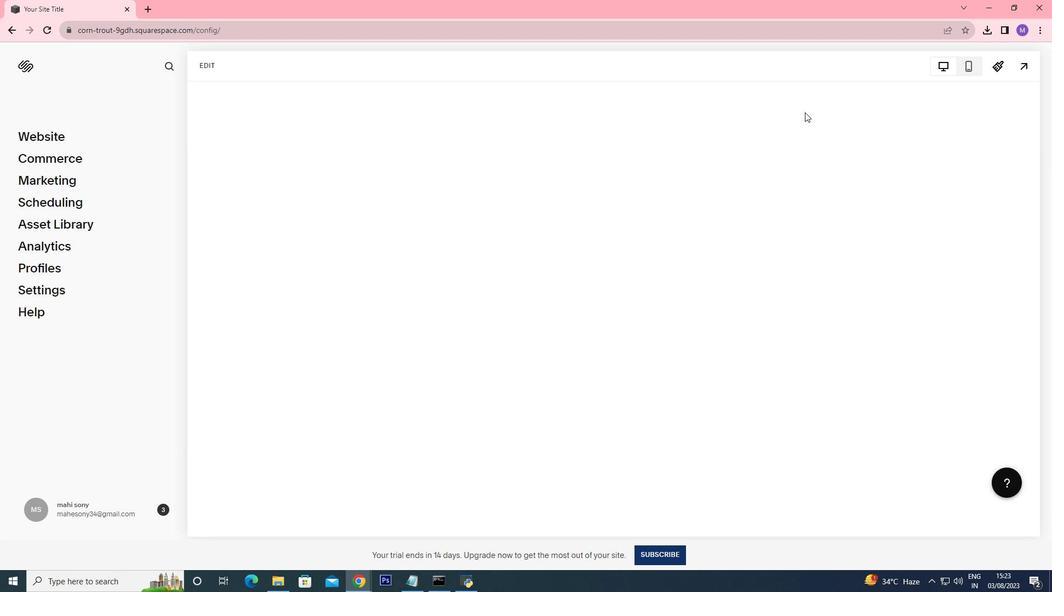 
Action: Mouse moved to (44, 134)
Screenshot: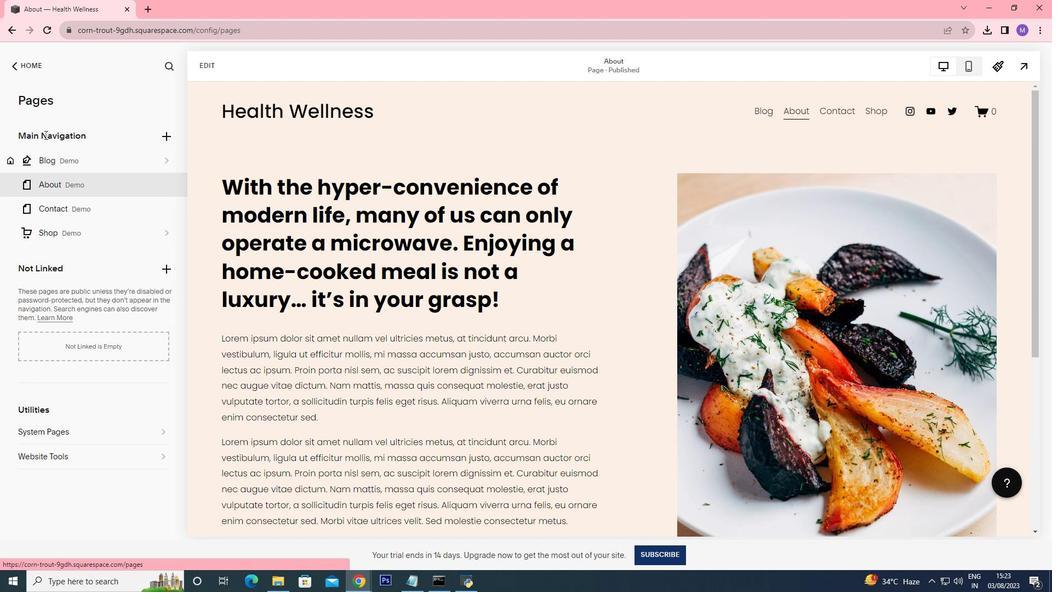 
Action: Mouse pressed left at (44, 134)
Screenshot: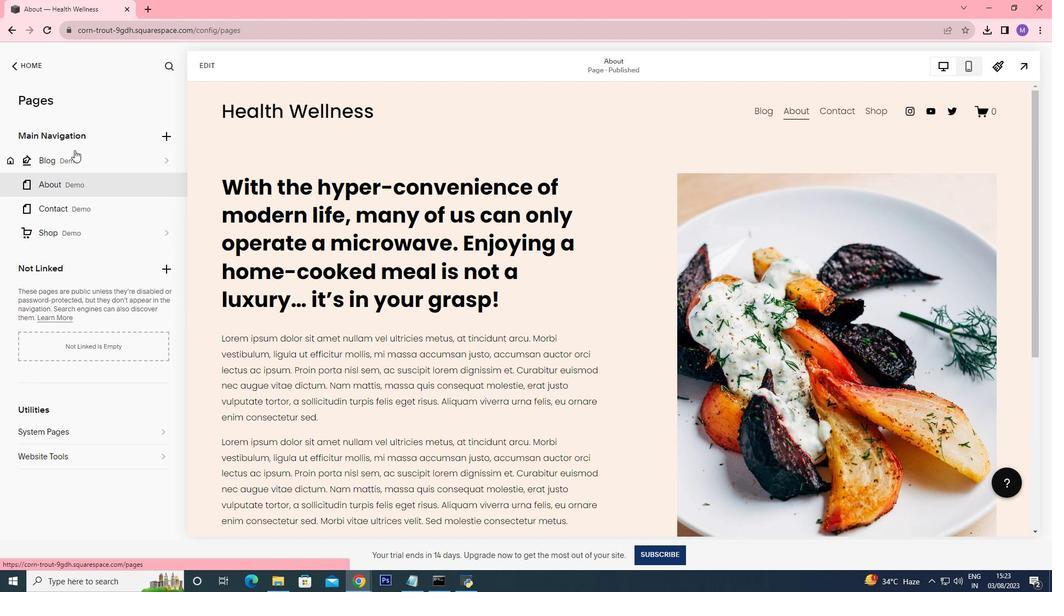 
Action: Mouse moved to (759, 112)
Screenshot: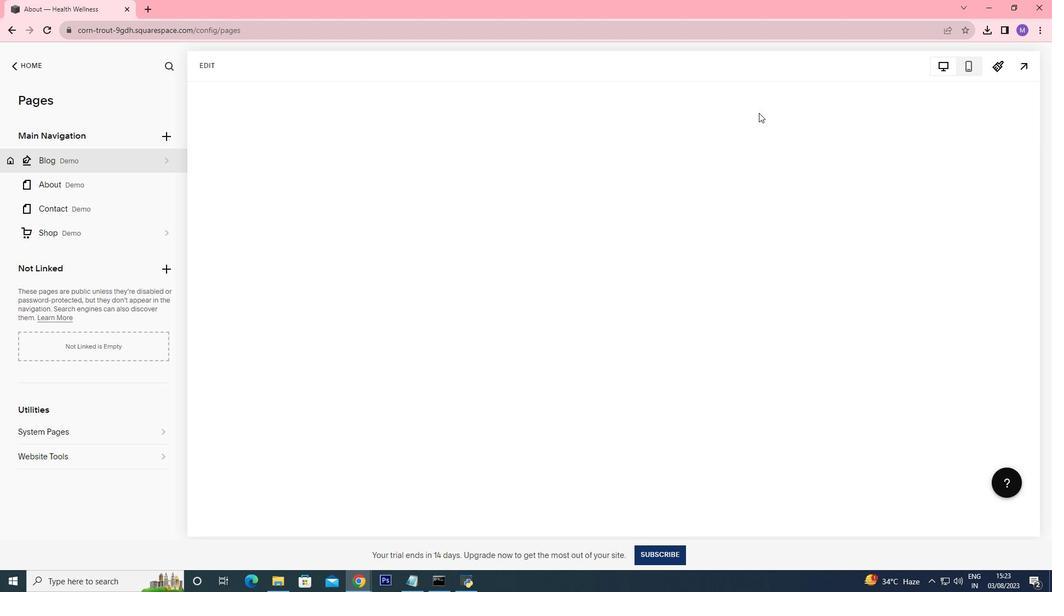 
Action: Mouse pressed left at (759, 112)
Screenshot: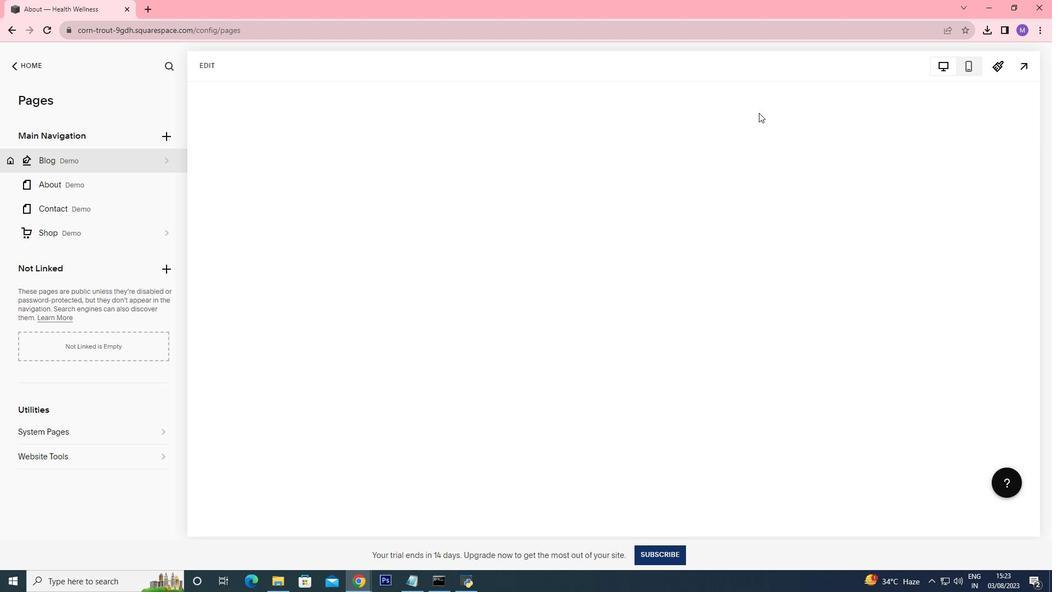 
Action: Mouse moved to (212, 66)
Screenshot: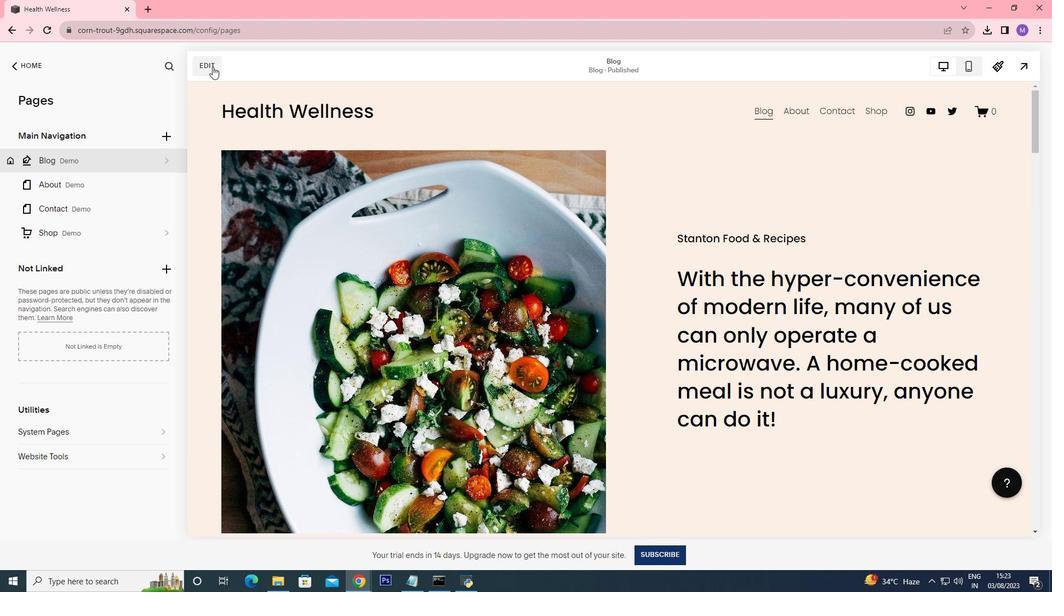 
Action: Mouse pressed left at (212, 66)
Screenshot: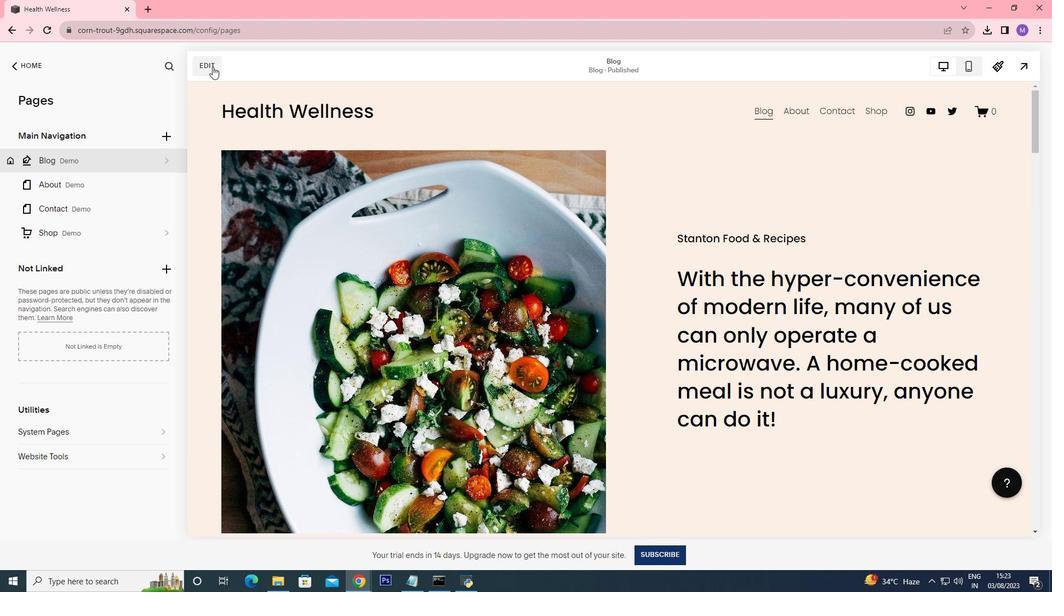 
Action: Mouse pressed left at (212, 66)
Screenshot: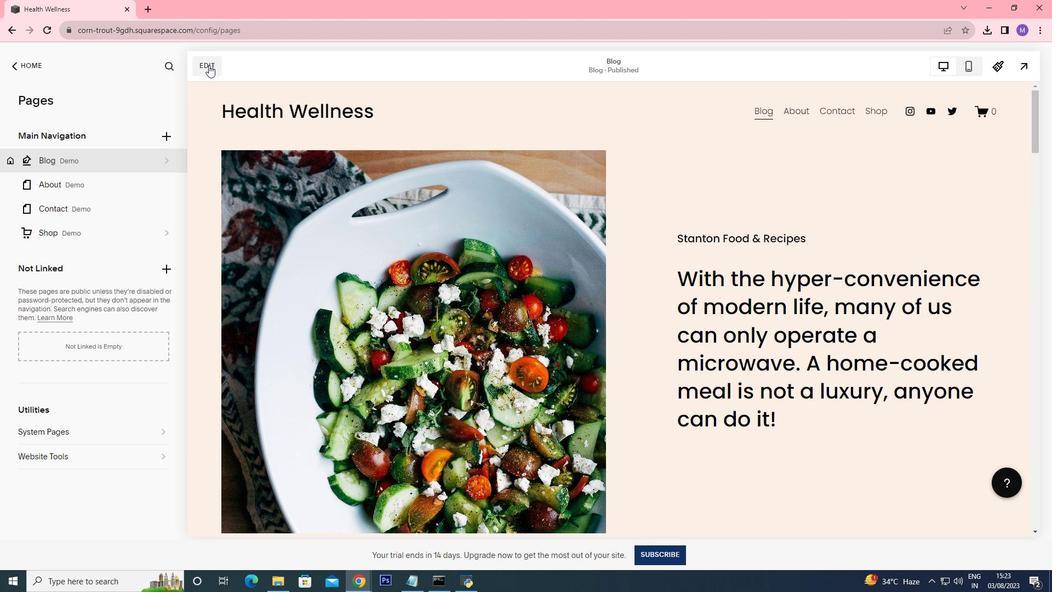 
Action: Mouse moved to (206, 64)
Screenshot: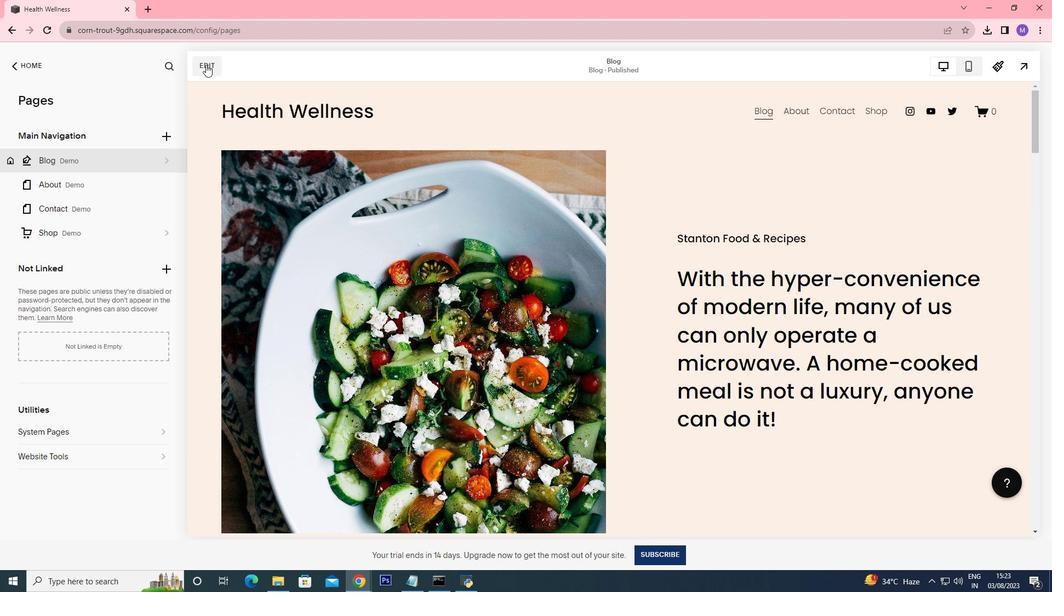 
Action: Mouse pressed left at (206, 64)
Screenshot: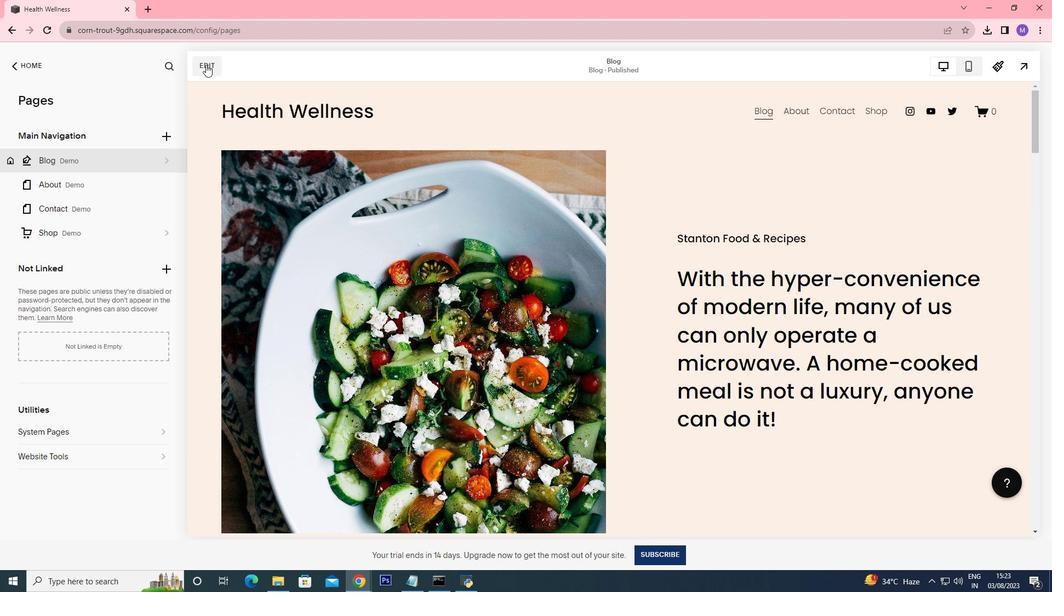 
Action: Mouse pressed left at (206, 64)
Screenshot: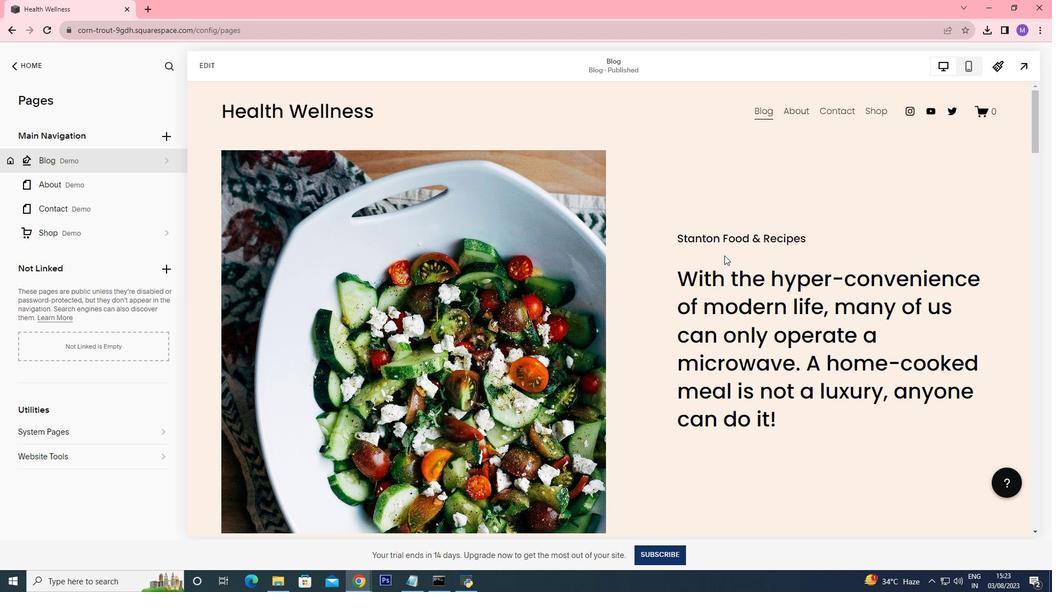 
Action: Mouse moved to (722, 254)
Screenshot: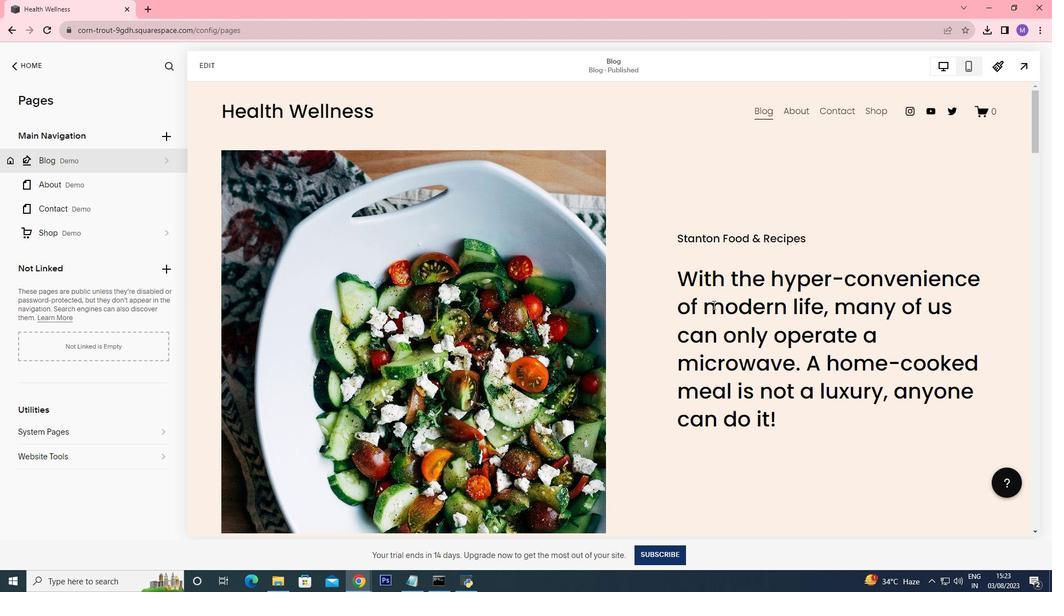 
Action: Mouse pressed left at (722, 254)
Screenshot: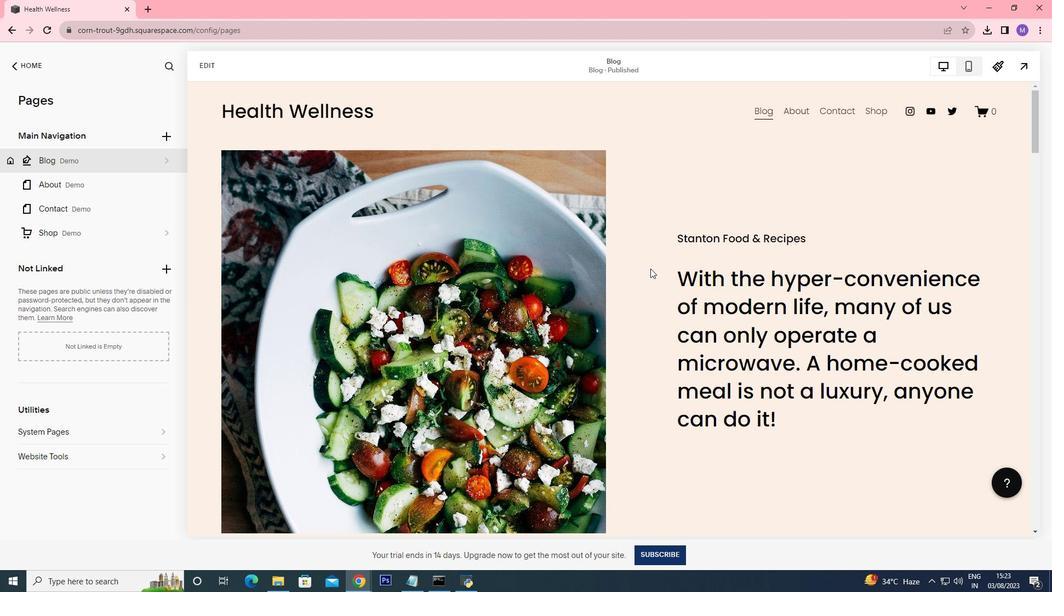 
Action: Mouse moved to (730, 304)
Screenshot: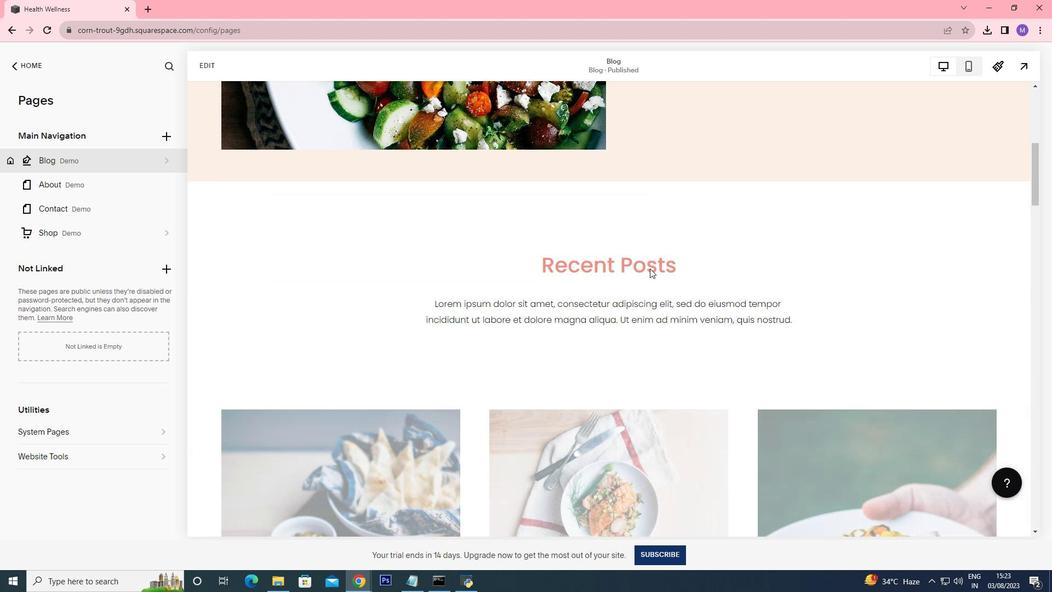 
Action: Mouse pressed left at (730, 304)
Screenshot: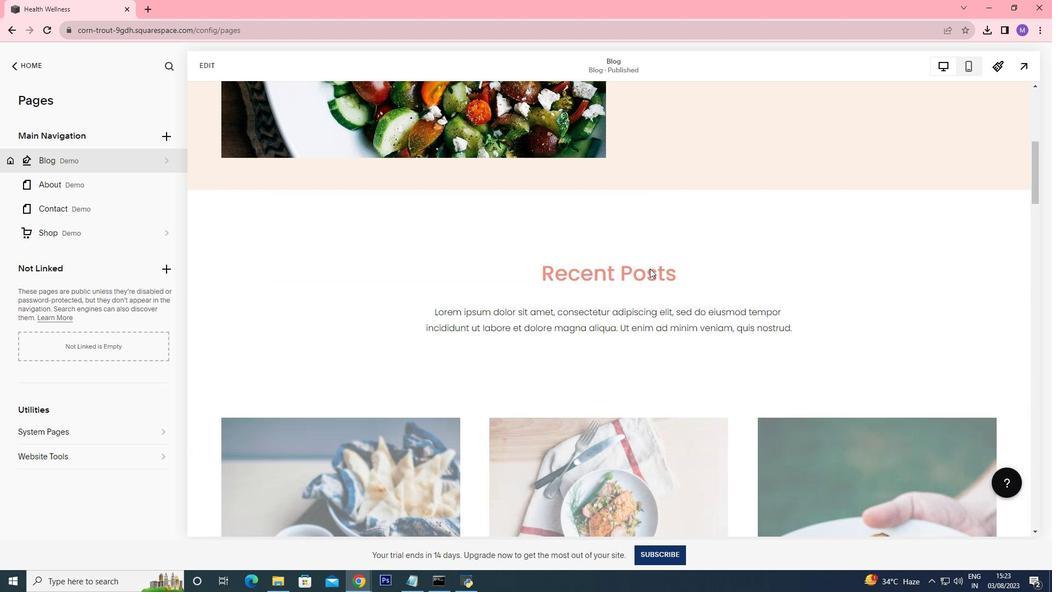 
Action: Mouse moved to (650, 268)
Screenshot: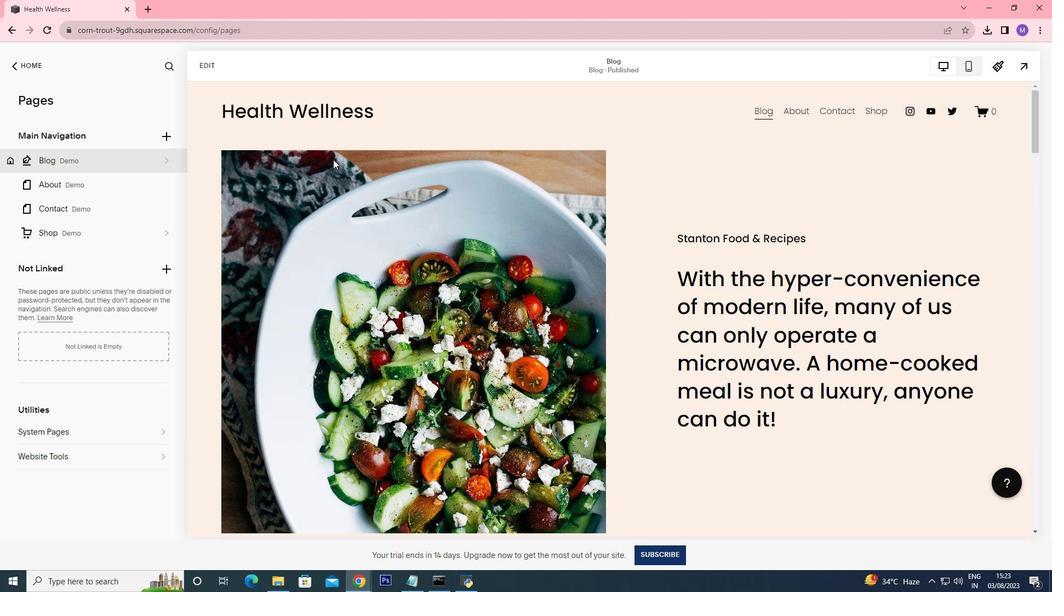 
Action: Mouse scrolled (650, 268) with delta (0, 0)
Screenshot: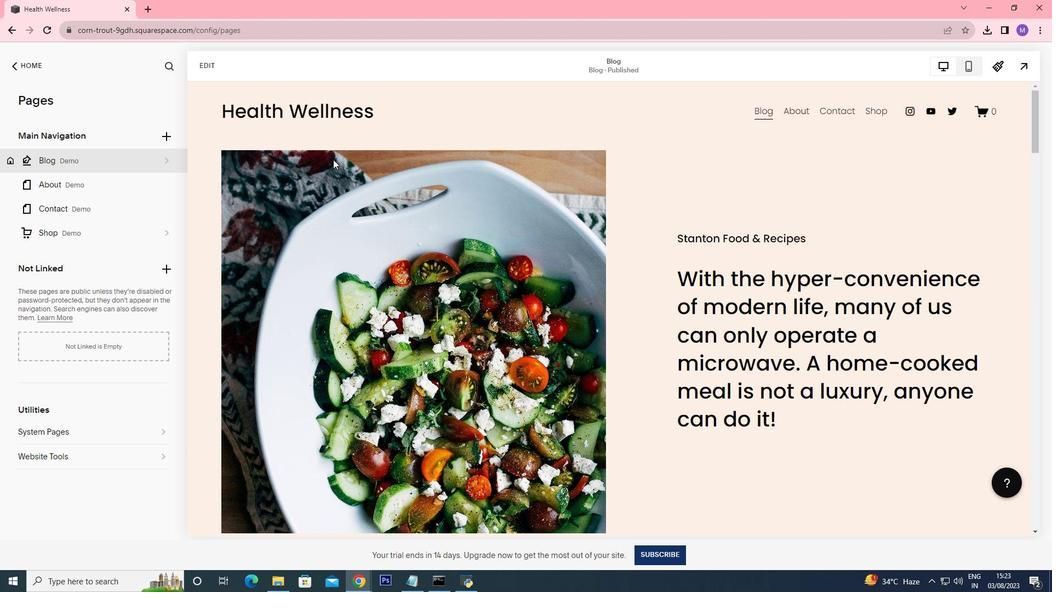 
Action: Mouse scrolled (650, 268) with delta (0, 0)
Screenshot: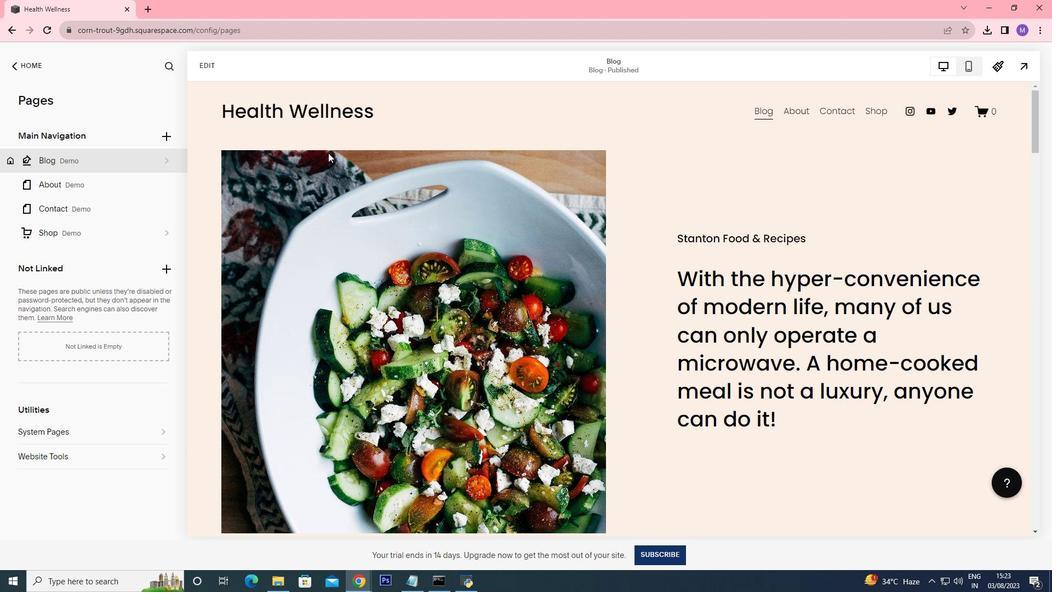 
Action: Mouse scrolled (650, 268) with delta (0, 0)
Screenshot: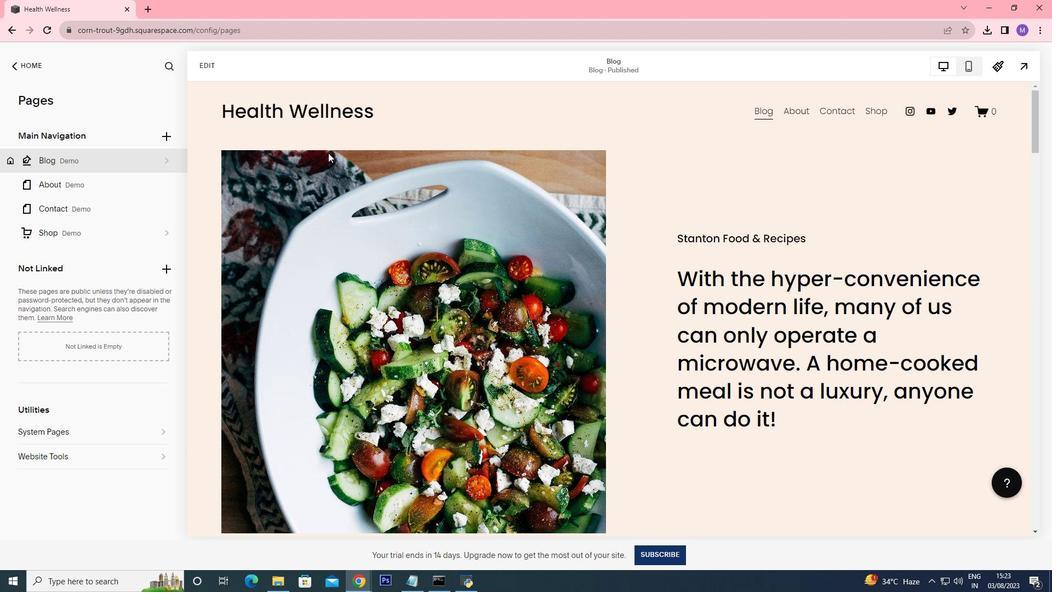 
Action: Mouse scrolled (650, 268) with delta (0, 0)
Screenshot: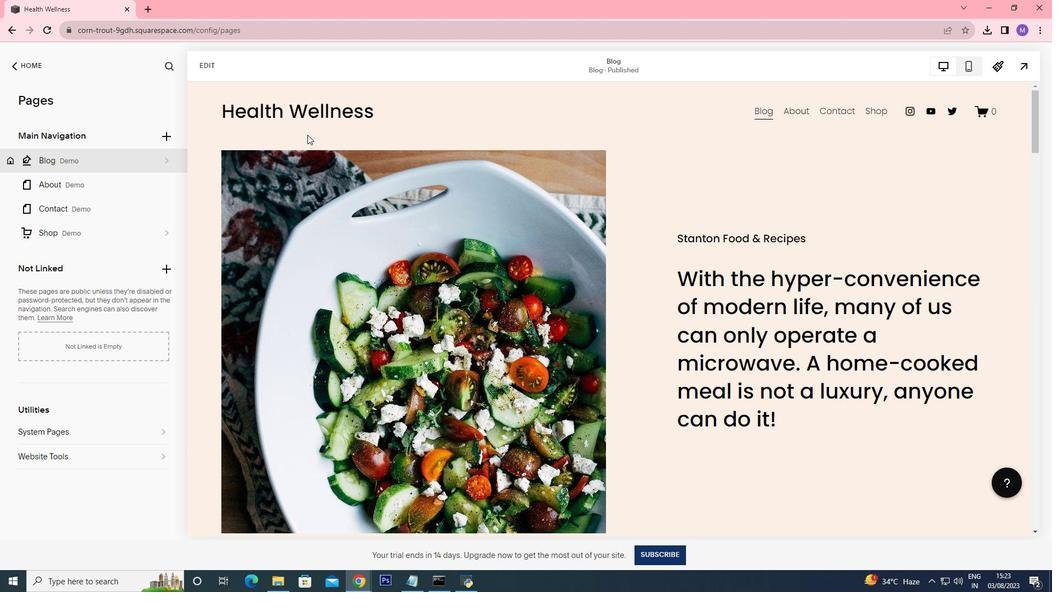 
Action: Mouse scrolled (650, 268) with delta (0, 0)
Screenshot: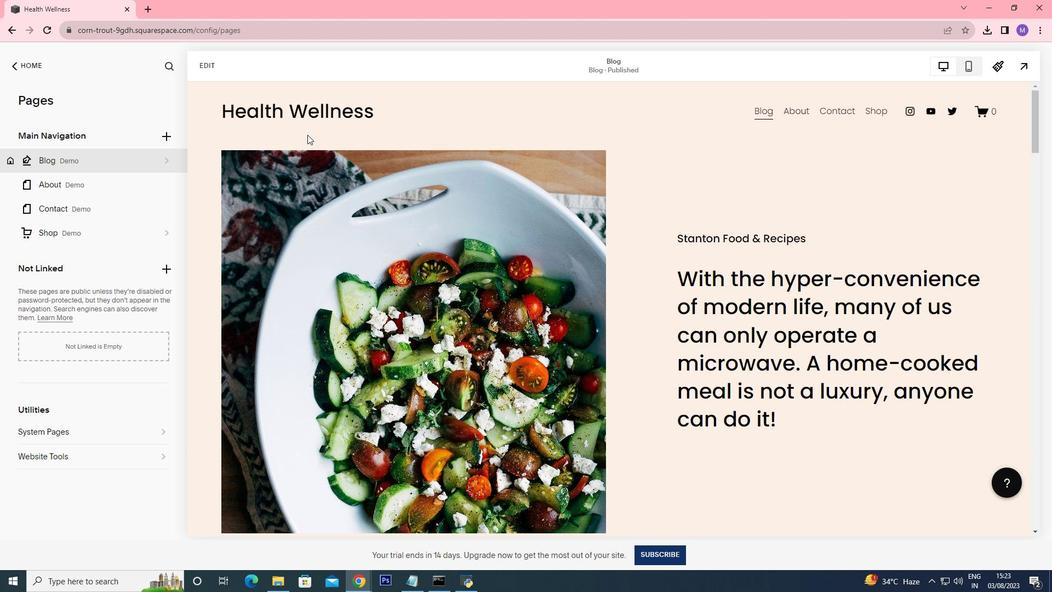 
Action: Mouse scrolled (650, 268) with delta (0, 0)
Screenshot: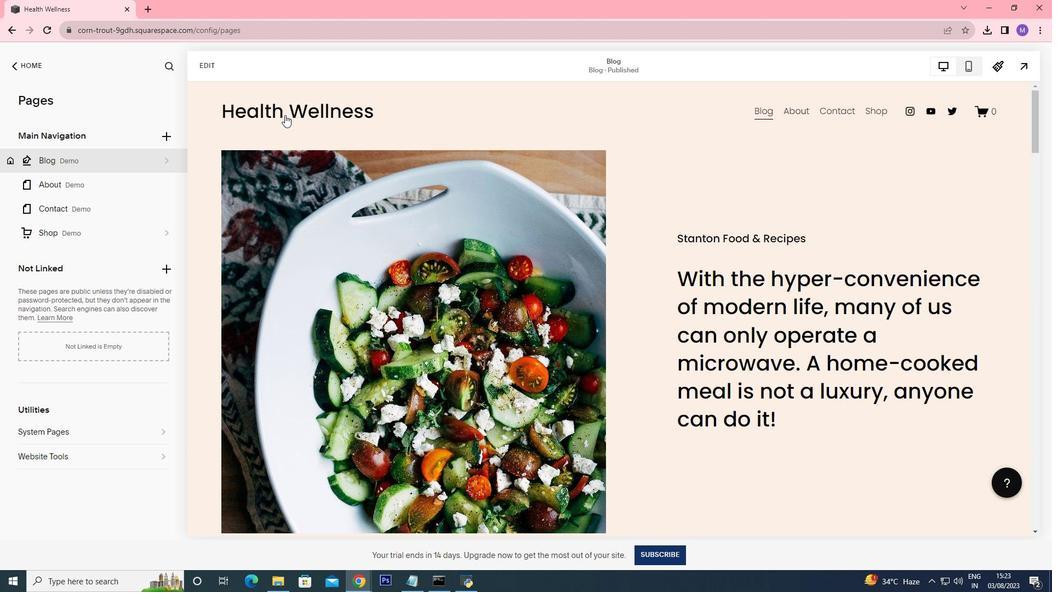 
Action: Mouse scrolled (650, 268) with delta (0, 0)
Screenshot: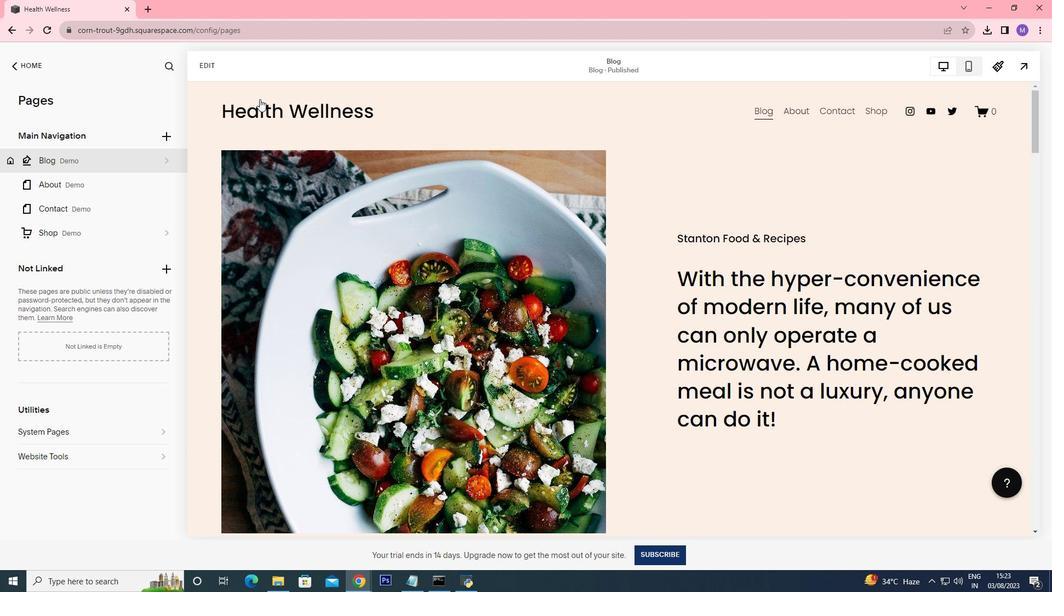 
Action: Mouse scrolled (650, 269) with delta (0, 0)
Screenshot: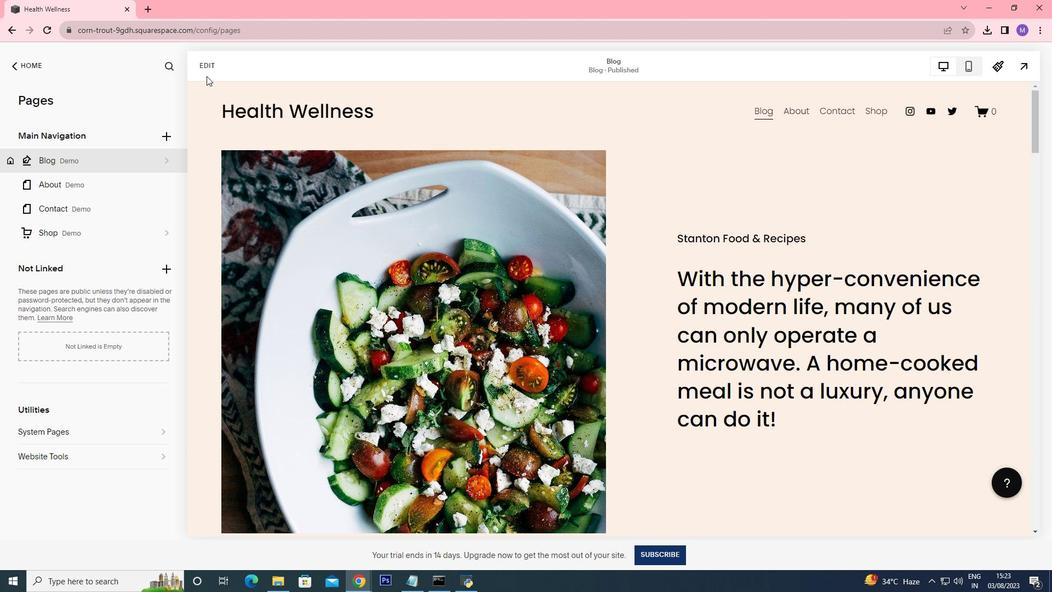 
Action: Mouse scrolled (650, 269) with delta (0, 0)
Screenshot: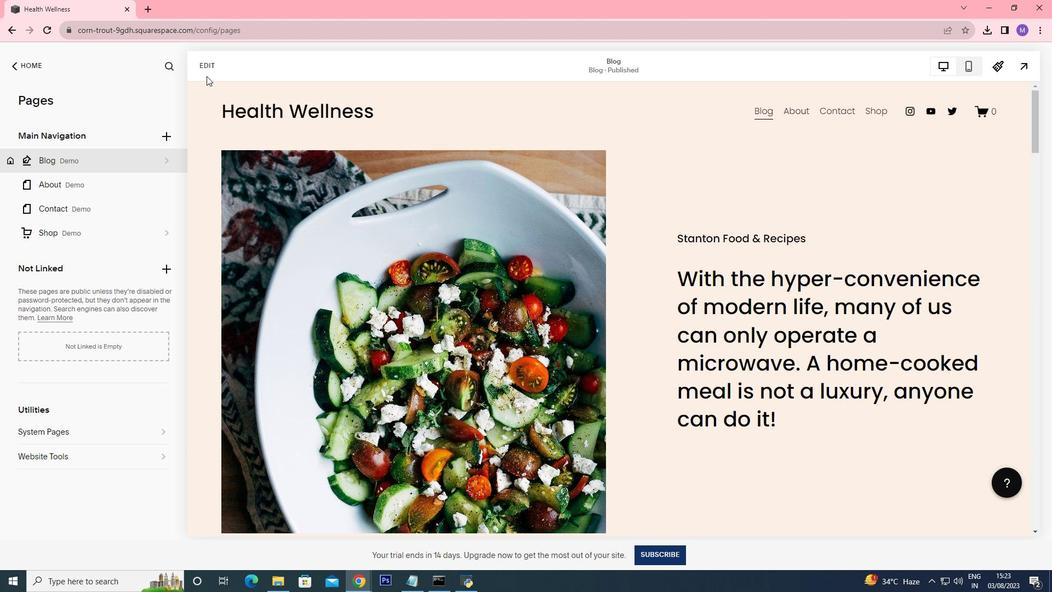 
Action: Mouse scrolled (650, 269) with delta (0, 0)
Screenshot: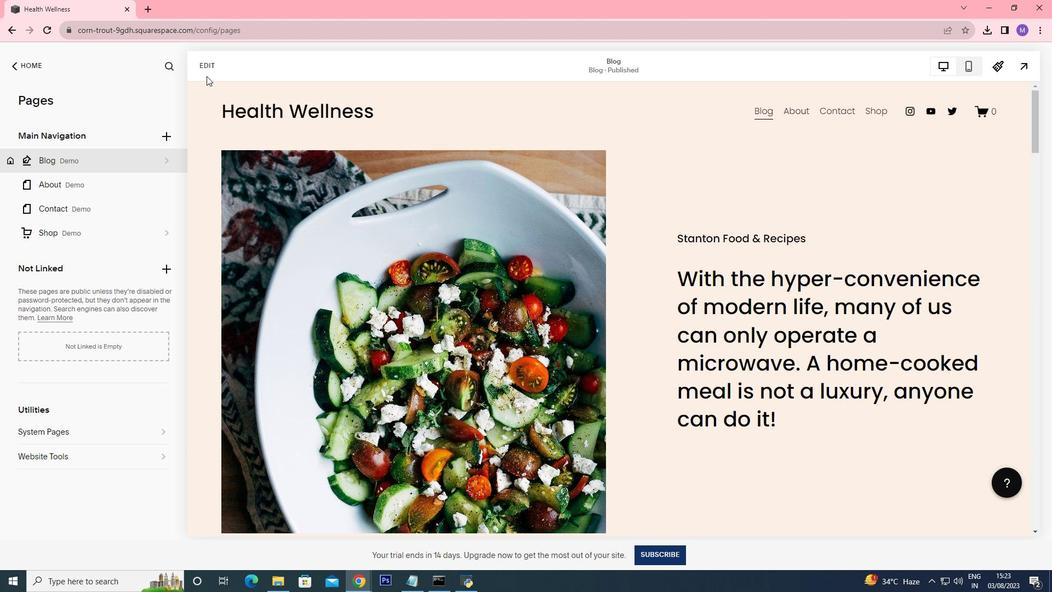 
Action: Mouse scrolled (650, 269) with delta (0, 0)
Screenshot: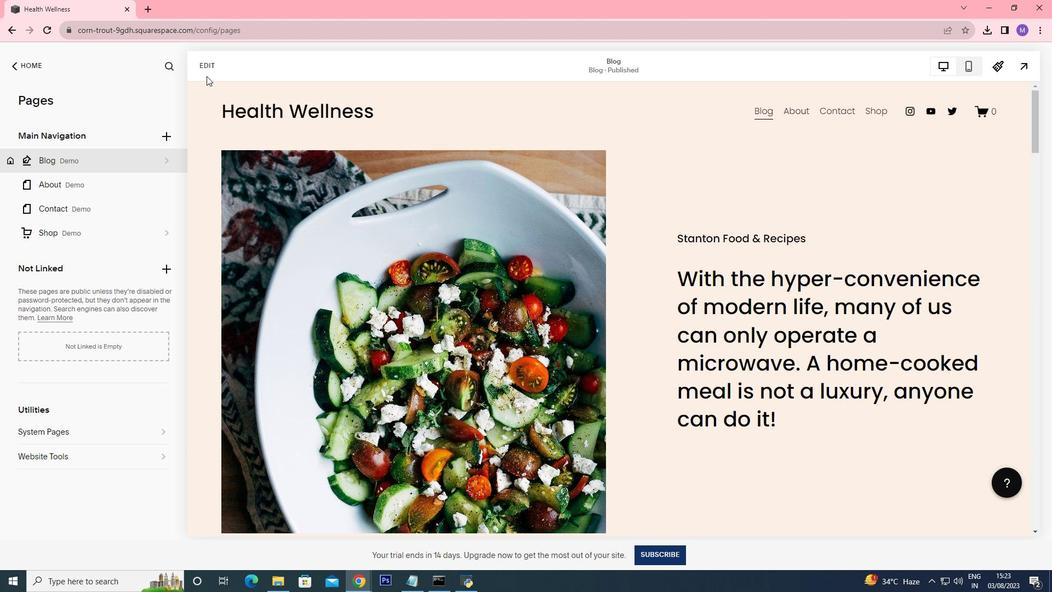
Action: Mouse scrolled (650, 269) with delta (0, 0)
Screenshot: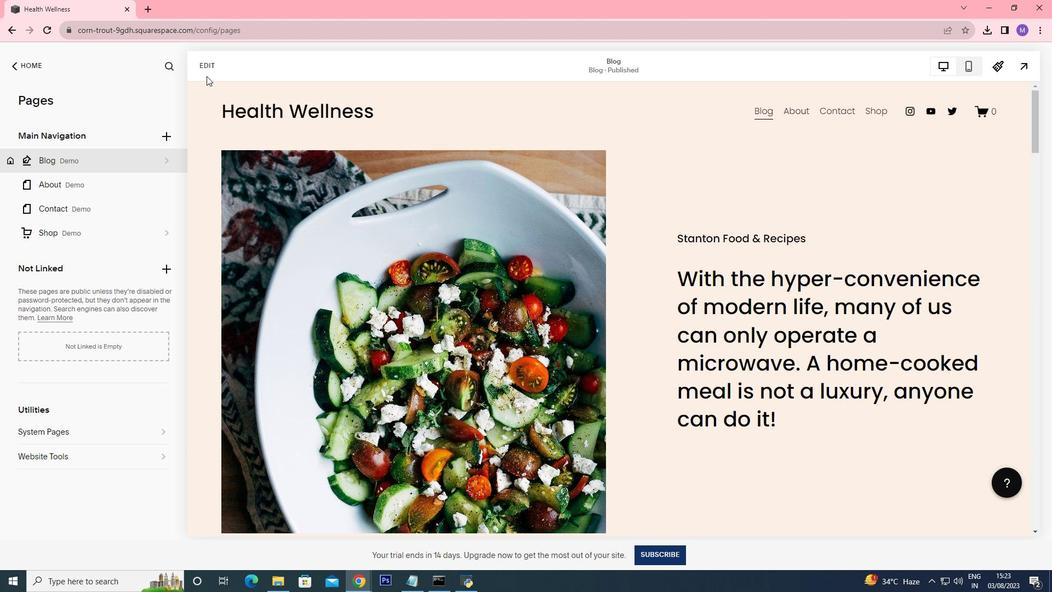 
Action: Mouse scrolled (650, 269) with delta (0, 0)
Screenshot: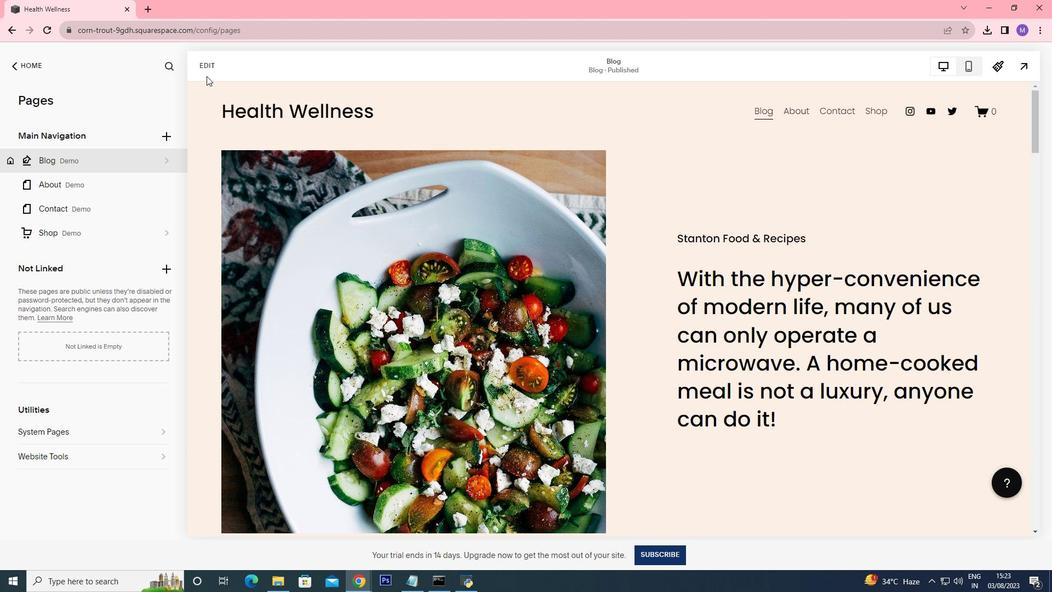 
Action: Mouse scrolled (650, 269) with delta (0, 0)
Screenshot: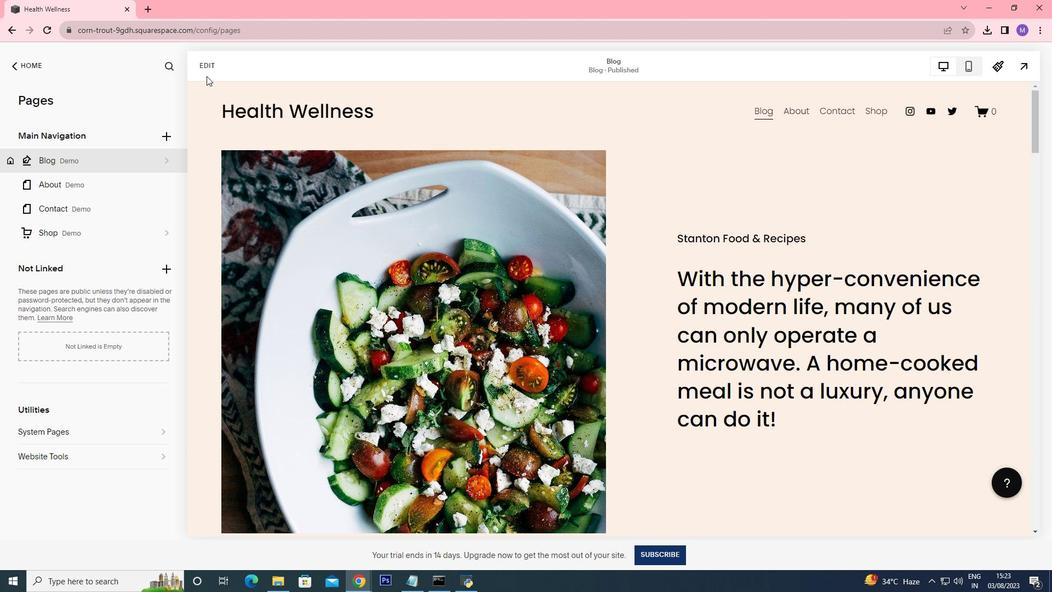 
Action: Mouse scrolled (650, 269) with delta (0, 0)
Screenshot: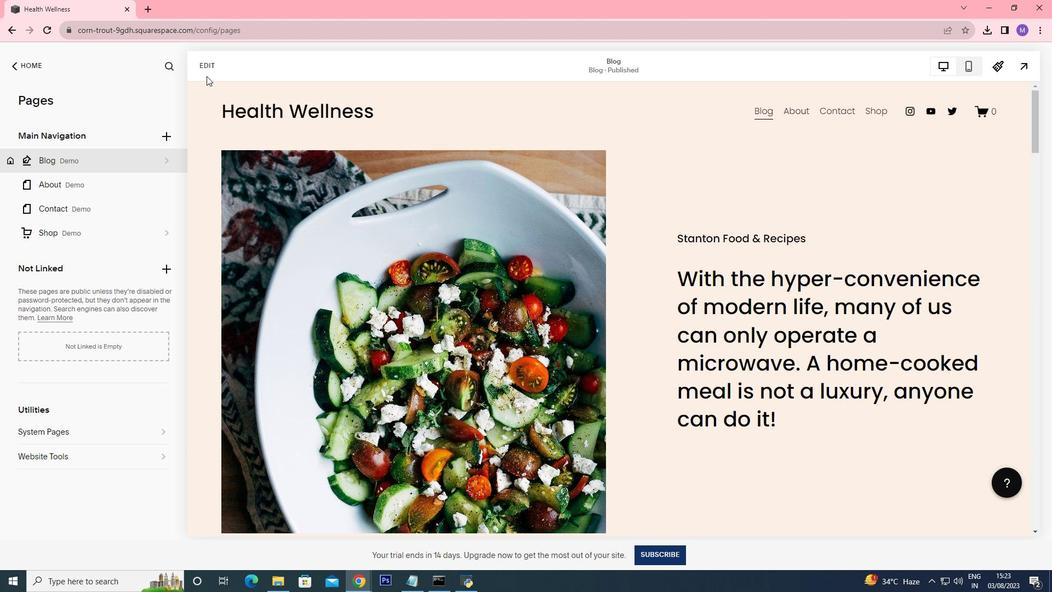 
Action: Mouse moved to (333, 159)
Screenshot: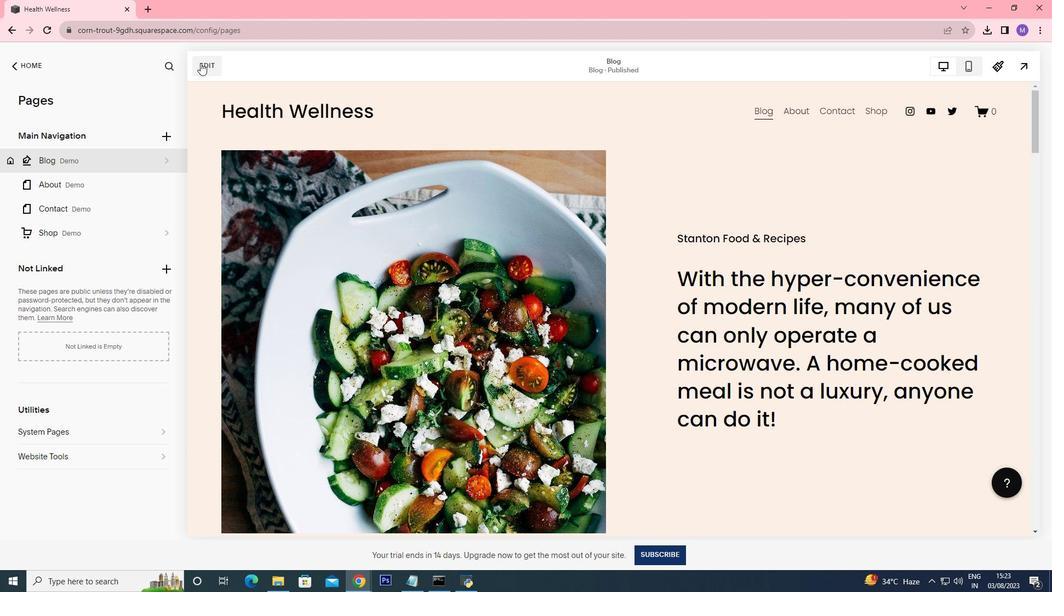 
Action: Mouse scrolled (333, 160) with delta (0, 0)
Screenshot: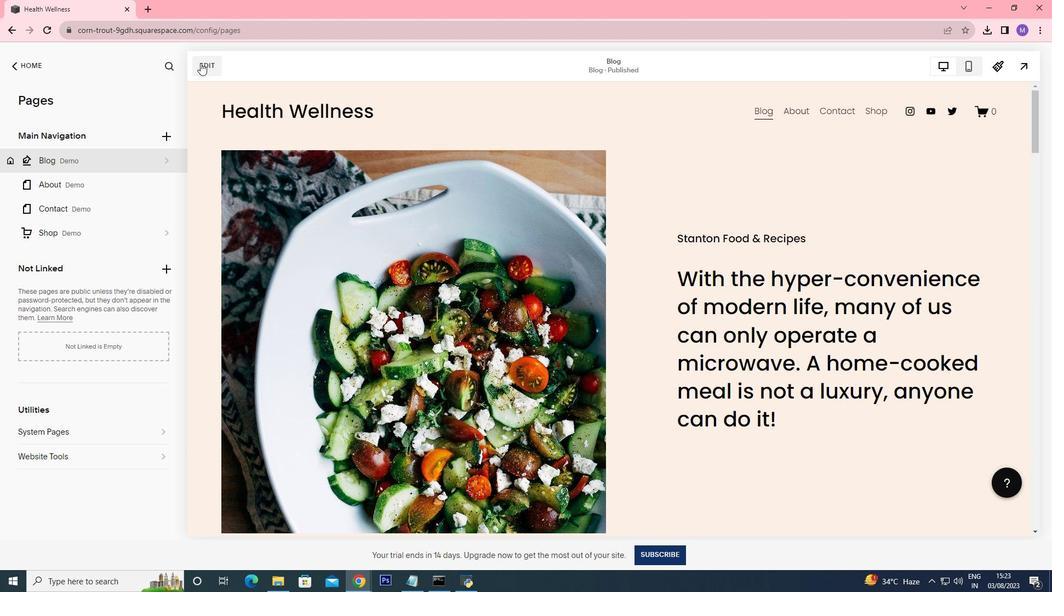 
Action: Mouse scrolled (333, 160) with delta (0, 0)
Screenshot: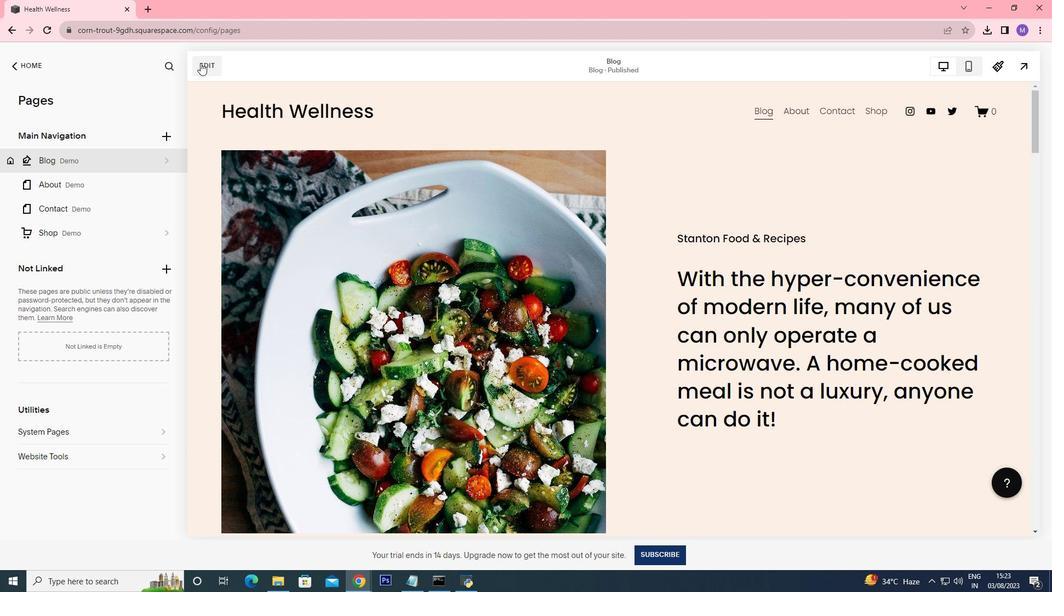 
Action: Mouse scrolled (333, 160) with delta (0, 0)
